 Task: In the  document letter Insert page numer 'on top of the page' change page color to  'Voilet'Apply Page border, setting:  Box Style: two thin lines; Color: 'Black;' Width: 1/2  pt
Action: Mouse moved to (437, 276)
Screenshot: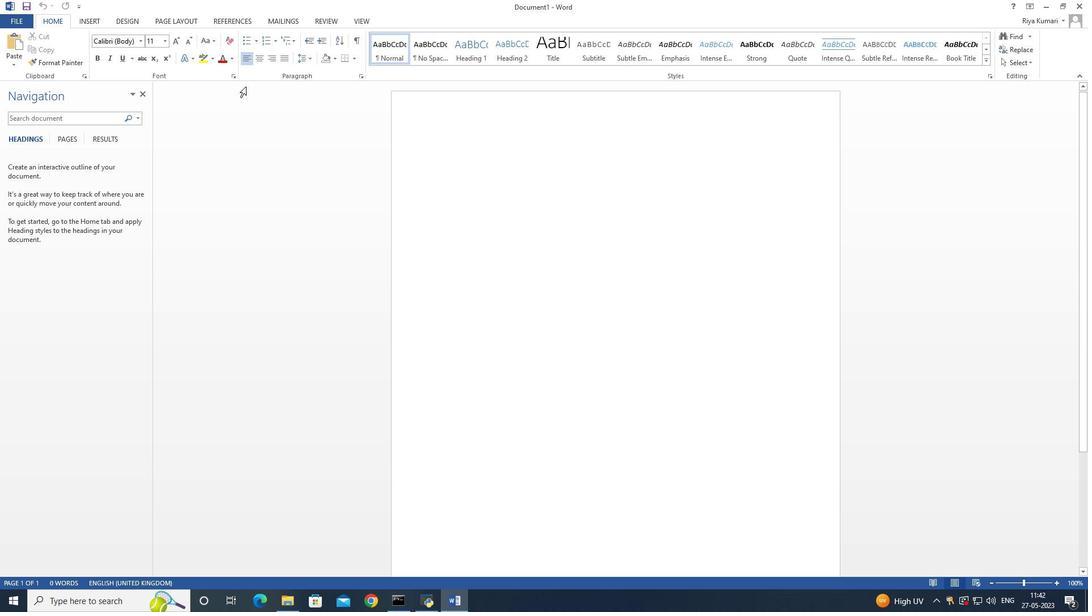 
Action: Mouse scrolled (437, 275) with delta (0, 0)
Screenshot: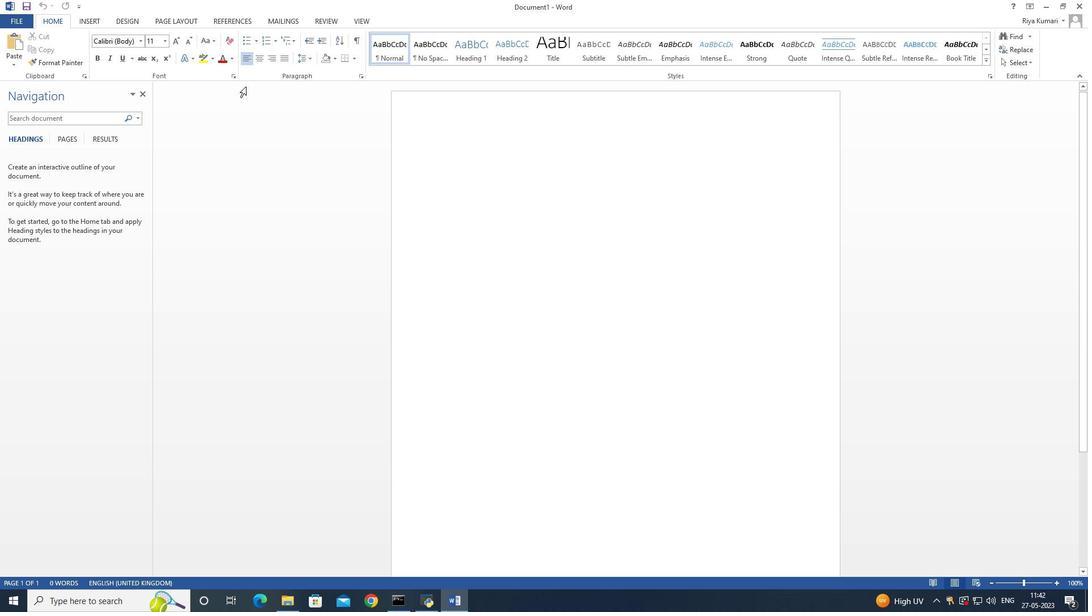 
Action: Mouse moved to (435, 283)
Screenshot: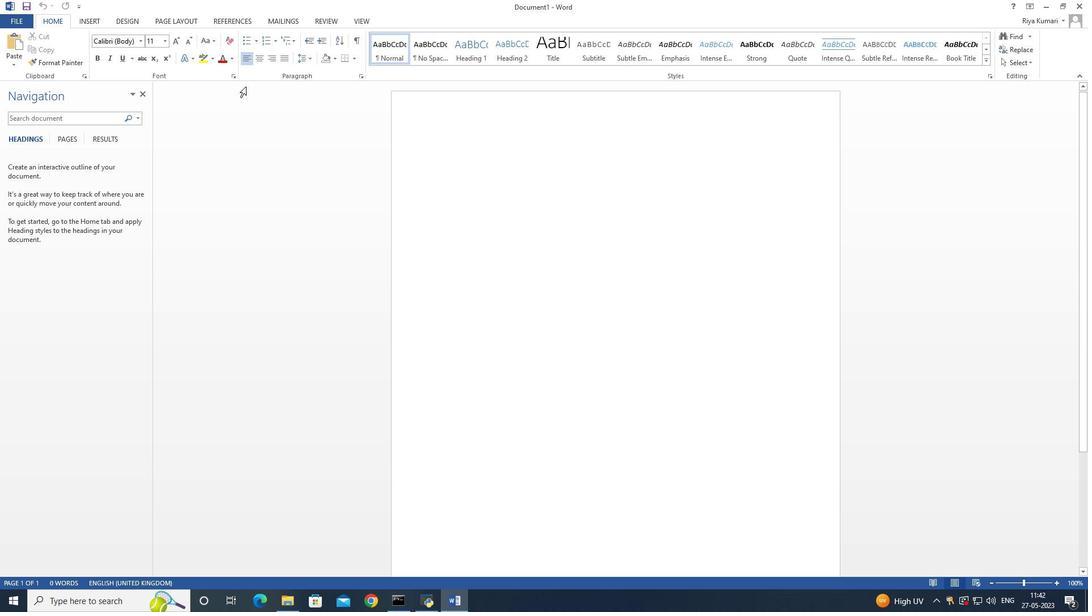 
Action: Mouse scrolled (435, 282) with delta (0, 0)
Screenshot: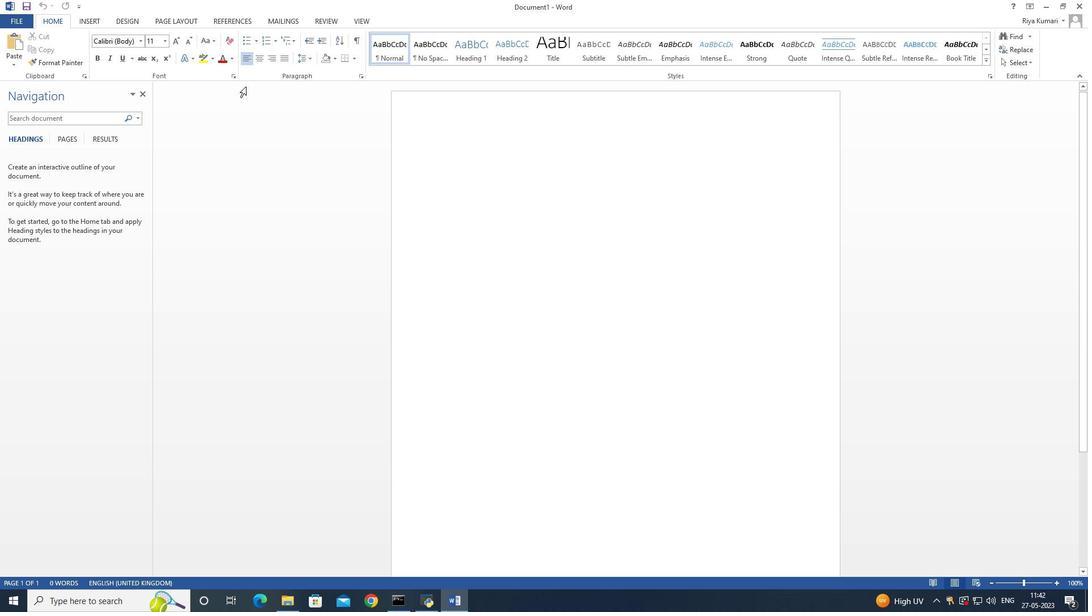 
Action: Mouse scrolled (435, 284) with delta (0, 0)
Screenshot: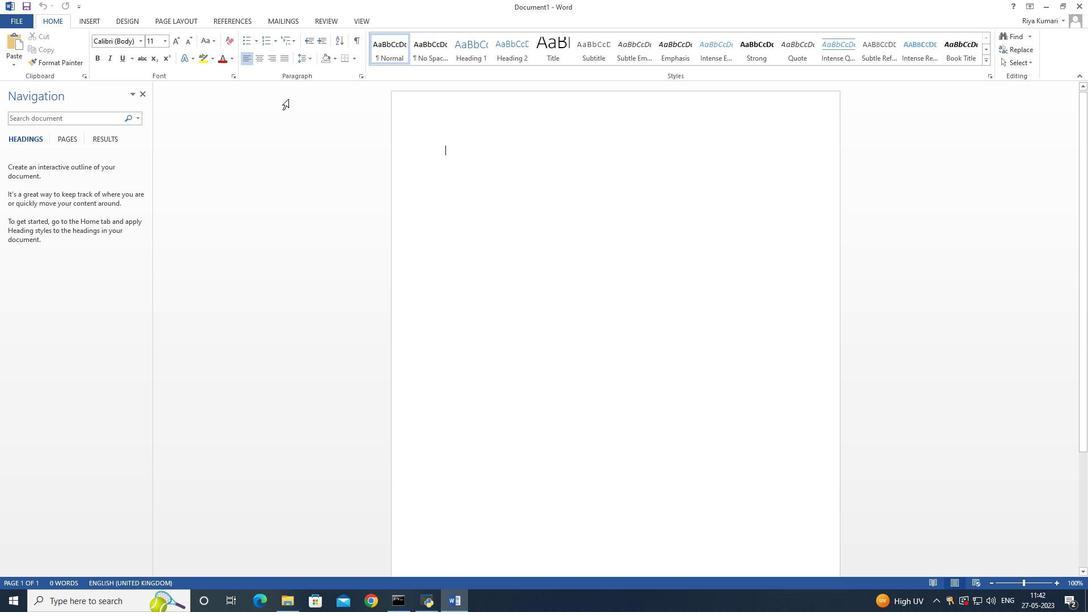 
Action: Mouse scrolled (435, 284) with delta (0, 0)
Screenshot: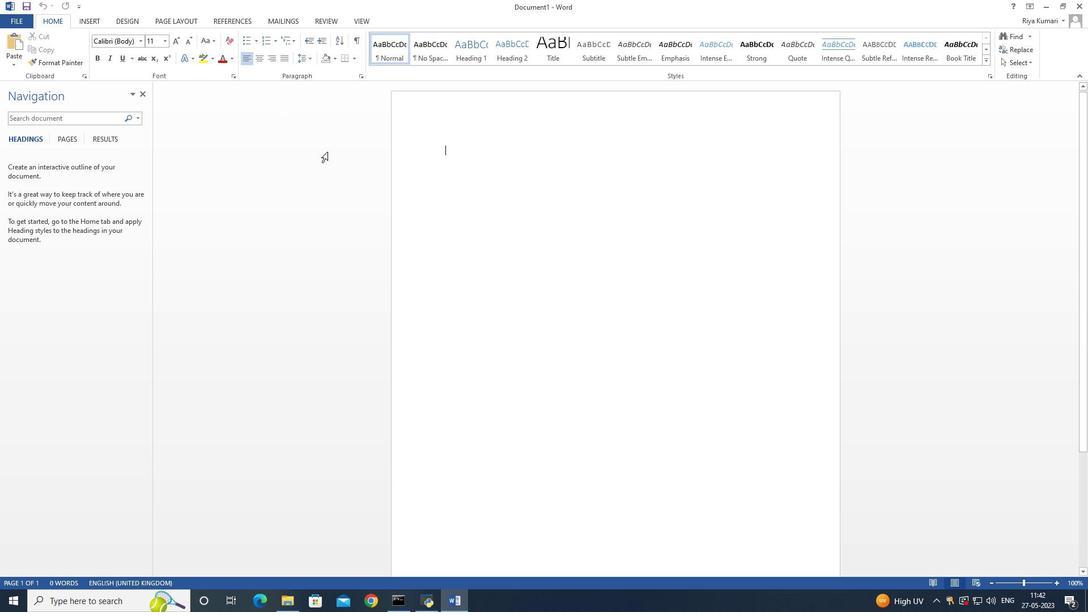 
Action: Mouse moved to (445, 426)
Screenshot: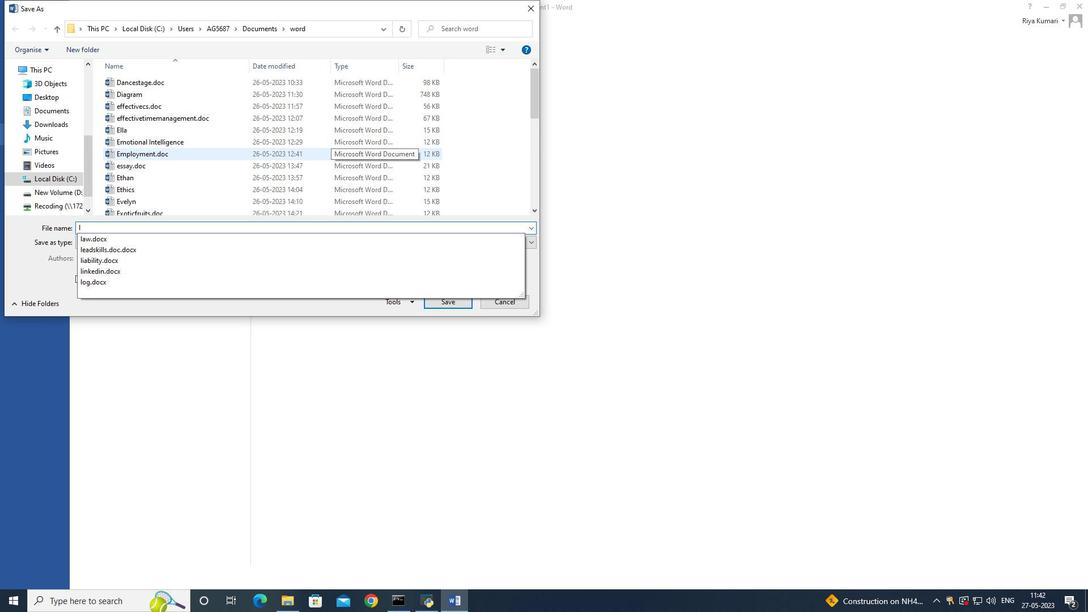 
Action: Mouse scrolled (445, 426) with delta (0, 0)
Screenshot: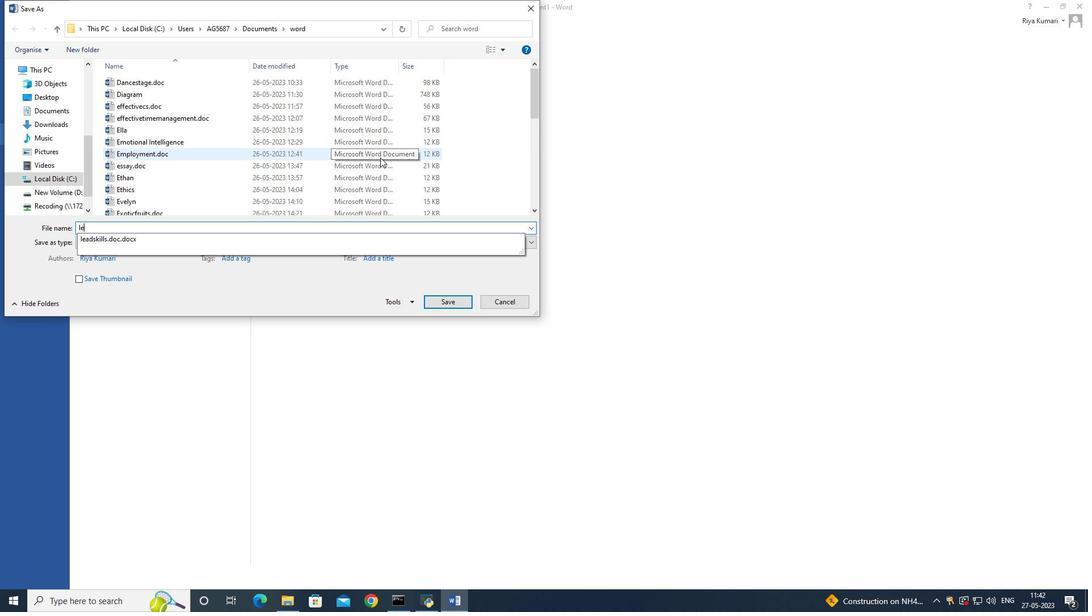 
Action: Mouse scrolled (445, 426) with delta (0, 0)
Screenshot: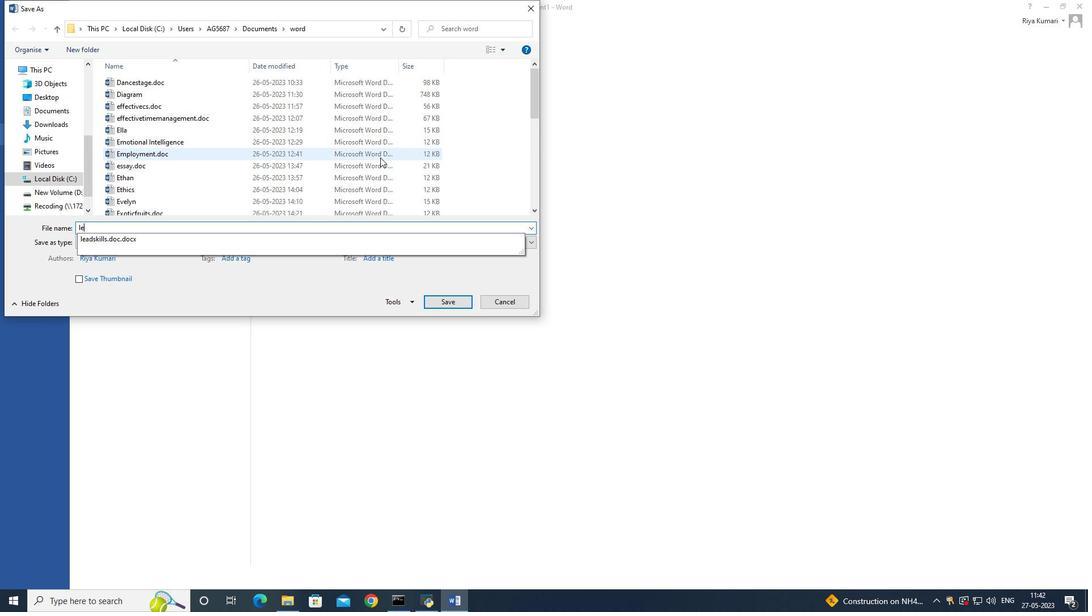 
Action: Mouse moved to (451, 519)
Screenshot: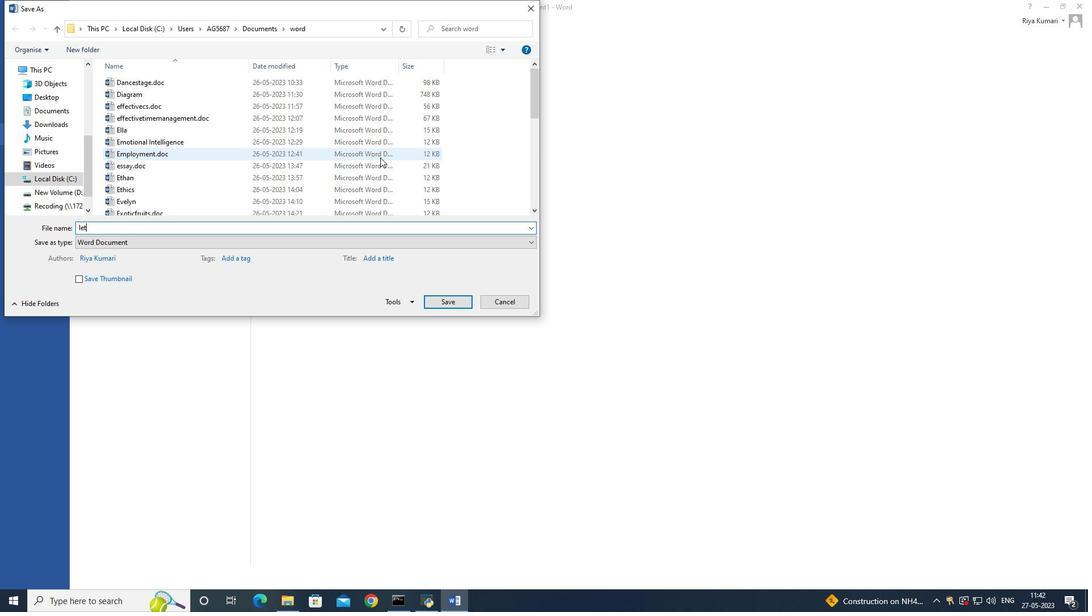 
Action: Mouse scrolled (451, 518) with delta (0, 0)
Screenshot: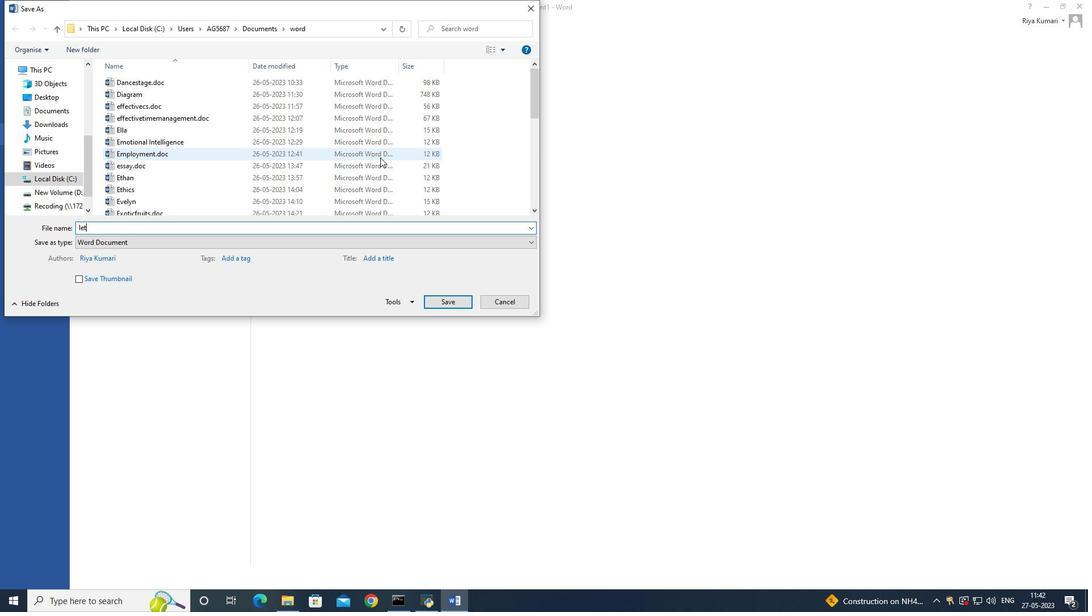 
Action: Mouse scrolled (451, 518) with delta (0, 0)
Screenshot: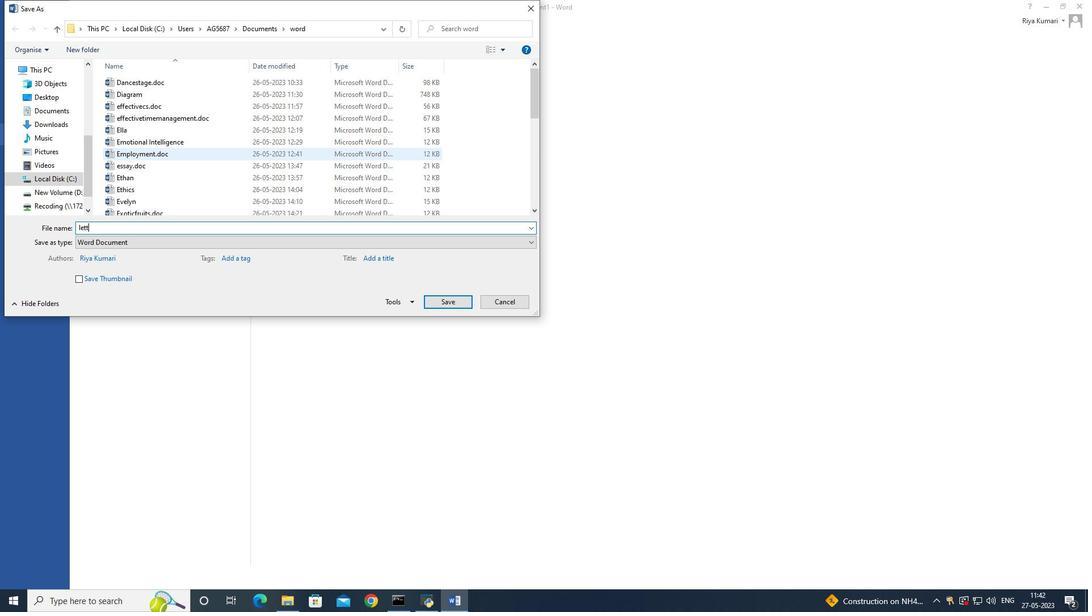 
Action: Mouse scrolled (451, 518) with delta (0, 0)
Screenshot: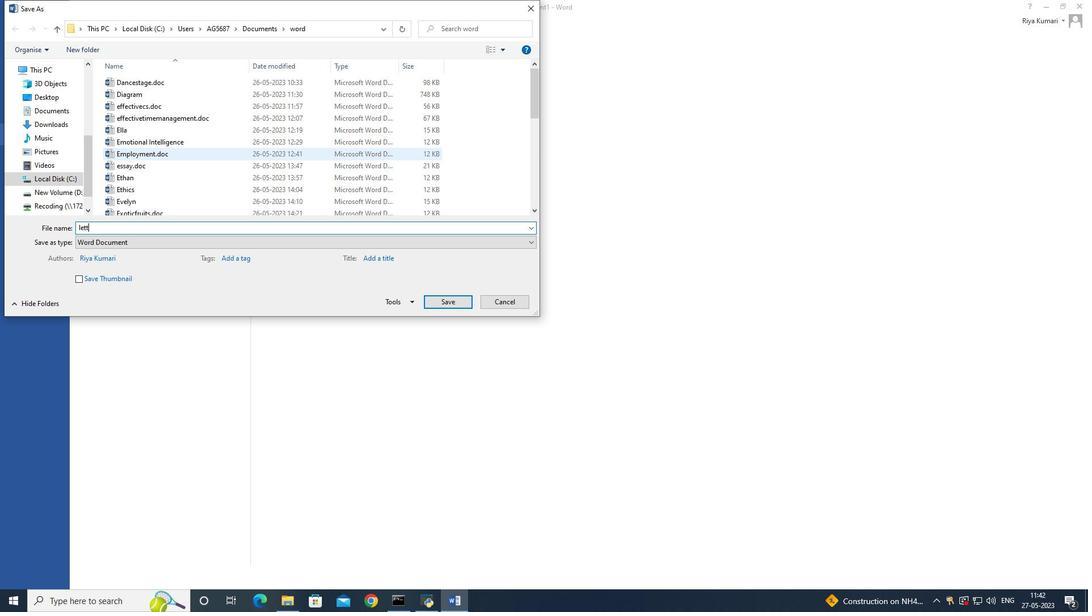 
Action: Mouse scrolled (451, 518) with delta (0, 0)
Screenshot: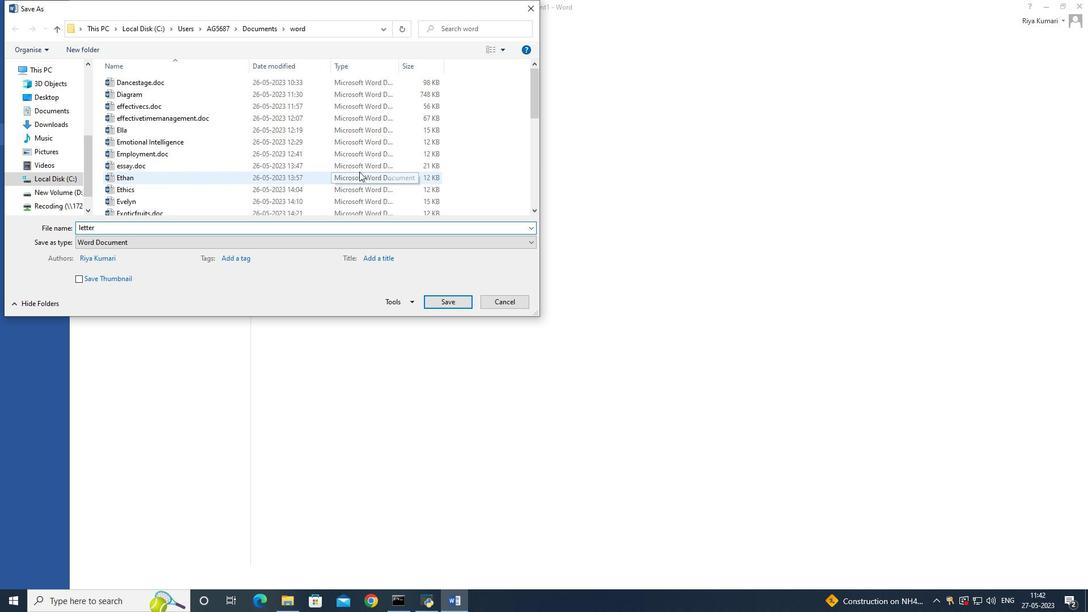 
Action: Mouse moved to (452, 519)
Screenshot: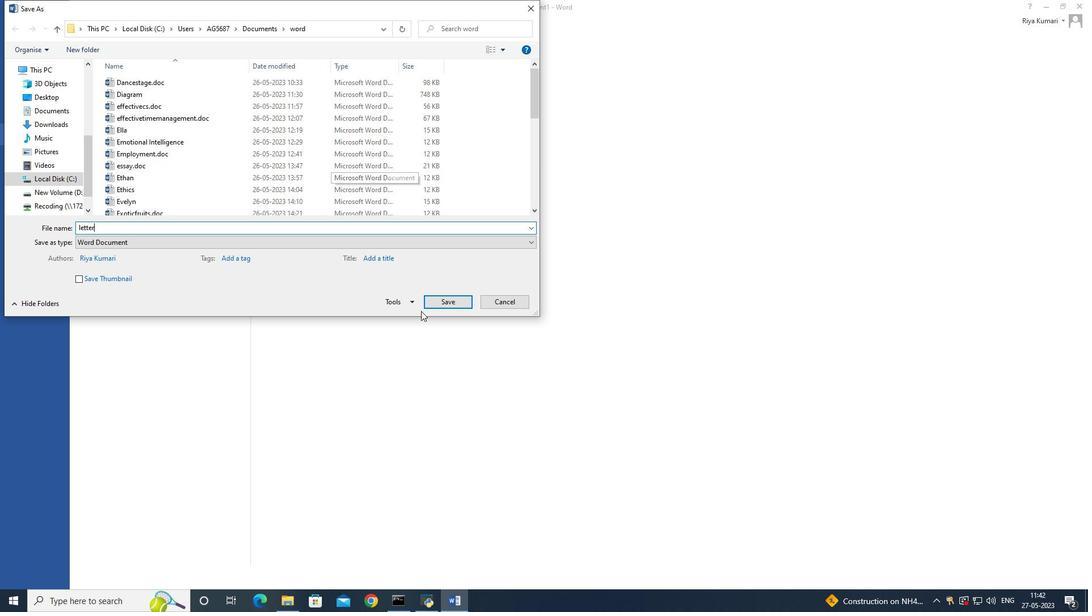 
Action: Mouse scrolled (452, 518) with delta (0, 0)
Screenshot: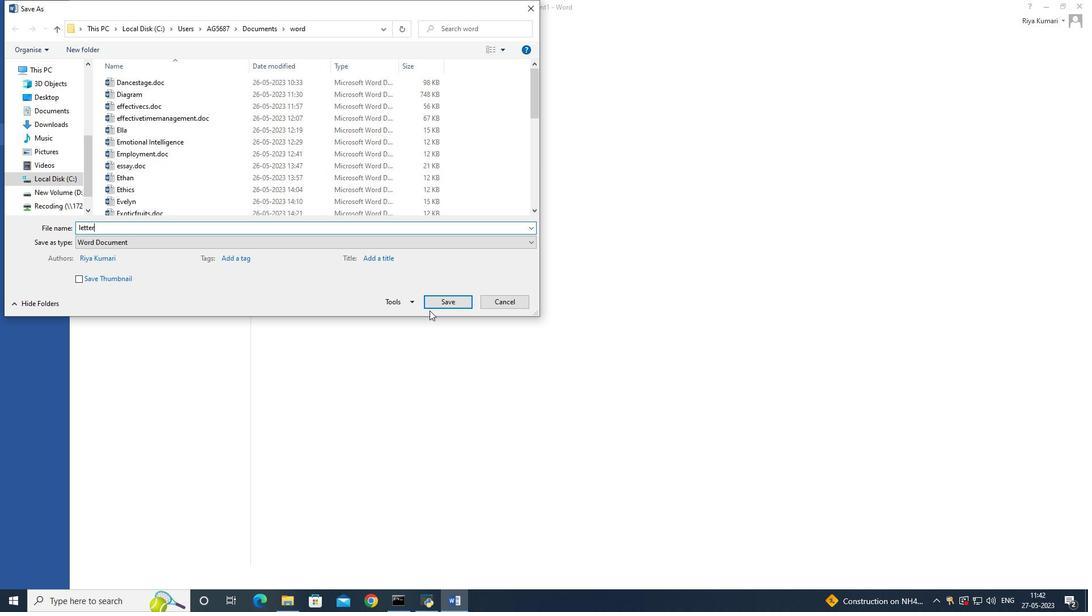 
Action: Mouse scrolled (452, 518) with delta (0, 0)
Screenshot: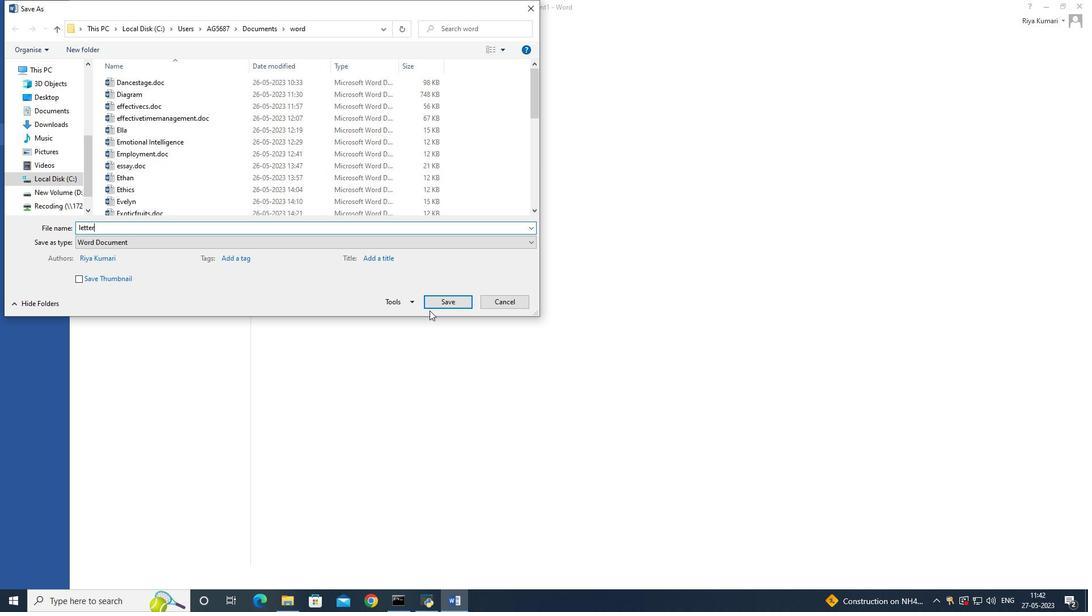 
Action: Mouse scrolled (452, 518) with delta (0, 0)
Screenshot: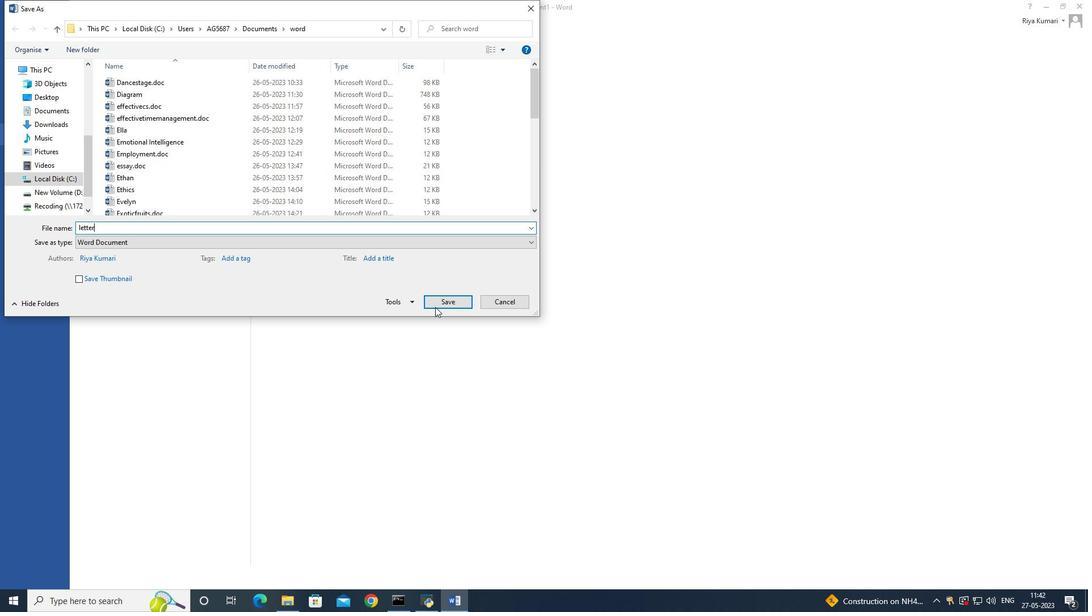 
Action: Mouse moved to (452, 518)
Screenshot: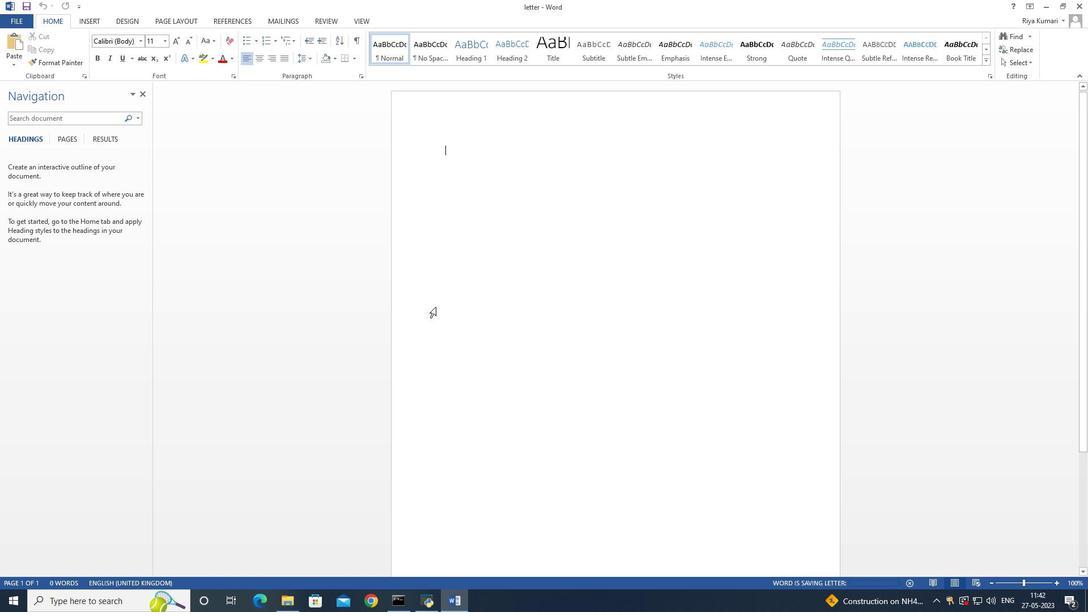 
Action: Mouse scrolled (452, 518) with delta (0, 0)
Screenshot: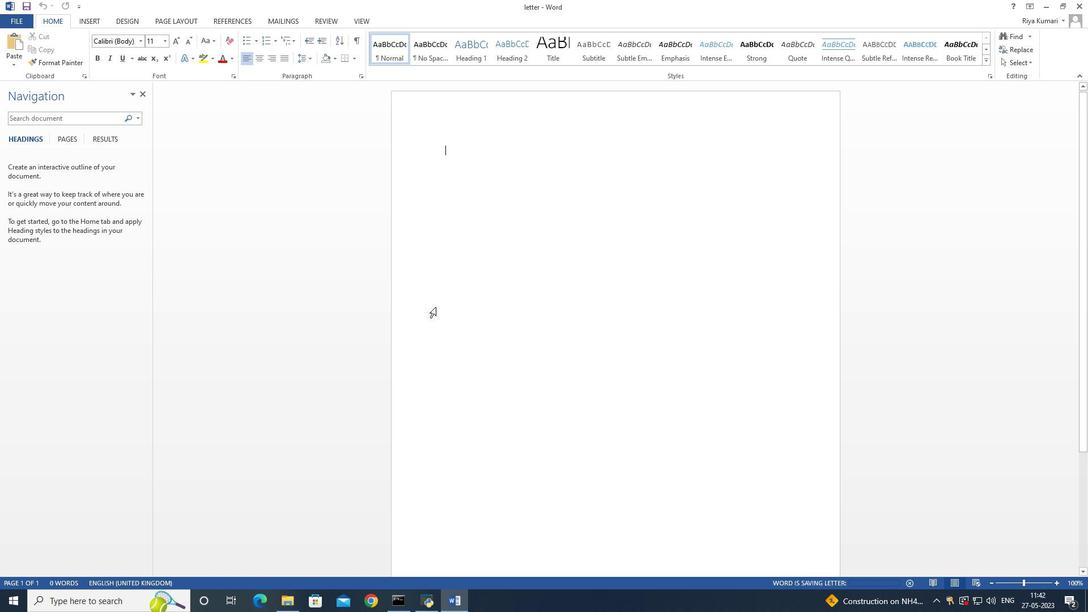 
Action: Mouse scrolled (452, 518) with delta (0, 0)
Screenshot: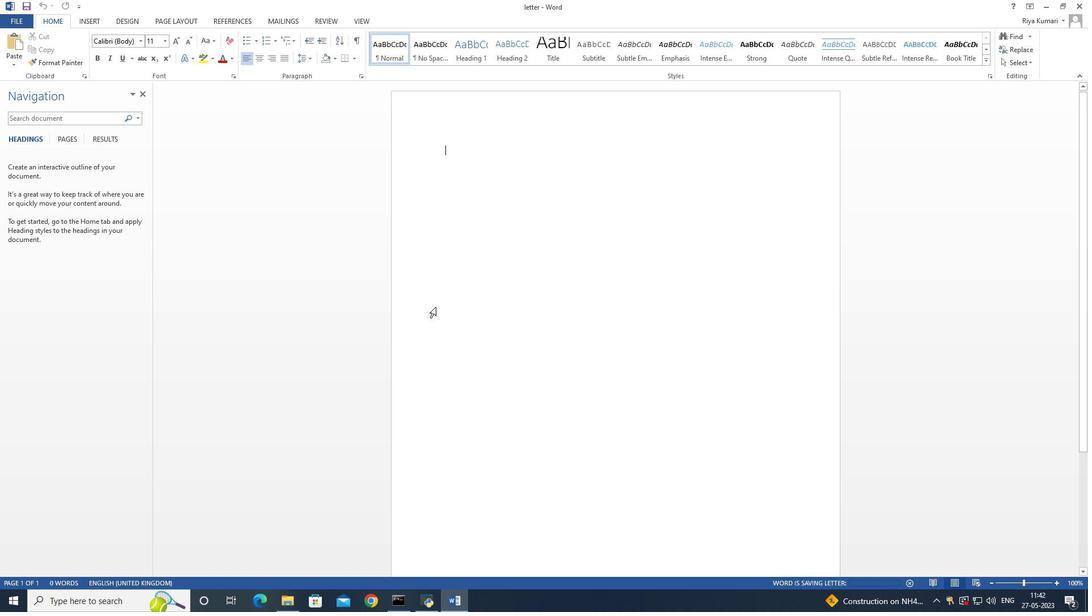 
Action: Mouse moved to (452, 517)
Screenshot: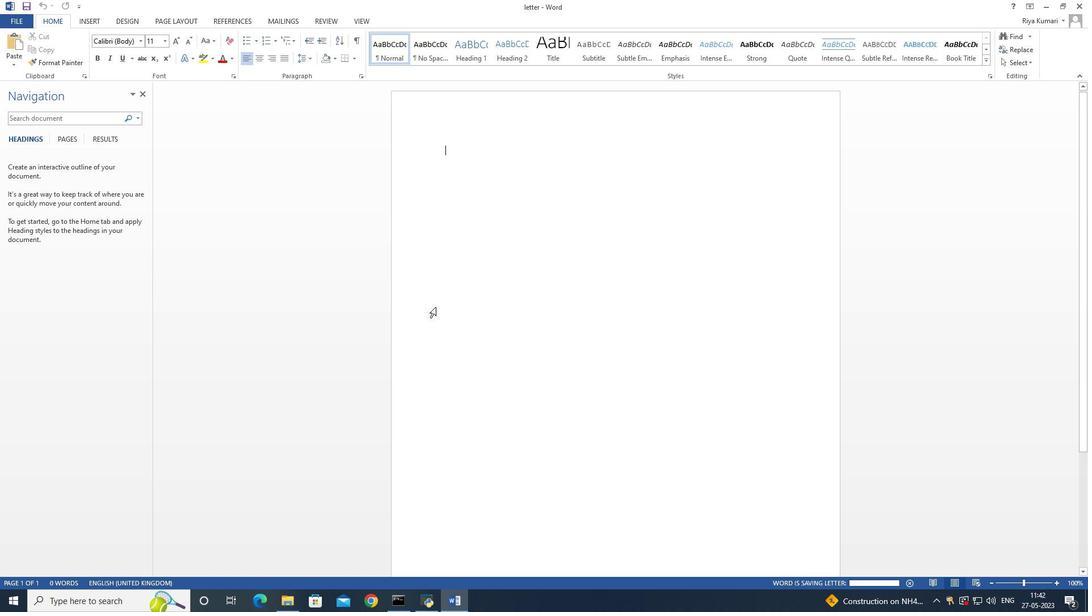 
Action: Mouse scrolled (452, 518) with delta (0, 0)
Screenshot: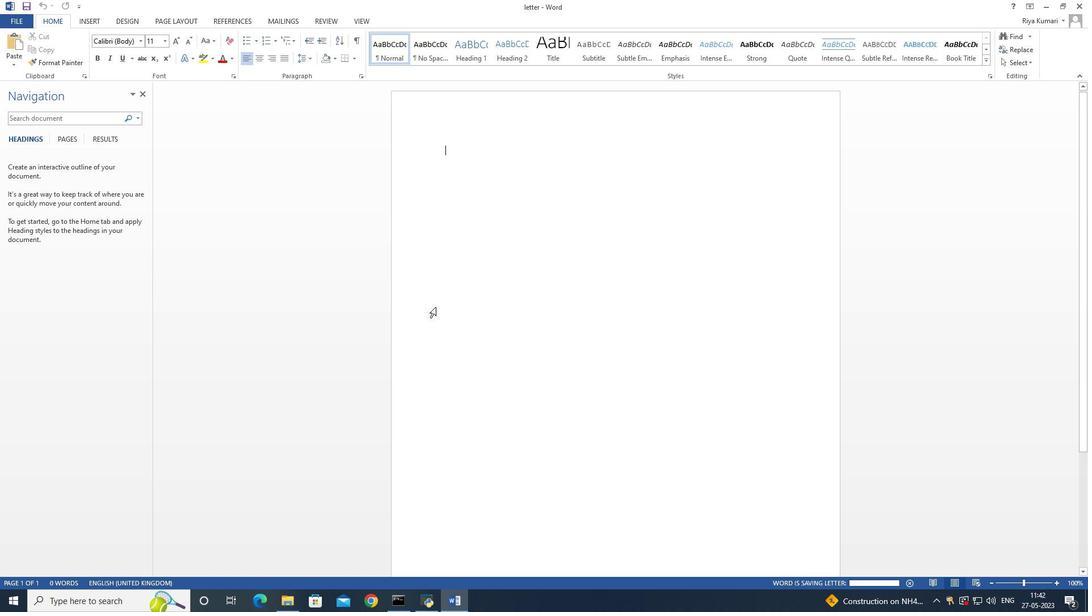 
Action: Mouse moved to (452, 517)
Screenshot: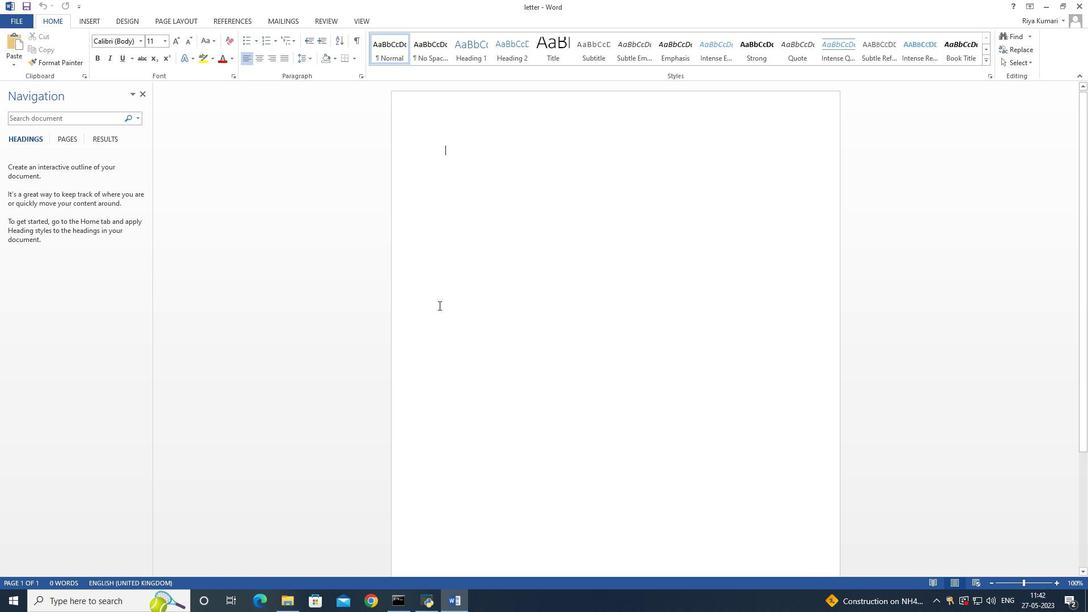 
Action: Mouse scrolled (452, 517) with delta (0, 0)
Screenshot: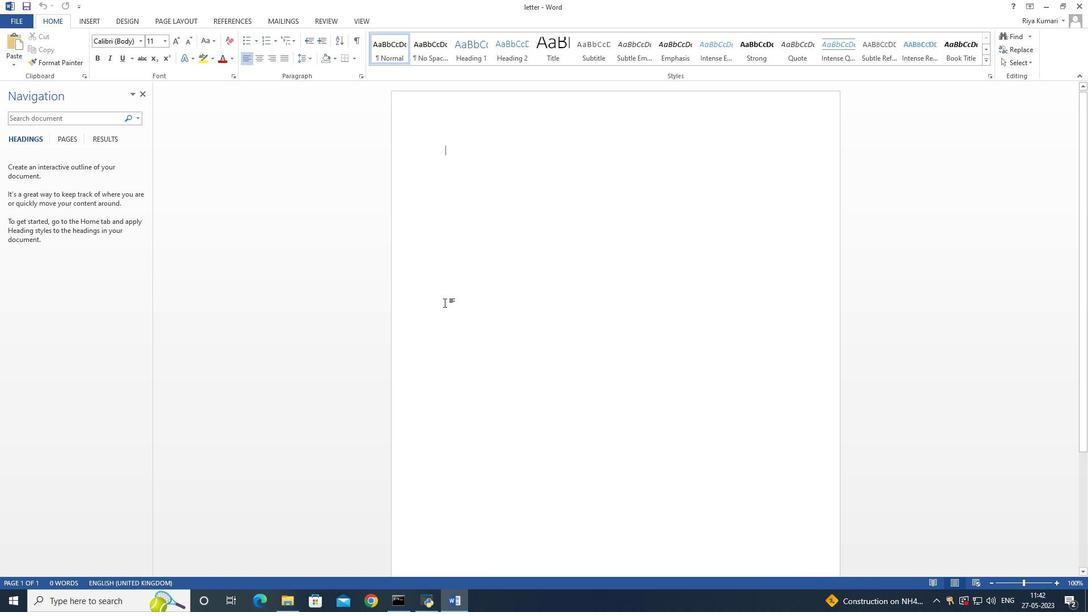 
Action: Mouse scrolled (452, 517) with delta (0, 0)
Screenshot: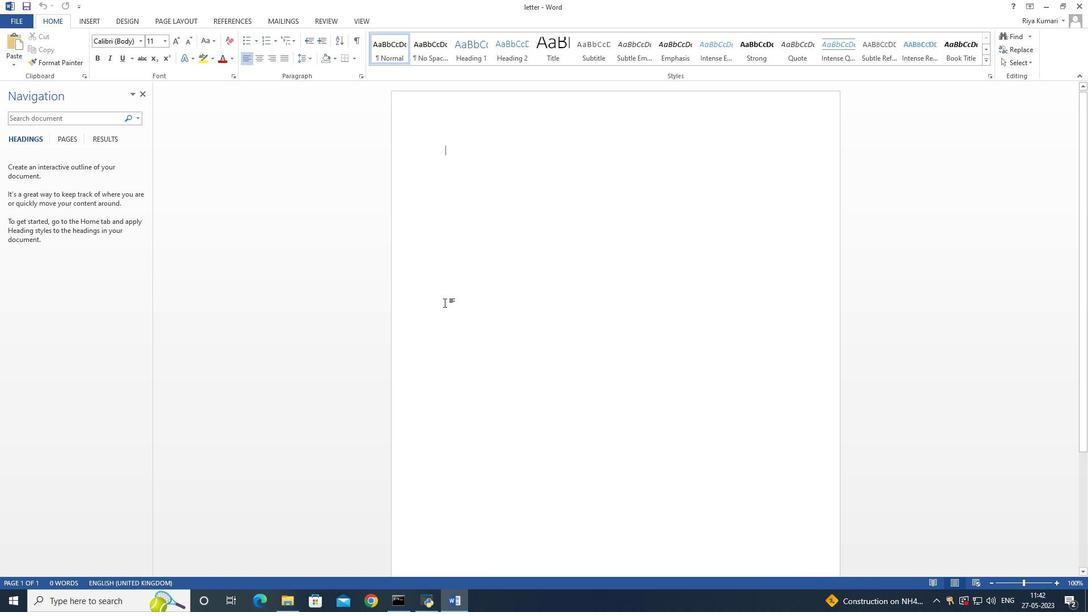 
Action: Mouse scrolled (452, 517) with delta (0, 0)
Screenshot: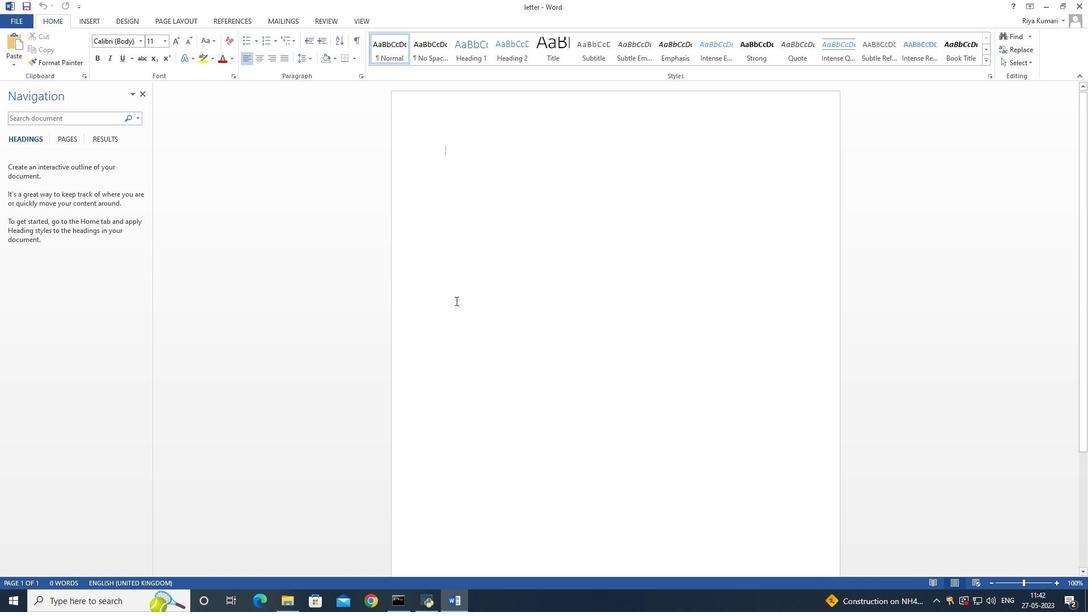 
Action: Mouse scrolled (452, 517) with delta (0, 0)
Screenshot: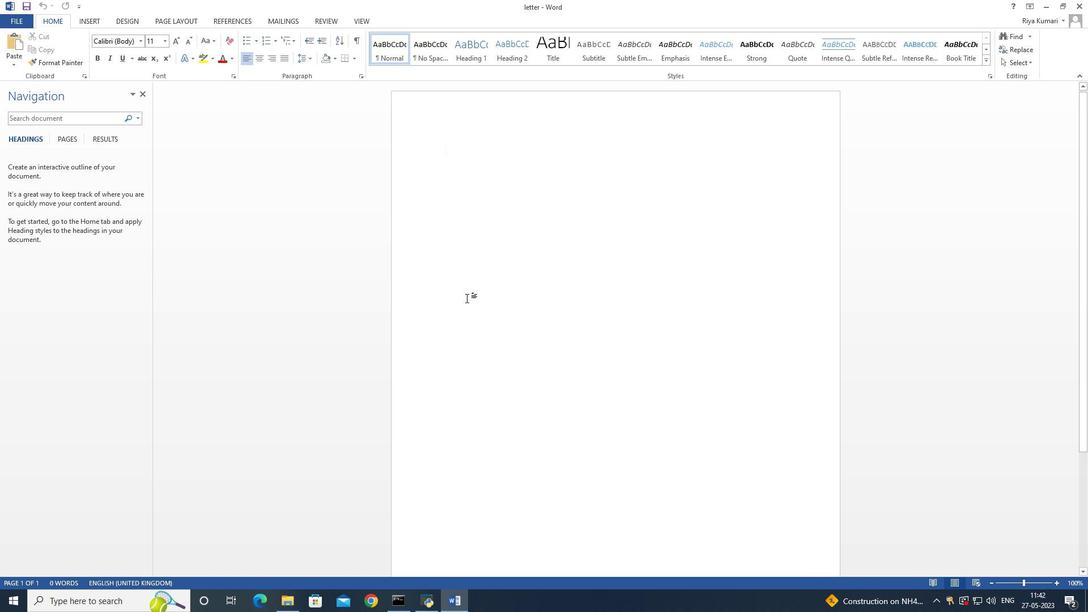 
Action: Mouse moved to (454, 511)
Screenshot: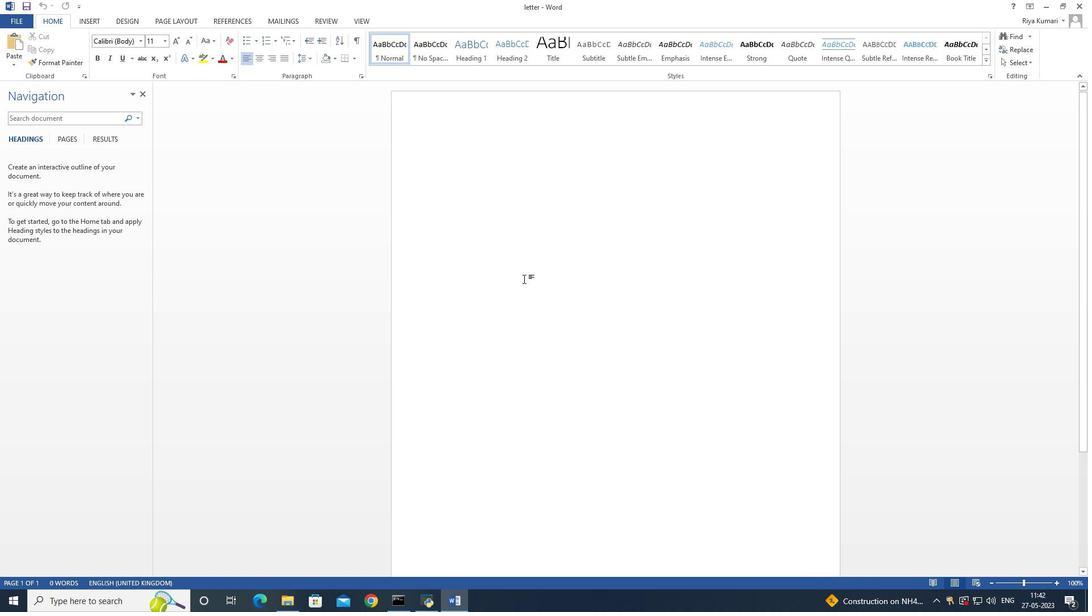 
Action: Mouse scrolled (454, 512) with delta (0, 0)
Screenshot: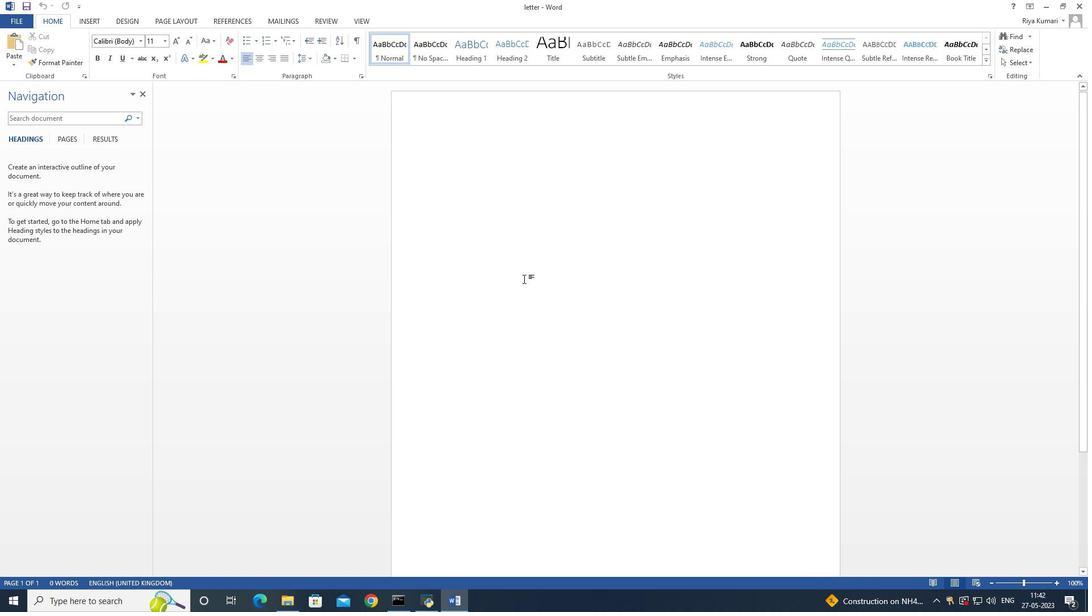 
Action: Mouse scrolled (454, 512) with delta (0, 0)
Screenshot: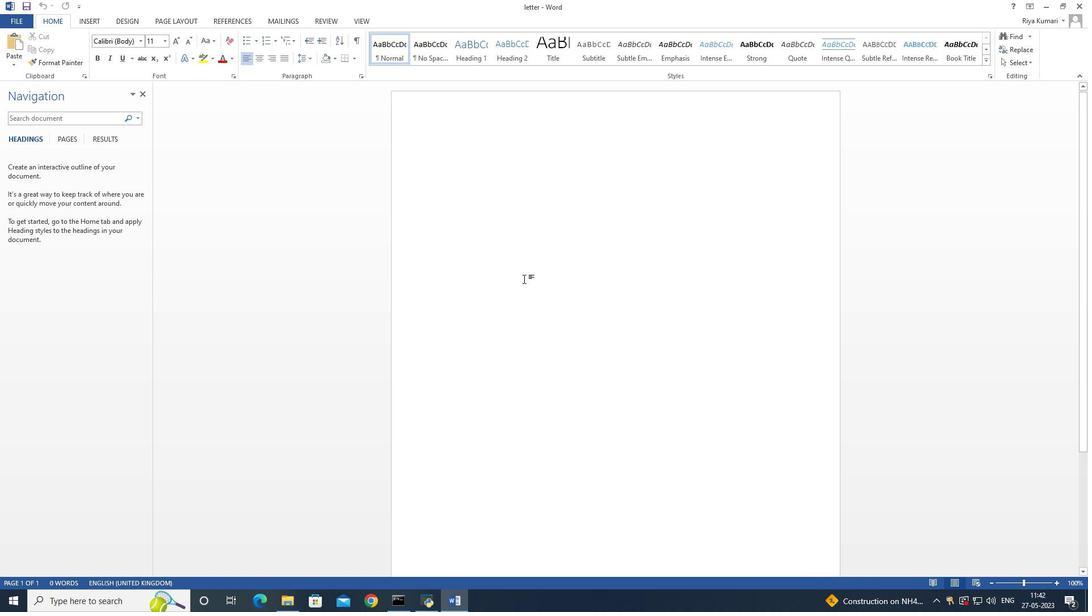 
Action: Mouse scrolled (454, 512) with delta (0, 0)
Screenshot: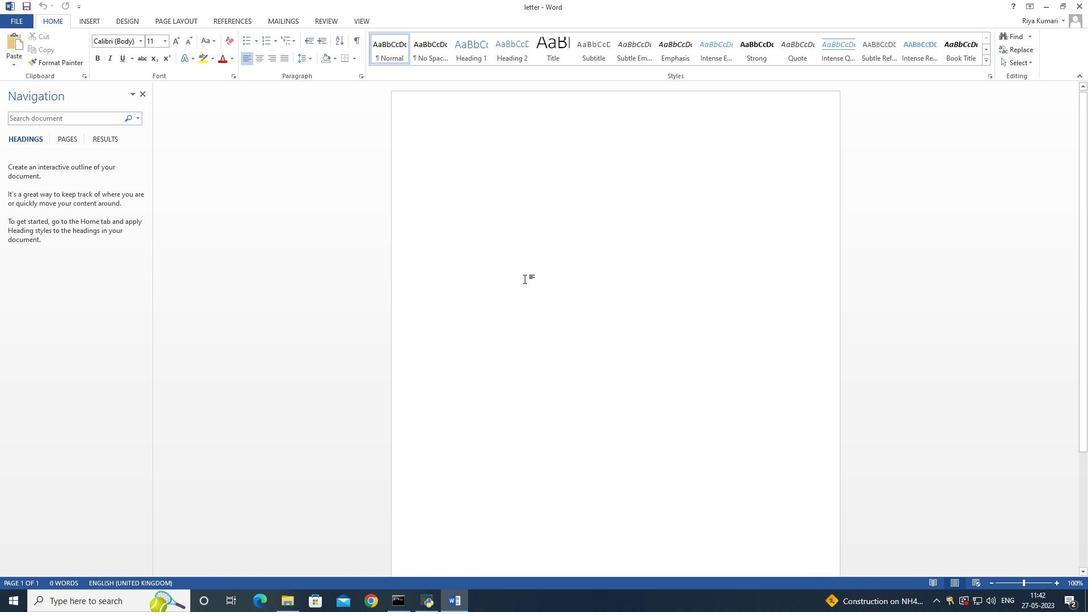 
Action: Mouse scrolled (454, 512) with delta (0, 0)
Screenshot: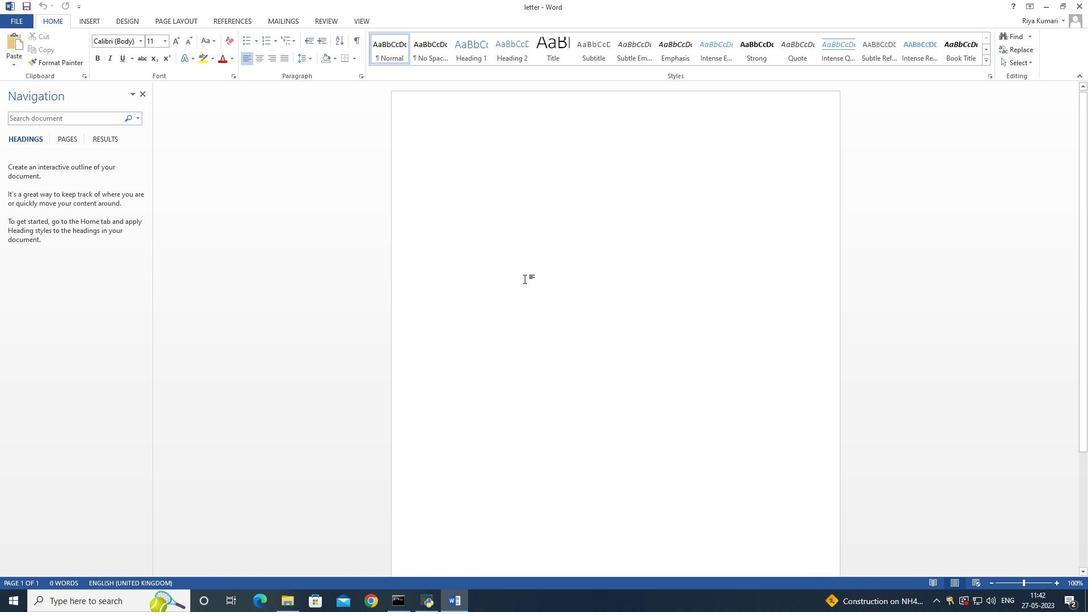 
Action: Mouse moved to (454, 510)
Screenshot: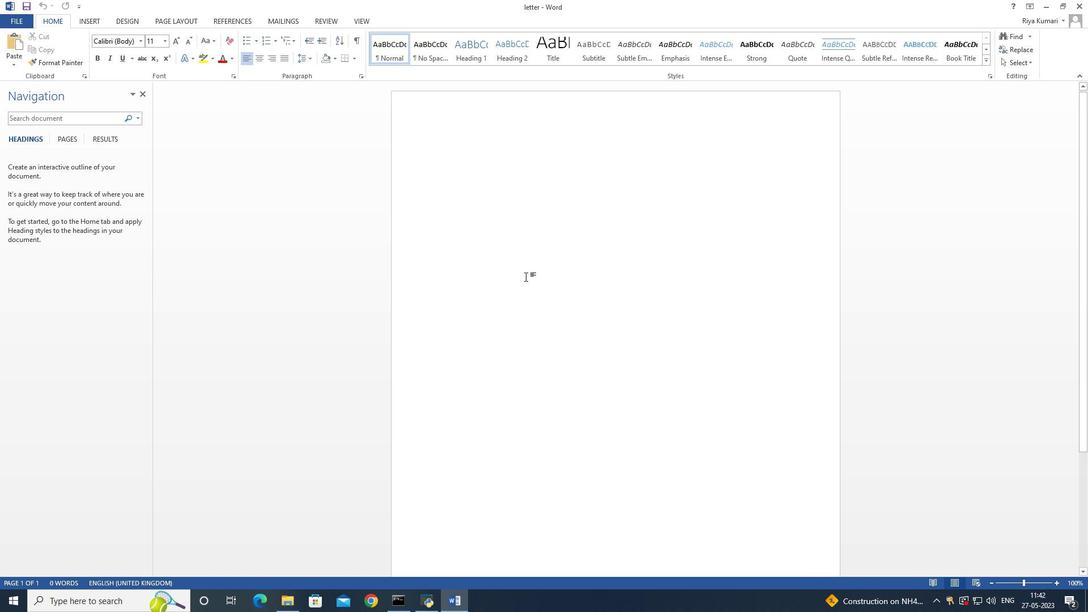 
Action: Mouse scrolled (454, 511) with delta (0, 0)
Screenshot: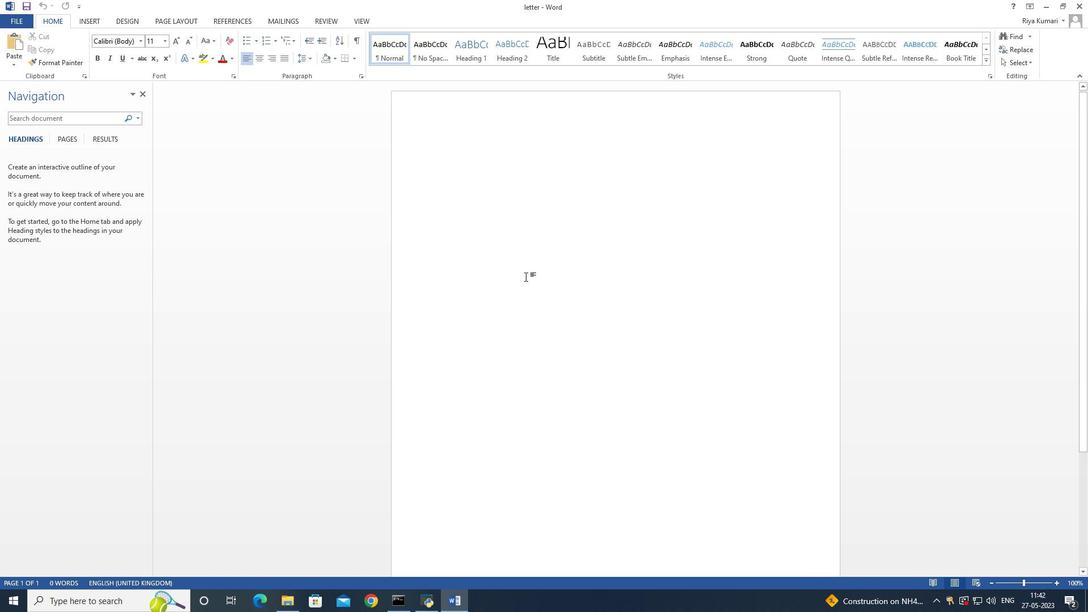 
Action: Mouse moved to (455, 507)
Screenshot: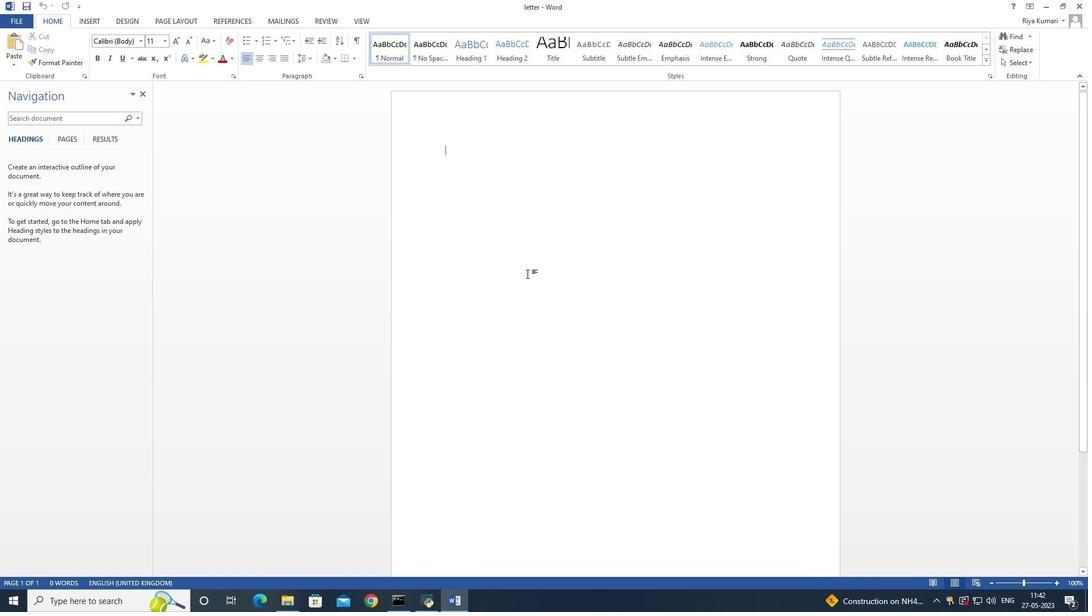 
Action: Mouse scrolled (455, 508) with delta (0, 0)
Screenshot: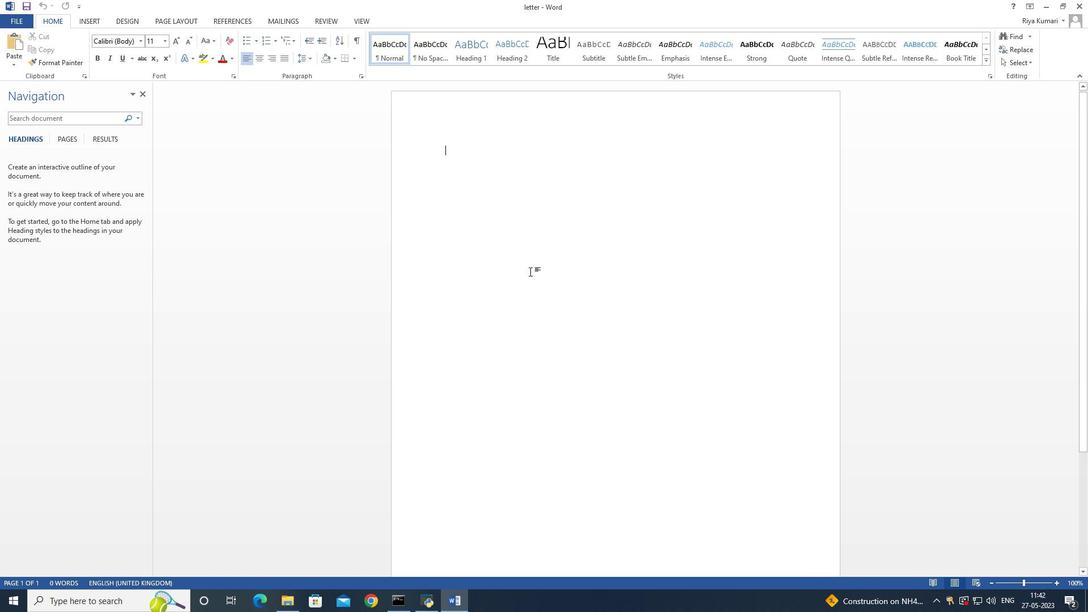 
Action: Mouse scrolled (455, 508) with delta (0, 0)
Screenshot: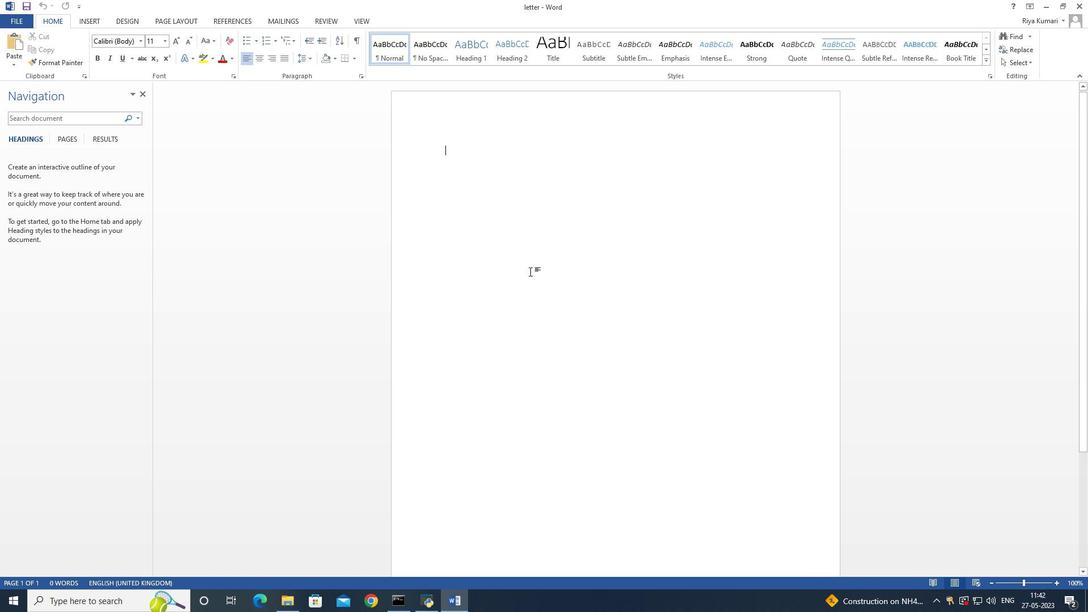 
Action: Mouse scrolled (455, 508) with delta (0, 0)
Screenshot: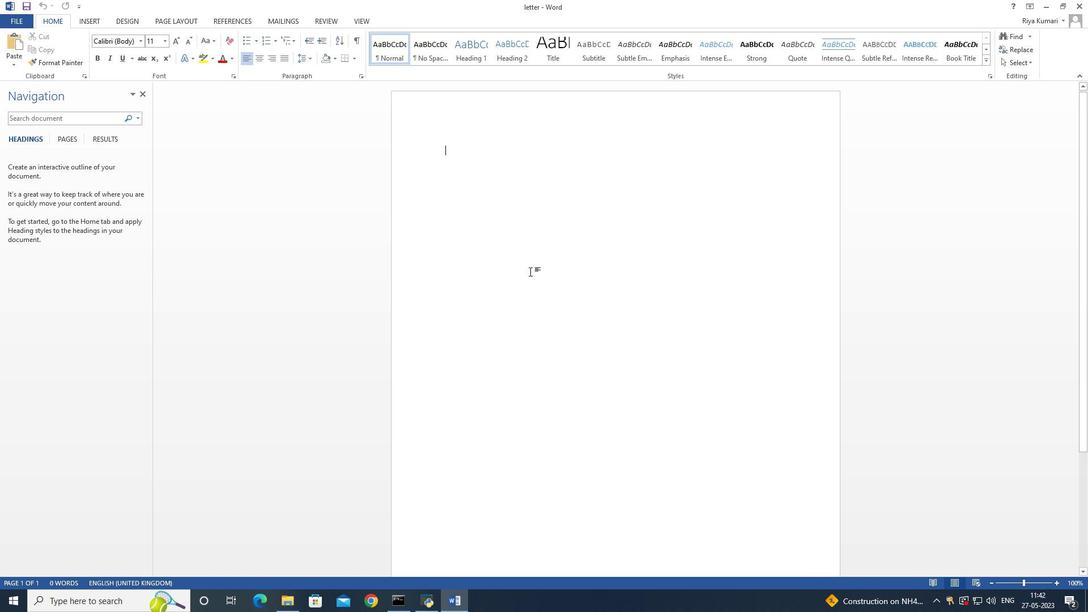 
Action: Mouse moved to (456, 507)
Screenshot: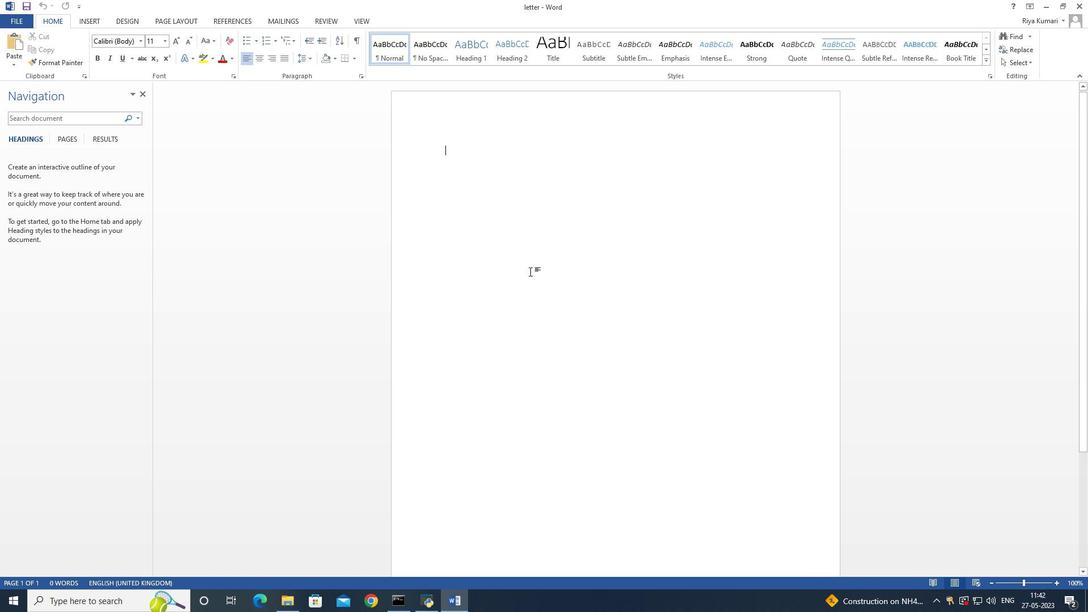 
Action: Mouse scrolled (456, 507) with delta (0, 0)
Screenshot: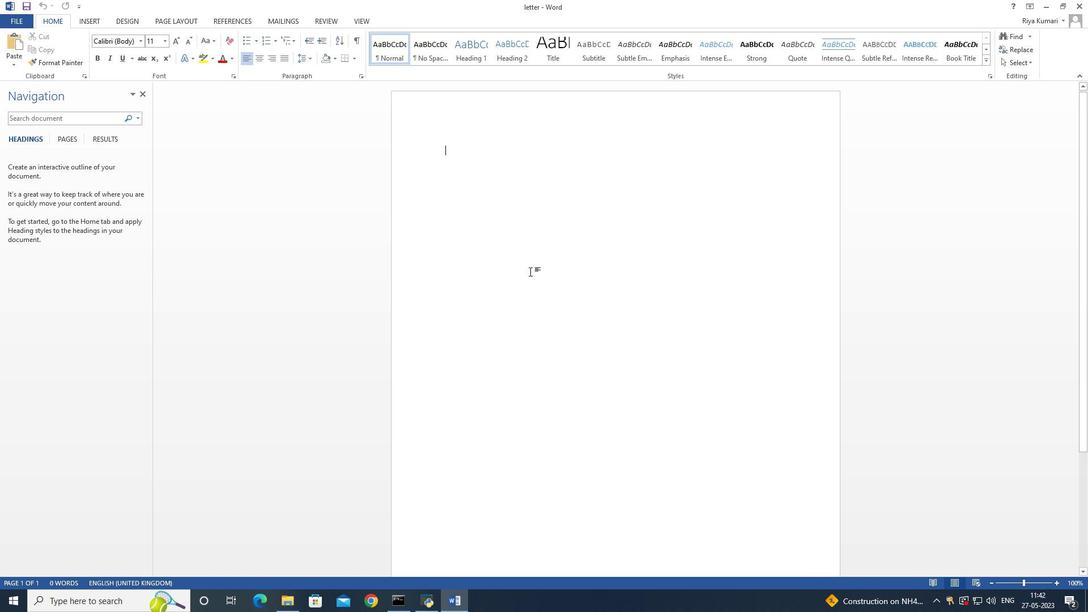 
Action: Mouse moved to (457, 503)
Screenshot: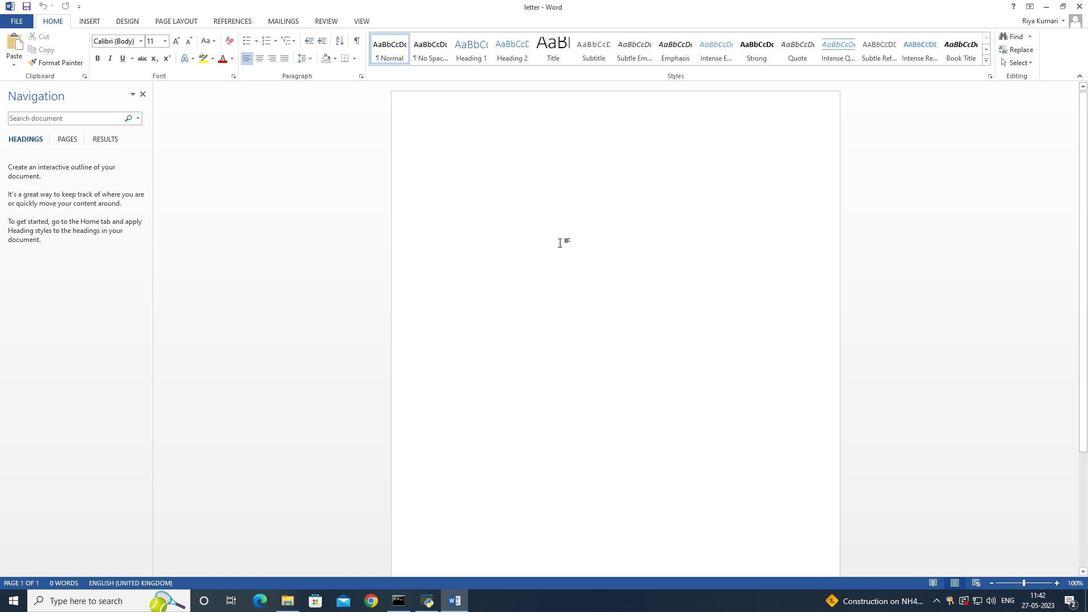 
Action: Mouse scrolled (457, 504) with delta (0, 0)
Screenshot: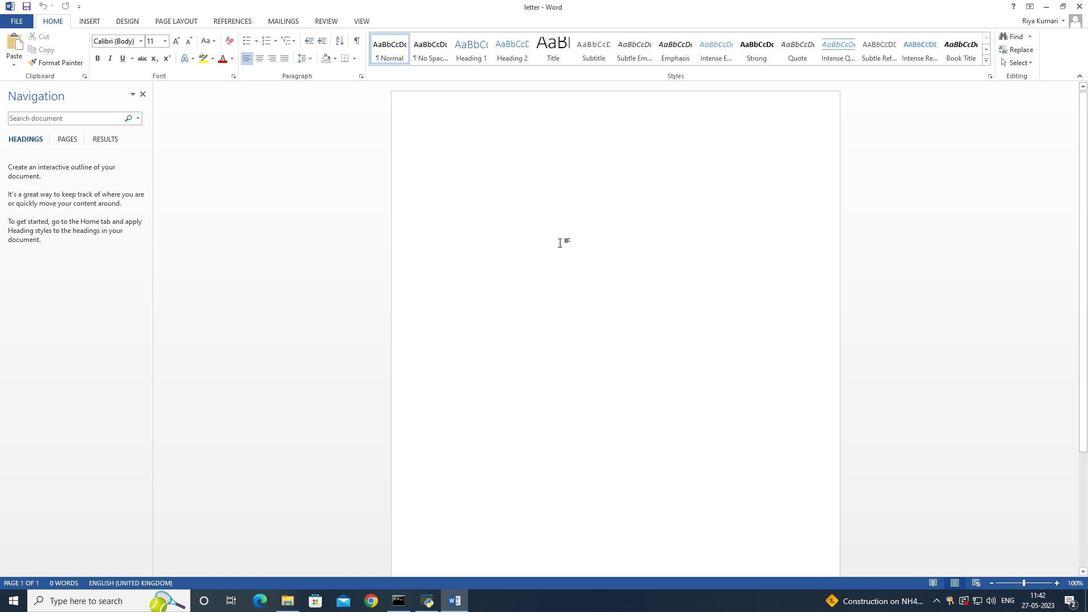 
Action: Mouse scrolled (457, 504) with delta (0, 0)
Screenshot: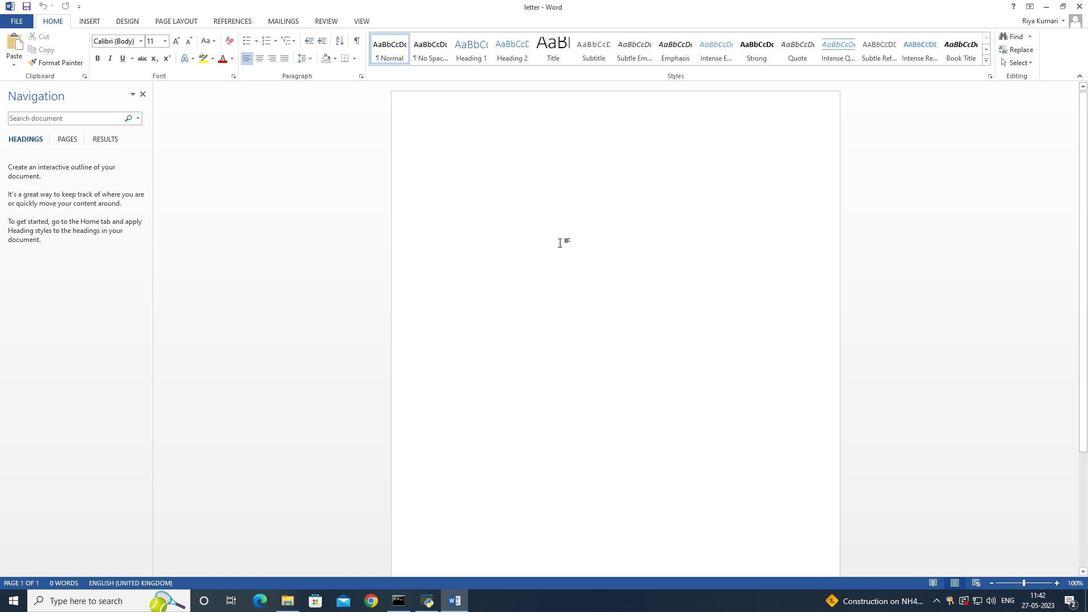 
Action: Mouse moved to (457, 503)
Screenshot: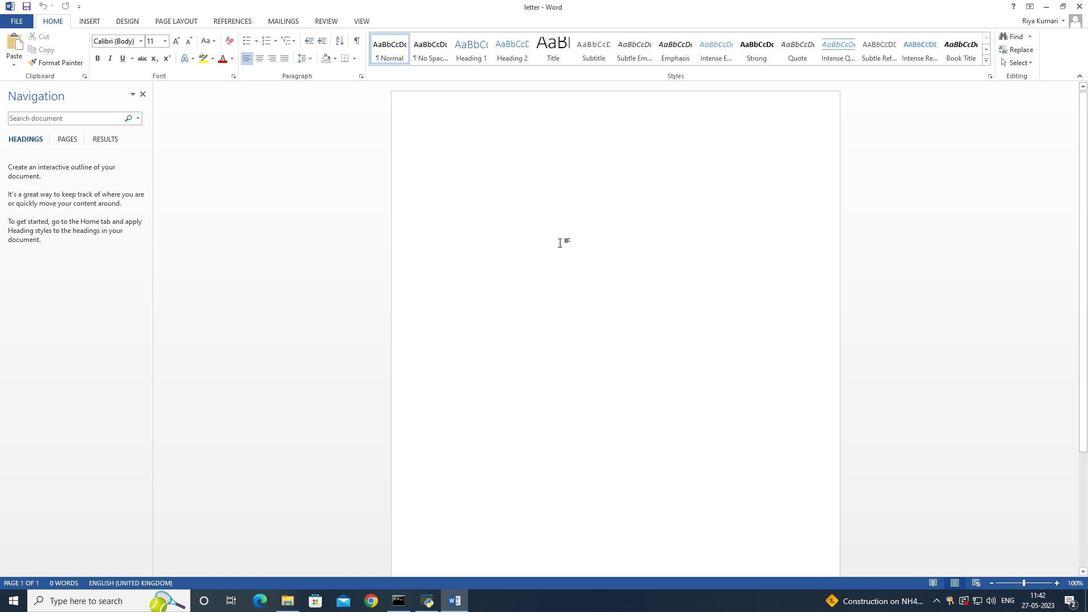 
Action: Mouse scrolled (457, 504) with delta (0, 0)
Screenshot: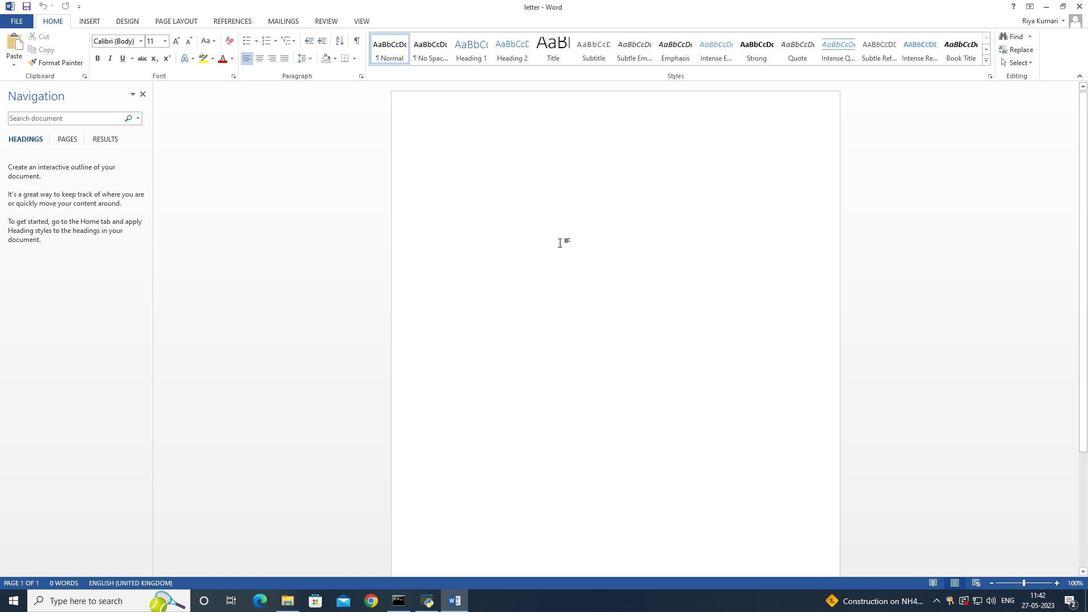 
Action: Mouse moved to (457, 500)
Screenshot: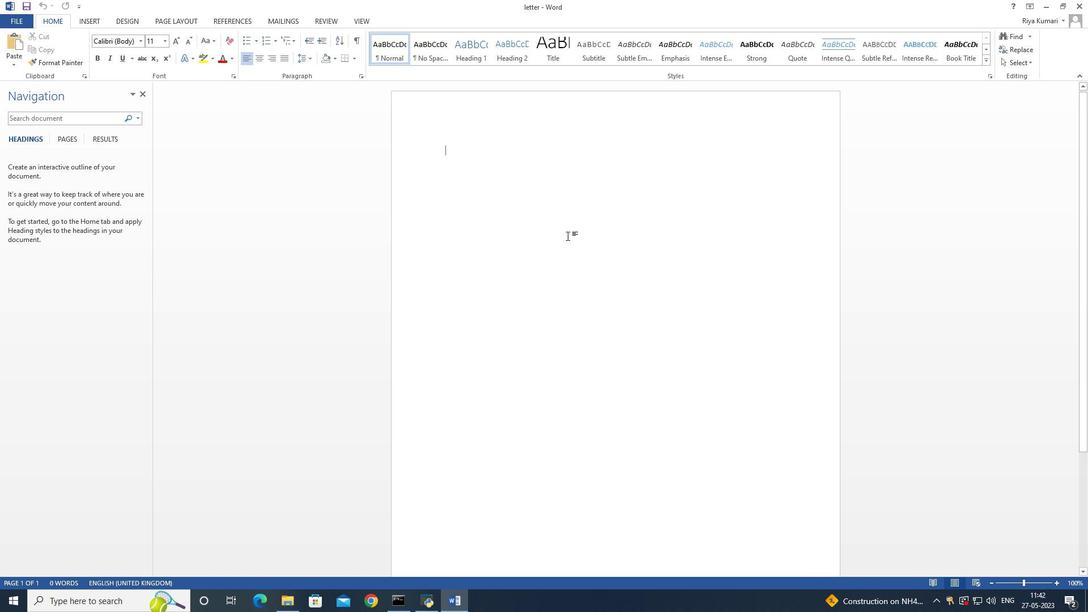 
Action: Mouse scrolled (457, 501) with delta (0, 0)
Screenshot: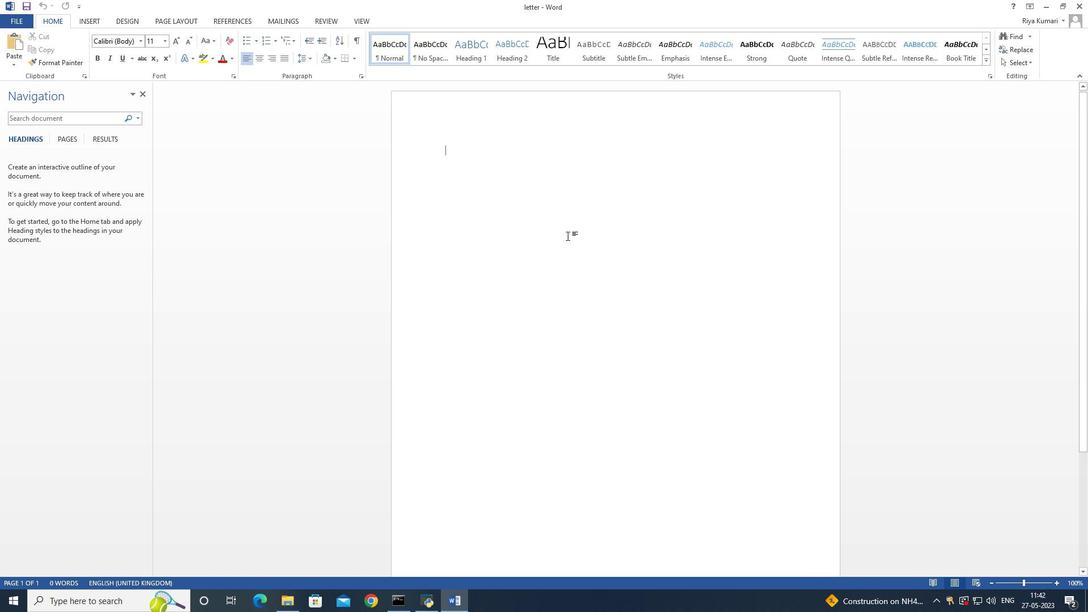 
Action: Mouse moved to (457, 498)
Screenshot: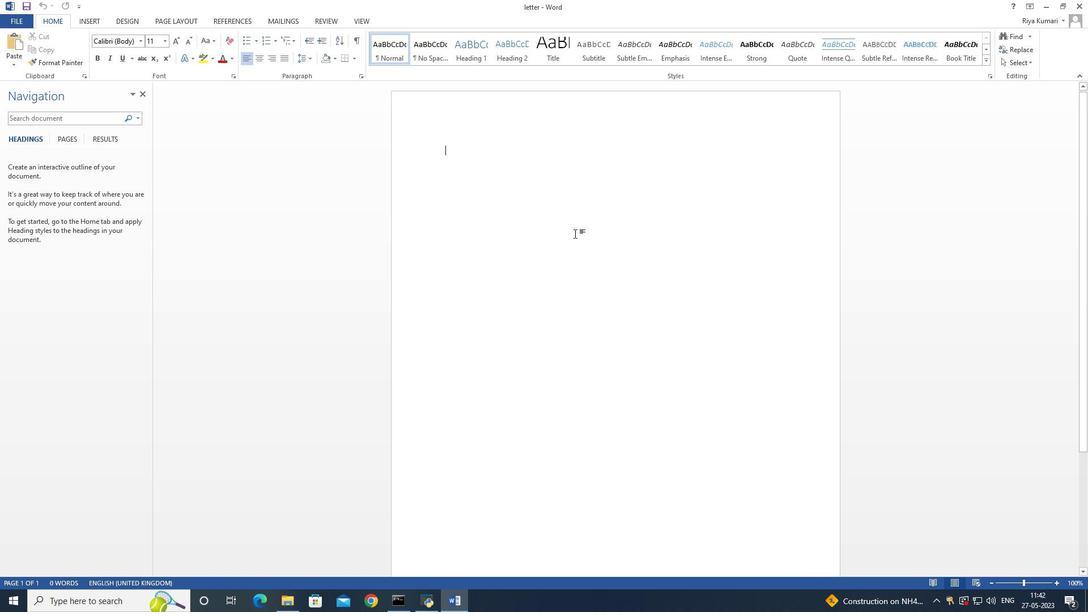 
Action: Mouse scrolled (457, 499) with delta (0, 0)
Screenshot: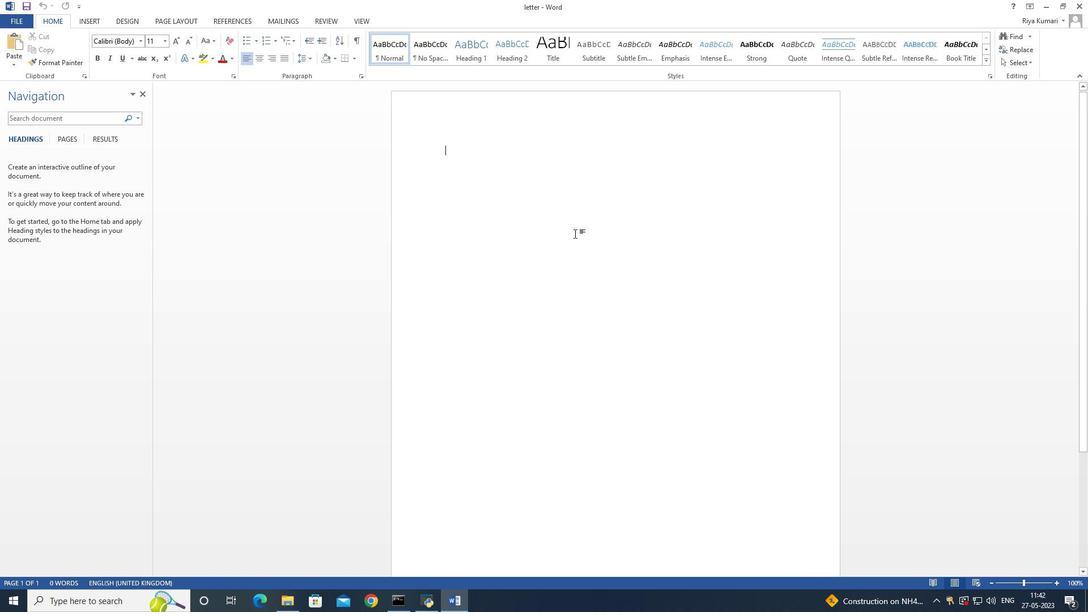
Action: Mouse moved to (366, 443)
Screenshot: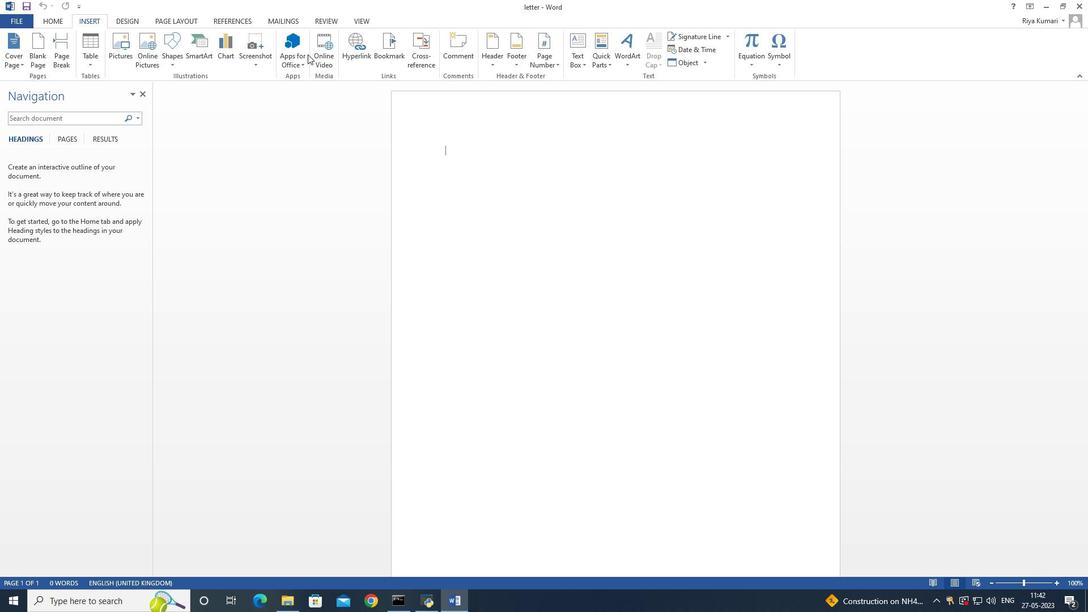 
Action: Mouse scrolled (366, 443) with delta (0, 0)
Screenshot: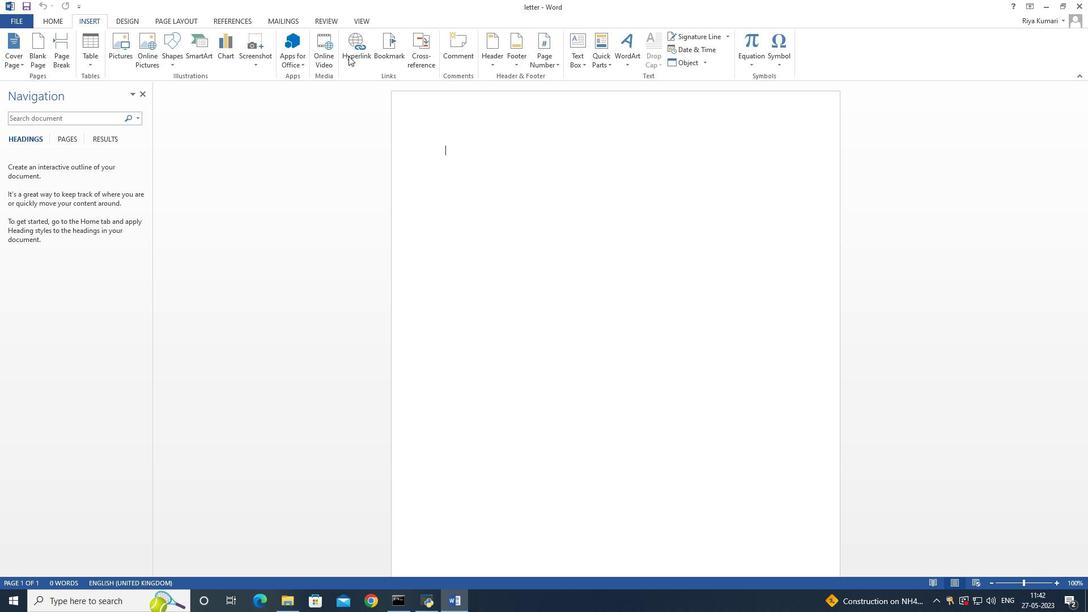 
Action: Mouse scrolled (366, 443) with delta (0, 0)
Screenshot: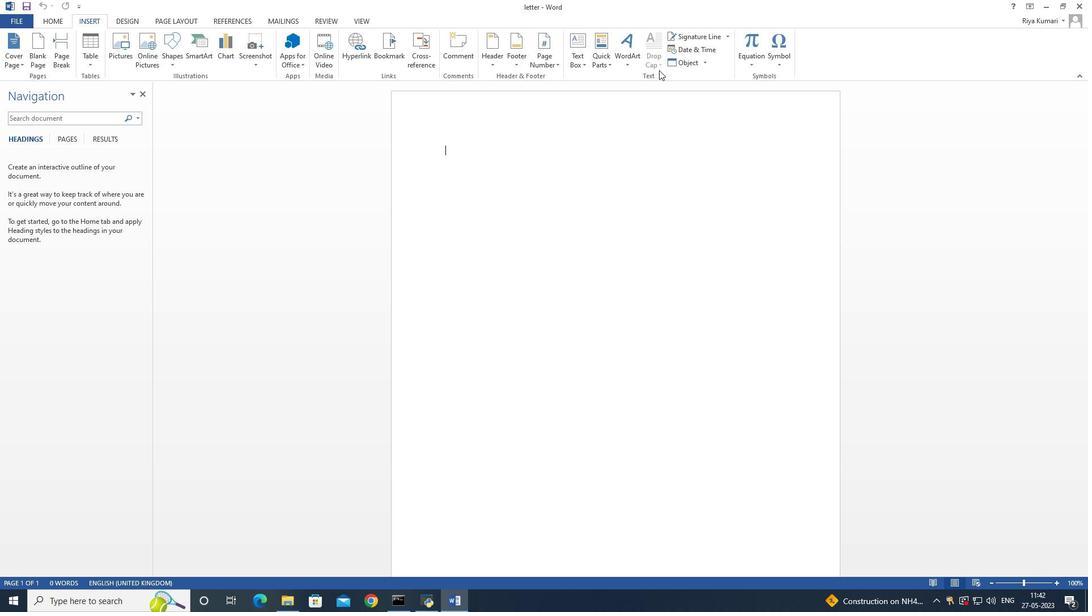 
Action: Mouse scrolled (366, 443) with delta (0, 0)
Screenshot: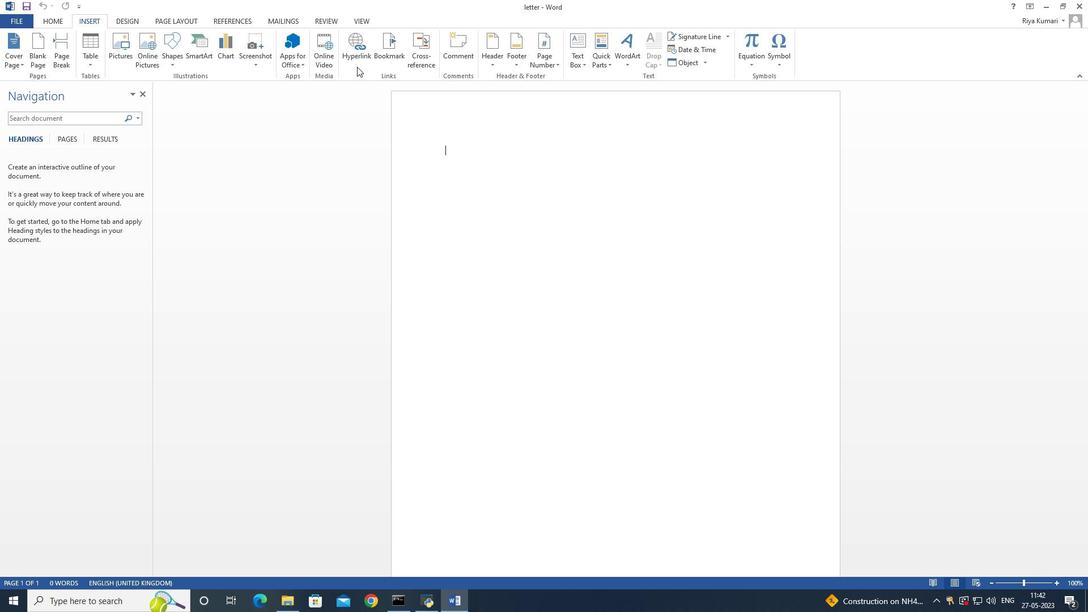 
Action: Mouse moved to (366, 445)
Screenshot: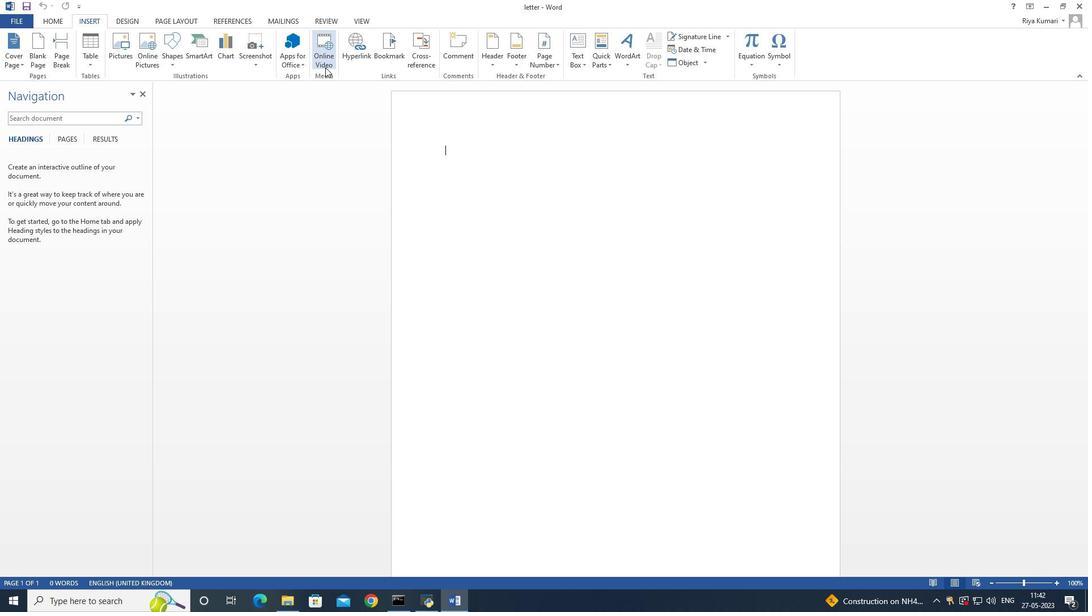 
Action: Mouse scrolled (366, 444) with delta (0, 0)
Screenshot: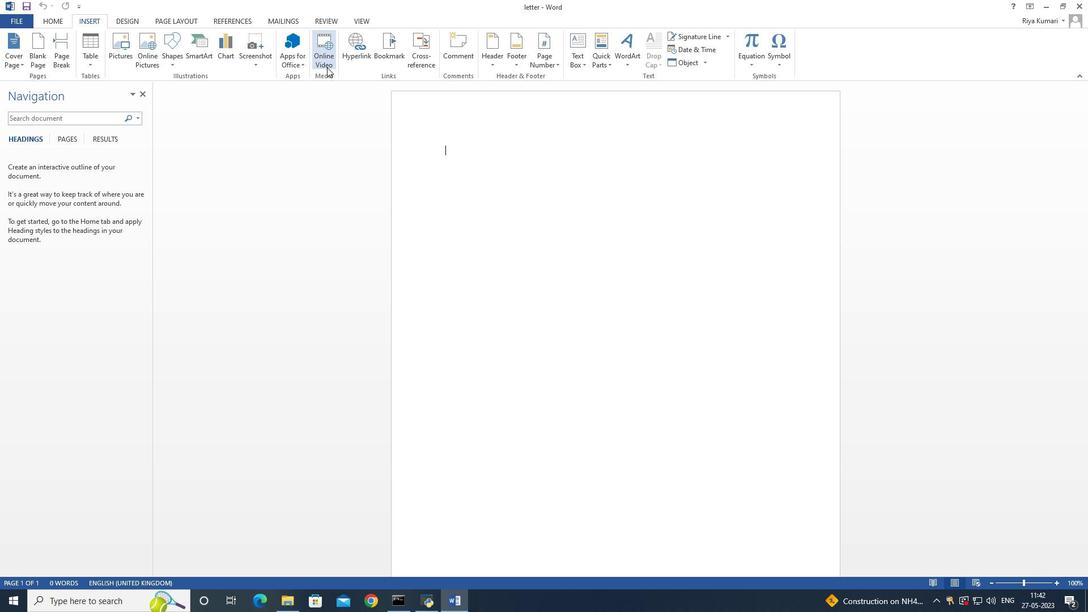 
Action: Mouse scrolled (366, 444) with delta (0, 0)
Screenshot: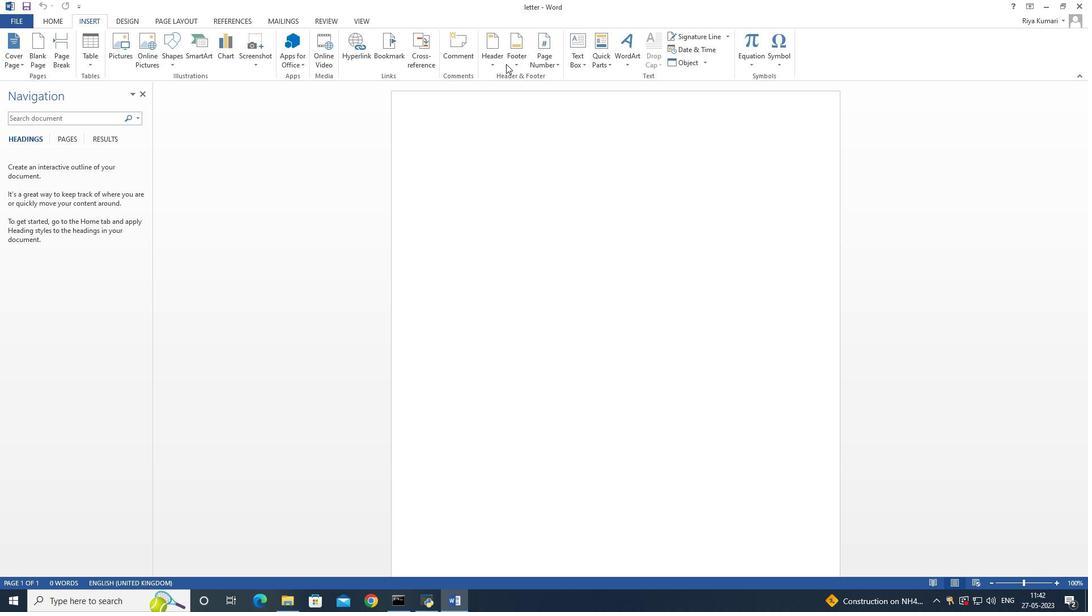 
Action: Mouse moved to (369, 472)
Screenshot: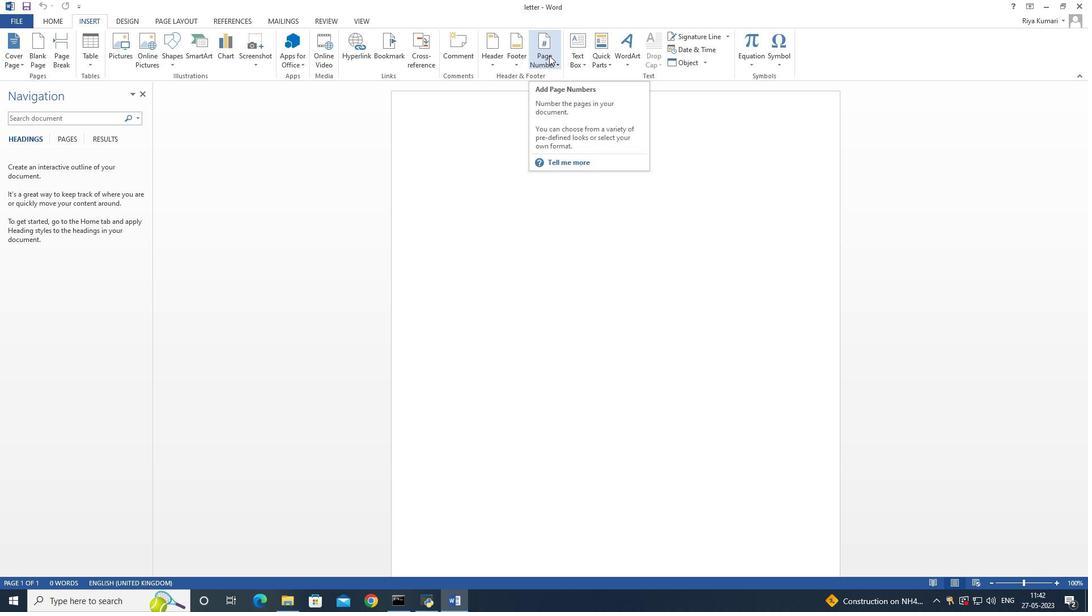 
Action: Mouse scrolled (369, 471) with delta (0, 0)
Screenshot: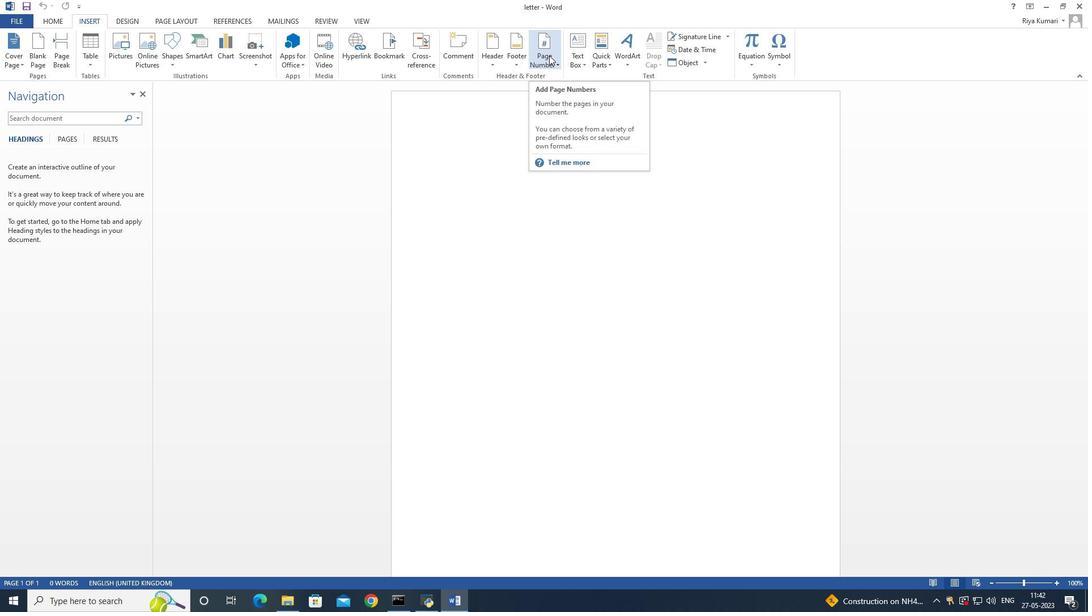 
Action: Mouse moved to (369, 472)
Screenshot: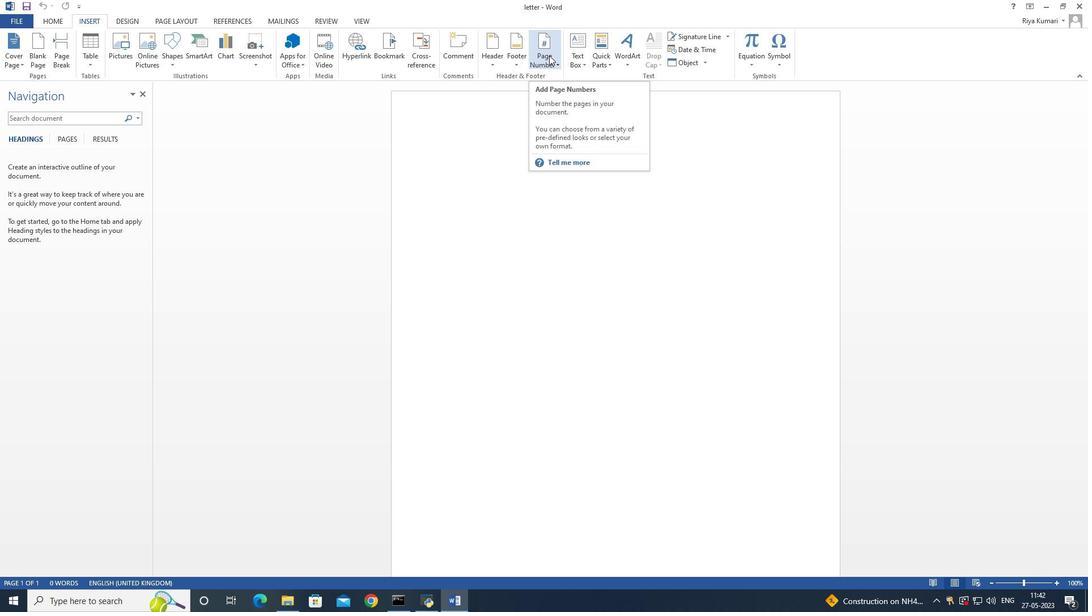 
Action: Mouse scrolled (369, 471) with delta (0, 0)
Screenshot: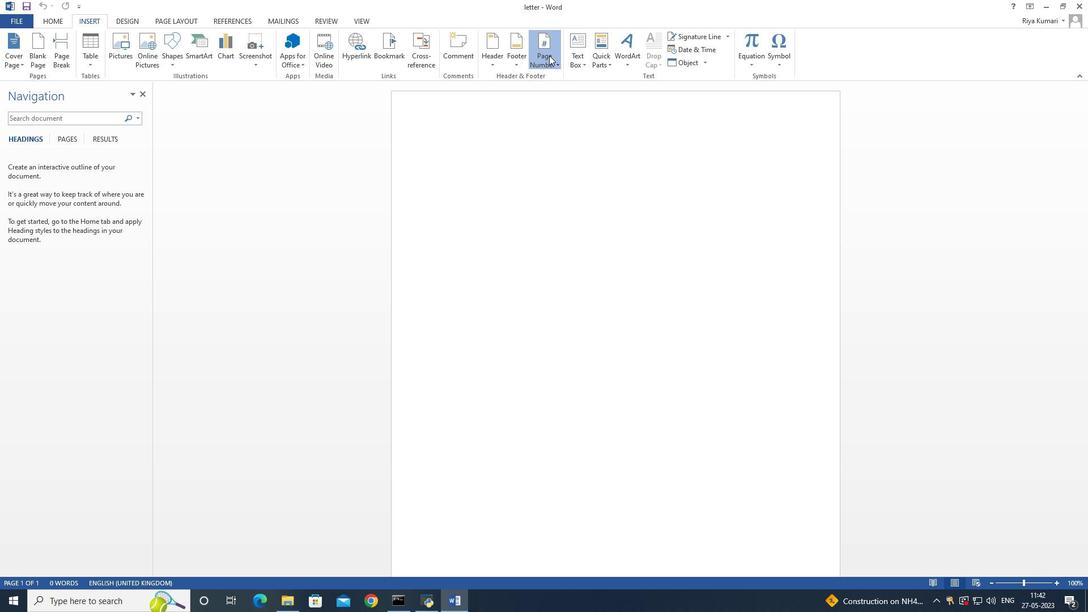 
Action: Mouse scrolled (369, 471) with delta (0, 0)
Screenshot: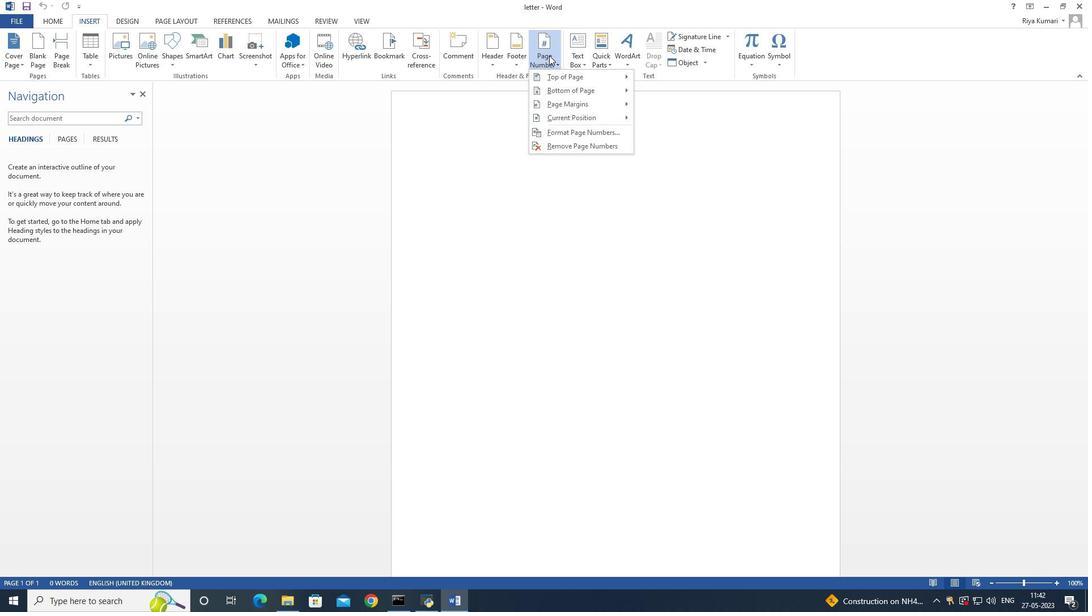 
Action: Mouse moved to (370, 470)
Screenshot: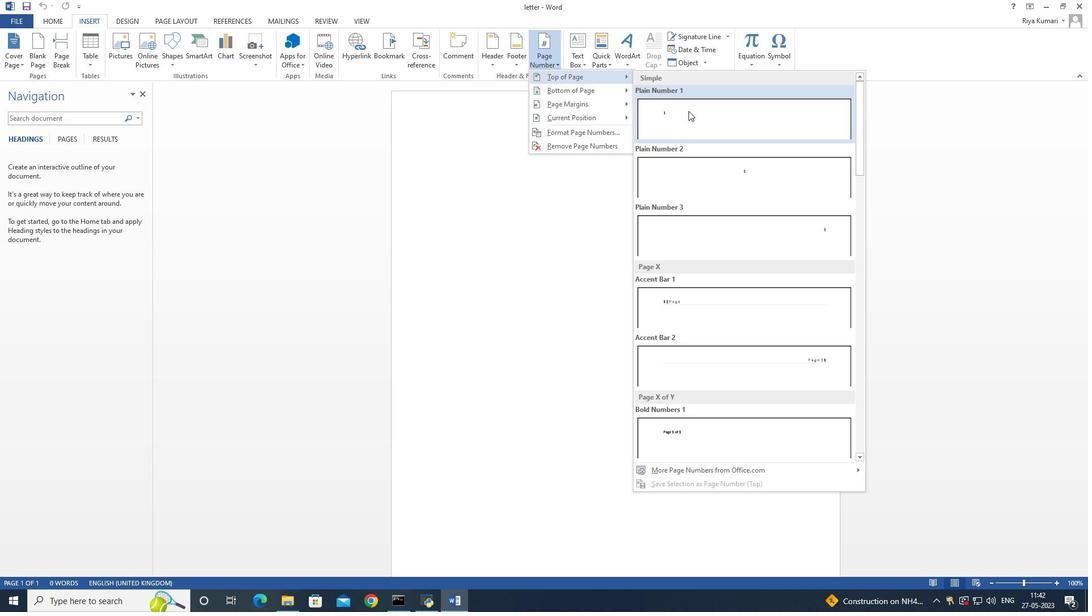 
Action: Mouse scrolled (370, 471) with delta (0, 0)
Screenshot: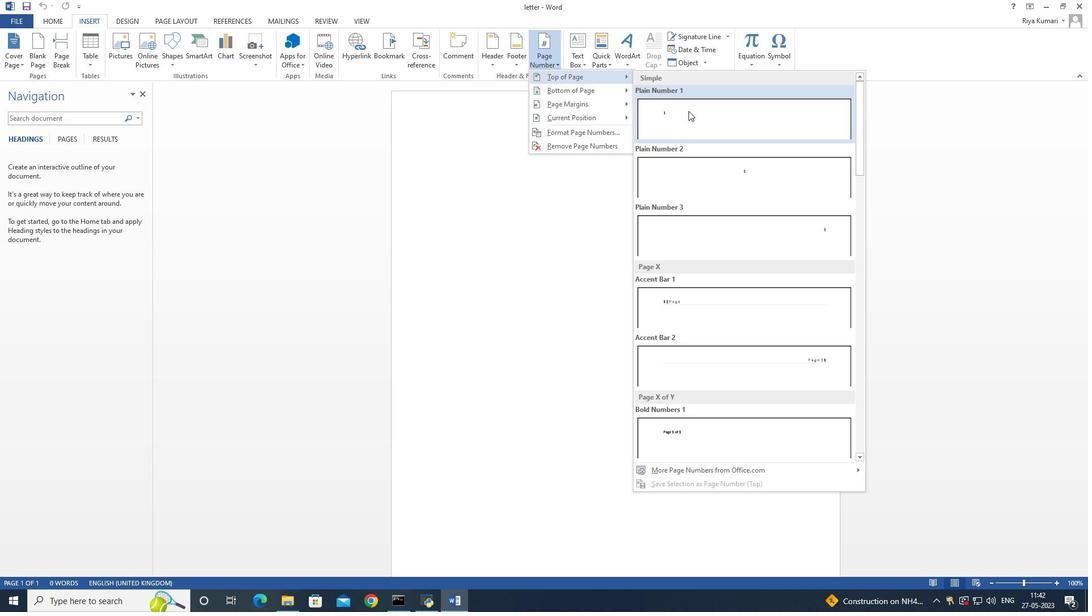 
Action: Mouse moved to (370, 469)
Screenshot: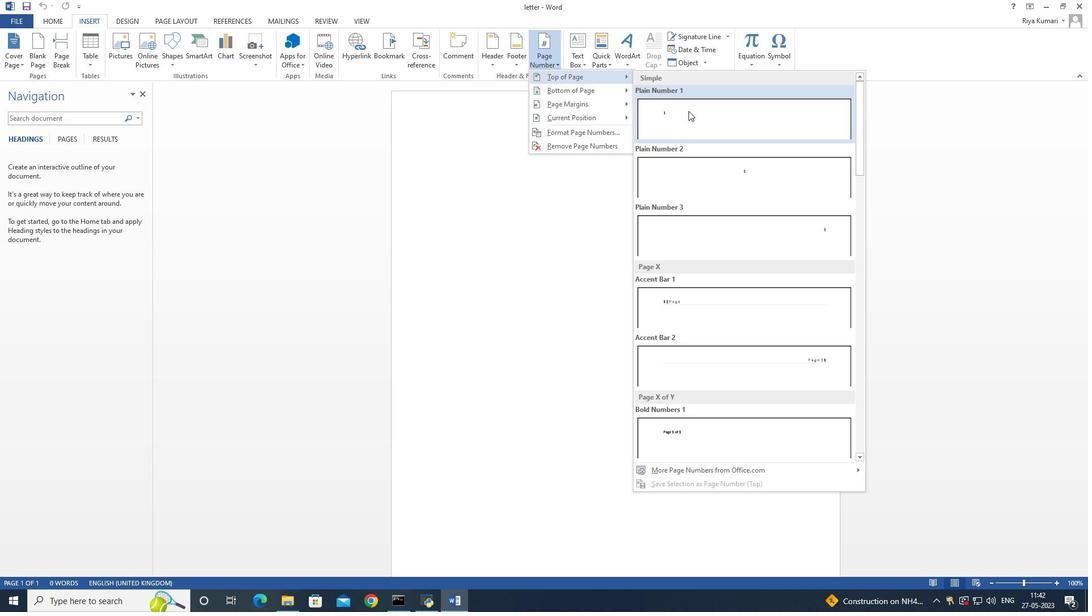 
Action: Mouse scrolled (370, 469) with delta (0, 0)
Screenshot: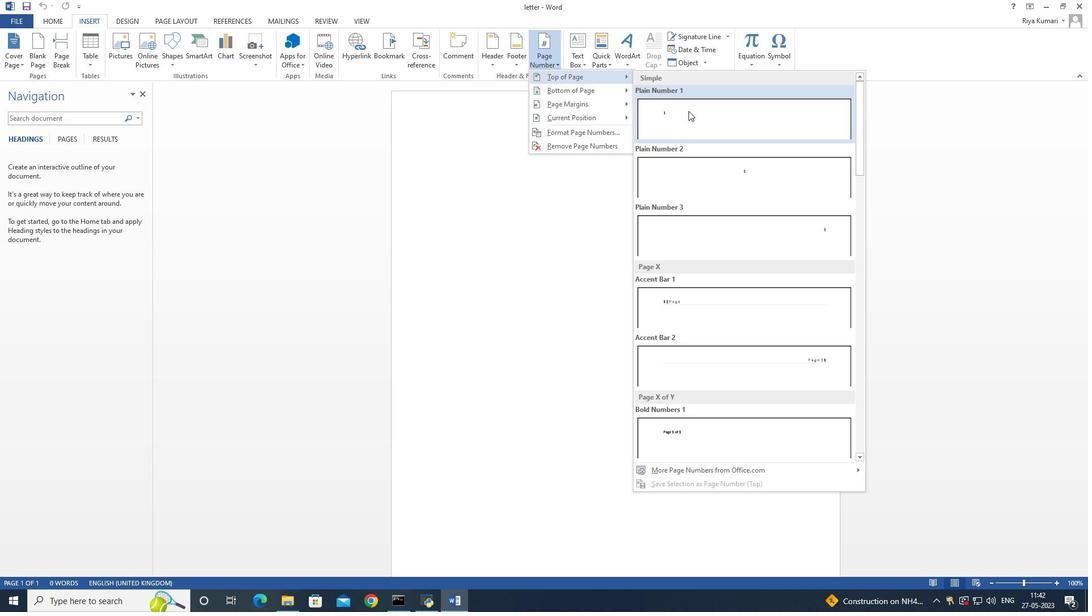 
Action: Mouse scrolled (370, 469) with delta (0, 0)
Screenshot: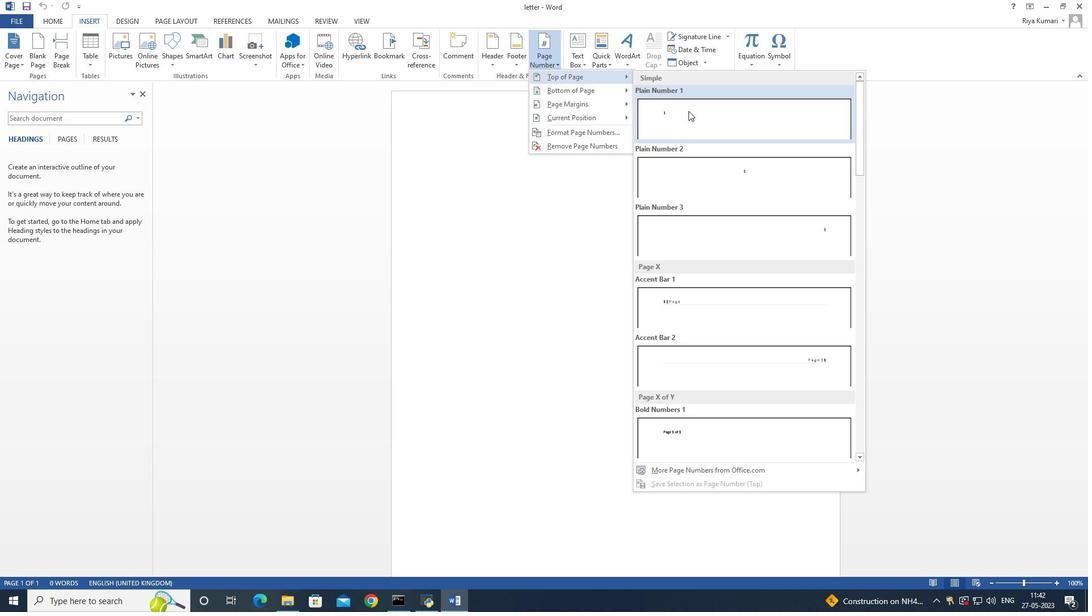 
Action: Mouse moved to (370, 463)
Screenshot: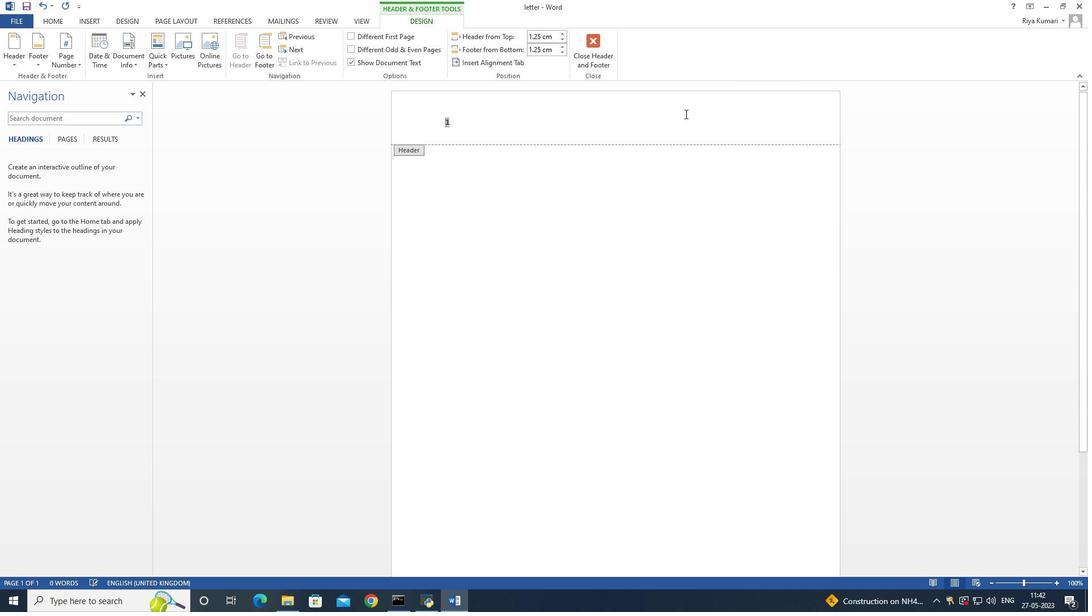 
Action: Mouse scrolled (370, 464) with delta (0, 0)
Screenshot: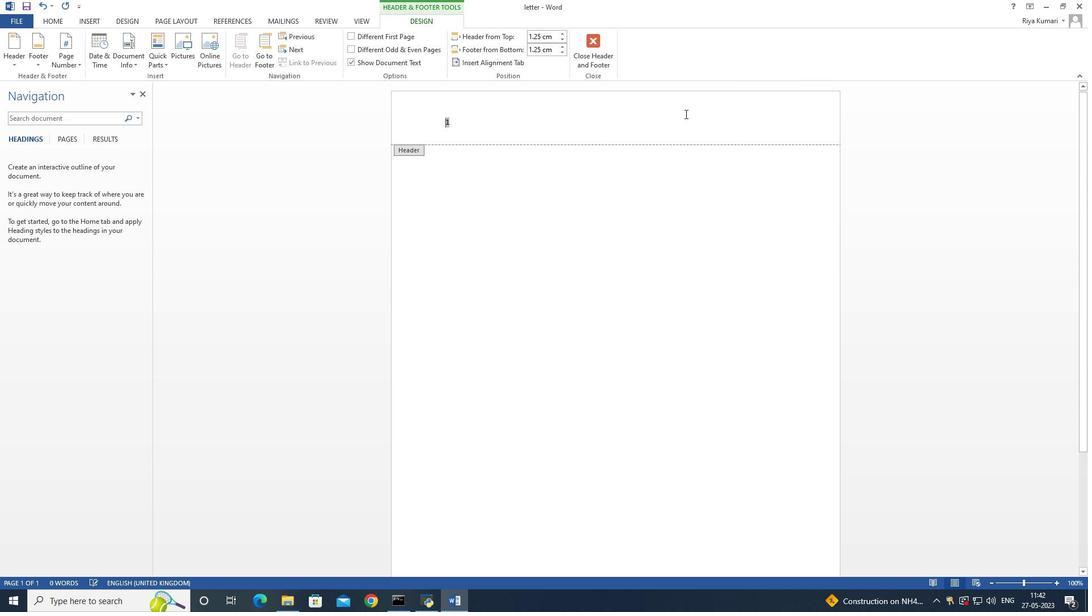 
Action: Mouse scrolled (370, 464) with delta (0, 0)
Screenshot: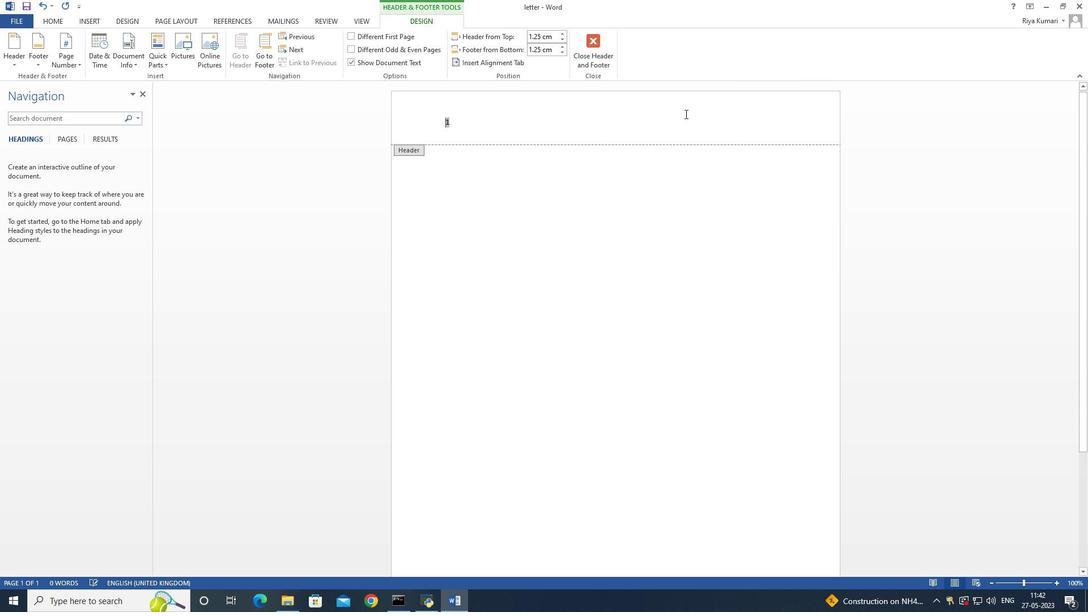 
Action: Mouse scrolled (370, 464) with delta (0, 0)
Screenshot: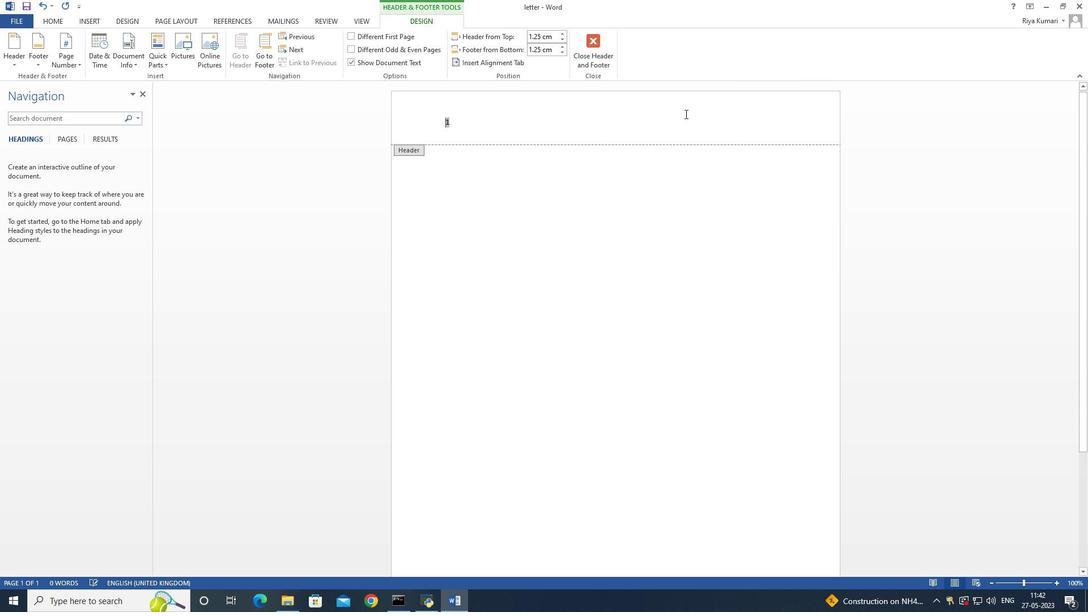 
Action: Mouse scrolled (370, 464) with delta (0, 0)
Screenshot: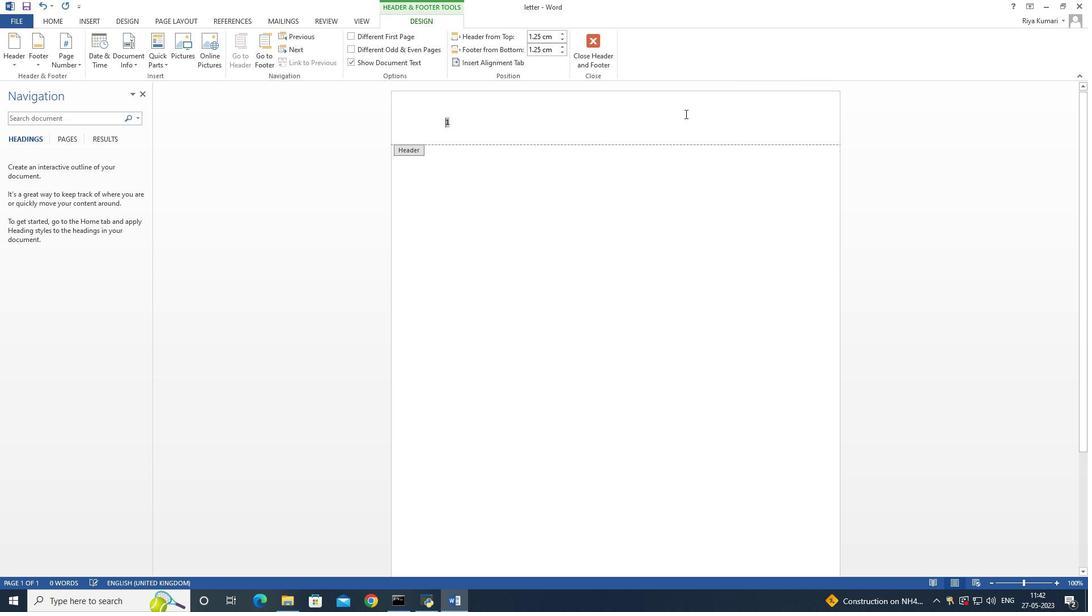 
Action: Mouse moved to (371, 462)
Screenshot: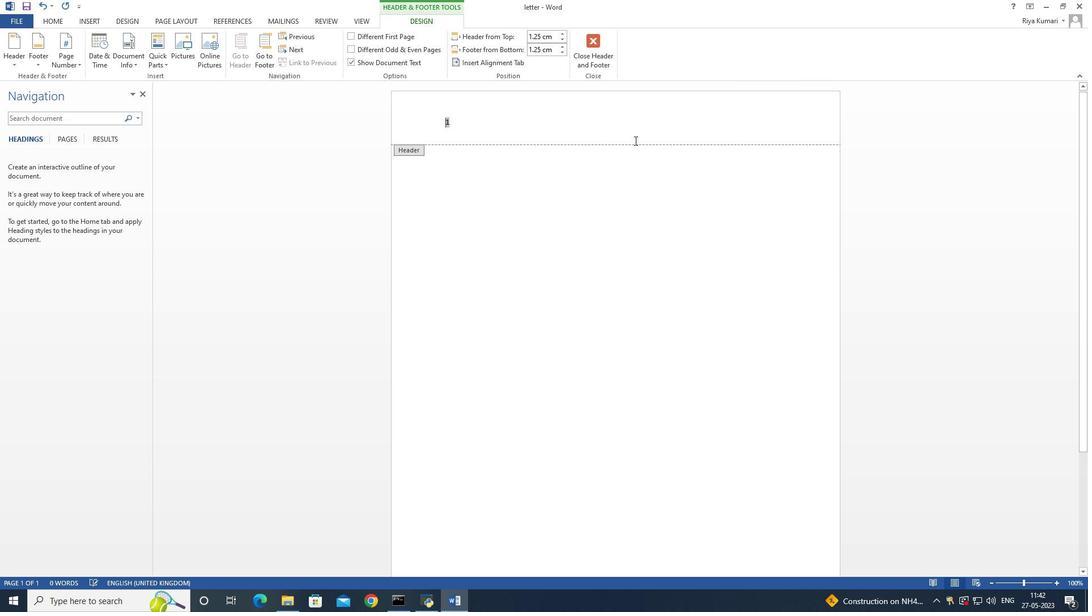 
Action: Mouse scrolled (371, 463) with delta (0, 0)
Screenshot: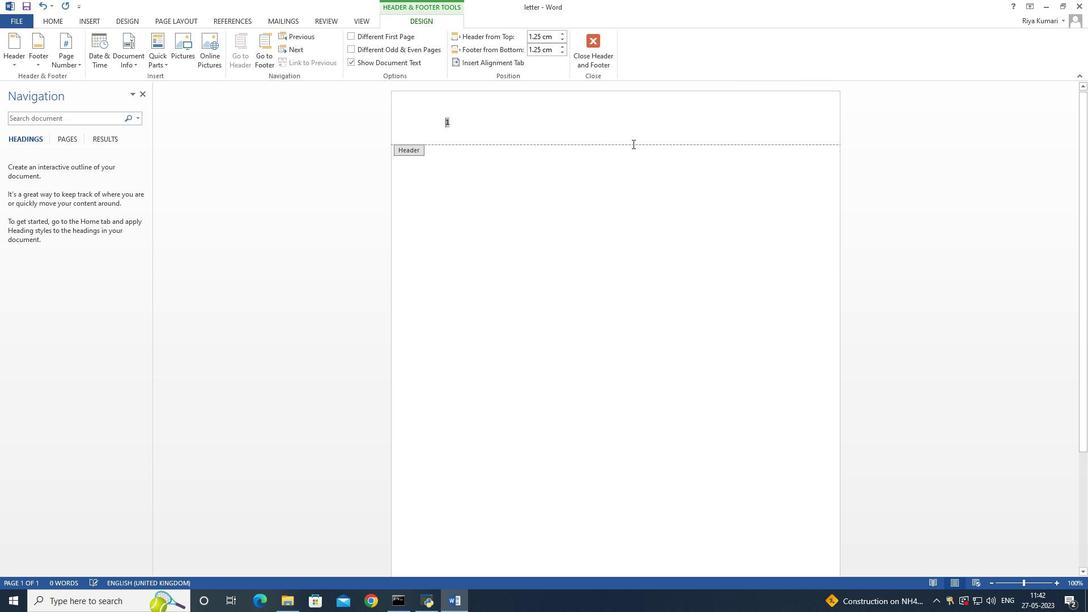 
Action: Mouse scrolled (371, 463) with delta (0, 0)
Screenshot: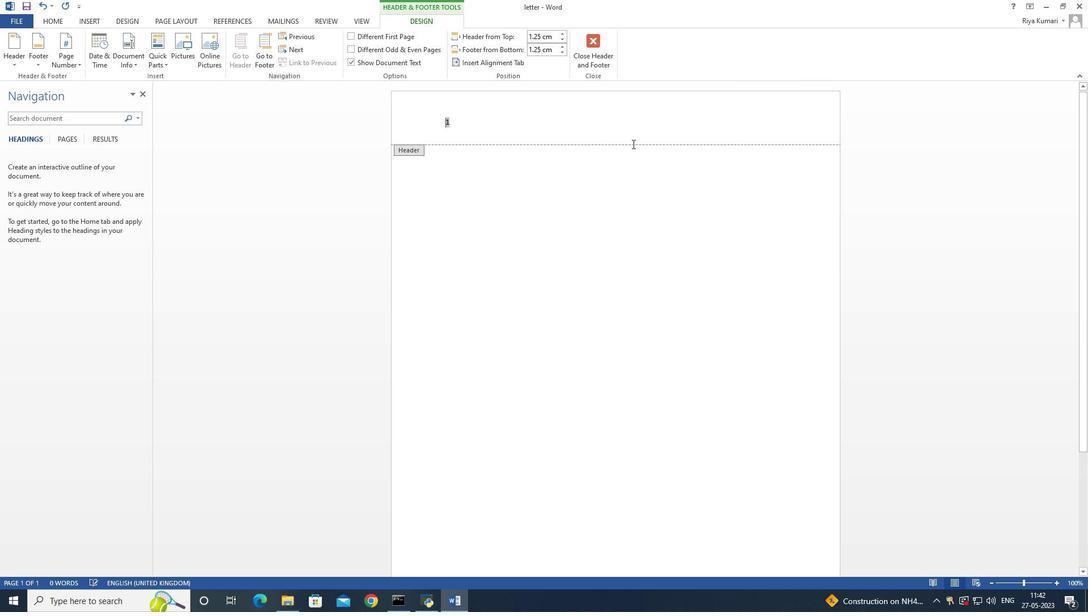 
Action: Mouse scrolled (371, 463) with delta (0, 0)
Screenshot: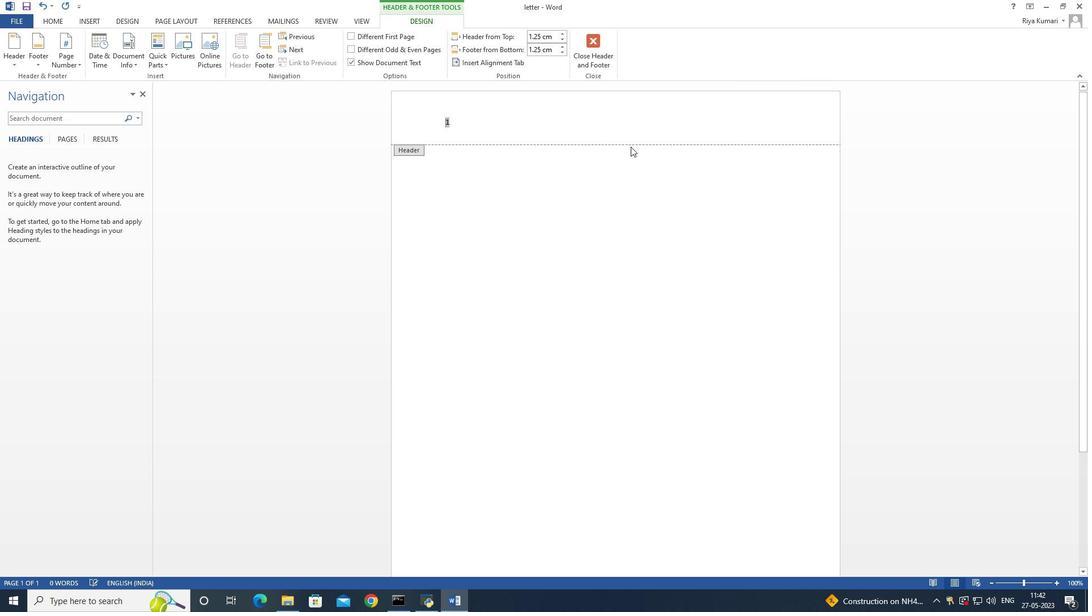 
Action: Mouse moved to (371, 460)
Screenshot: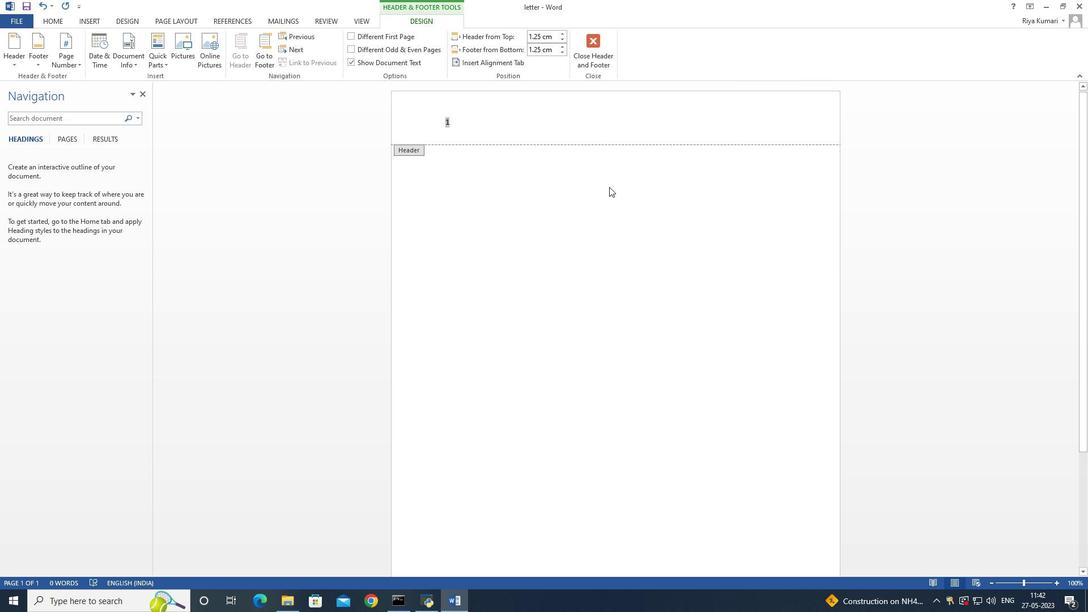 
Action: Mouse scrolled (371, 461) with delta (0, 0)
Screenshot: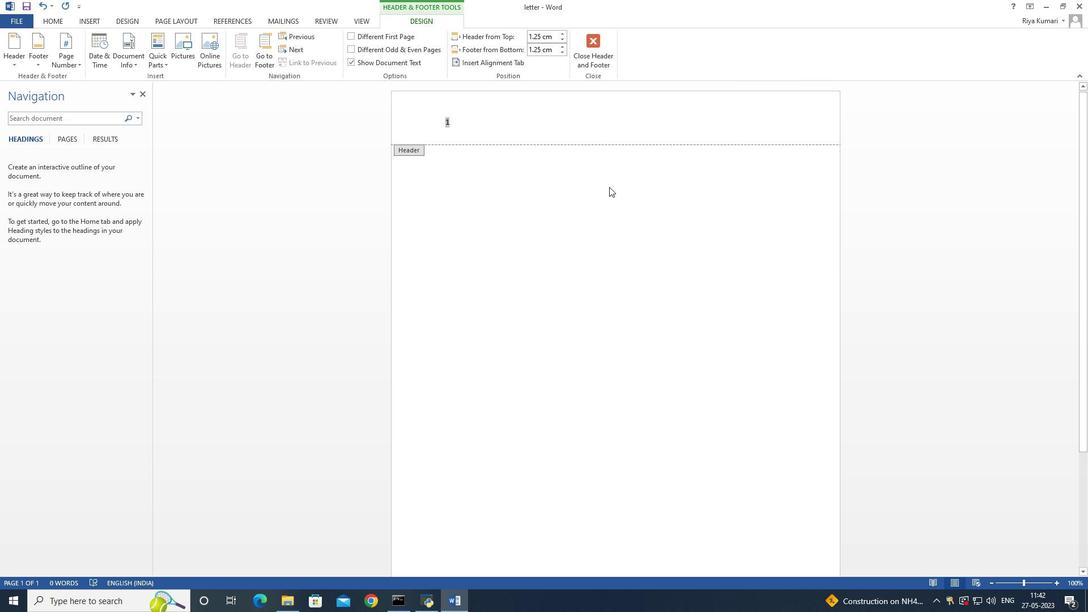 
Action: Mouse scrolled (371, 461) with delta (0, 0)
Screenshot: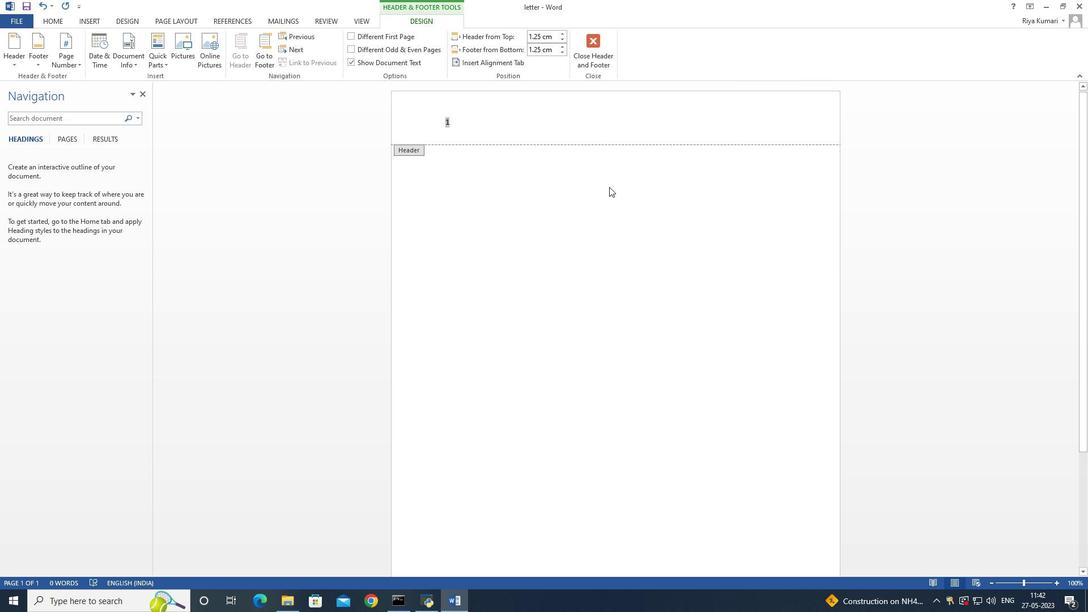 
Action: Mouse moved to (373, 458)
Screenshot: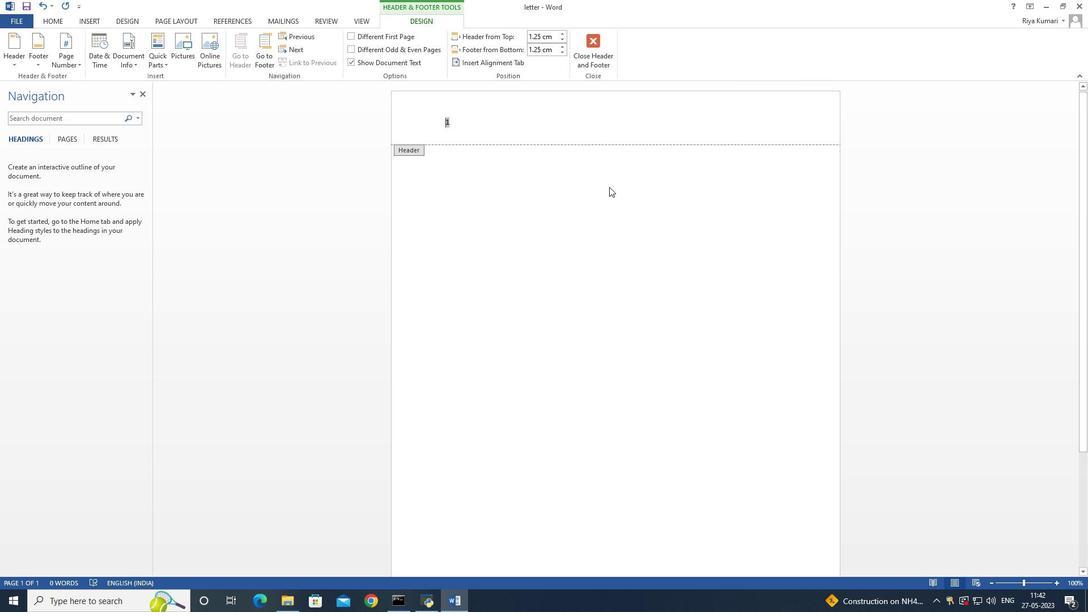 
Action: Mouse scrolled (373, 458) with delta (0, 0)
Screenshot: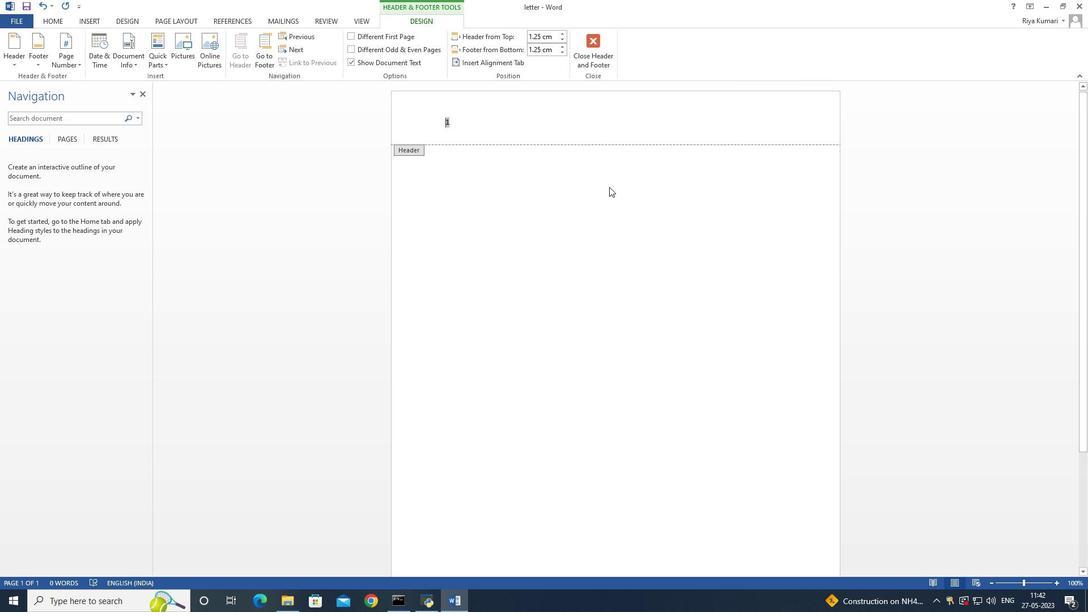 
Action: Mouse scrolled (373, 458) with delta (0, 0)
Screenshot: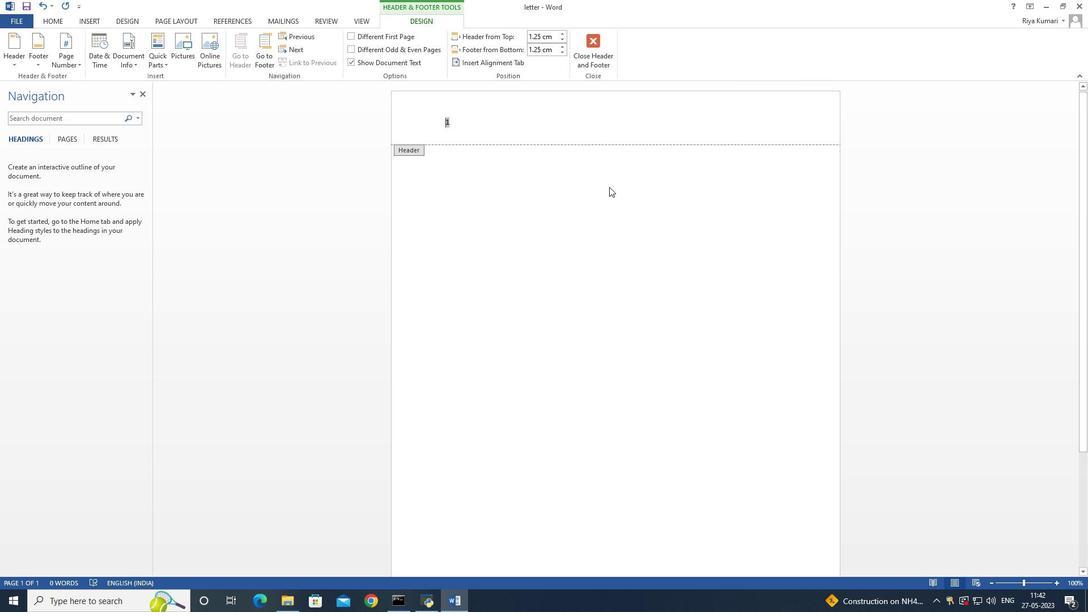 
Action: Mouse scrolled (373, 458) with delta (0, 0)
Screenshot: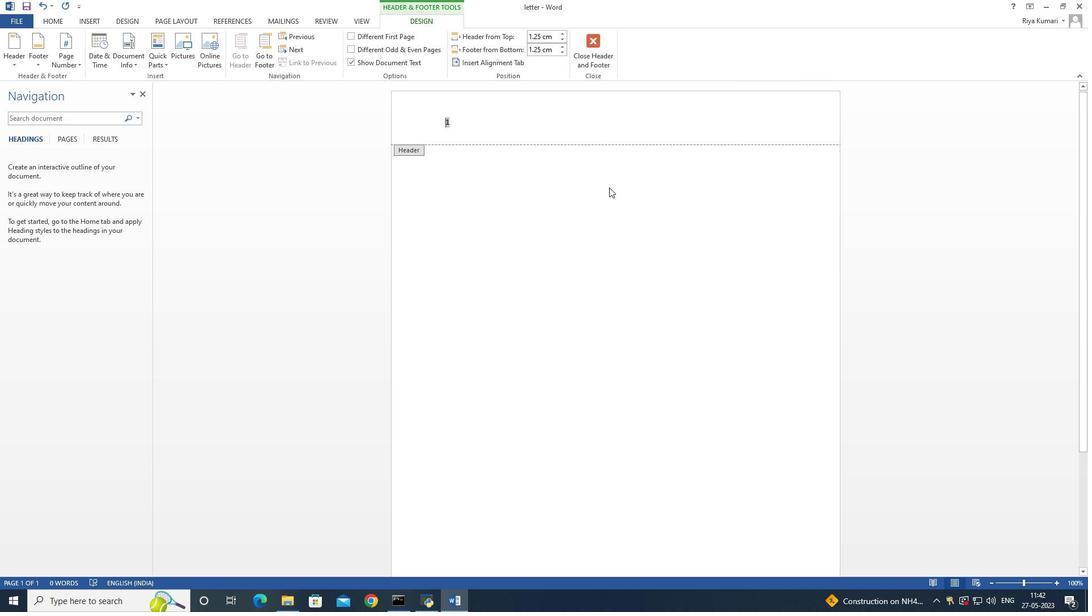 
Action: Mouse scrolled (373, 458) with delta (0, 0)
Screenshot: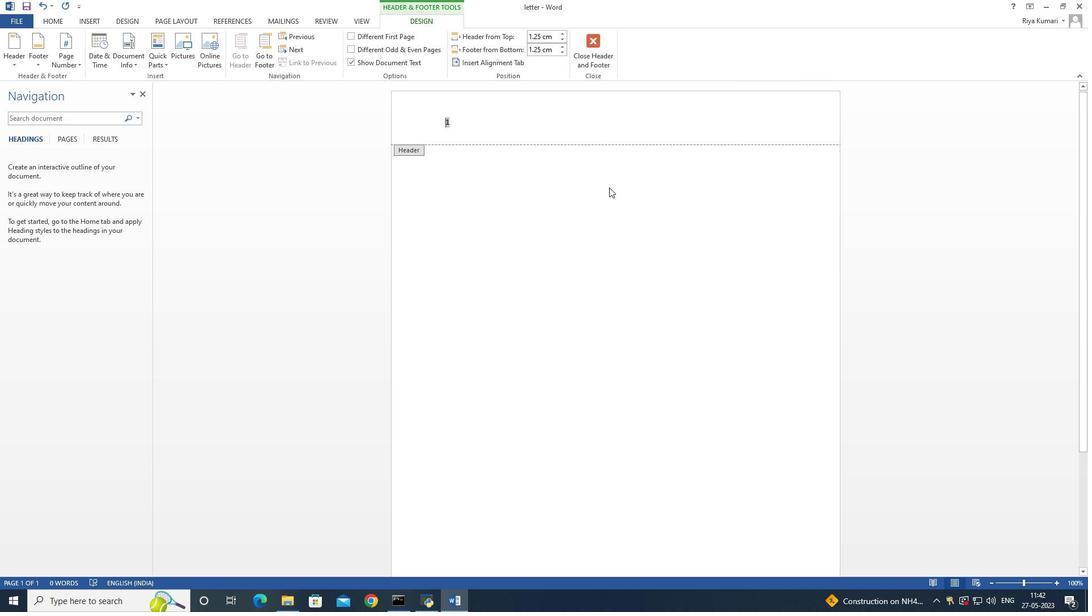 
Action: Mouse scrolled (373, 458) with delta (0, 0)
Screenshot: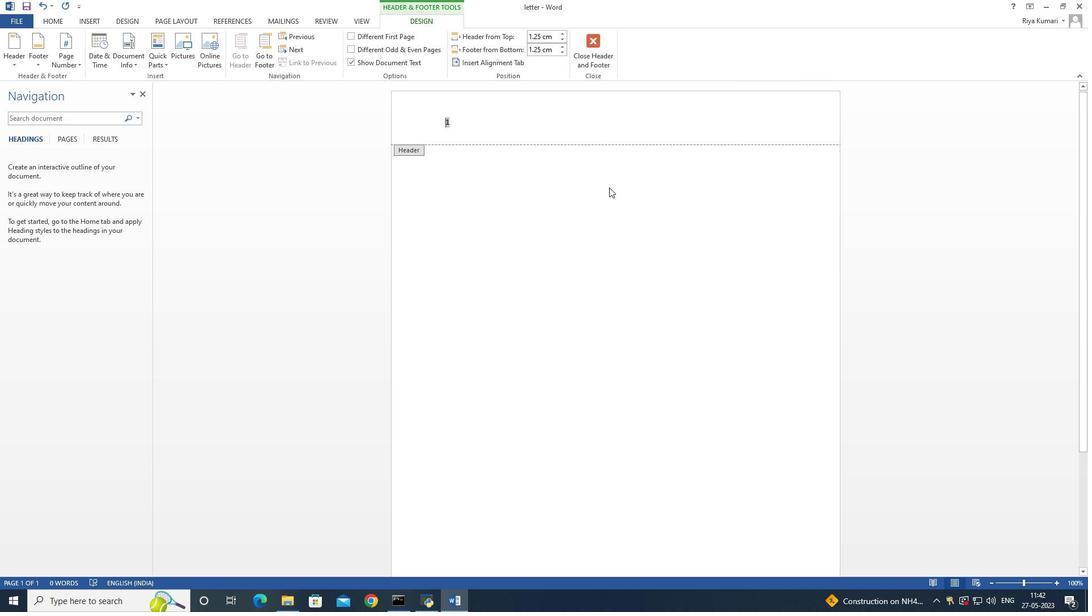 
Action: Mouse moved to (373, 456)
Screenshot: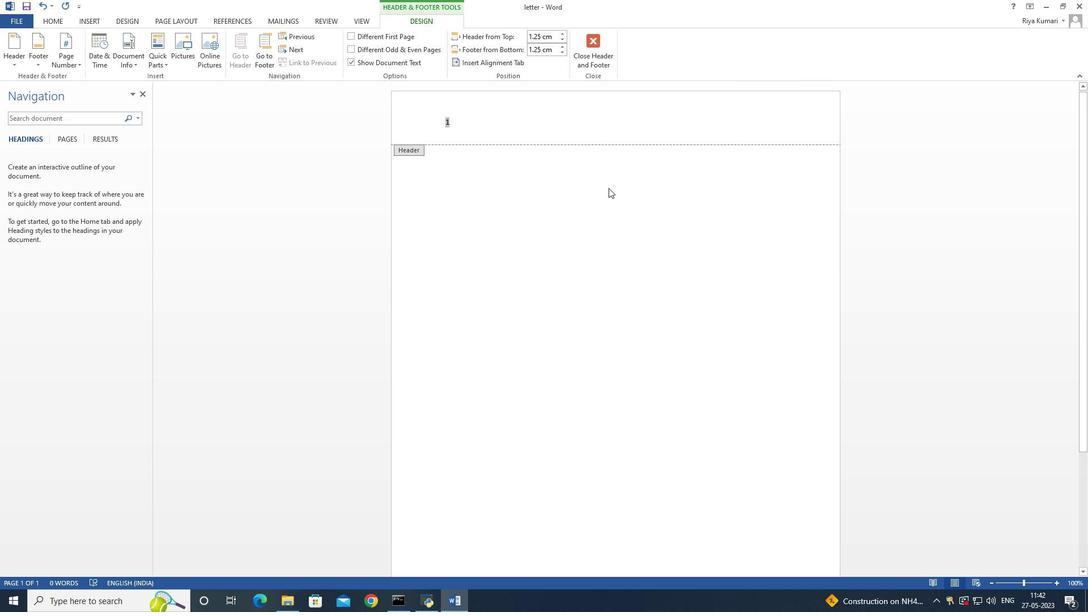 
Action: Mouse scrolled (373, 456) with delta (0, 0)
Screenshot: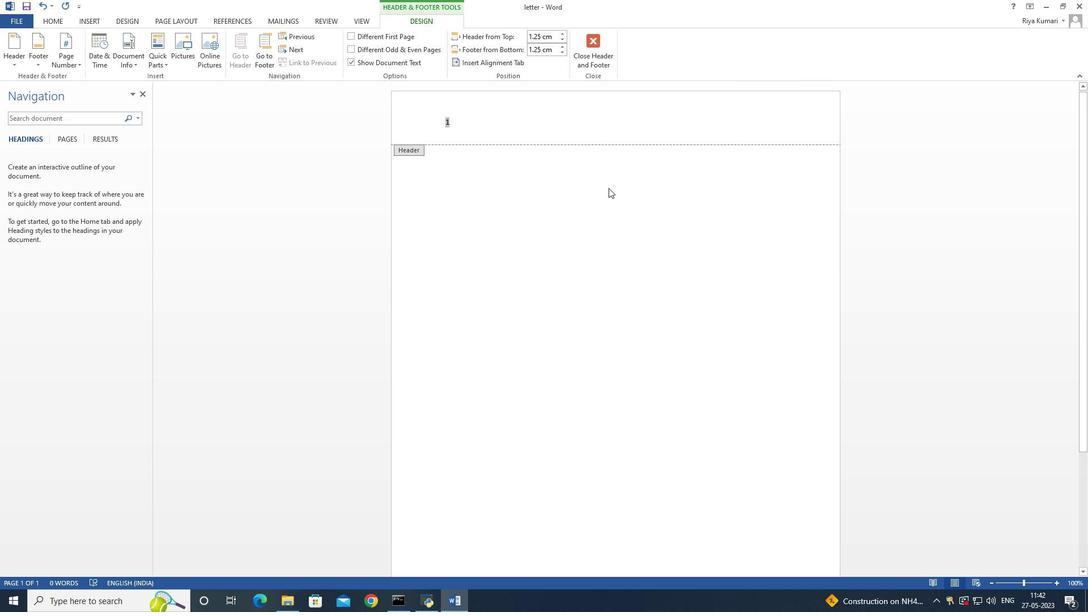 
Action: Mouse scrolled (373, 456) with delta (0, 0)
Screenshot: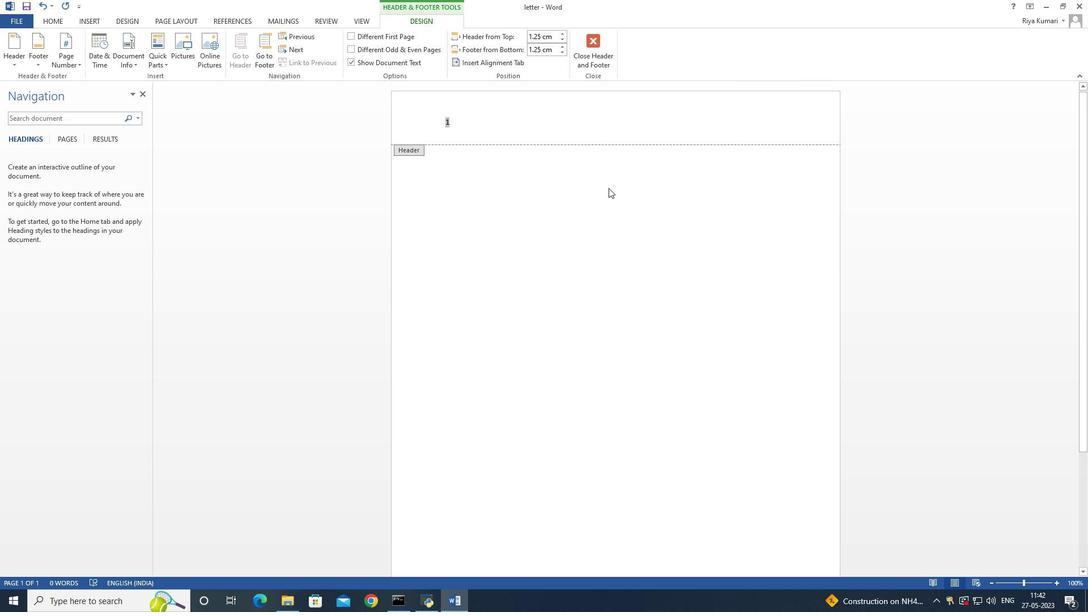 
Action: Mouse moved to (373, 455)
Screenshot: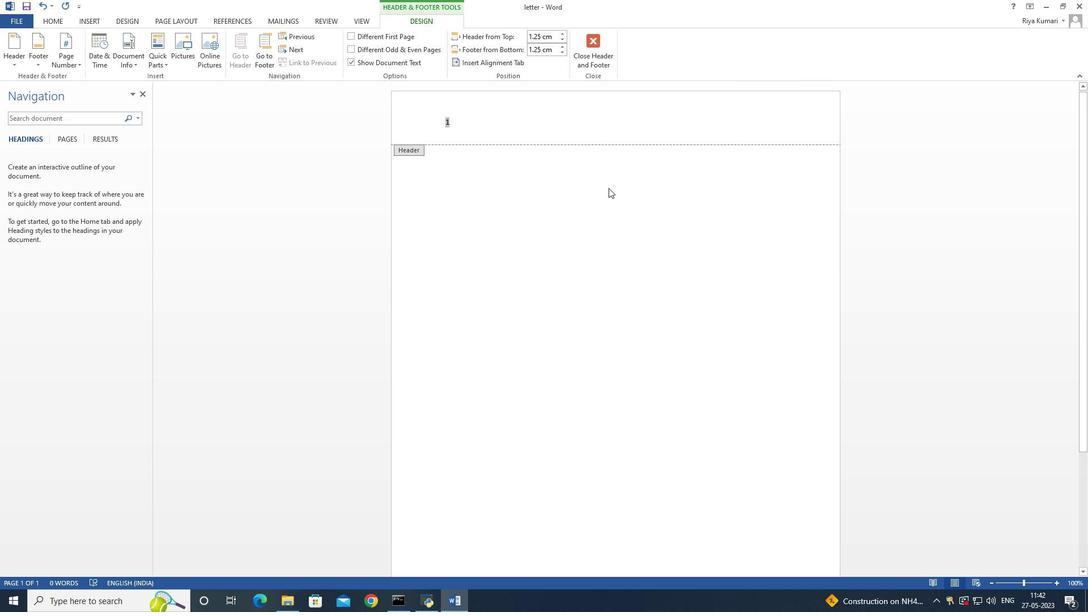 
Action: Mouse scrolled (373, 456) with delta (0, 0)
Screenshot: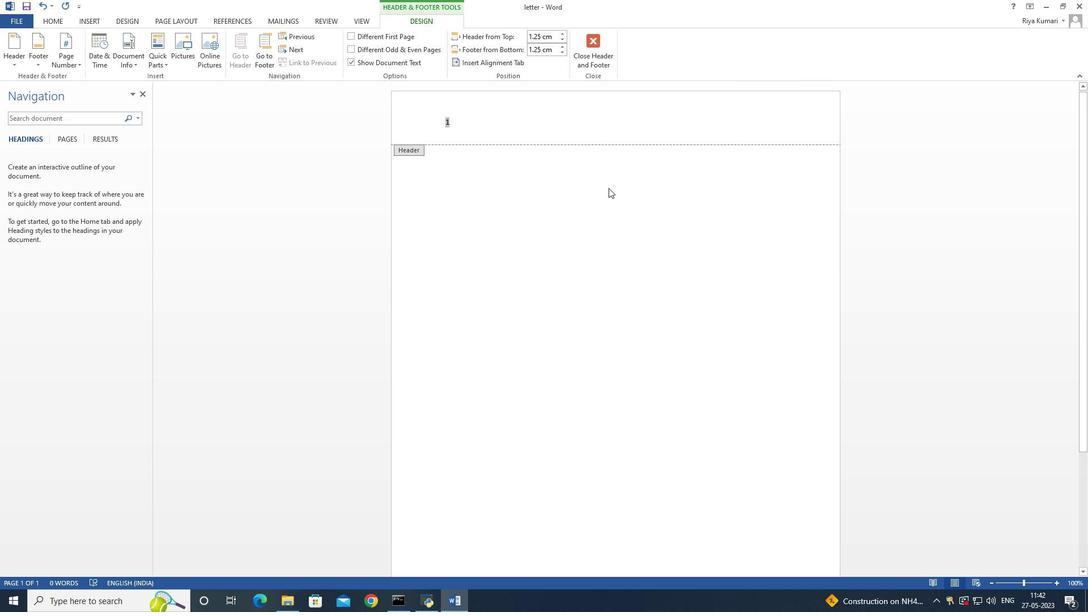 
Action: Mouse moved to (374, 455)
Screenshot: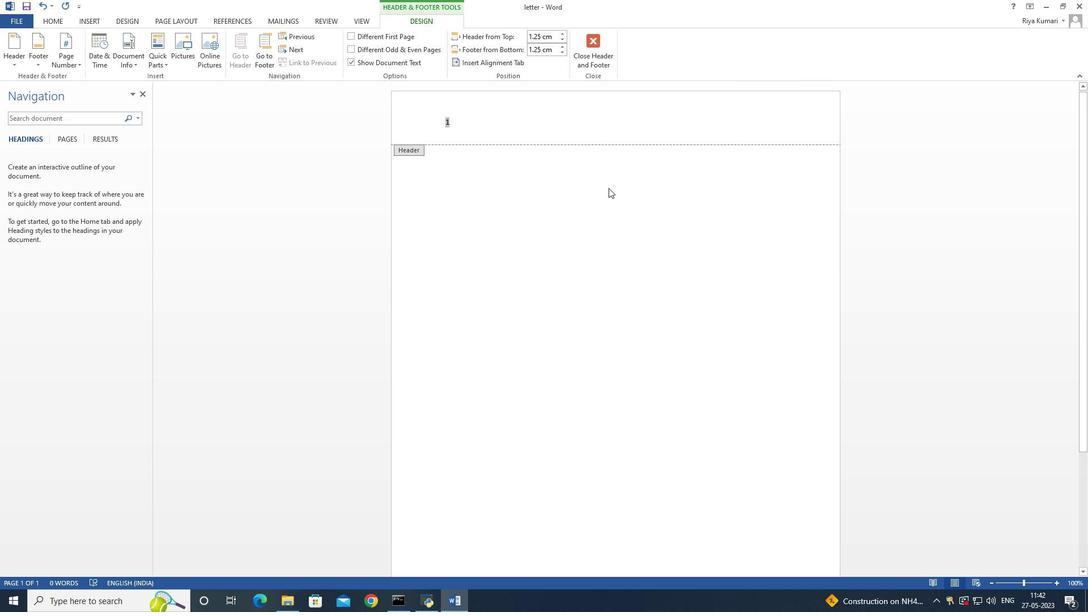 
Action: Mouse scrolled (374, 455) with delta (0, 0)
Screenshot: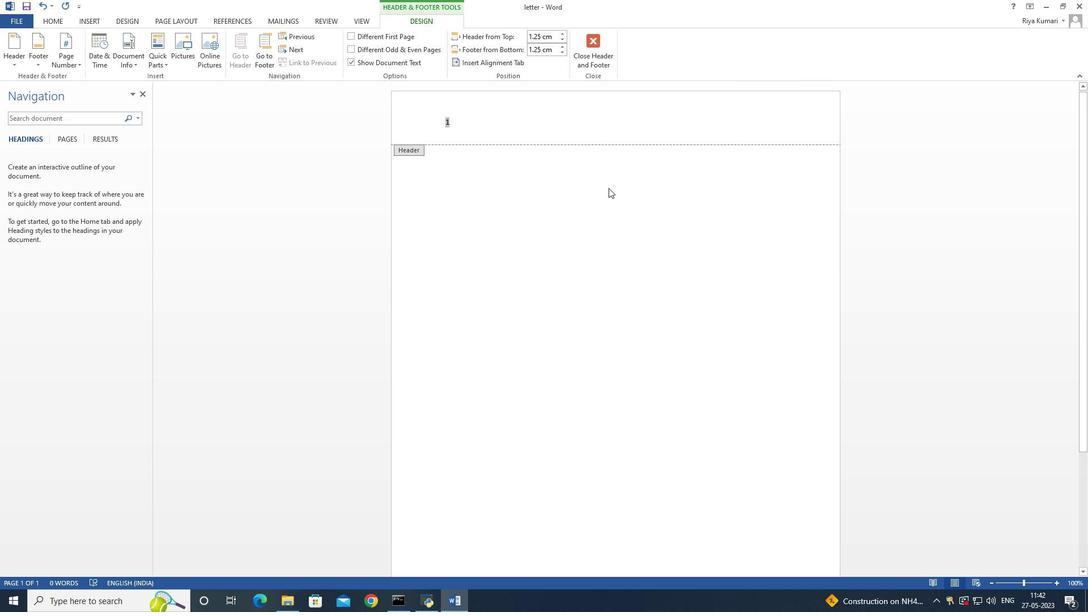 
Action: Mouse moved to (390, 378)
Screenshot: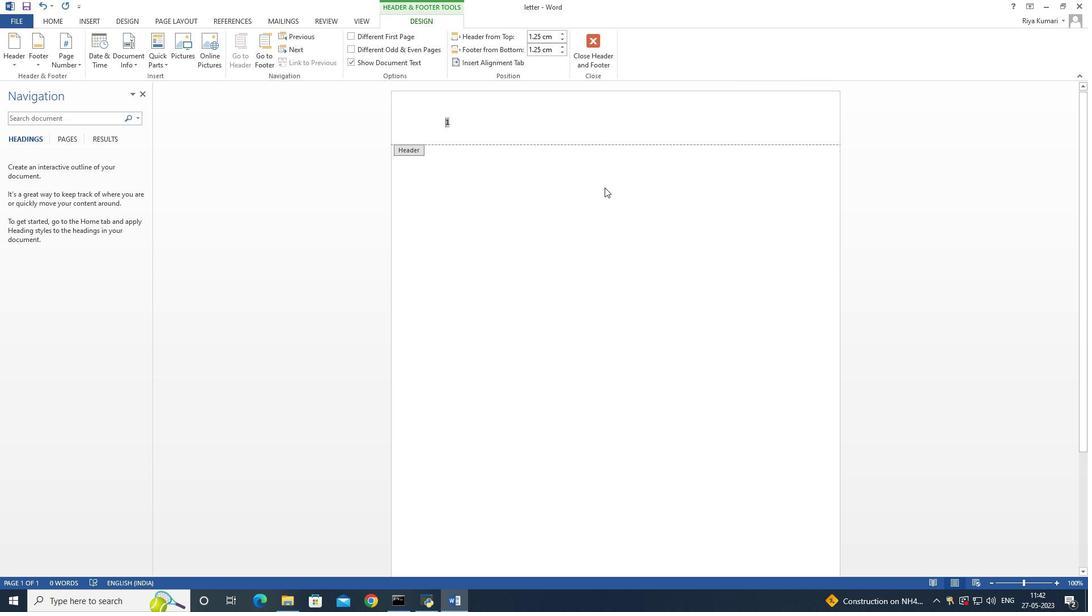 
Action: Mouse scrolled (390, 379) with delta (0, 0)
Screenshot: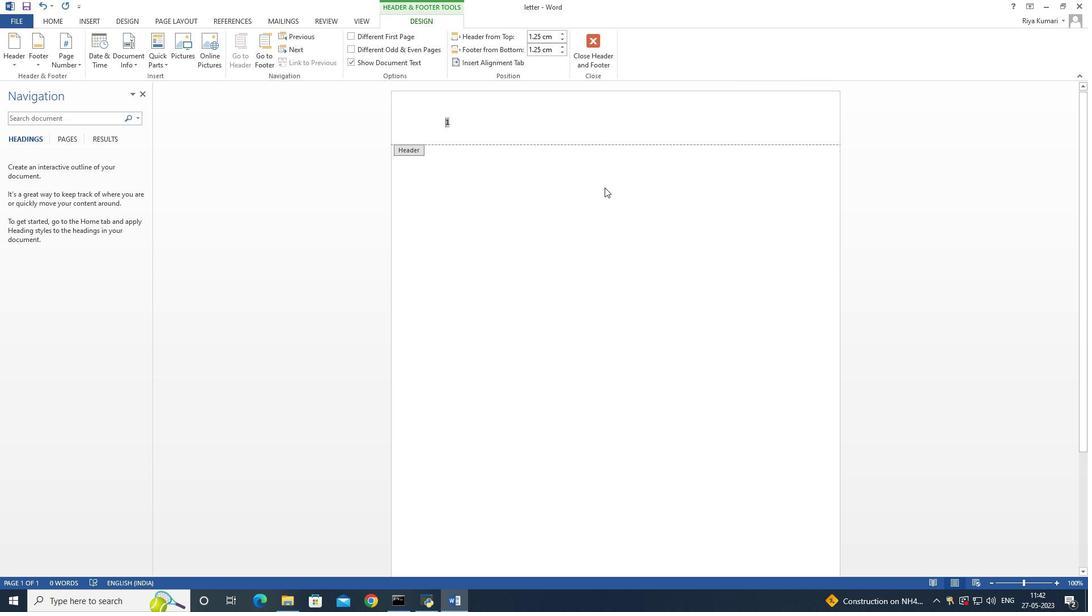 
Action: Mouse scrolled (390, 379) with delta (0, 0)
Screenshot: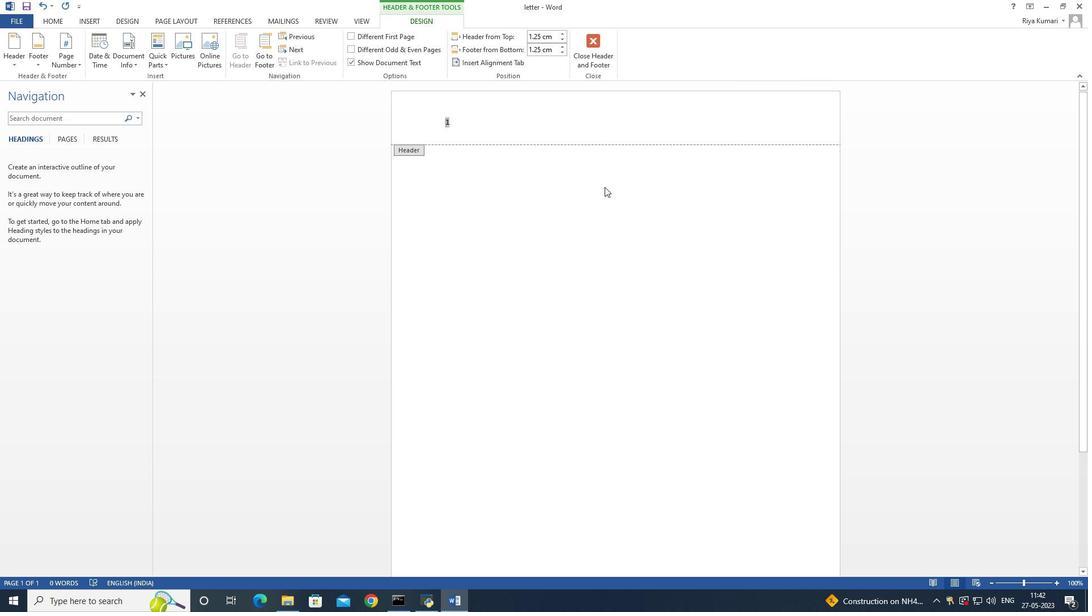 
Action: Mouse moved to (390, 378)
Screenshot: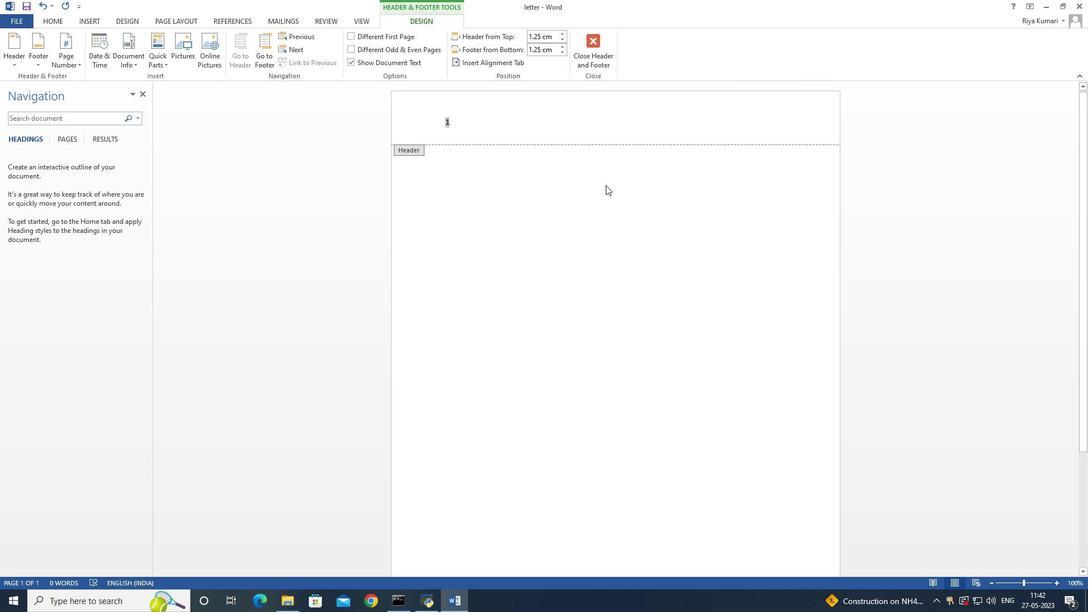 
Action: Mouse scrolled (390, 378) with delta (0, 0)
Screenshot: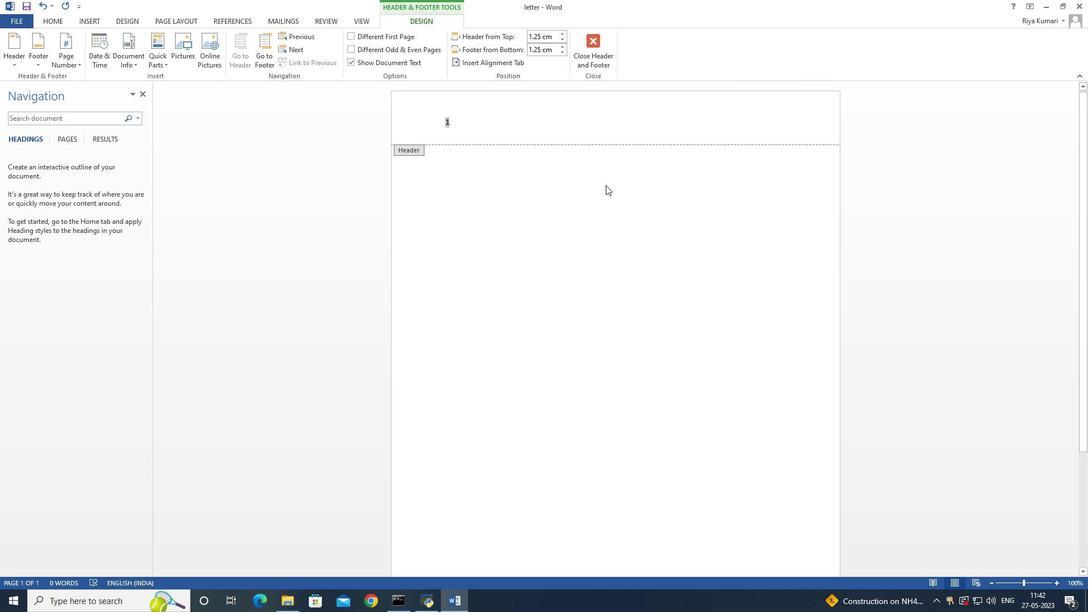 
Action: Mouse moved to (375, 452)
Screenshot: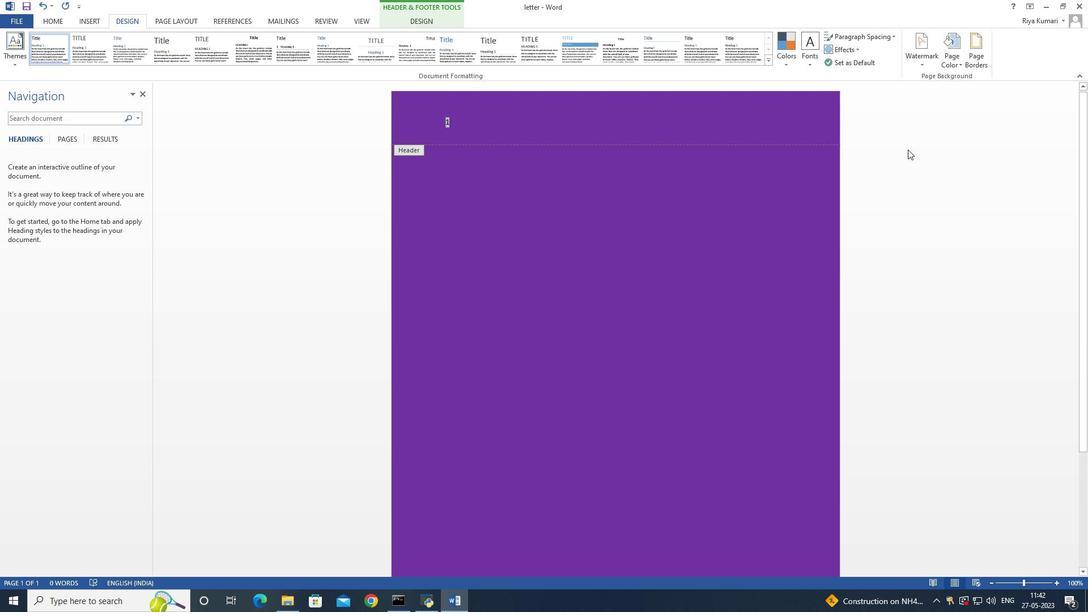 
Action: Mouse scrolled (375, 451) with delta (0, 0)
Screenshot: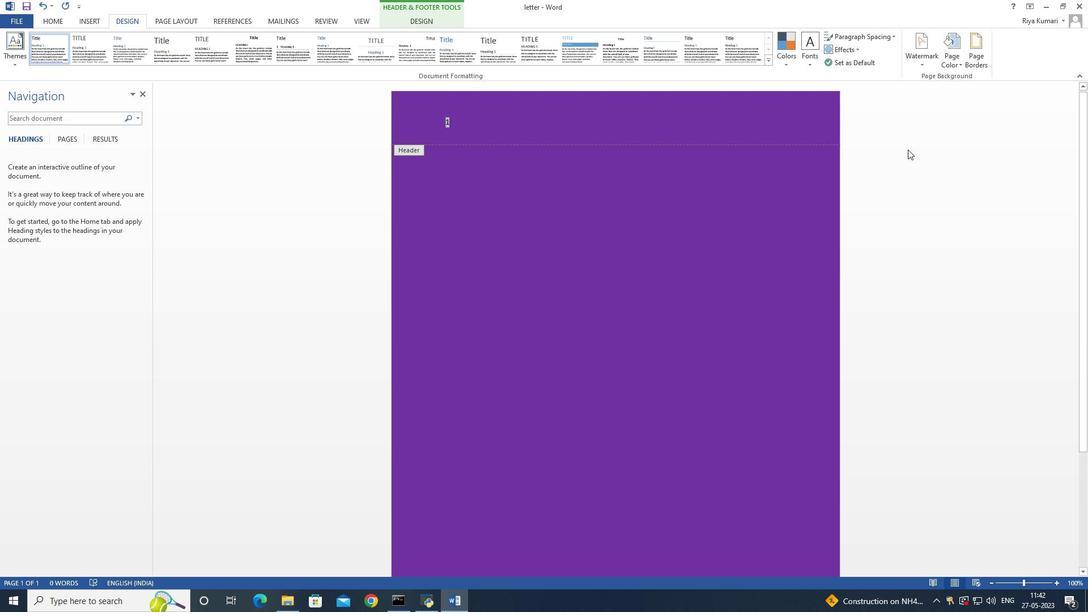 
Action: Mouse scrolled (375, 451) with delta (0, 0)
Screenshot: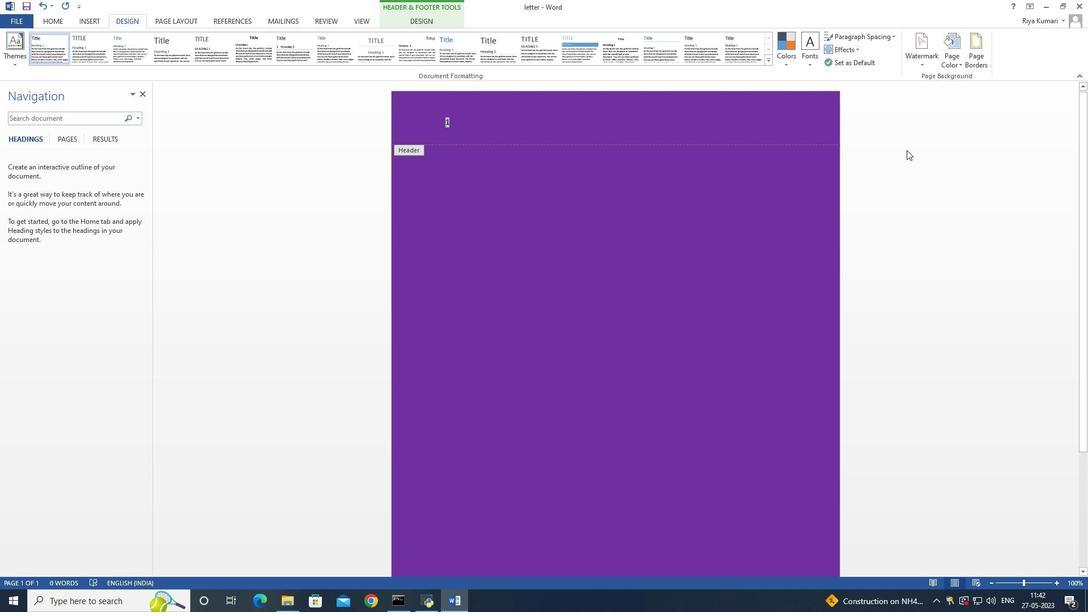 
Action: Mouse scrolled (375, 451) with delta (0, 0)
Screenshot: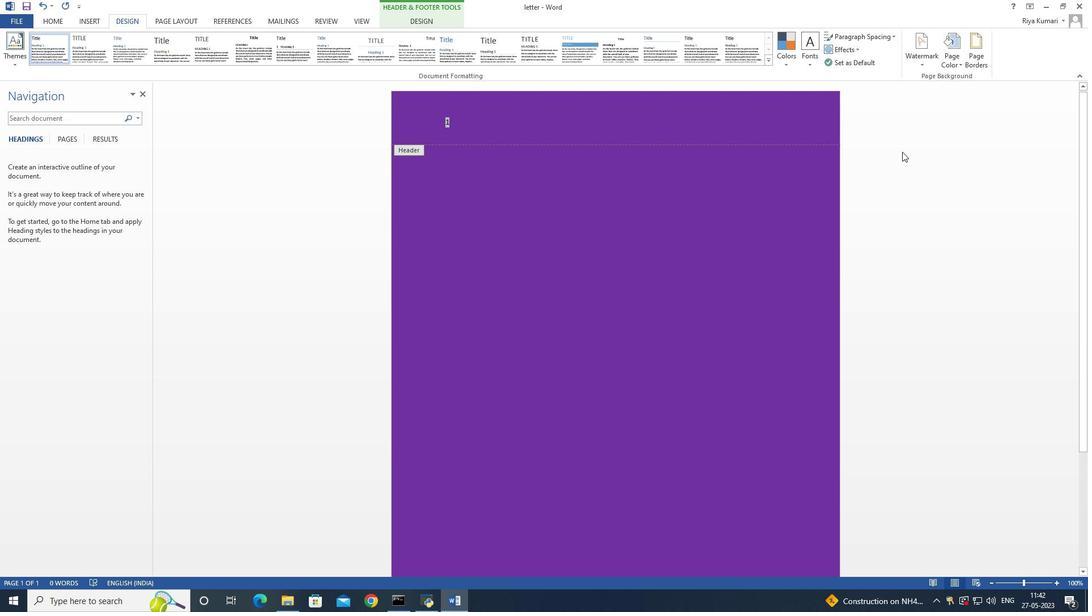 
Action: Mouse scrolled (375, 451) with delta (0, 0)
Screenshot: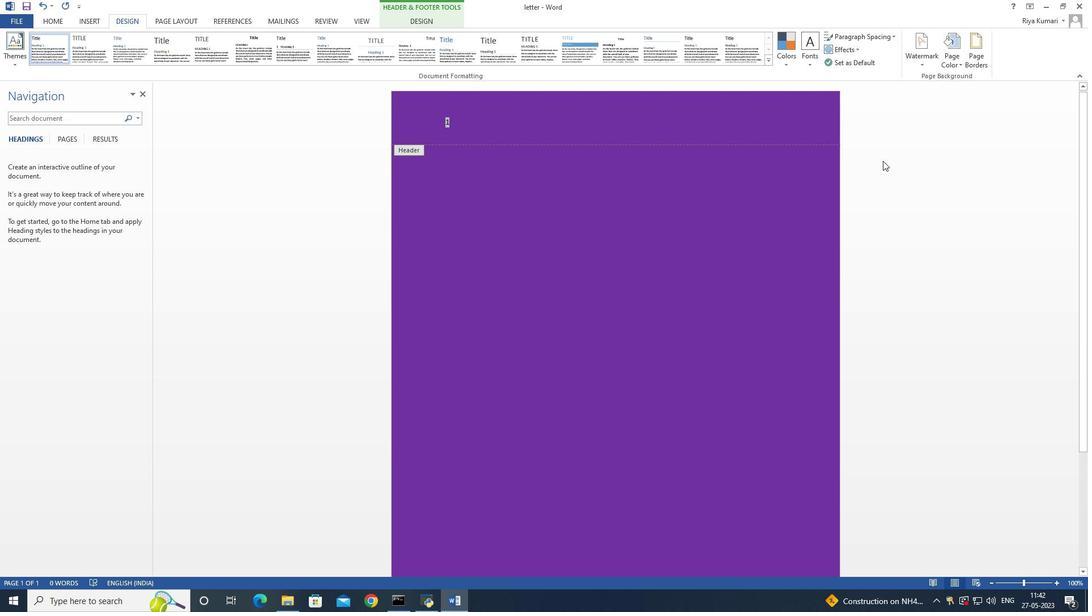 
Action: Mouse scrolled (375, 451) with delta (0, 0)
Screenshot: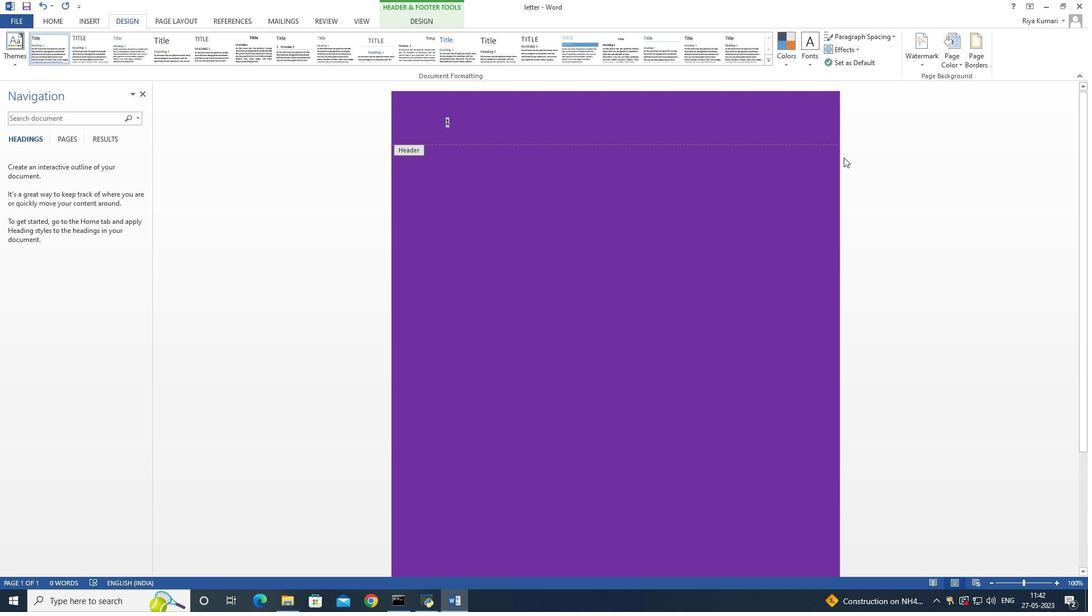 
Action: Mouse scrolled (375, 451) with delta (0, 0)
Screenshot: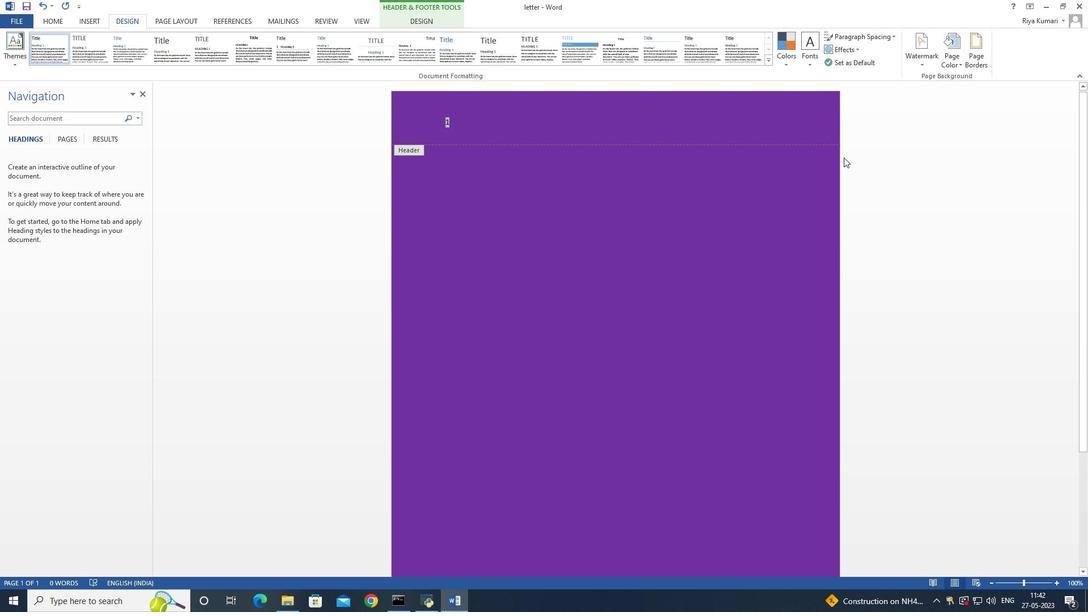 
Action: Mouse scrolled (375, 451) with delta (0, 0)
Screenshot: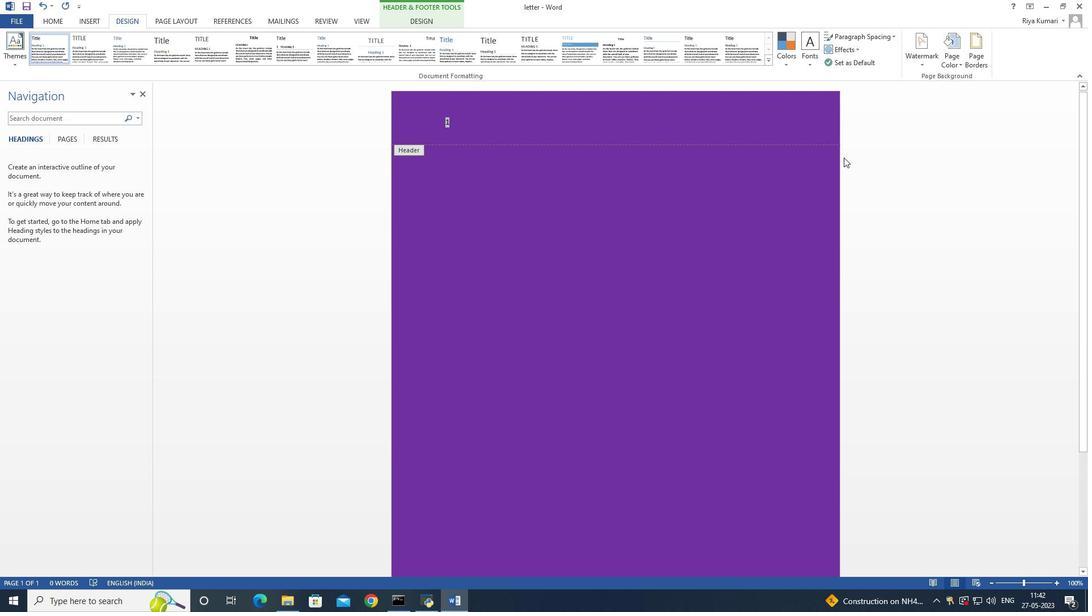 
Action: Mouse moved to (375, 452)
Screenshot: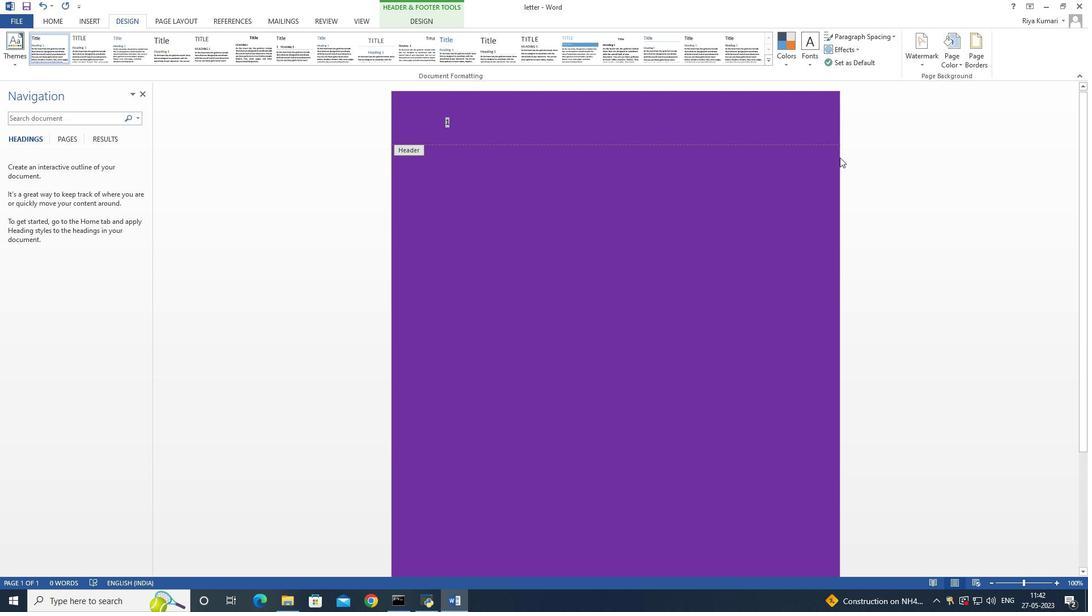
Action: Mouse scrolled (375, 452) with delta (0, 0)
Screenshot: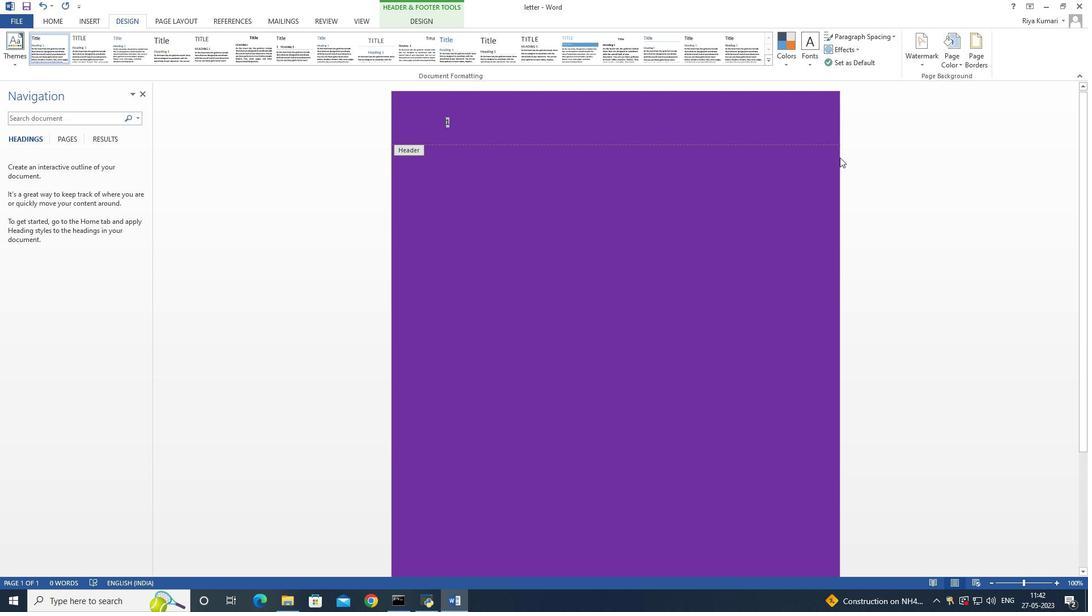 
Action: Mouse moved to (391, 538)
Screenshot: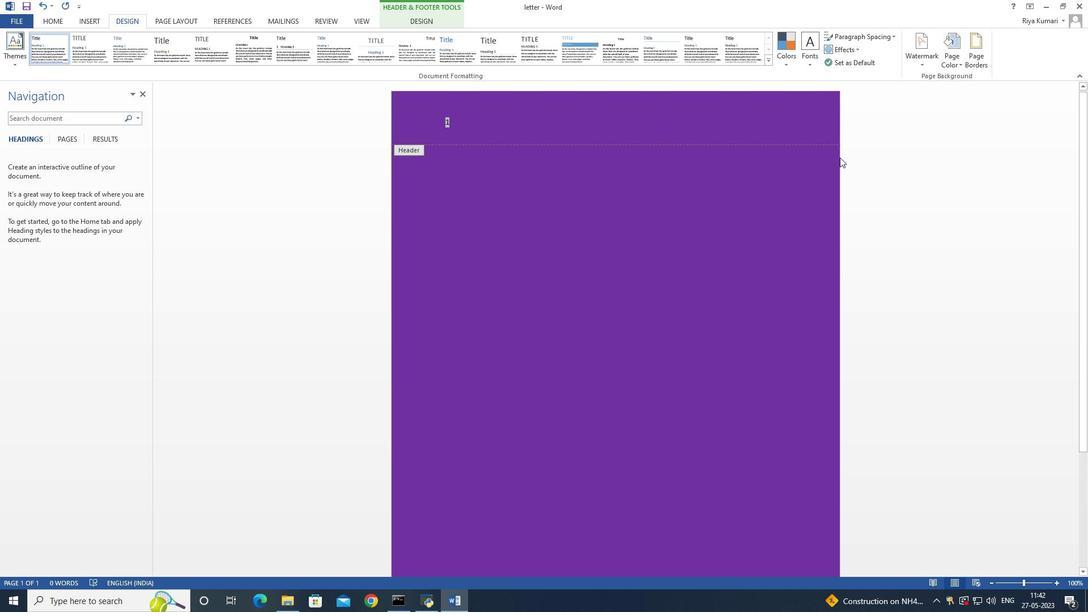 
Action: Mouse pressed left at (391, 538)
Screenshot: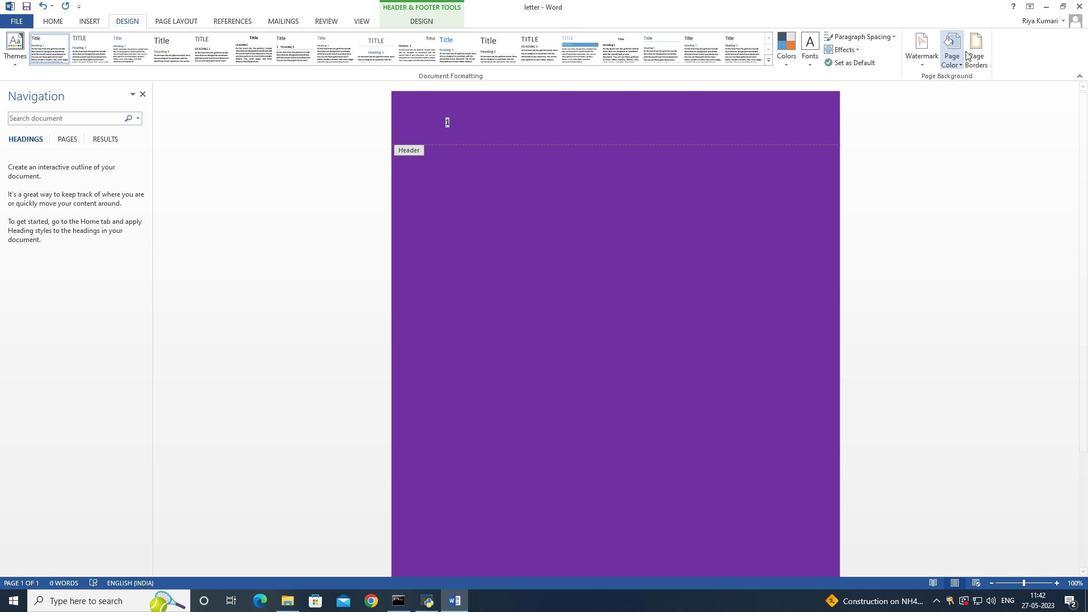 
Action: Mouse moved to (250, 247)
Screenshot: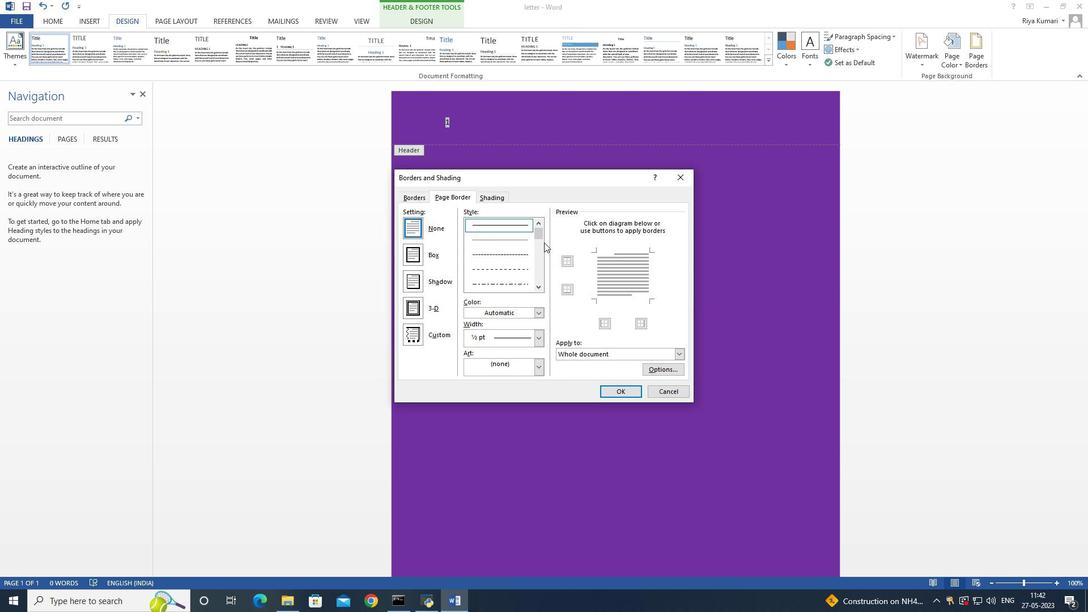 
Action: Mouse scrolled (250, 247) with delta (0, 0)
Screenshot: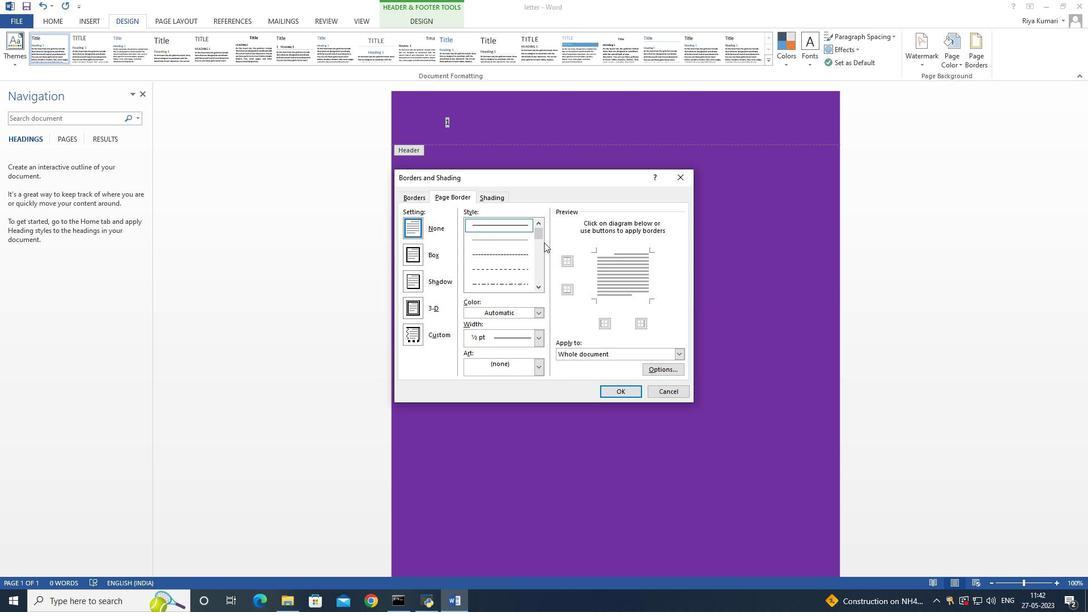
Action: Mouse scrolled (250, 247) with delta (0, 0)
Screenshot: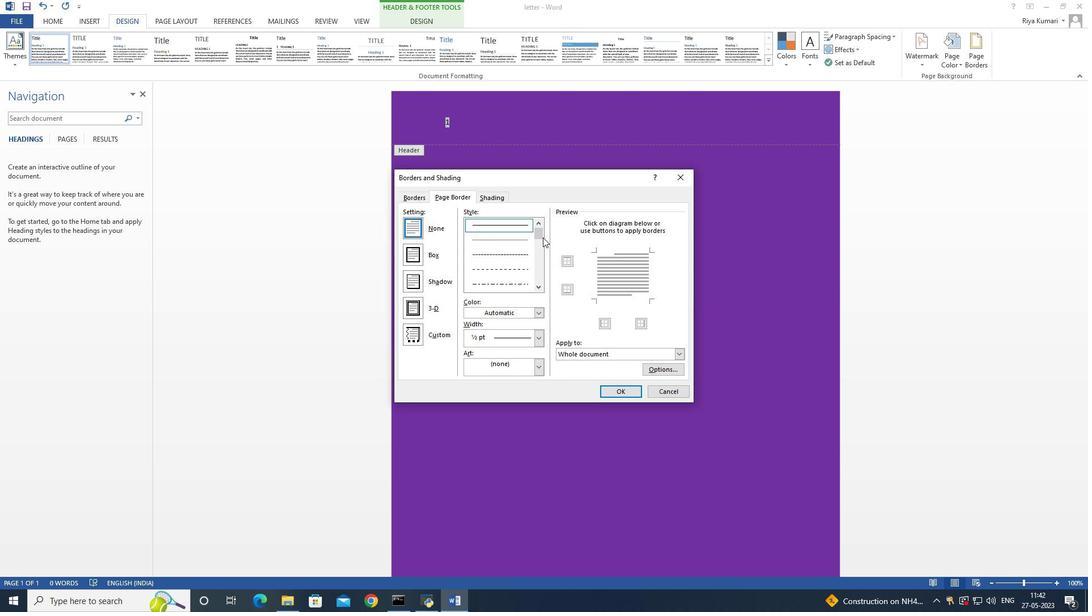 
Action: Mouse scrolled (250, 247) with delta (0, 0)
Screenshot: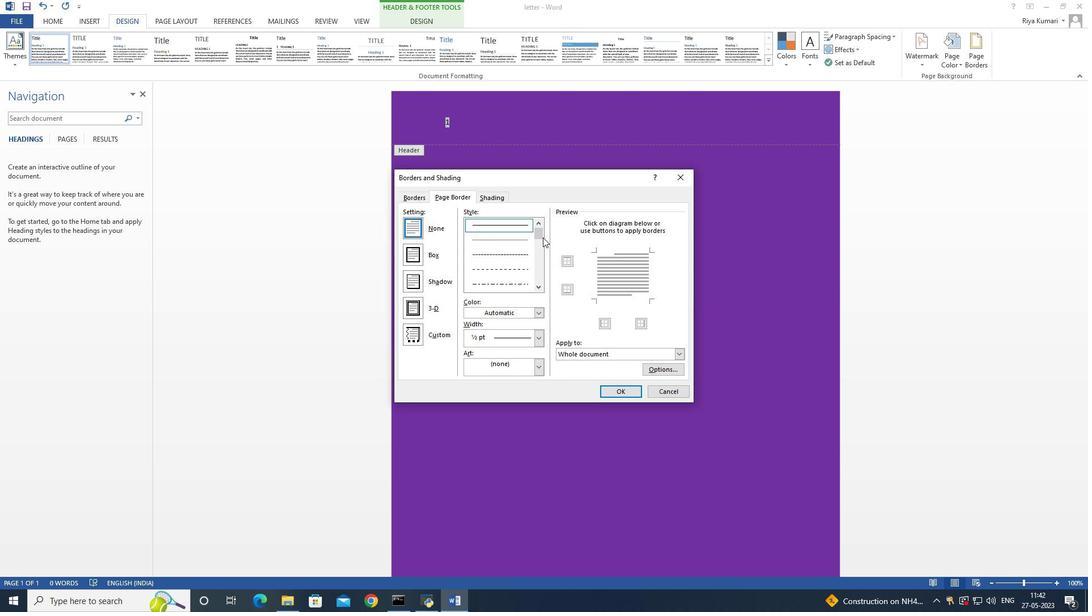 
Action: Mouse scrolled (250, 247) with delta (0, 0)
Screenshot: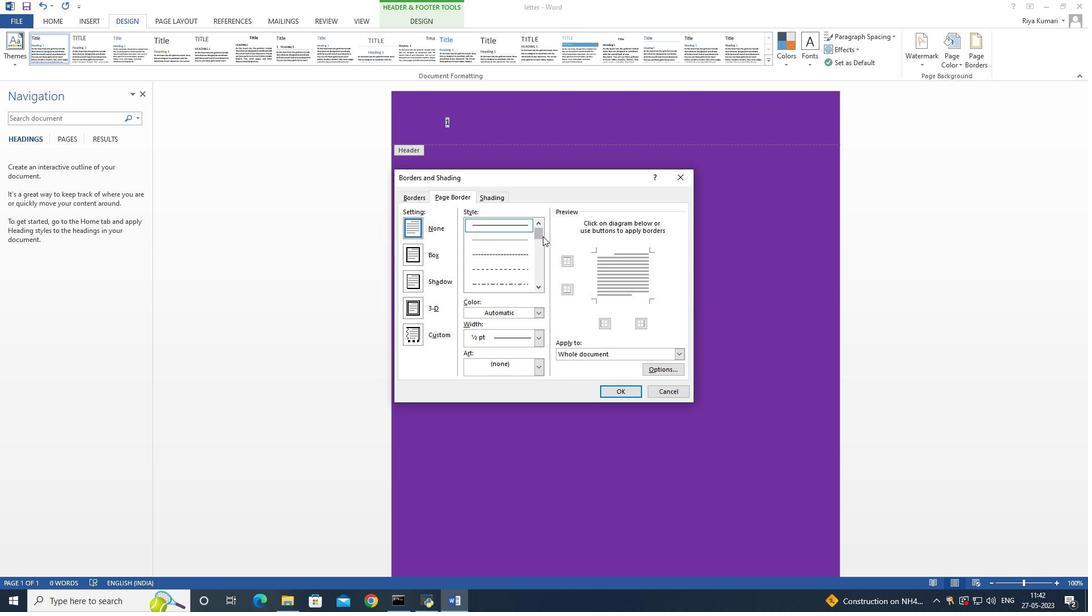 
Action: Mouse moved to (251, 250)
Screenshot: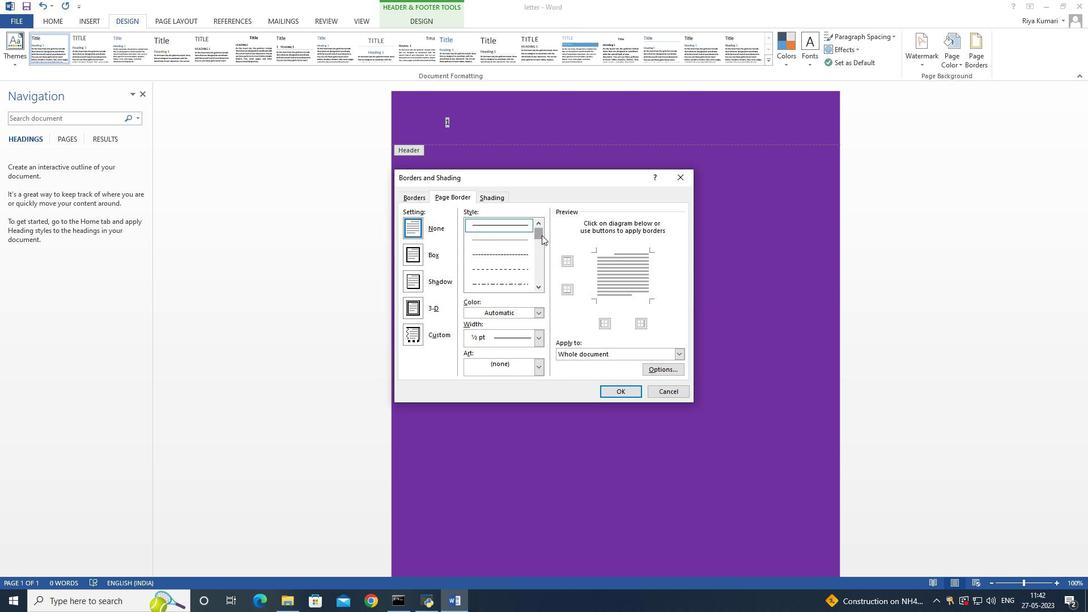 
Action: Mouse scrolled (251, 250) with delta (0, 0)
Screenshot: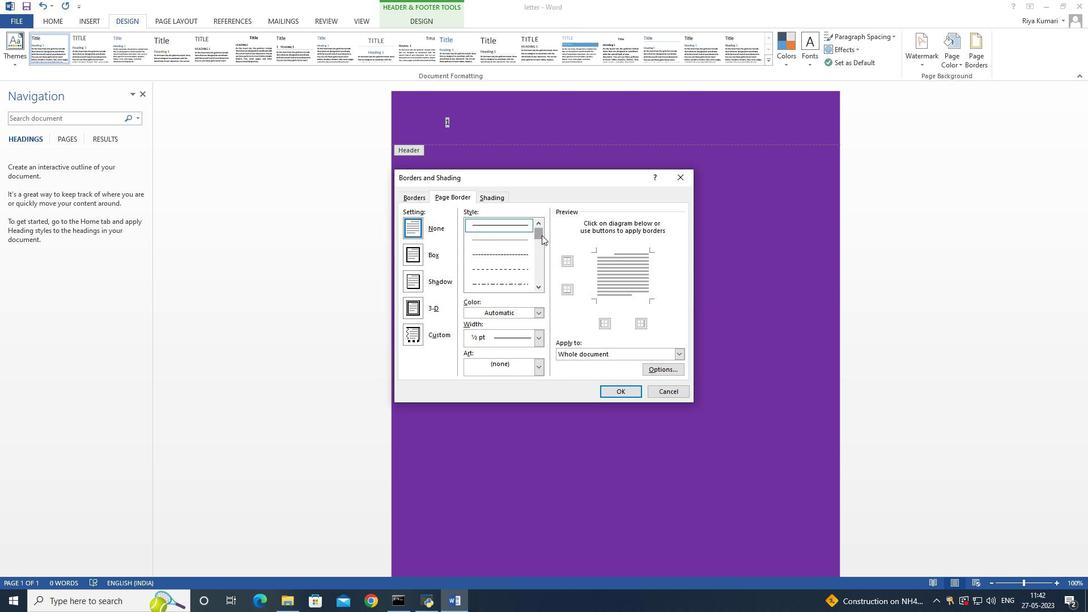 
Action: Mouse scrolled (251, 250) with delta (0, 0)
Screenshot: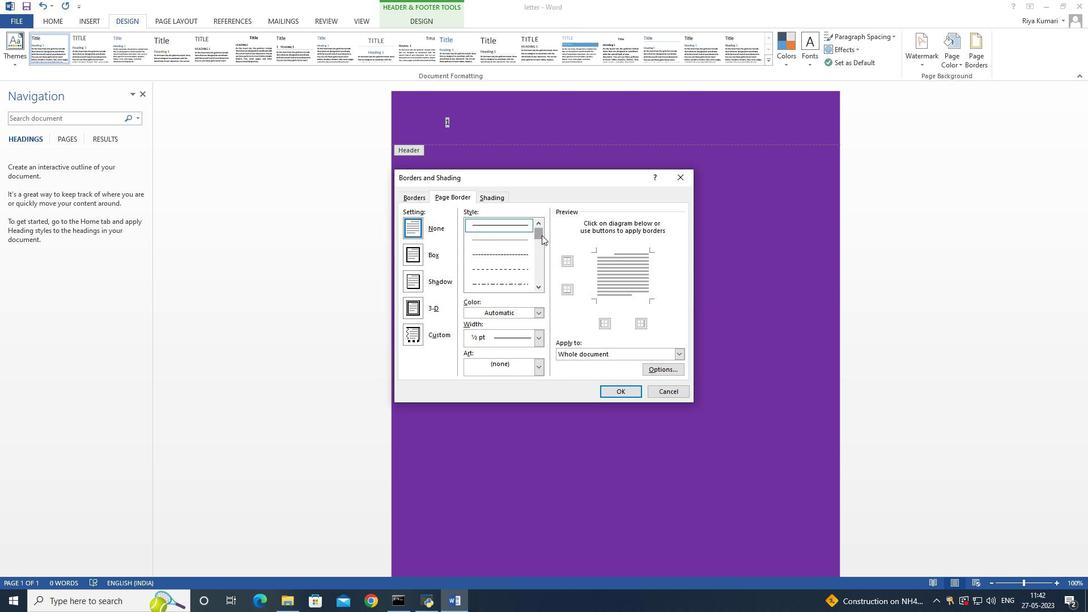 
Action: Mouse scrolled (251, 250) with delta (0, 0)
Screenshot: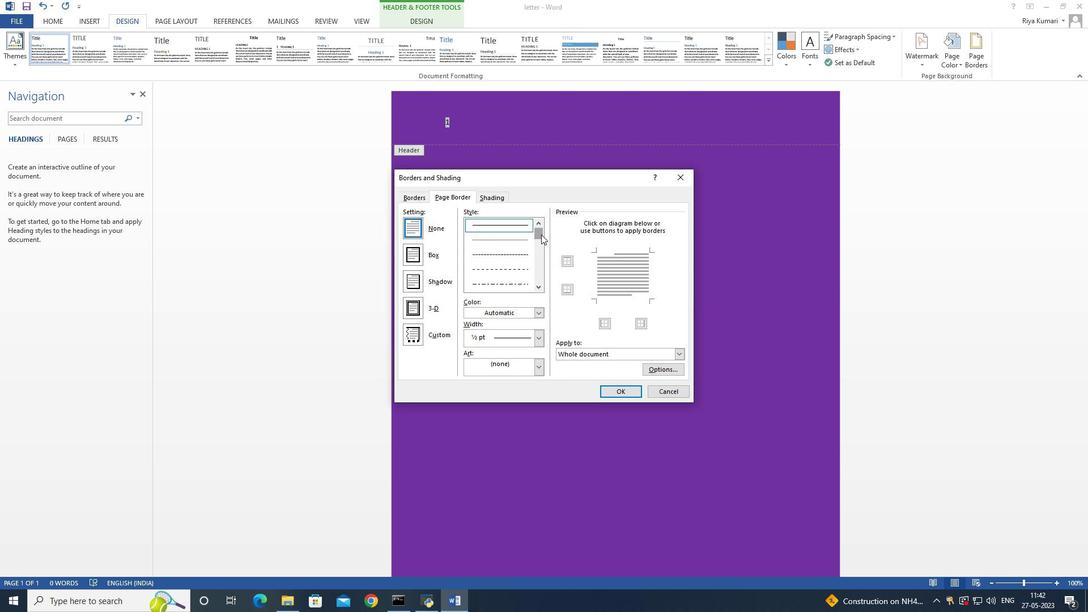 
Action: Mouse scrolled (251, 250) with delta (0, 0)
Screenshot: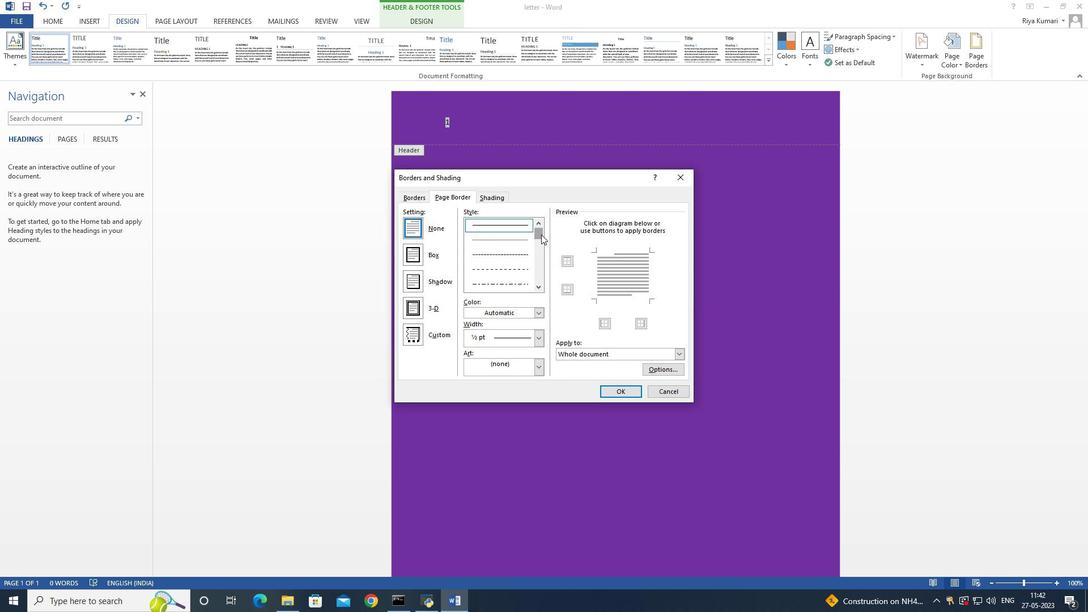 
Action: Mouse moved to (272, 268)
Screenshot: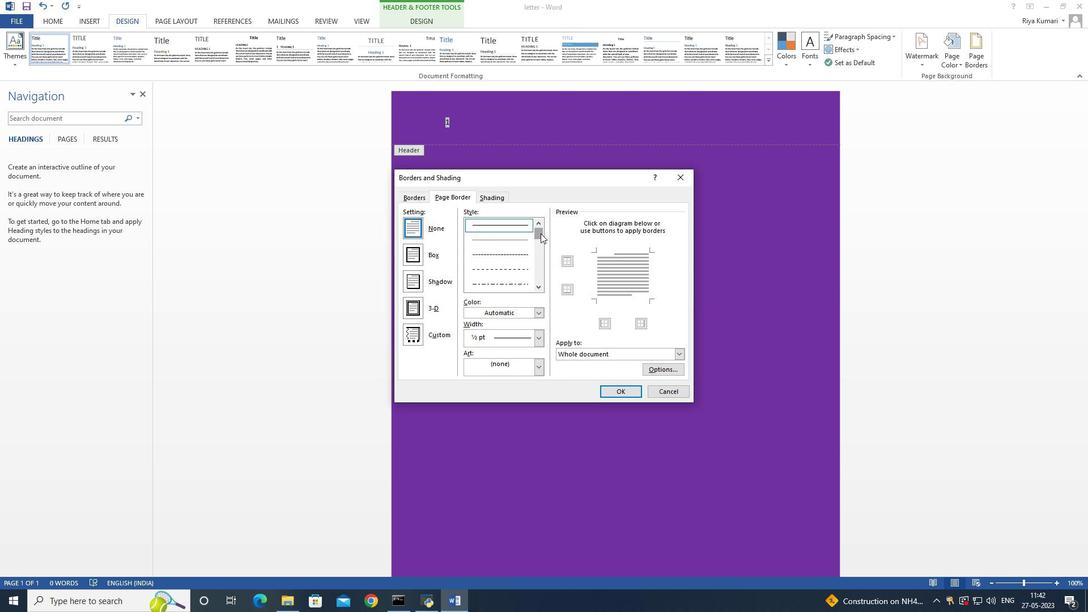 
Action: Mouse pressed left at (272, 268)
Screenshot: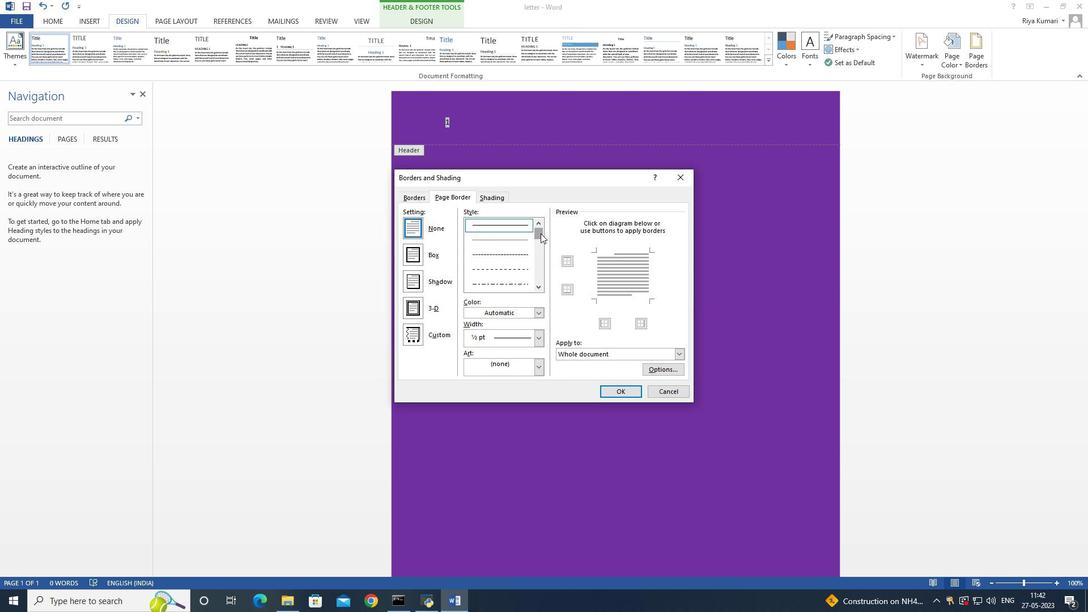 
Action: Mouse moved to (539, 377)
Screenshot: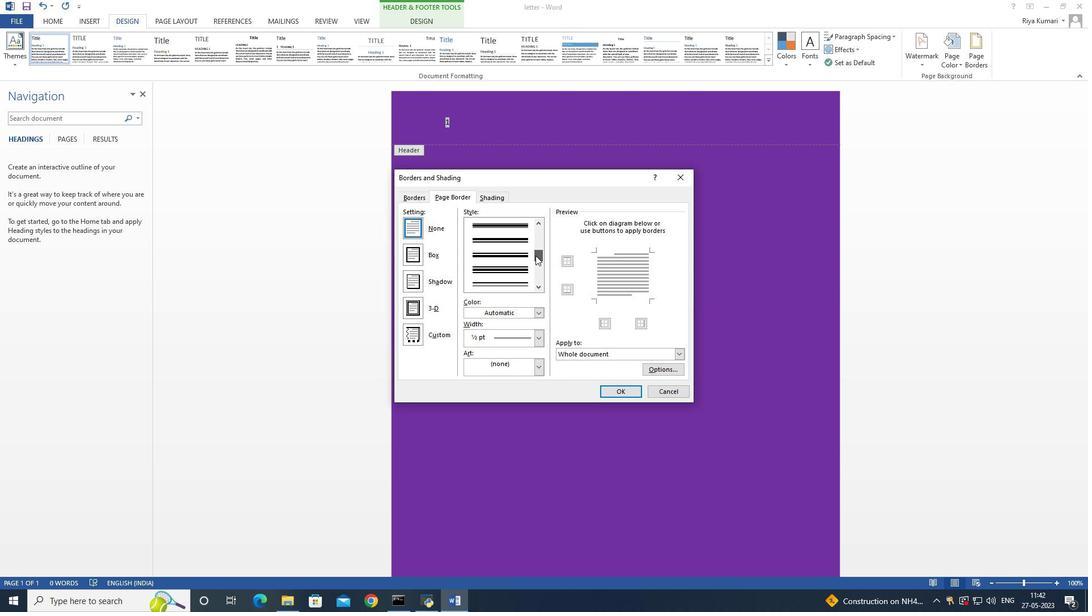 
Action: Mouse pressed left at (539, 377)
Screenshot: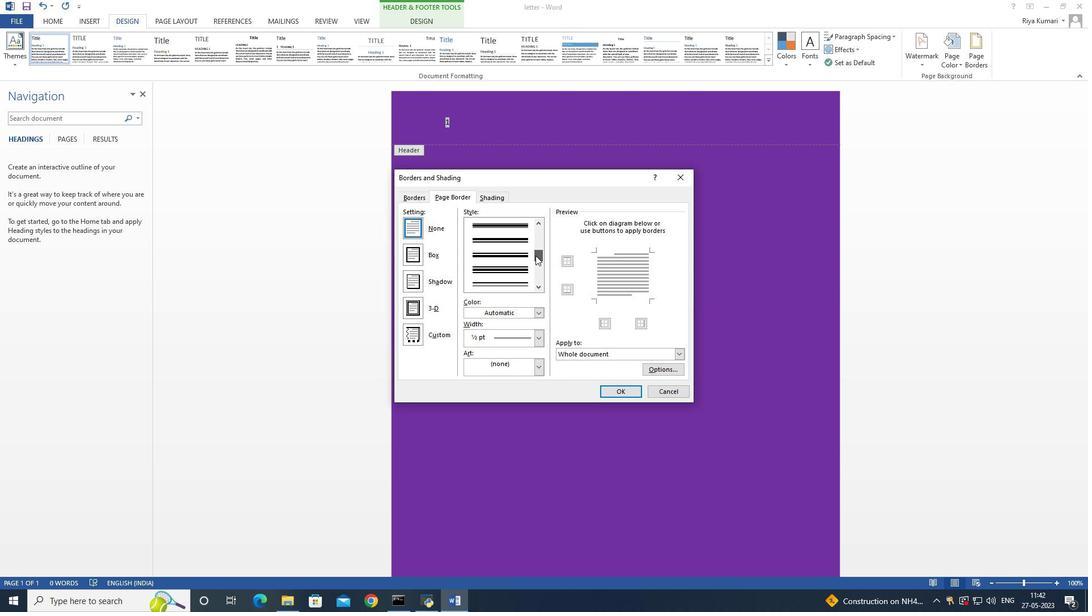 
Action: Mouse moved to (980, 586)
Screenshot: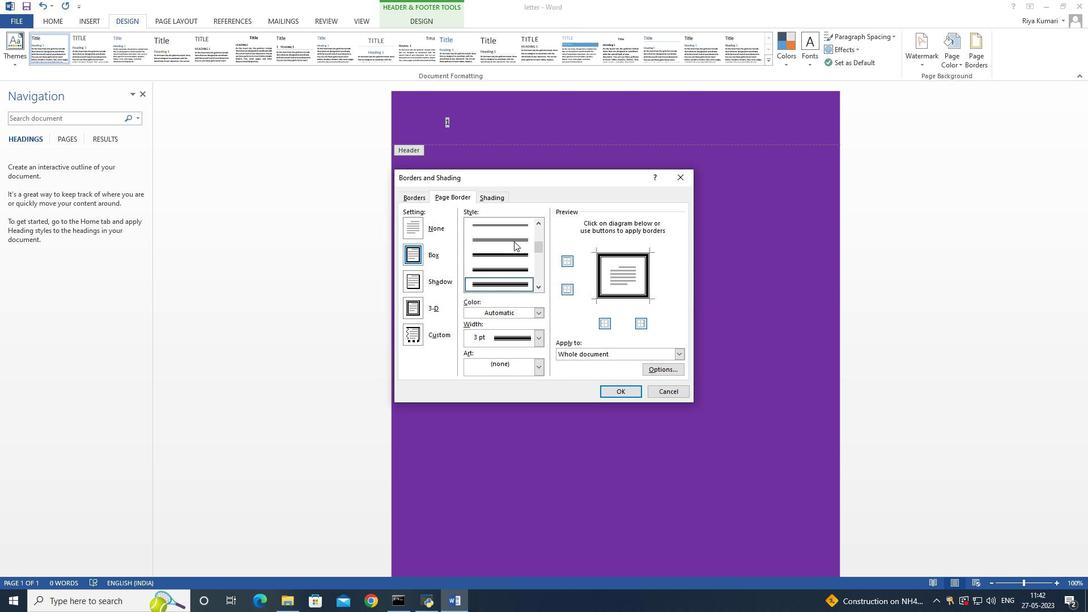 
Action: Mouse pressed left at (980, 586)
Screenshot: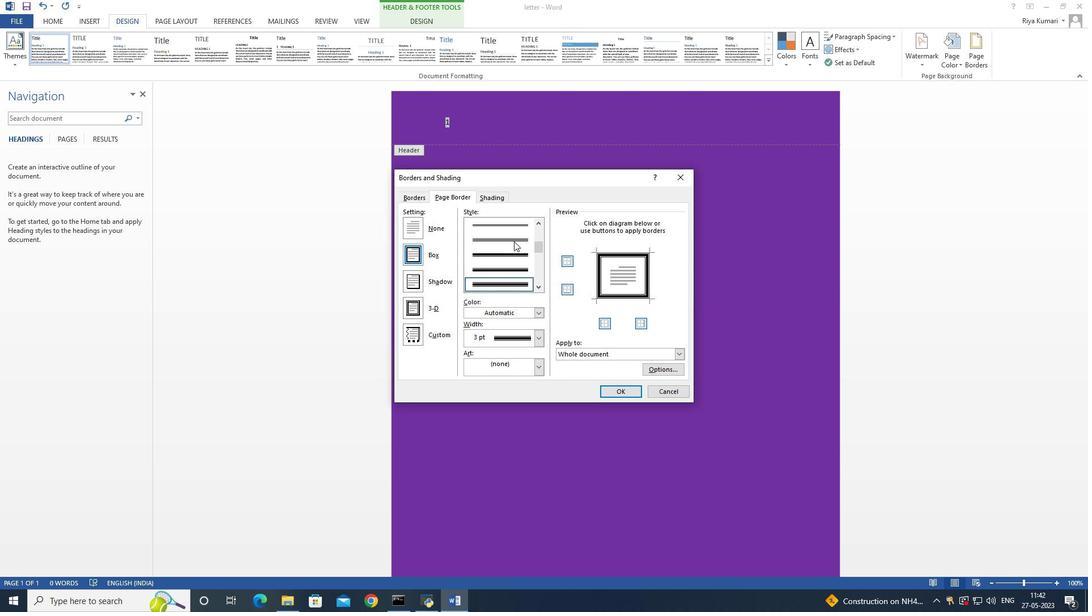 
Action: Mouse moved to (963, 591)
Screenshot: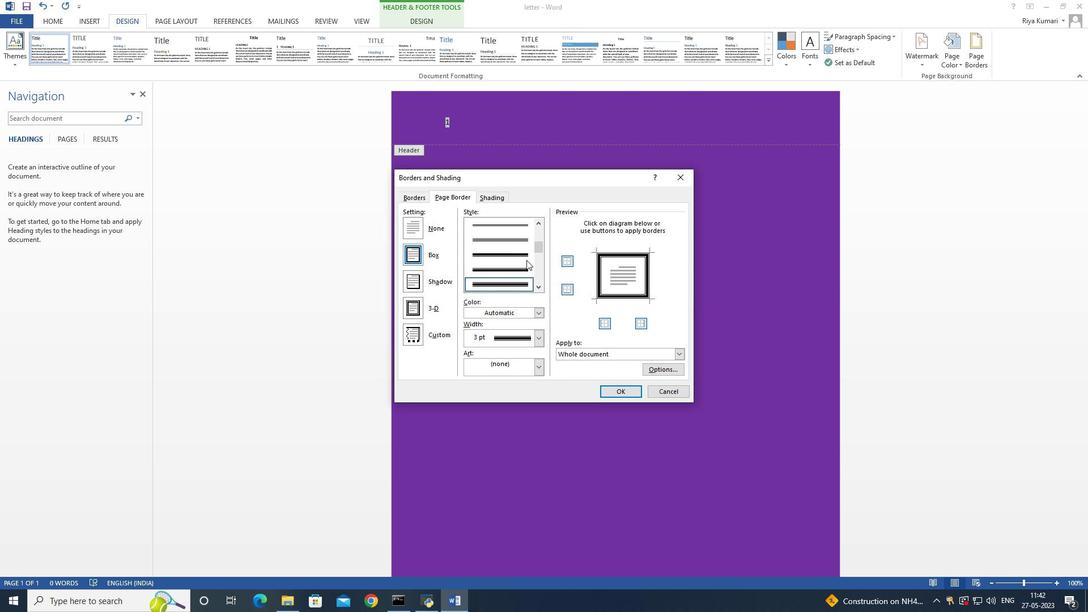 
Action: Mouse pressed left at (963, 591)
Screenshot: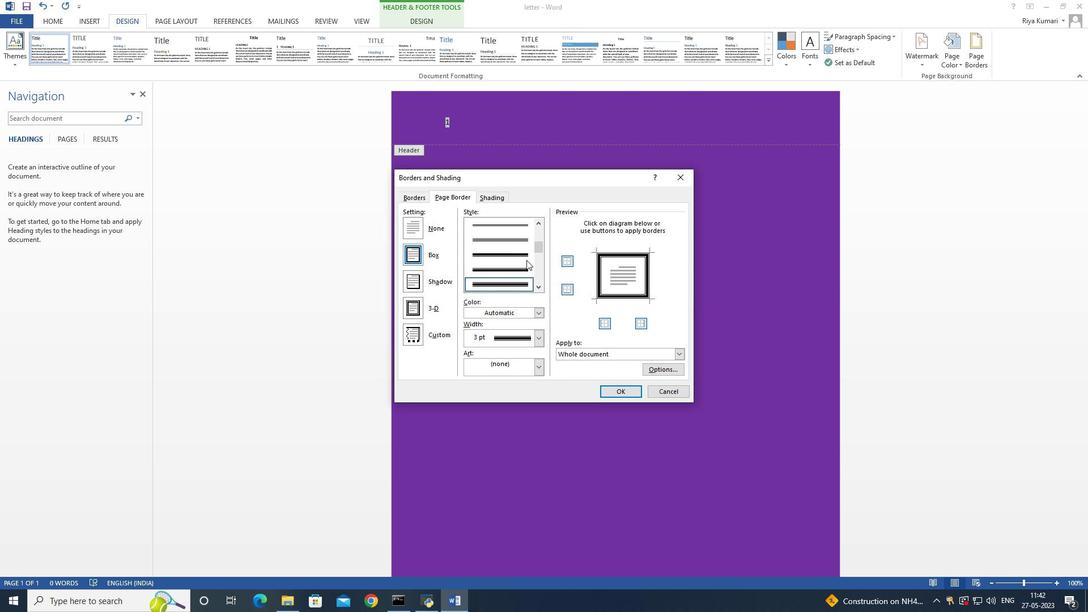 
Action: Mouse moved to (457, 400)
Screenshot: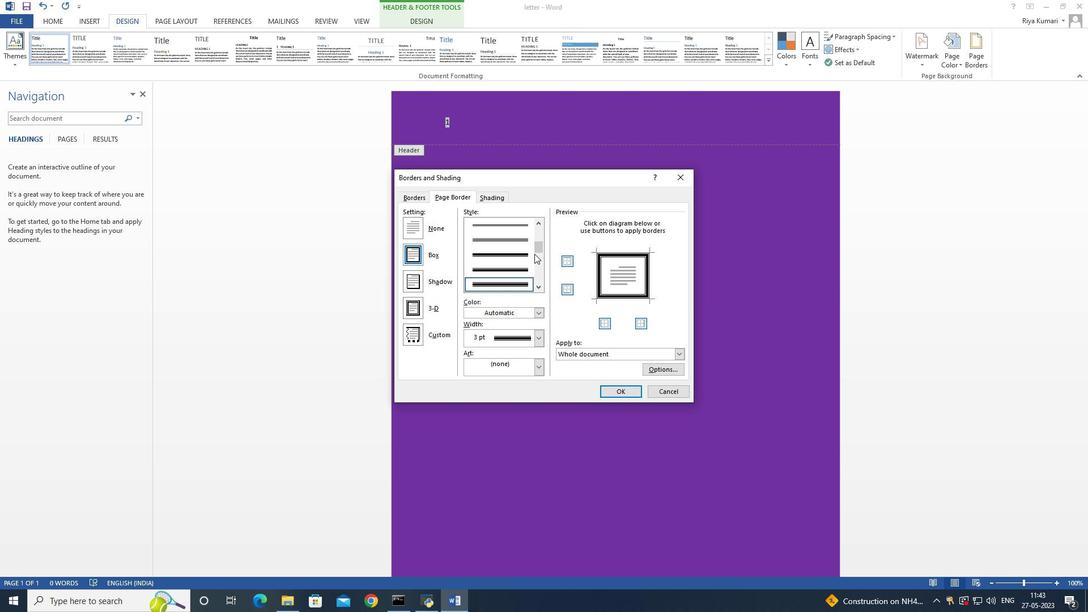 
Action: Mouse scrolled (457, 400) with delta (0, 0)
Screenshot: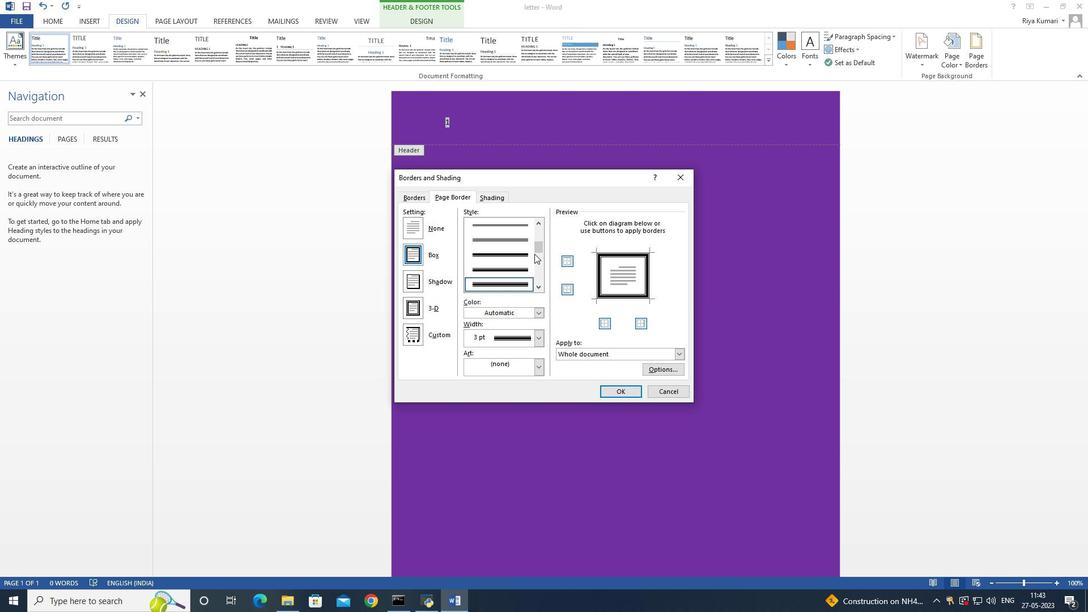 
Action: Mouse moved to (456, 400)
Screenshot: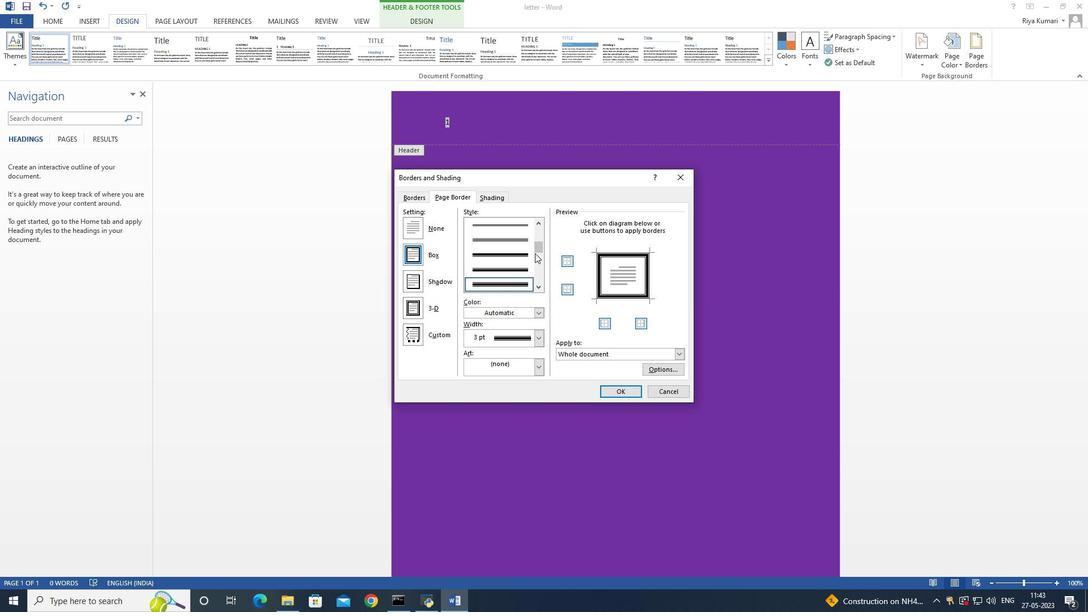 
Action: Mouse scrolled (456, 400) with delta (0, 0)
Screenshot: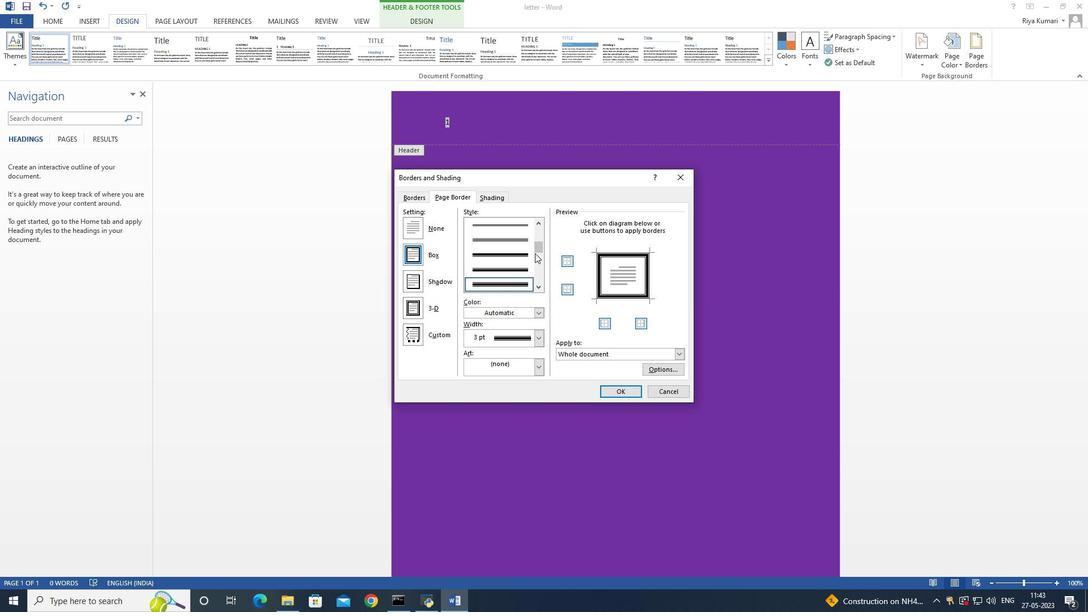 
Action: Mouse scrolled (456, 400) with delta (0, 0)
Screenshot: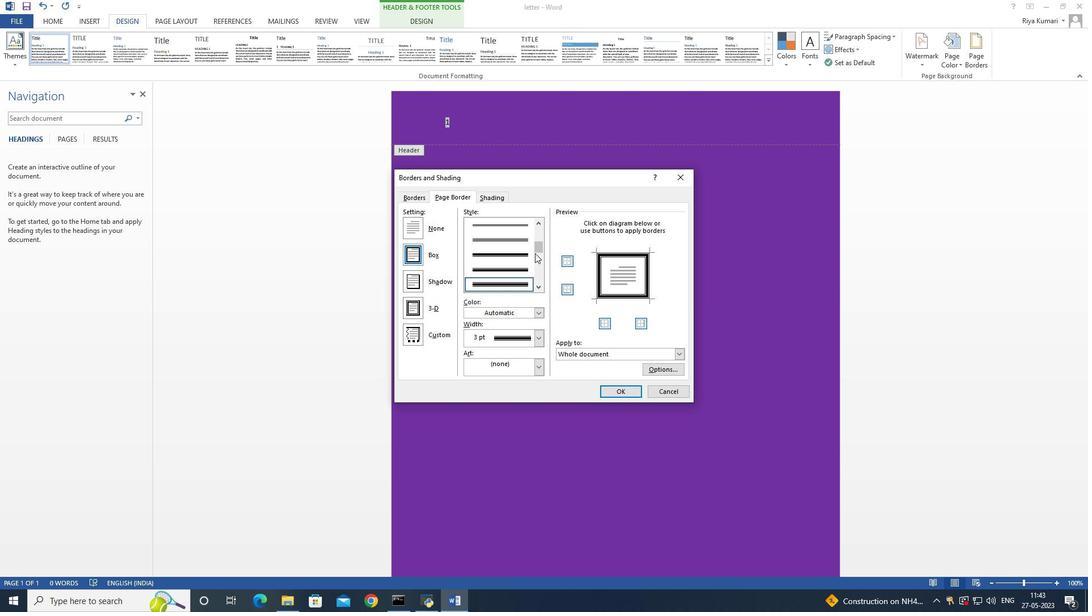 
Action: Mouse moved to (91, 22)
Screenshot: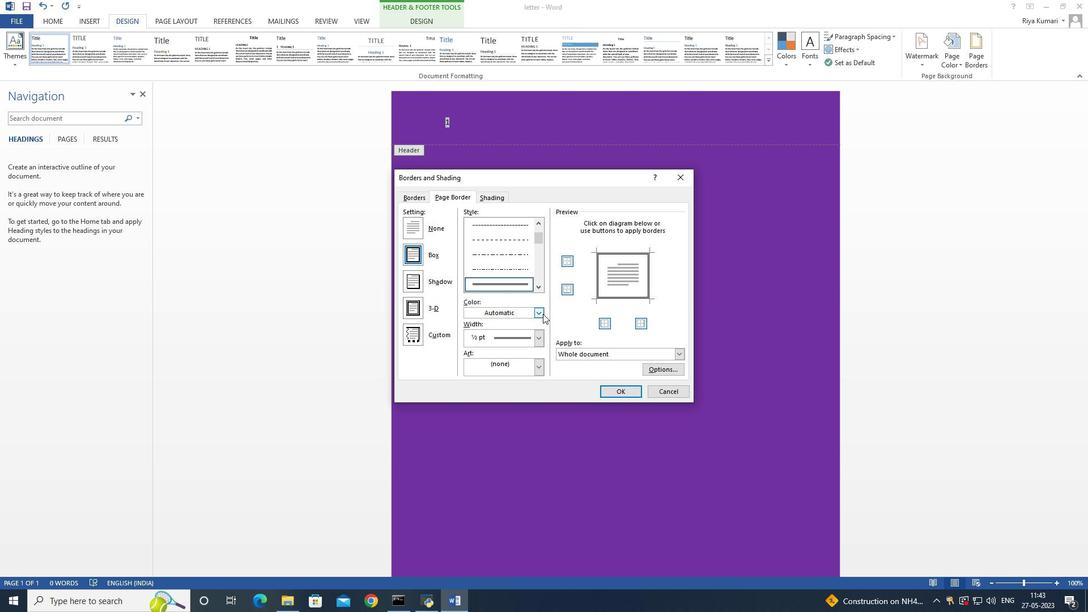 
Action: Mouse pressed left at (91, 22)
Screenshot: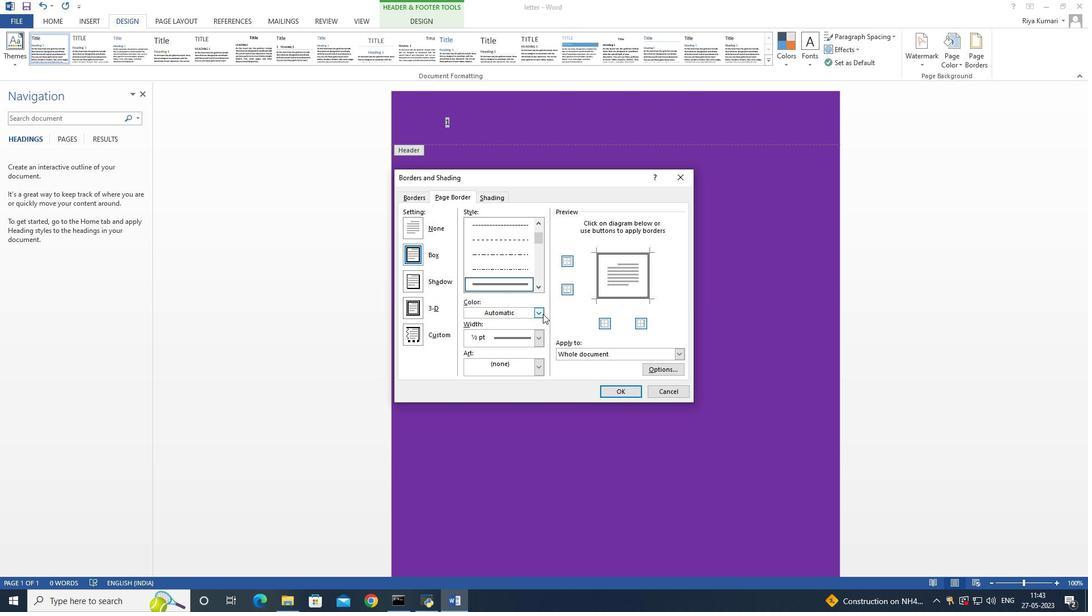
Action: Mouse moved to (557, 73)
Screenshot: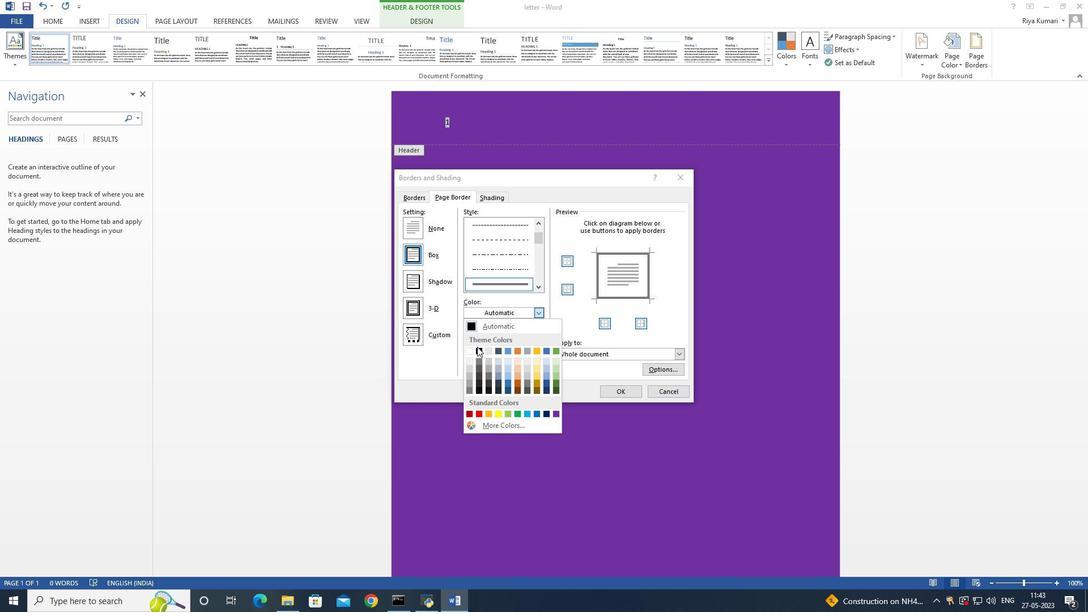 
Action: Mouse pressed left at (557, 73)
Screenshot: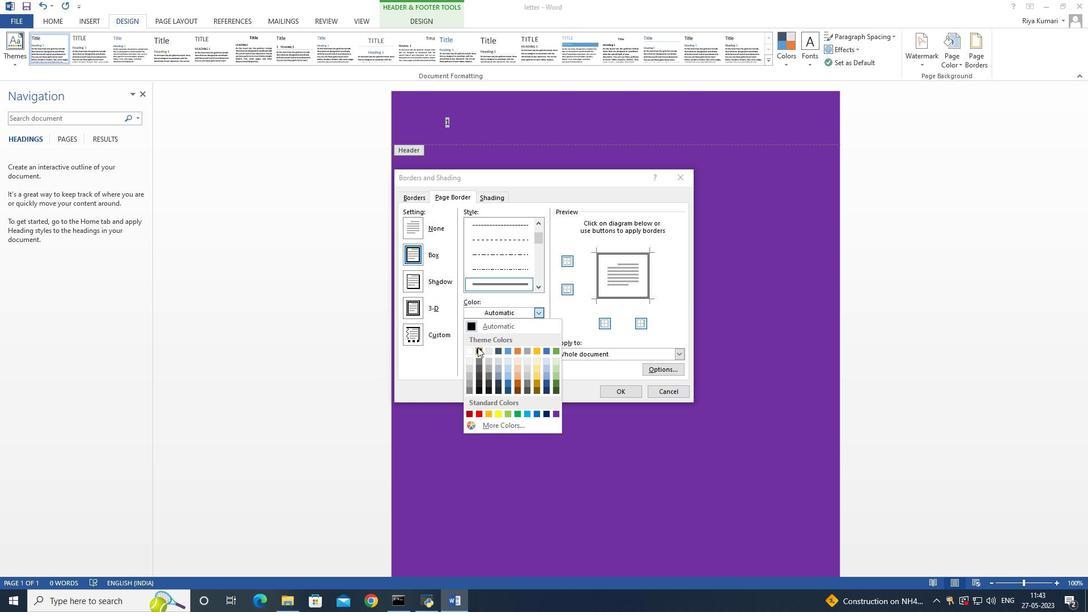 
Action: Mouse moved to (583, 87)
Screenshot: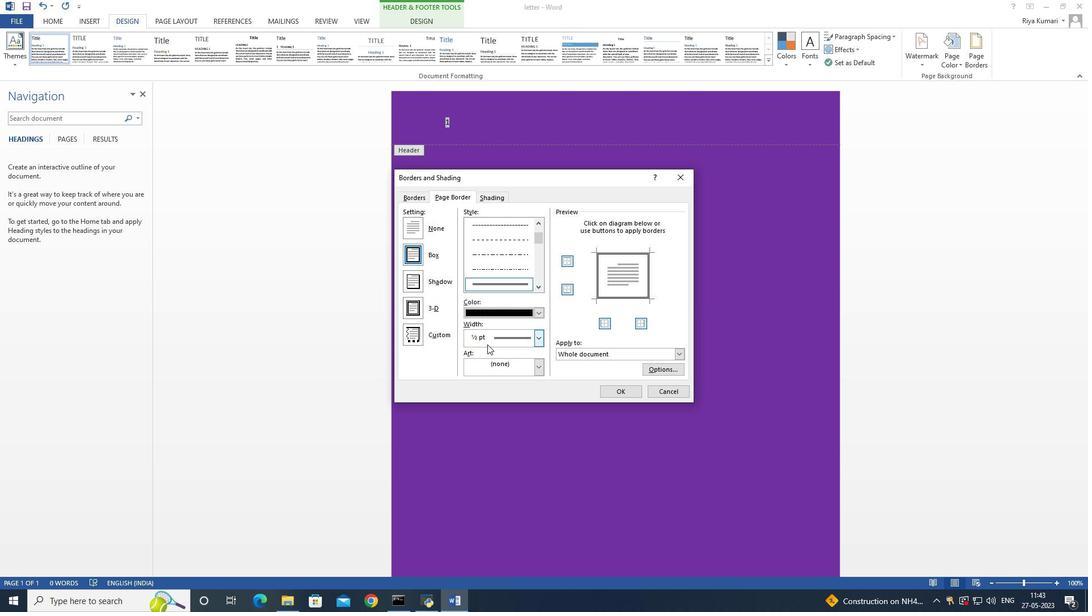 
Action: Mouse pressed left at (583, 87)
Screenshot: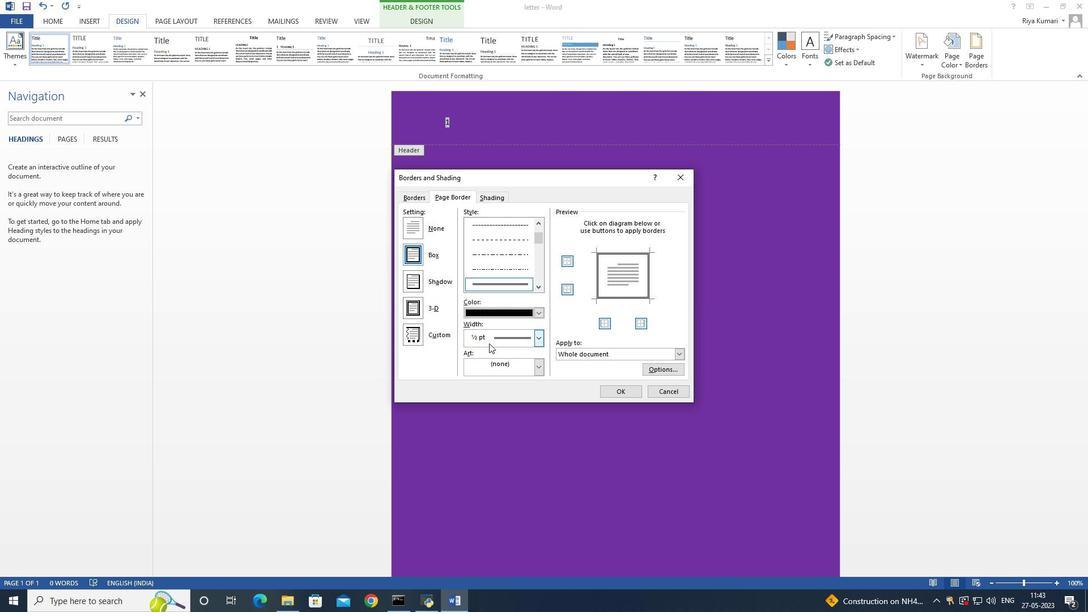 
Action: Mouse moved to (678, 116)
Screenshot: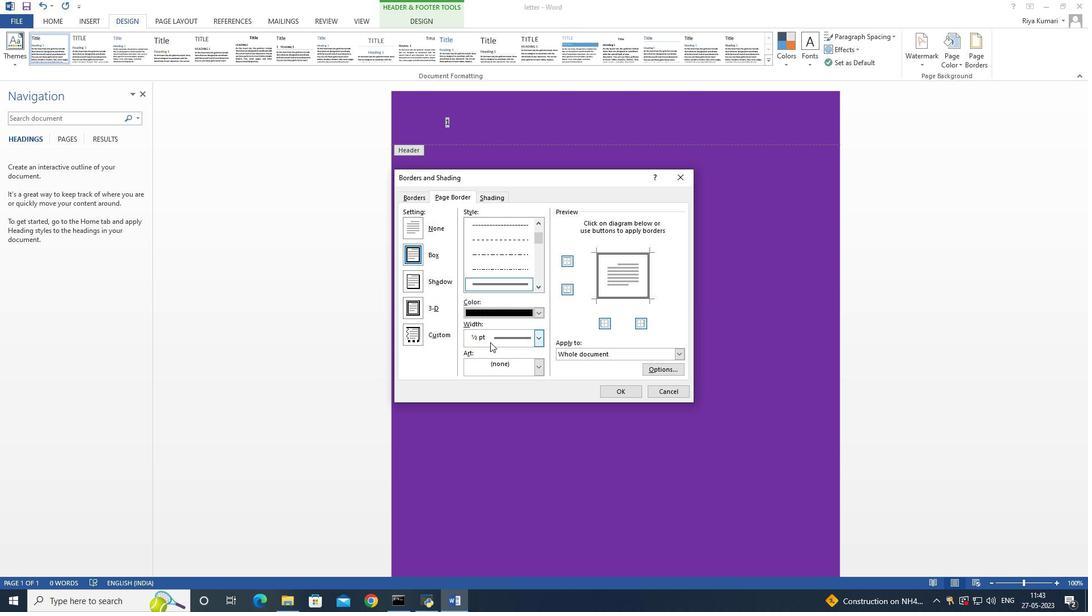 
Action: Mouse pressed left at (678, 116)
Screenshot: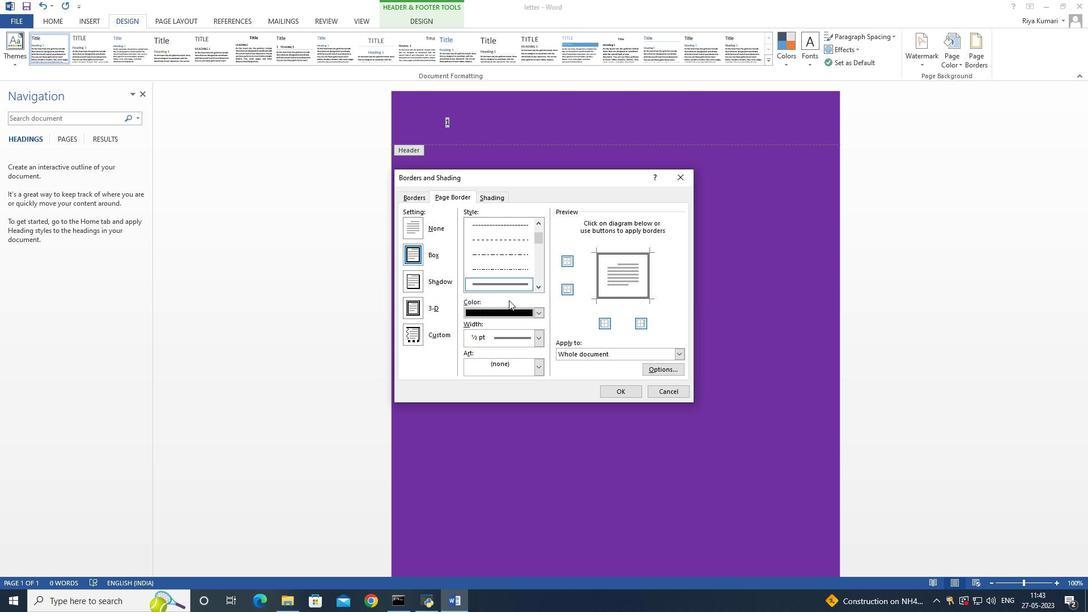 
Action: Mouse moved to (134, 25)
Screenshot: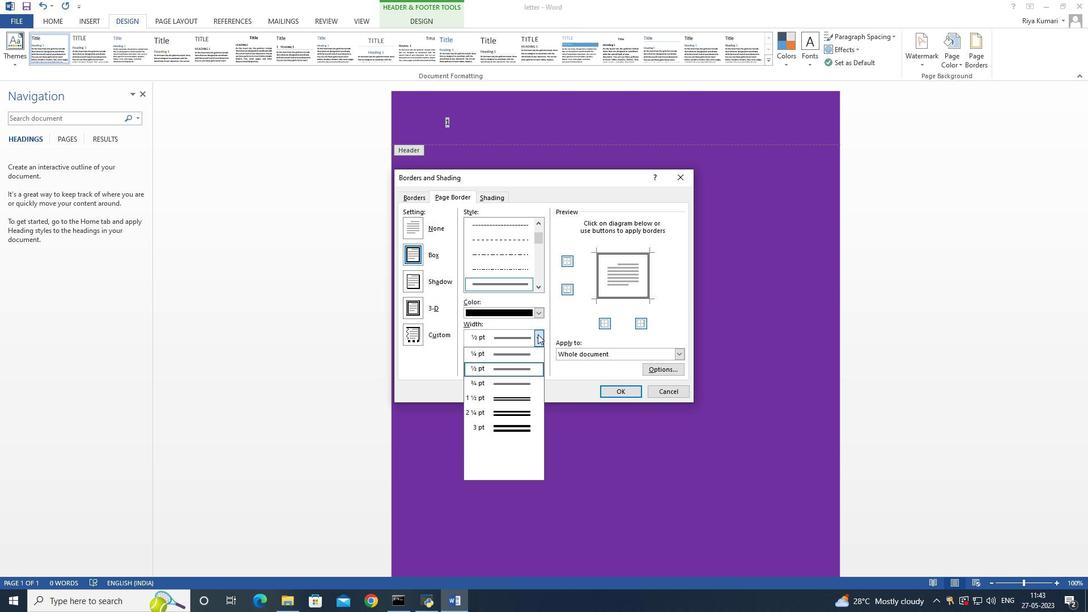
Action: Mouse pressed left at (134, 25)
Screenshot: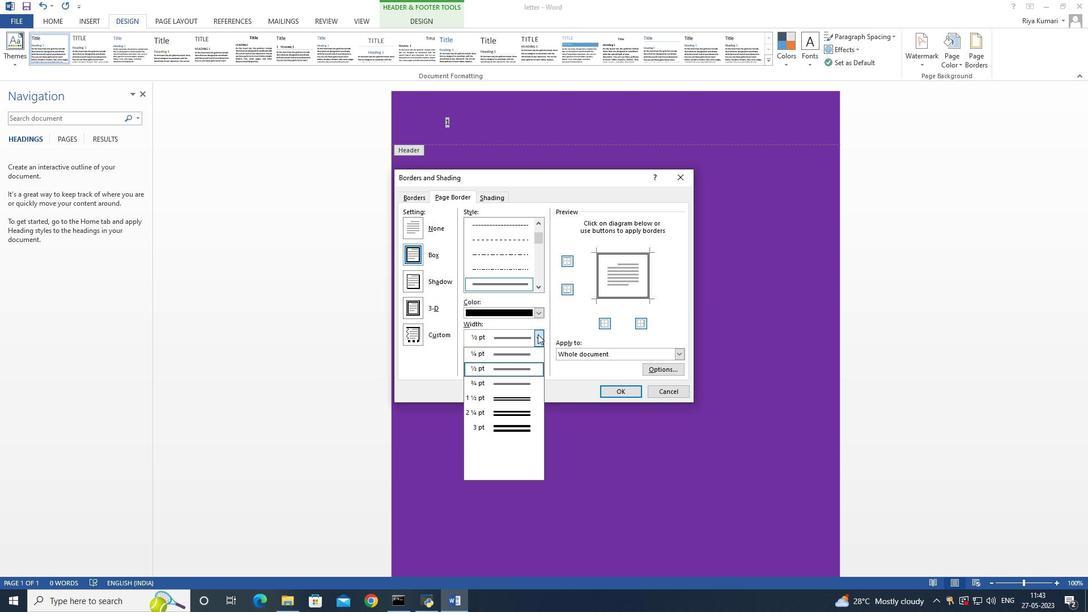 
Action: Mouse moved to (956, 72)
Screenshot: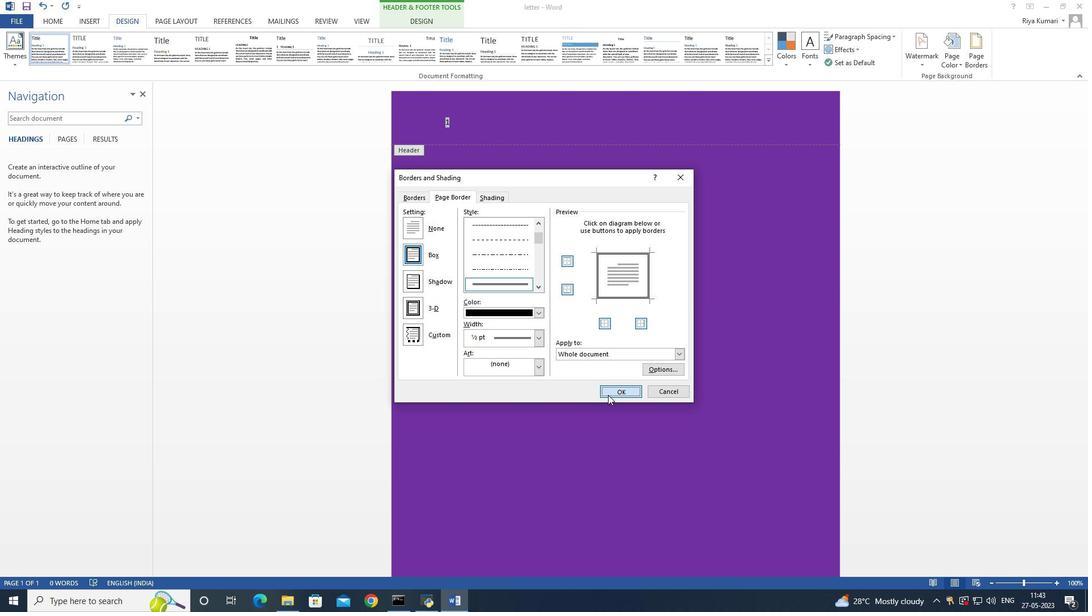 
Action: Mouse pressed left at (956, 72)
Screenshot: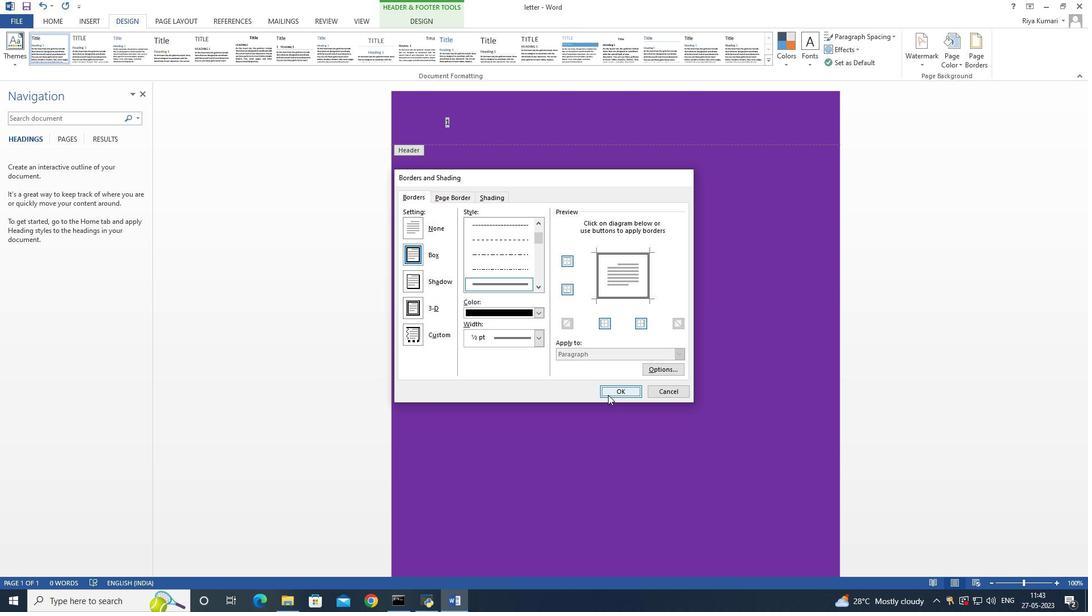 
Action: Mouse moved to (997, 188)
Screenshot: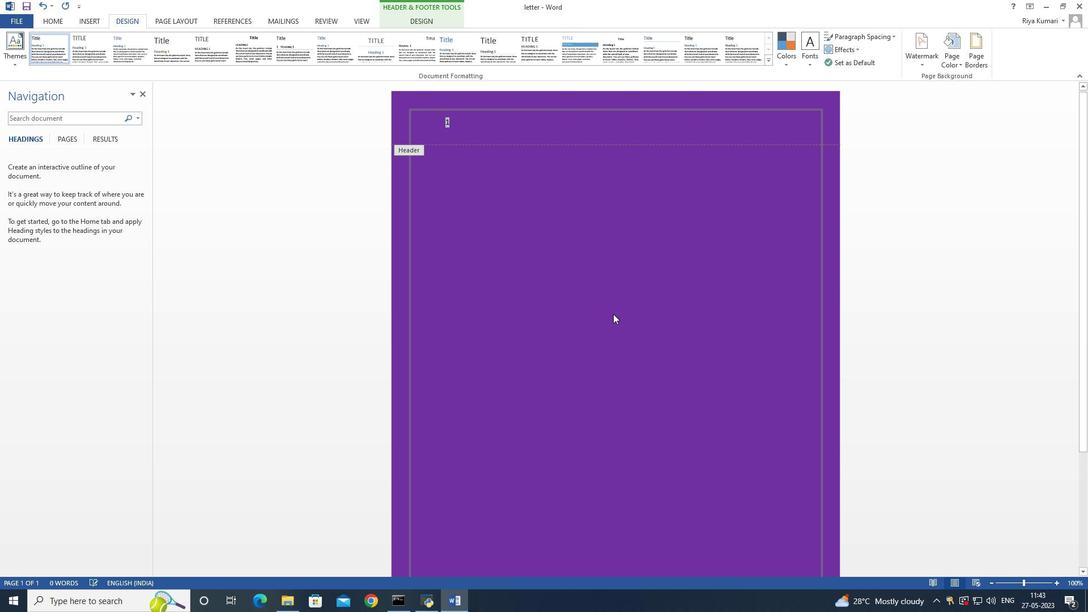 
Action: Mouse pressed left at (997, 188)
Screenshot: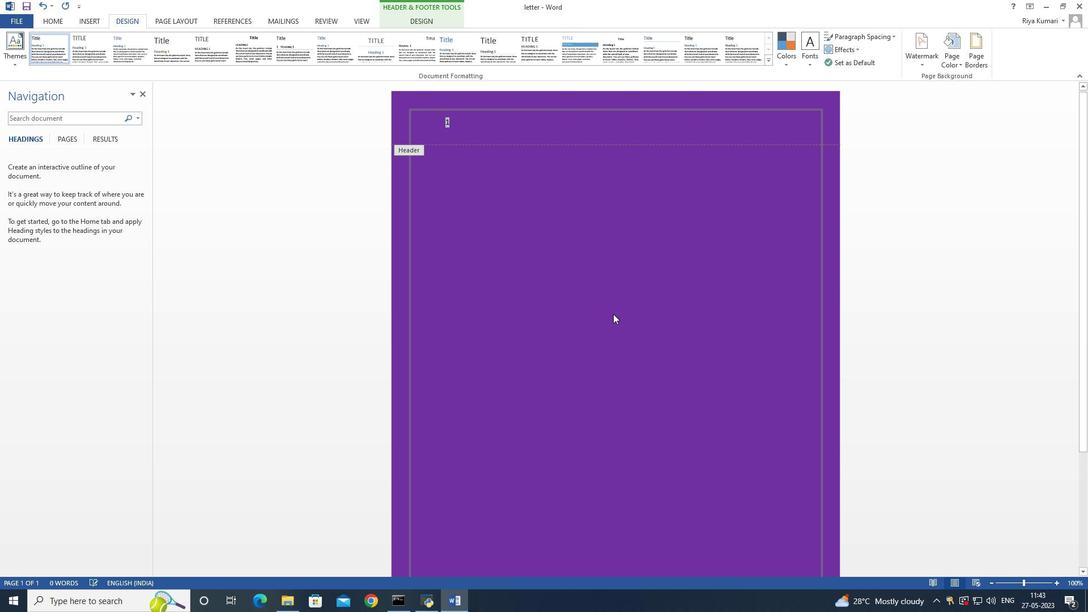 
Action: Mouse moved to (559, 278)
Screenshot: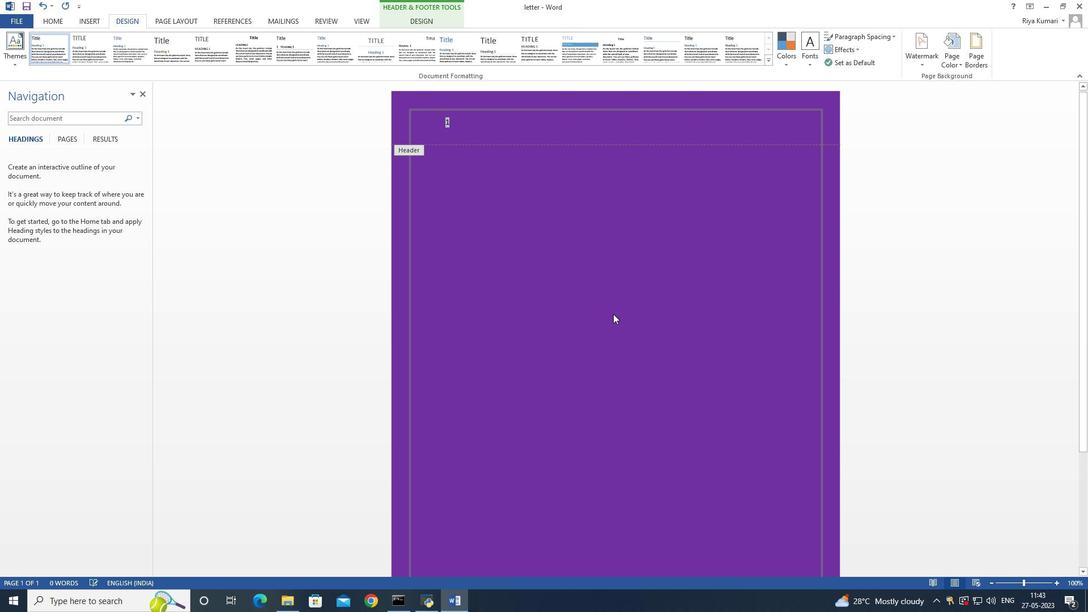 
Action: Mouse pressed left at (559, 278)
Screenshot: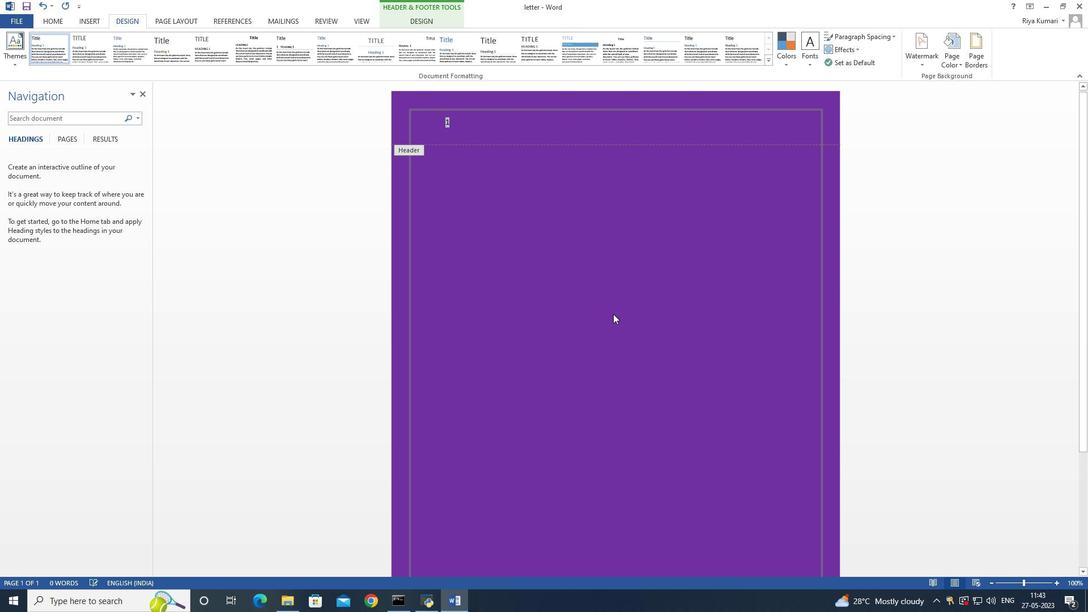 
Action: Mouse moved to (619, 219)
Screenshot: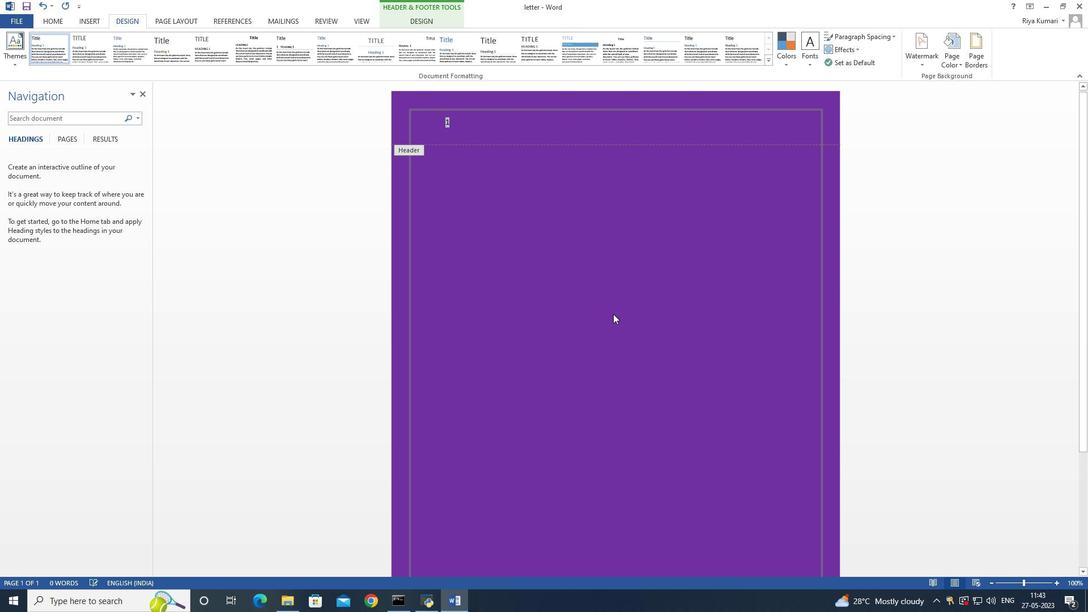 
Action: Mouse pressed left at (619, 219)
Screenshot: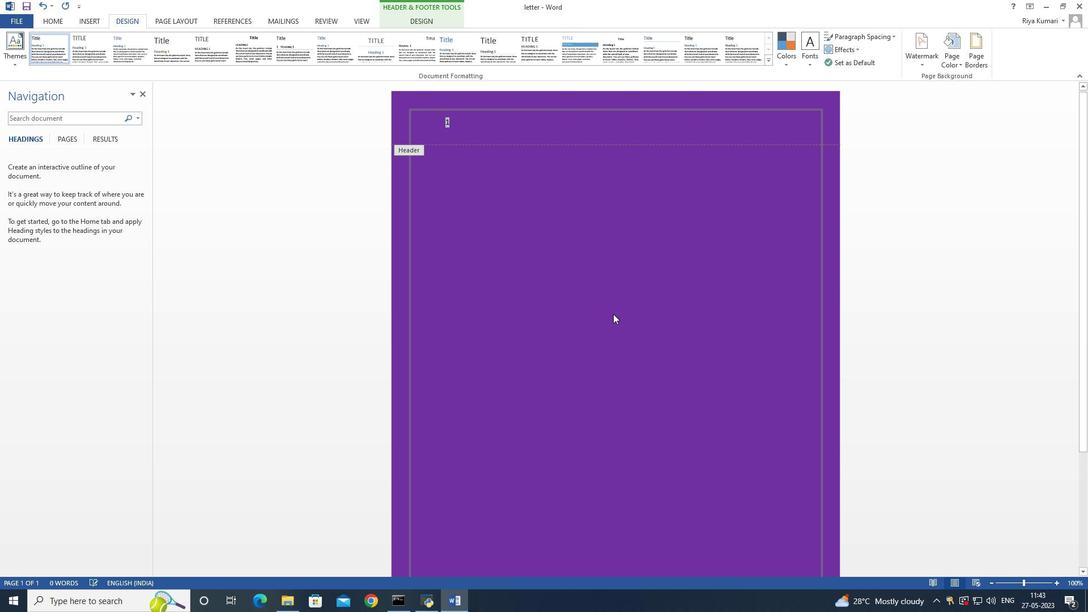 
Action: Mouse moved to (93, 23)
Screenshot: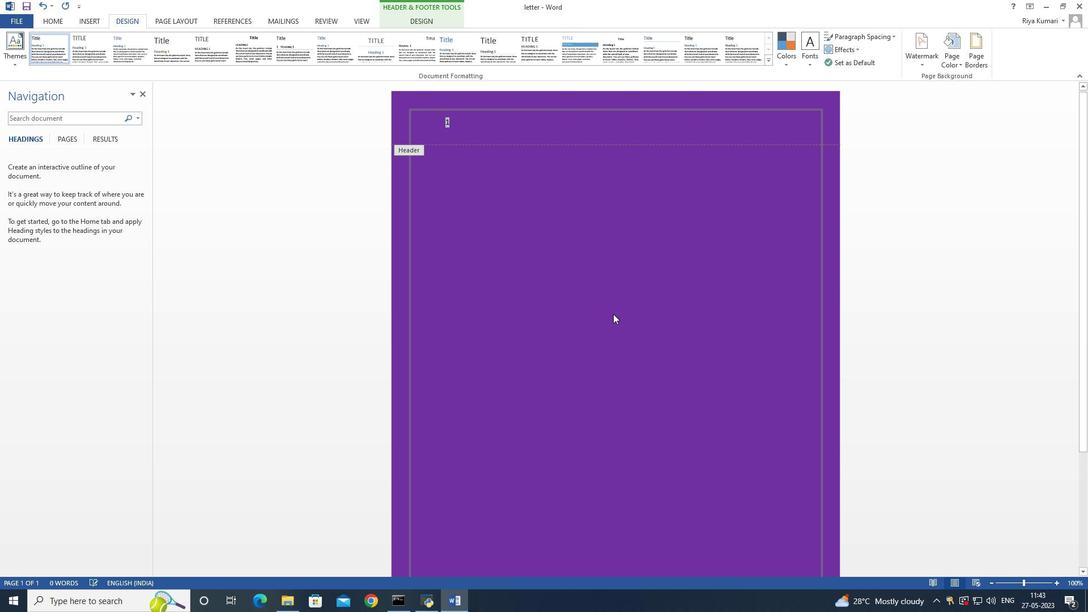 
Action: Mouse pressed left at (93, 23)
Screenshot: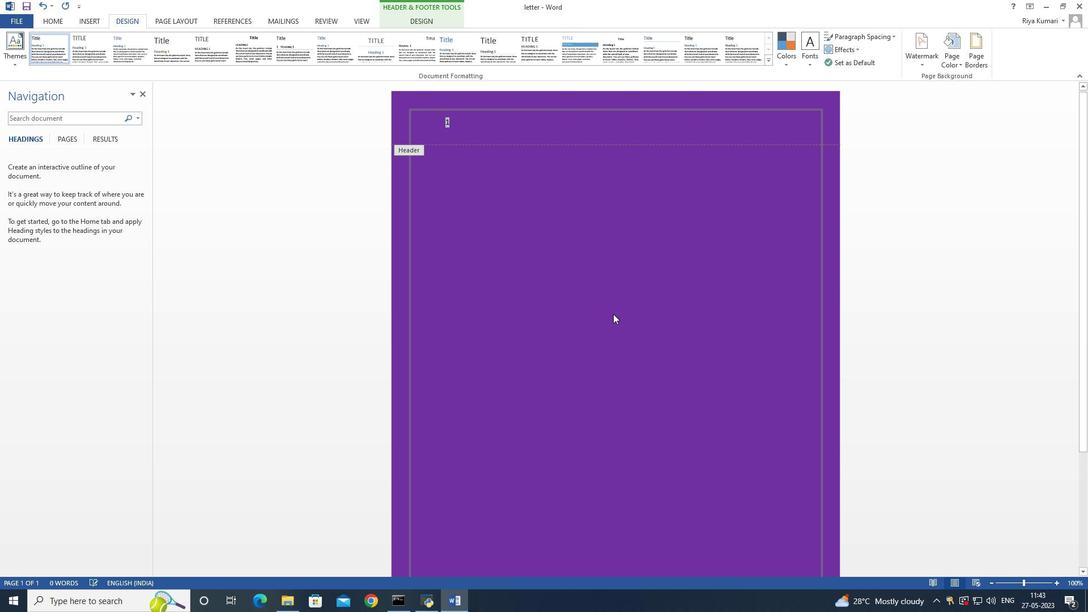 
Action: Mouse moved to (64, 24)
Screenshot: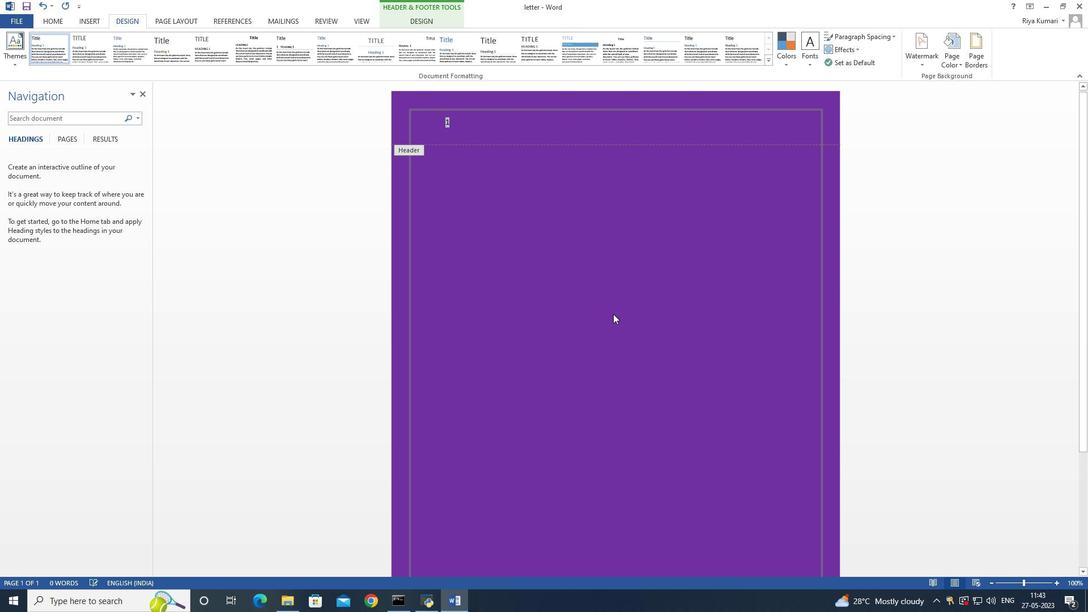 
Action: Mouse pressed left at (64, 24)
Screenshot: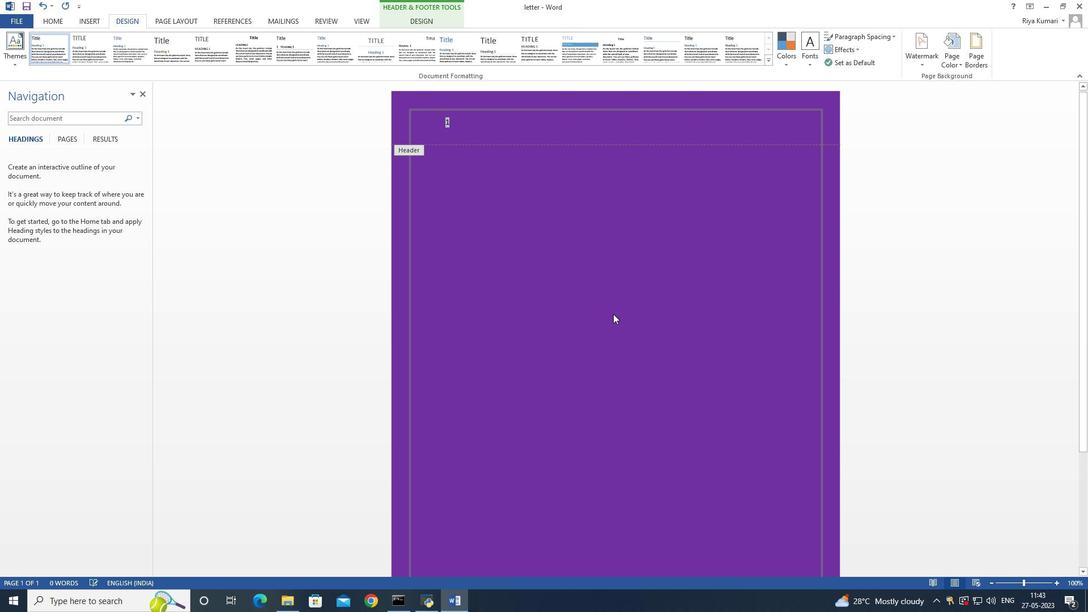 
Action: Mouse moved to (360, 67)
Screenshot: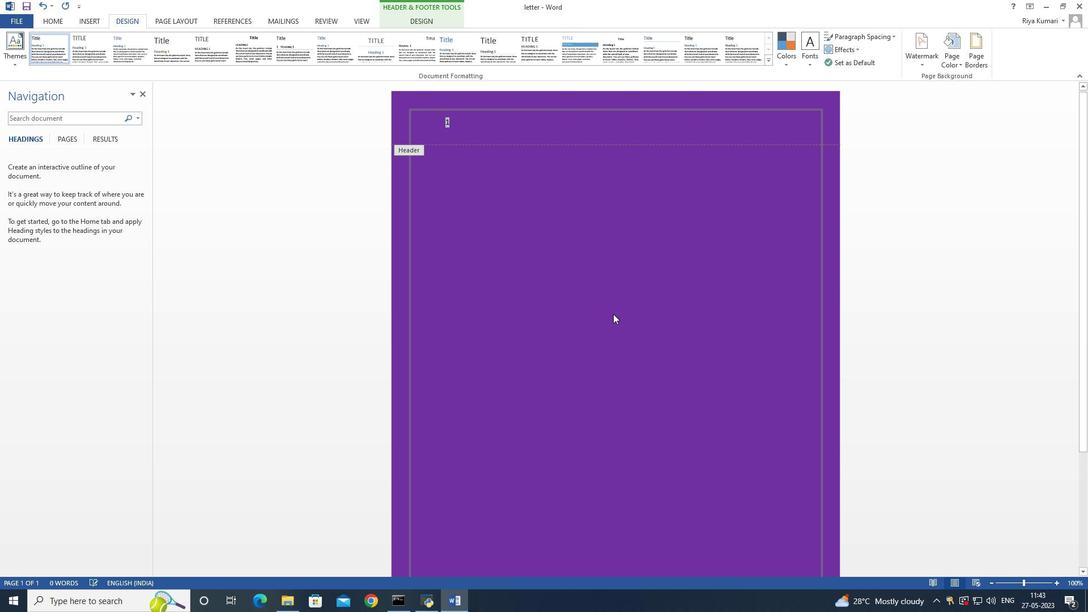 
Action: Mouse pressed left at (360, 67)
Screenshot: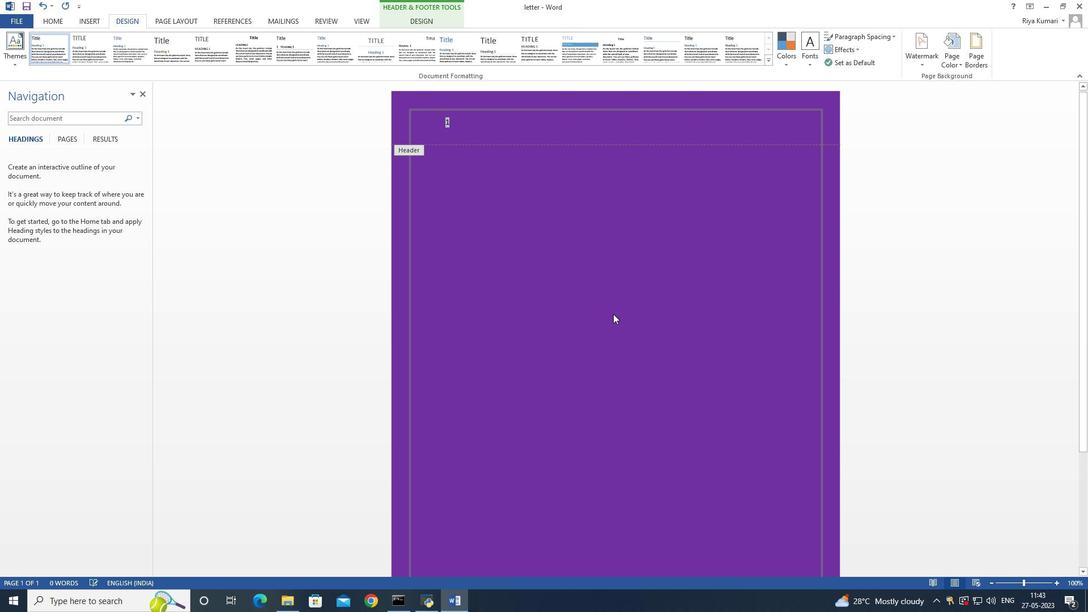 
Action: Mouse moved to (357, 287)
Screenshot: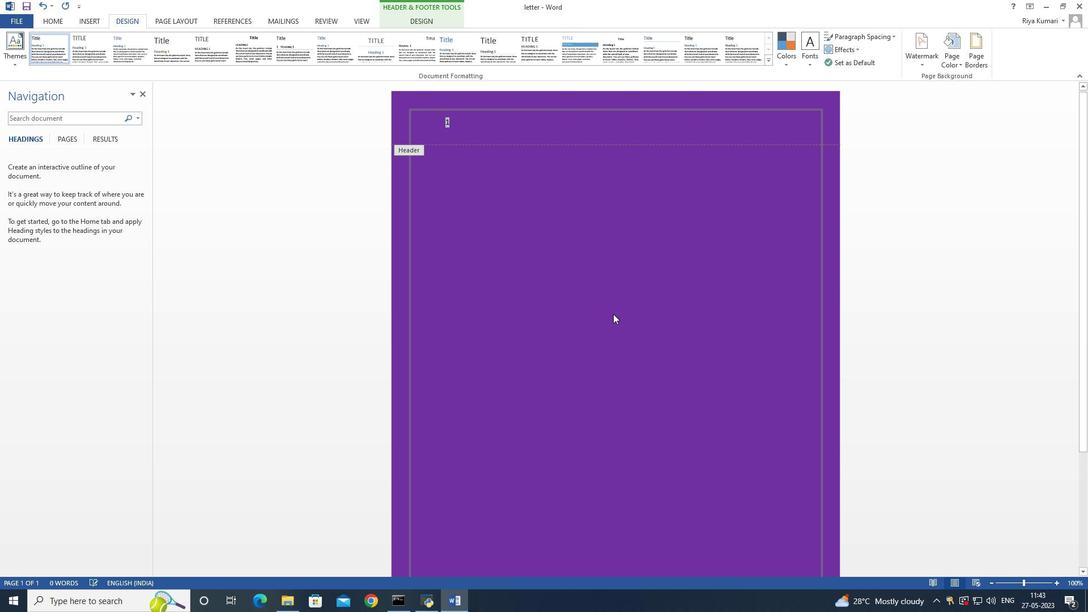 
Action: Mouse pressed left at (357, 287)
Screenshot: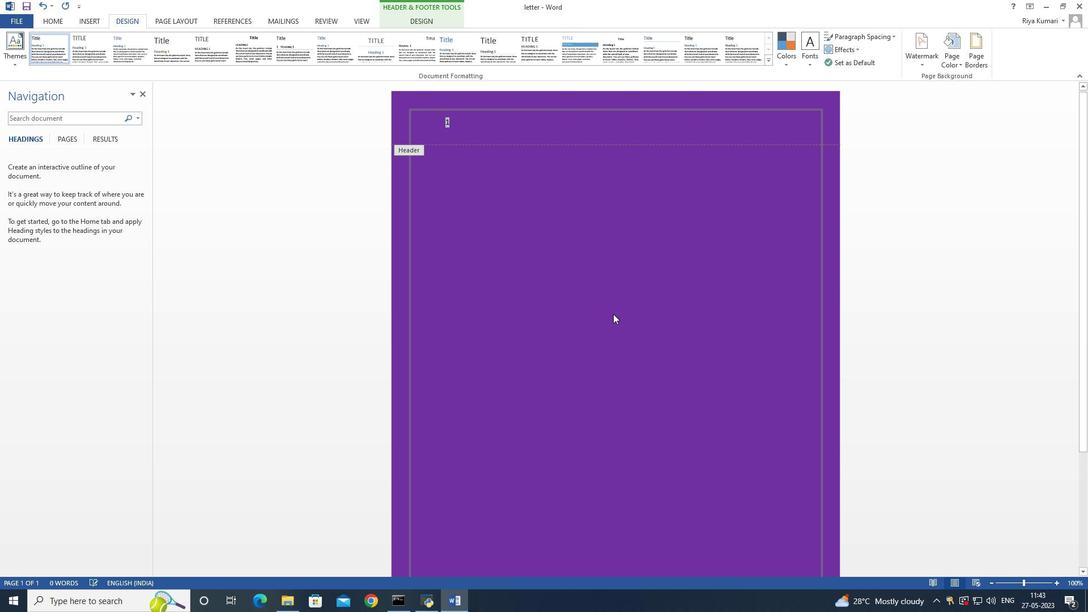
Action: Mouse moved to (545, 293)
Screenshot: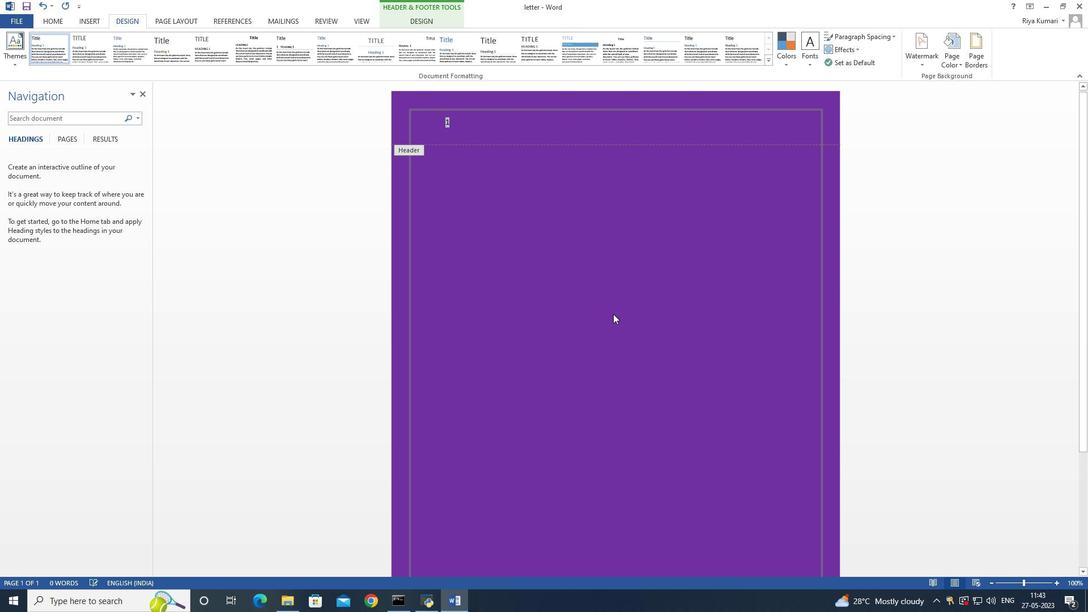 
Action: Mouse pressed left at (545, 293)
Screenshot: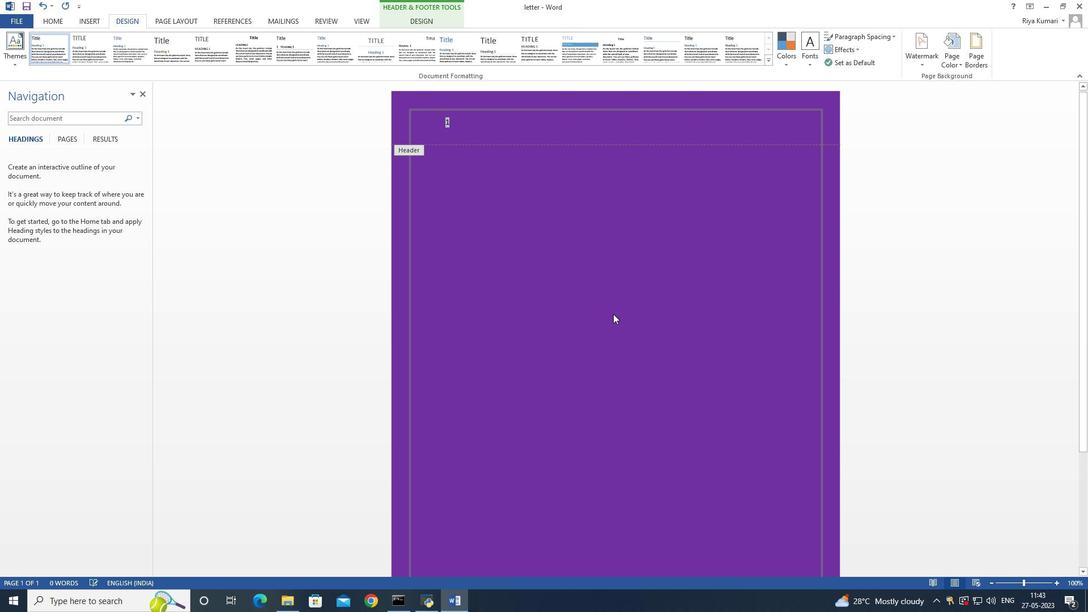
Action: Mouse pressed left at (545, 293)
Screenshot: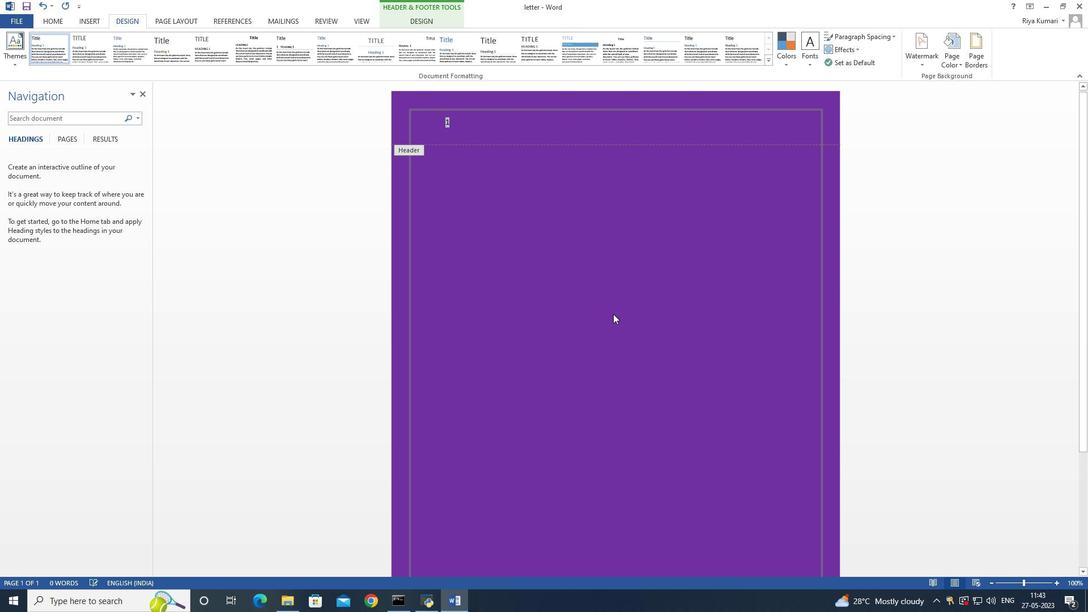 
Action: Mouse pressed left at (545, 293)
Screenshot: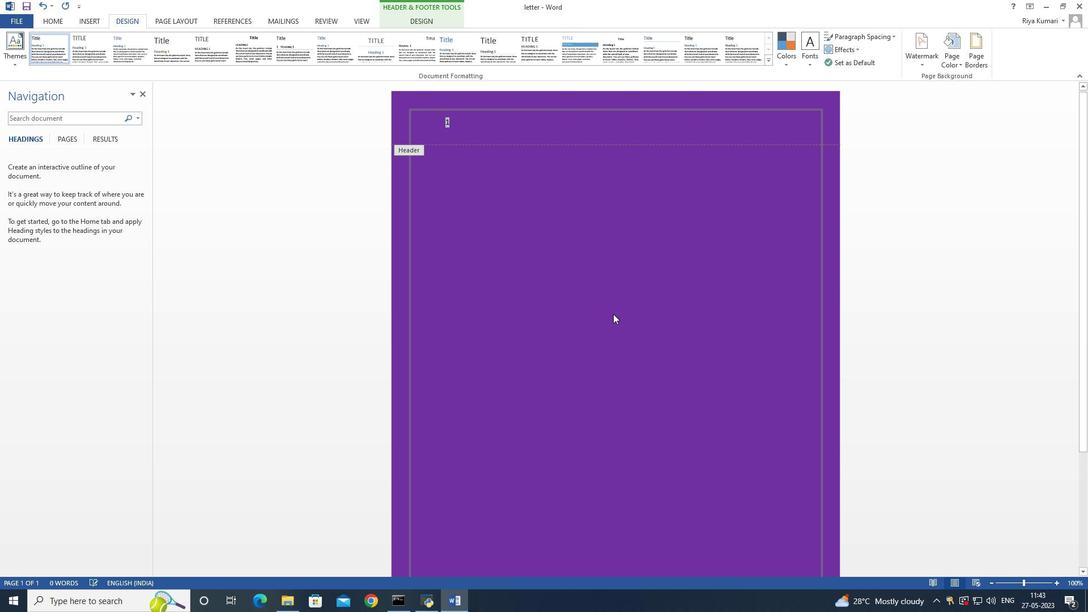 
Action: Mouse moved to (527, 274)
Screenshot: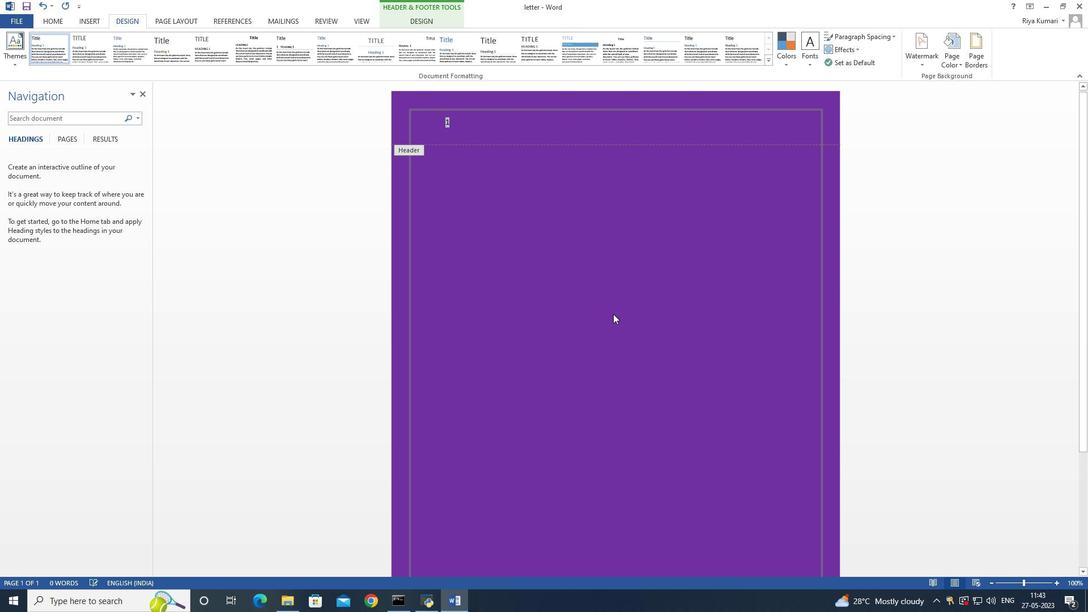 
Action: Mouse pressed left at (527, 274)
Screenshot: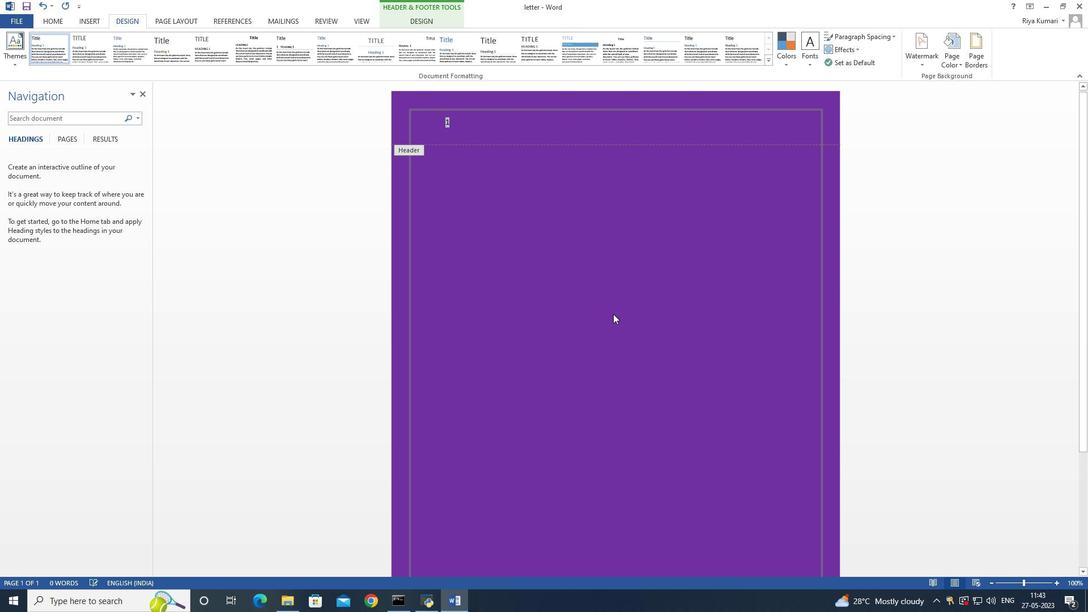 
Action: Mouse moved to (544, 320)
Screenshot: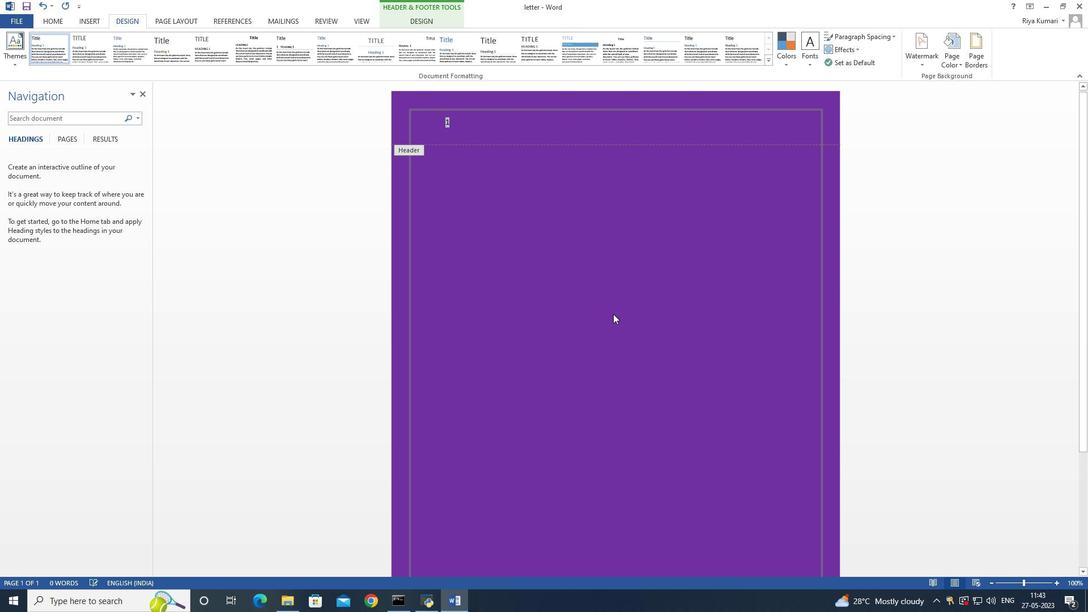 
Action: Mouse pressed left at (544, 320)
Screenshot: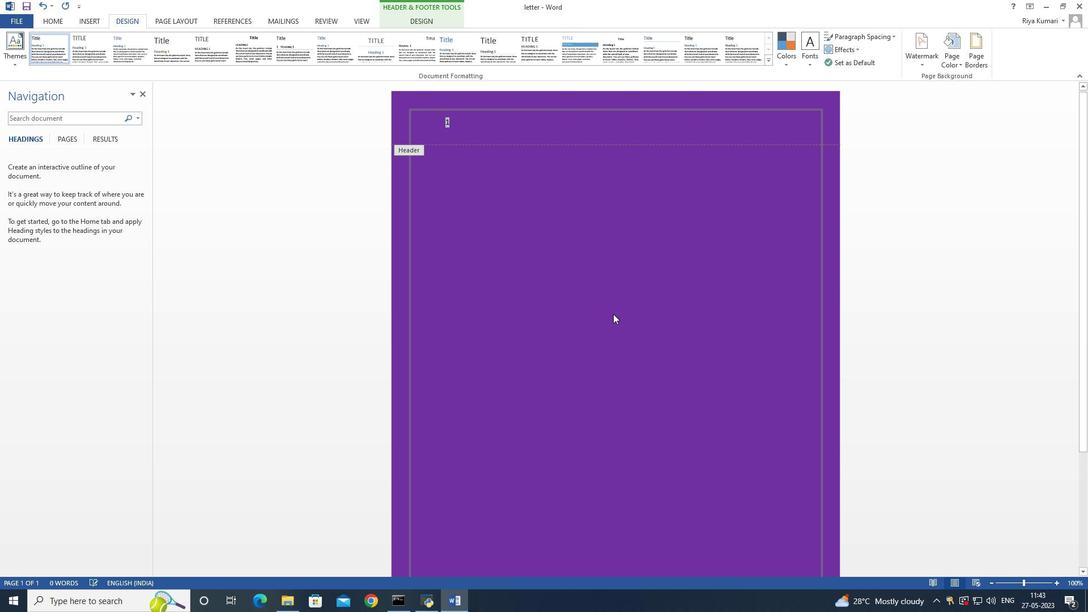 
Action: Mouse moved to (488, 356)
Screenshot: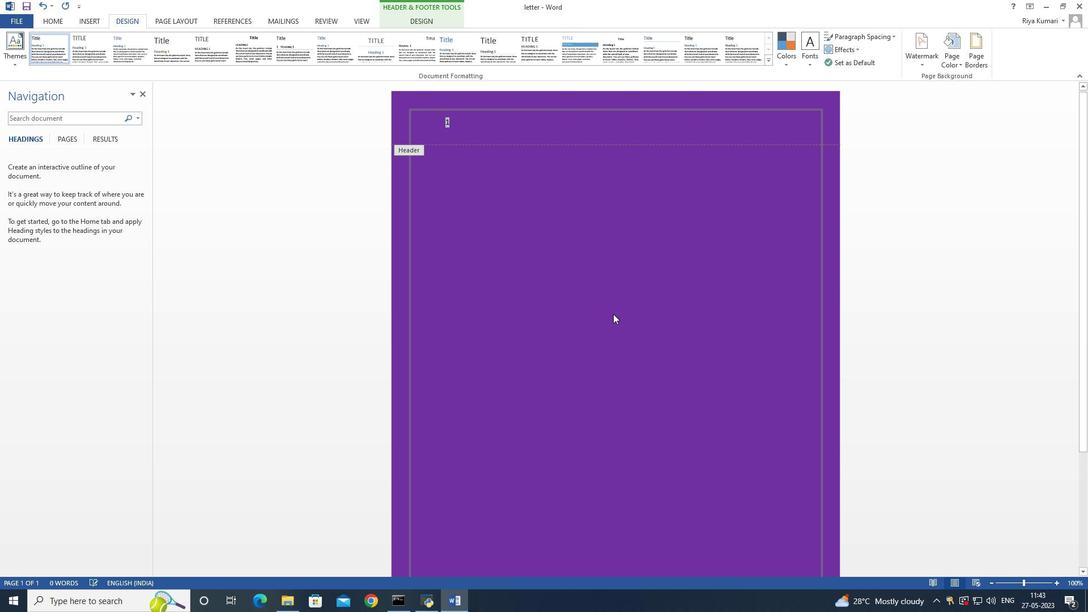 
Action: Mouse pressed left at (488, 356)
Screenshot: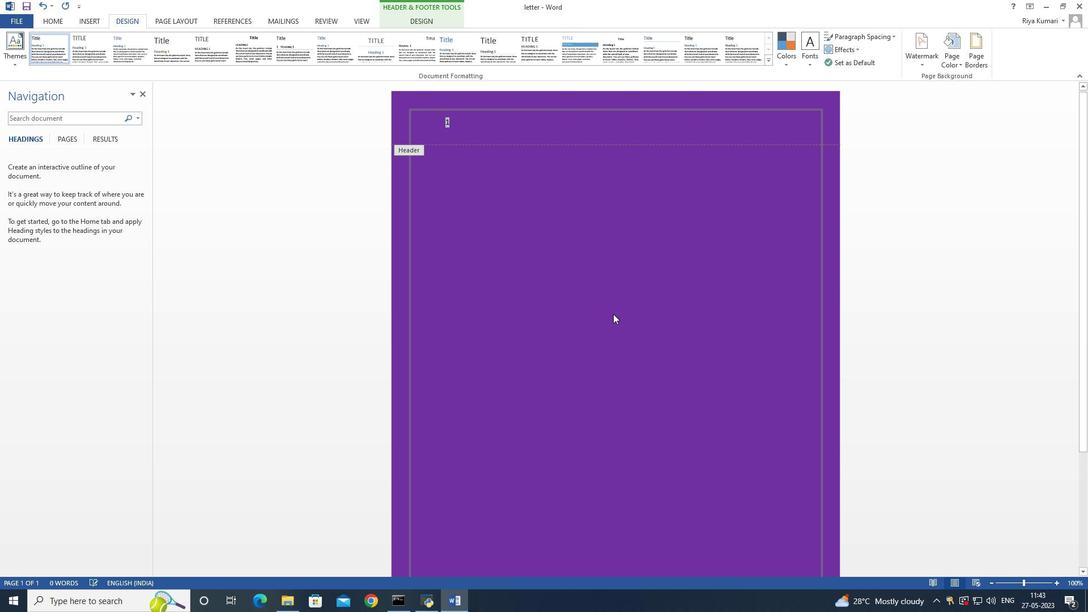 
Action: Mouse moved to (550, 348)
Screenshot: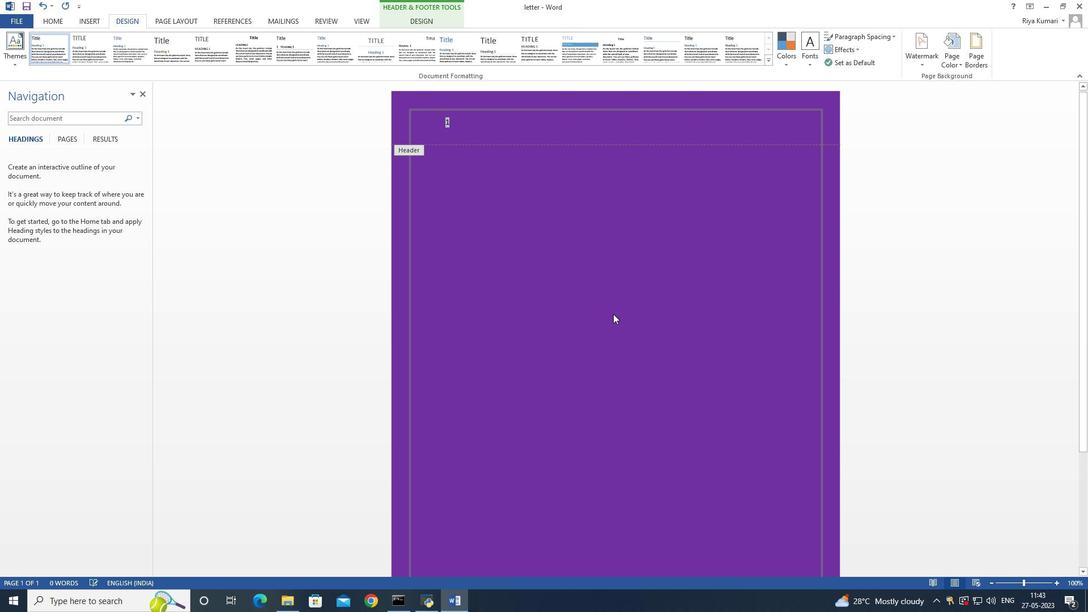 
Action: Mouse pressed left at (550, 348)
Screenshot: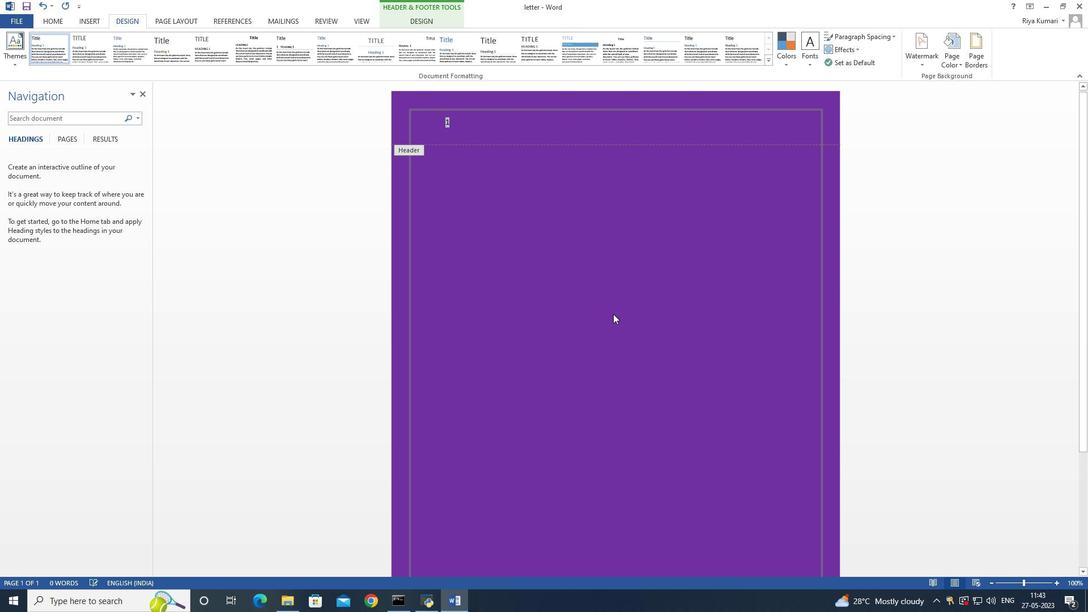 
Action: Mouse moved to (519, 344)
Screenshot: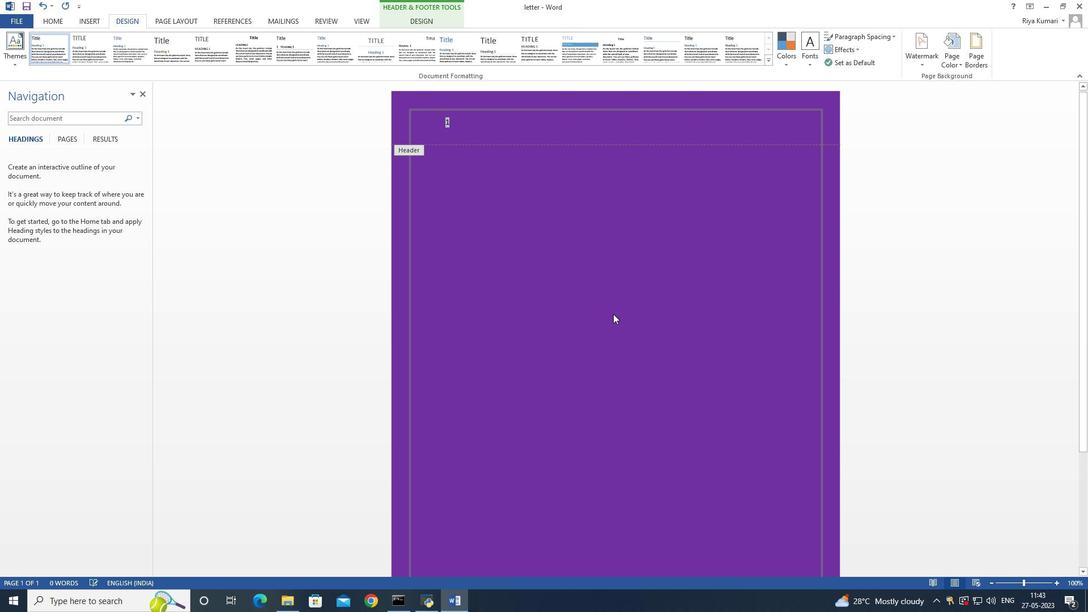 
Action: Mouse pressed left at (519, 344)
Screenshot: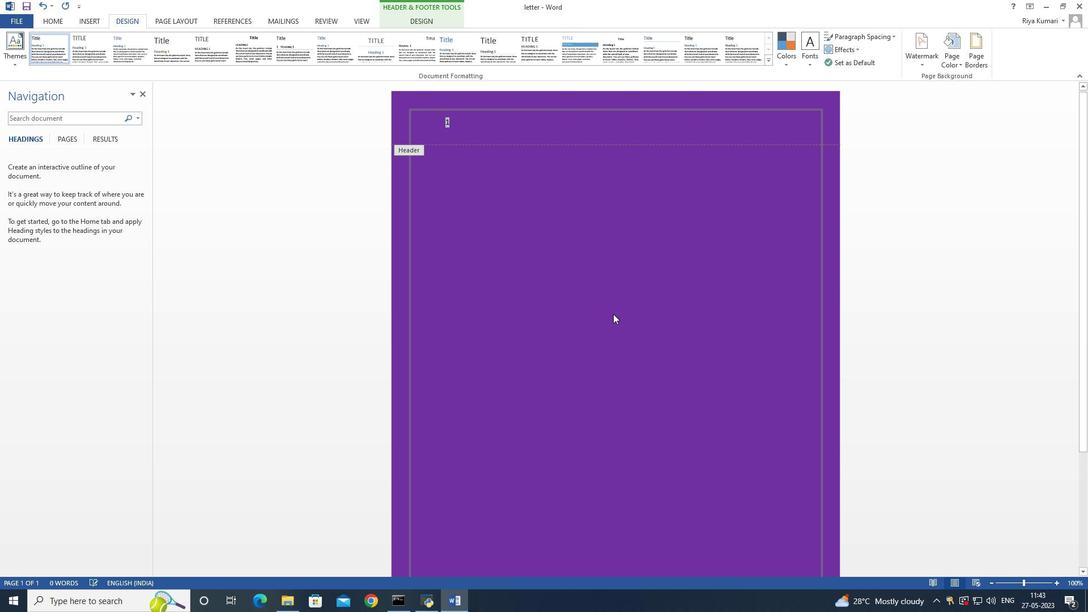 
Action: Mouse moved to (618, 394)
Screenshot: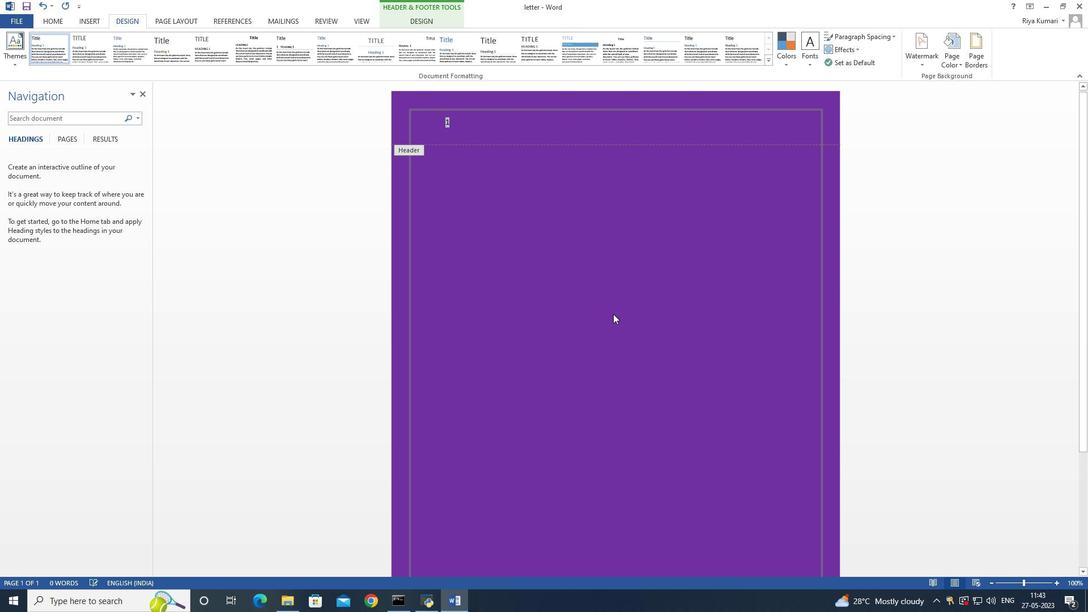 
Action: Mouse pressed left at (618, 394)
Screenshot: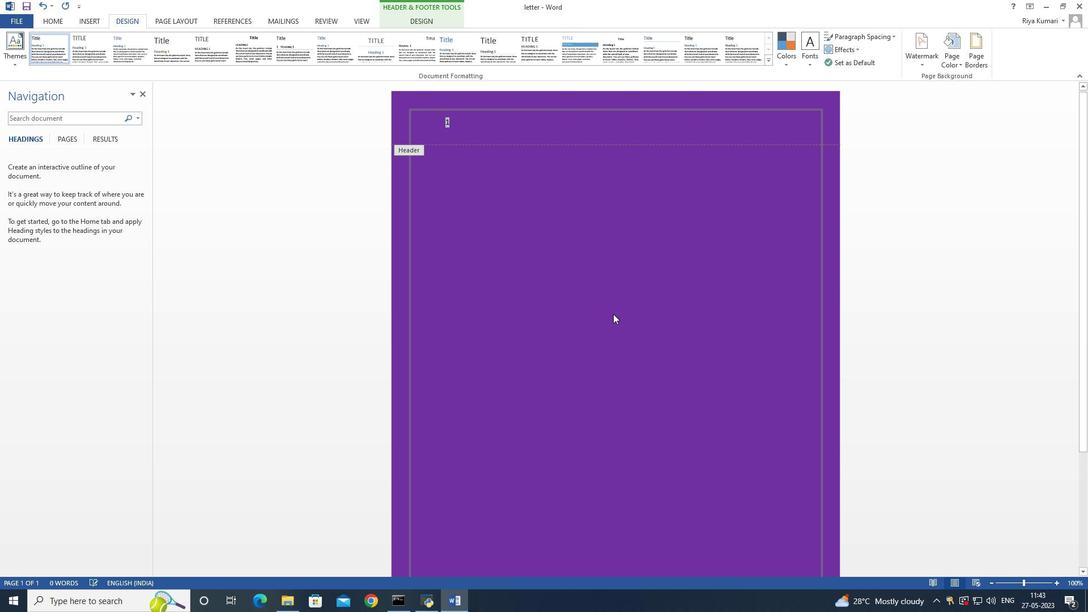 
Action: Mouse moved to (143, 377)
Screenshot: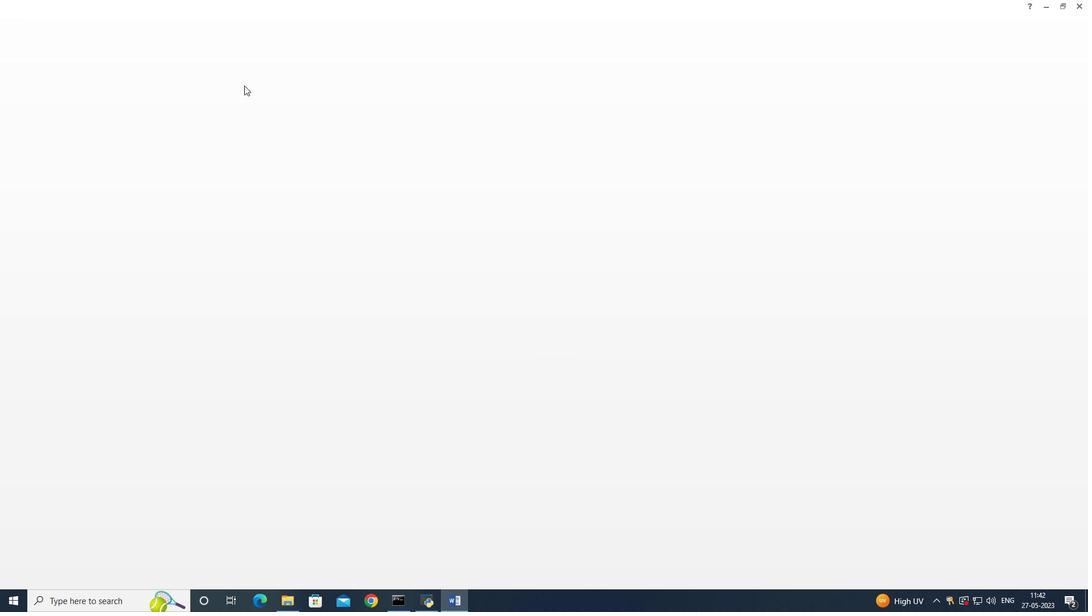 
Action: Mouse pressed left at (143, 377)
Screenshot: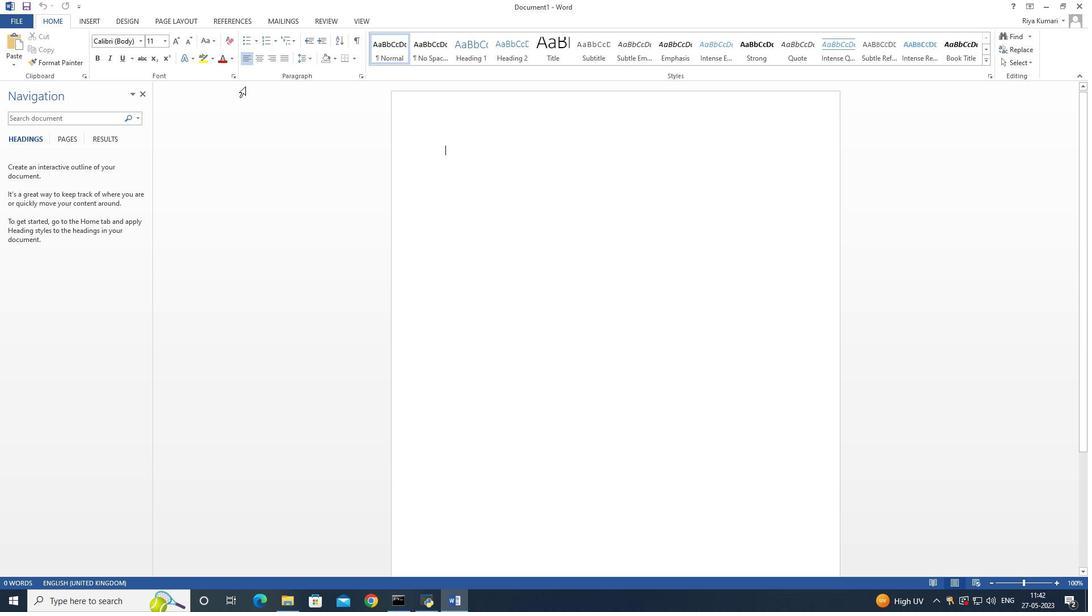 
Action: Mouse moved to (323, 34)
Screenshot: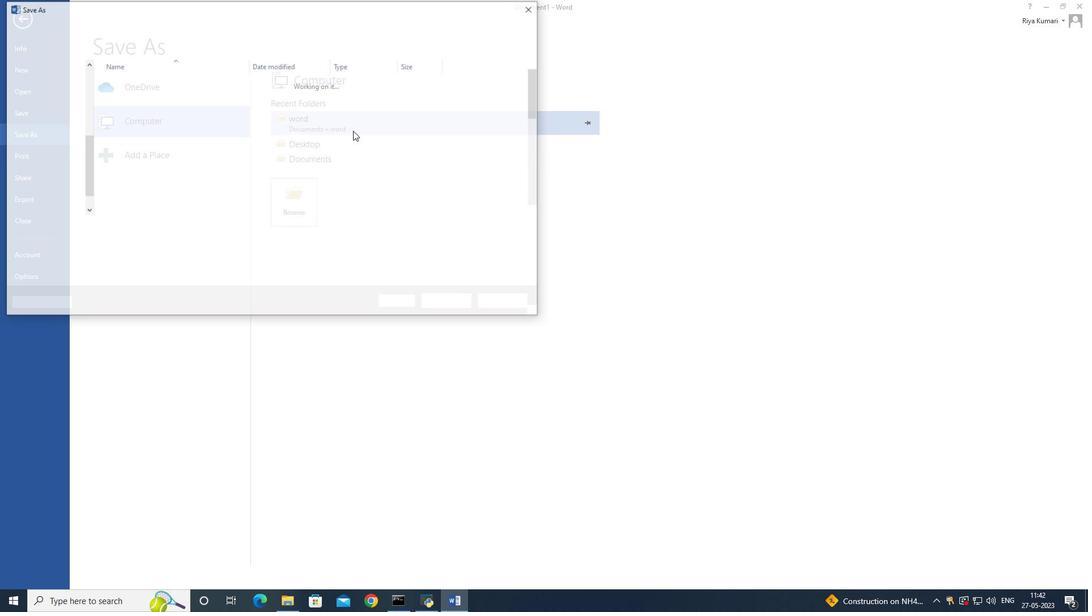 
Action: Mouse pressed left at (323, 34)
Screenshot: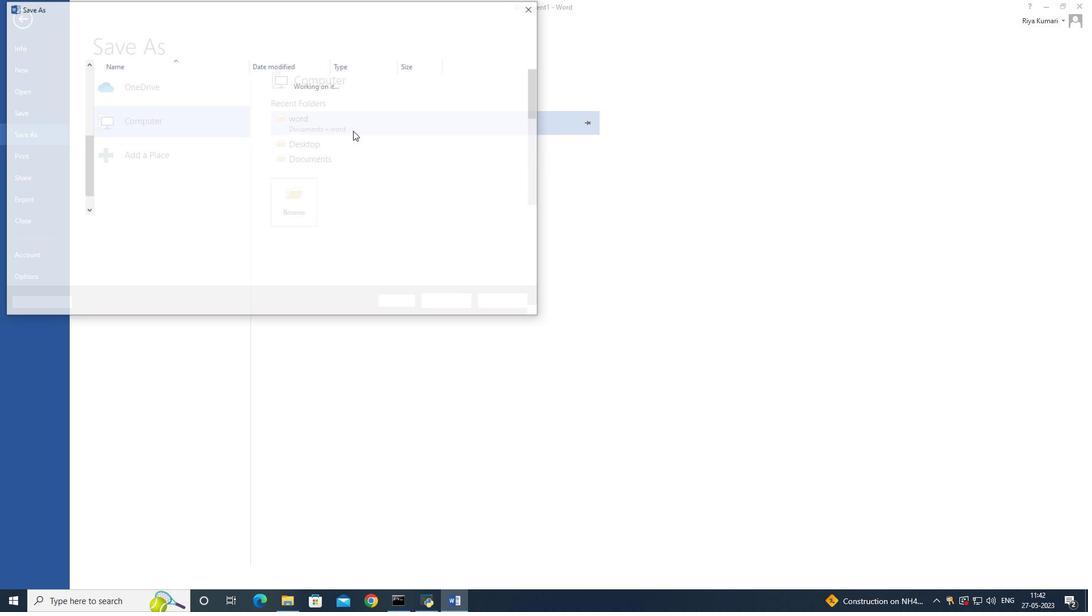 
Action: Mouse moved to (323, 35)
Screenshot: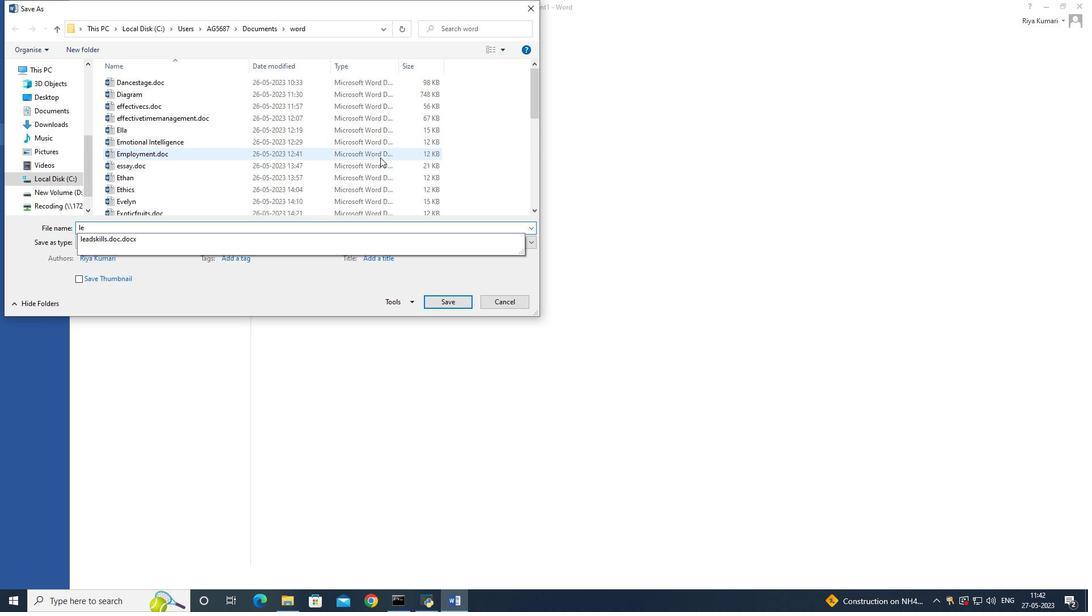 
Action: Key pressed lett
Screenshot: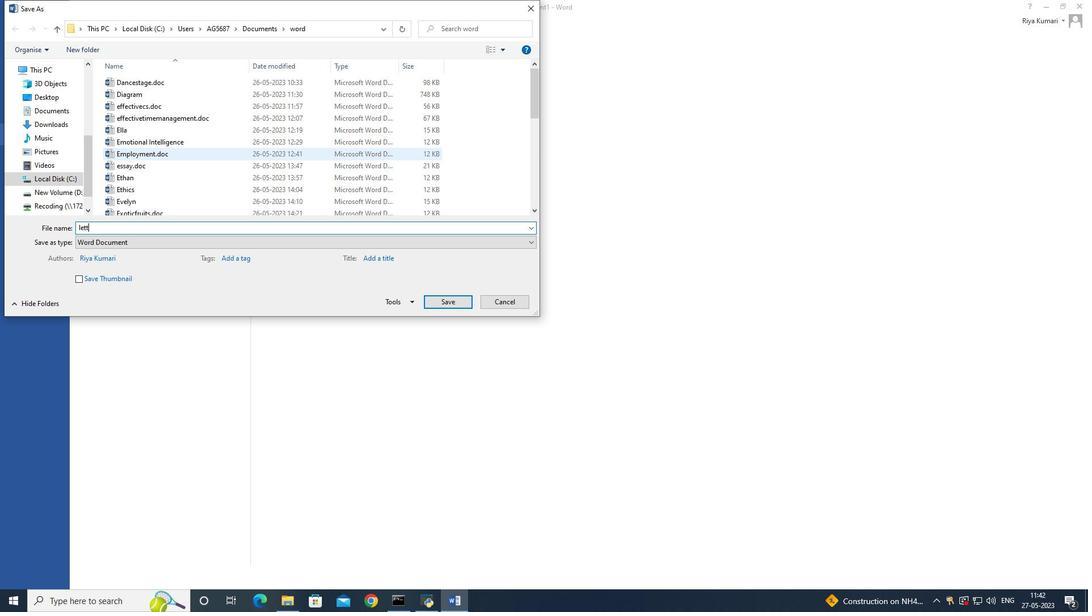 
Action: Mouse moved to (322, 36)
Screenshot: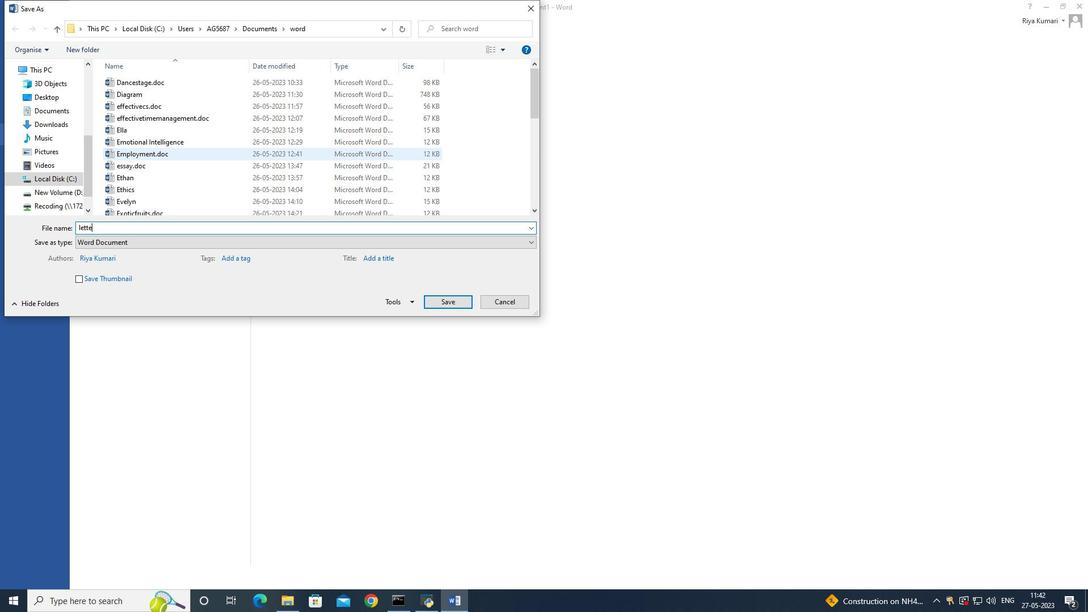 
Action: Key pressed er
Screenshot: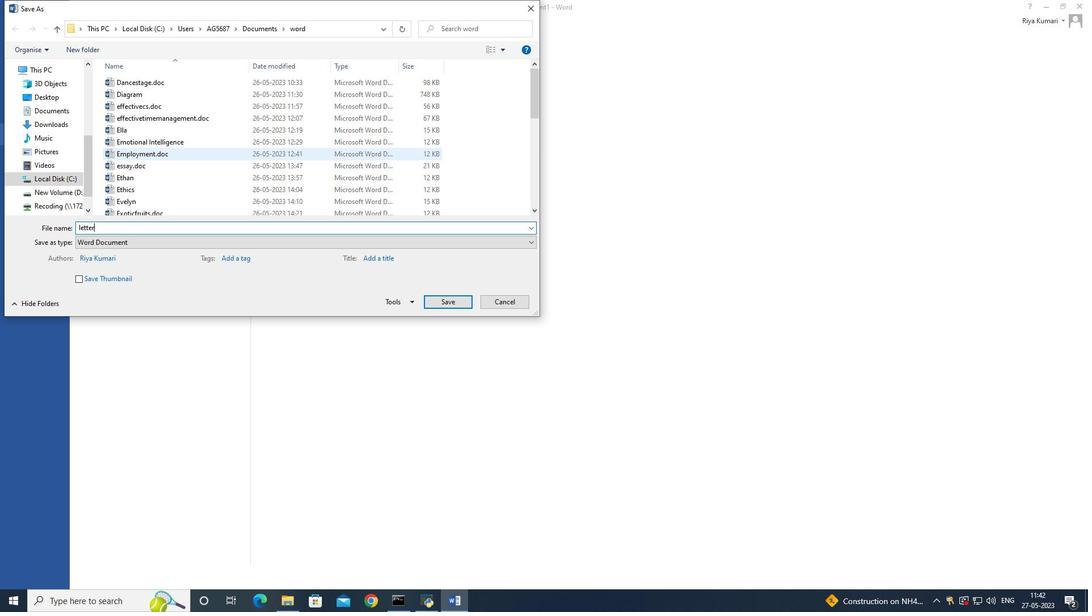 
Action: Mouse moved to (394, 53)
Screenshot: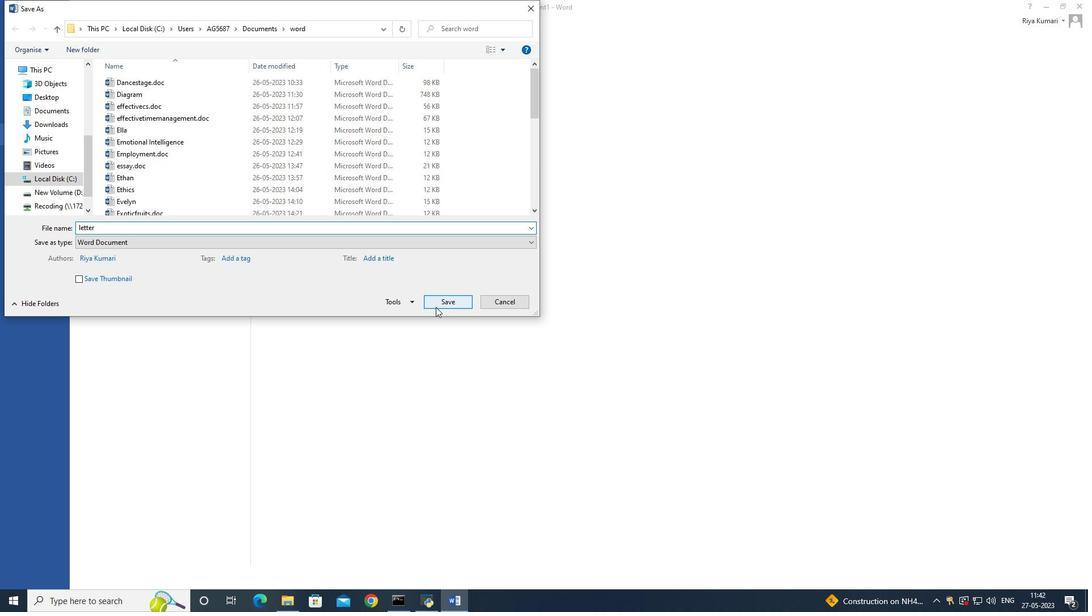 
Action: Mouse pressed left at (394, 53)
Screenshot: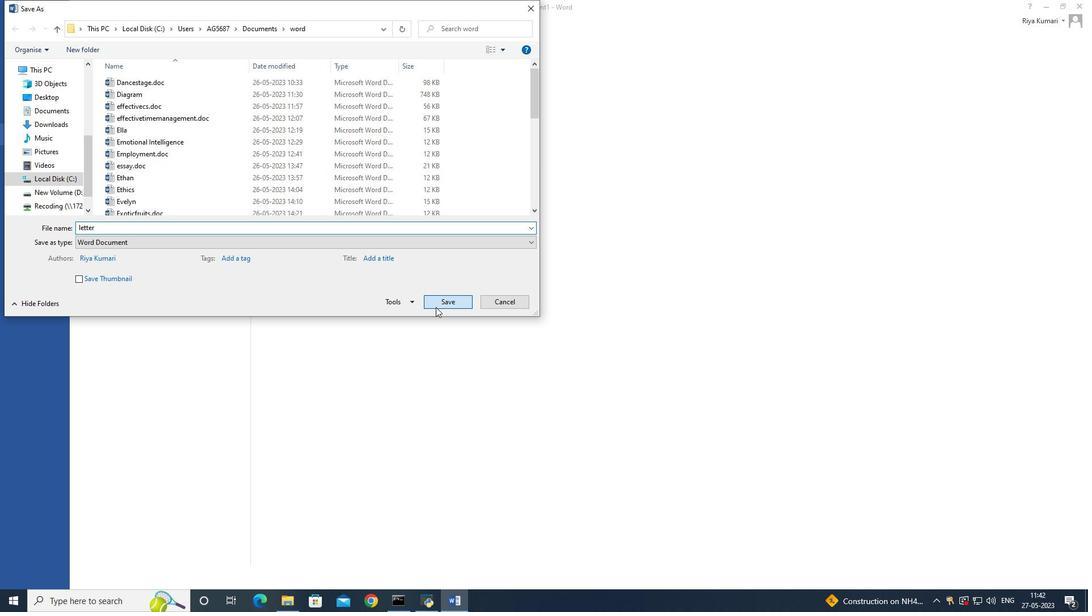 
Action: Mouse moved to (781, 288)
Screenshot: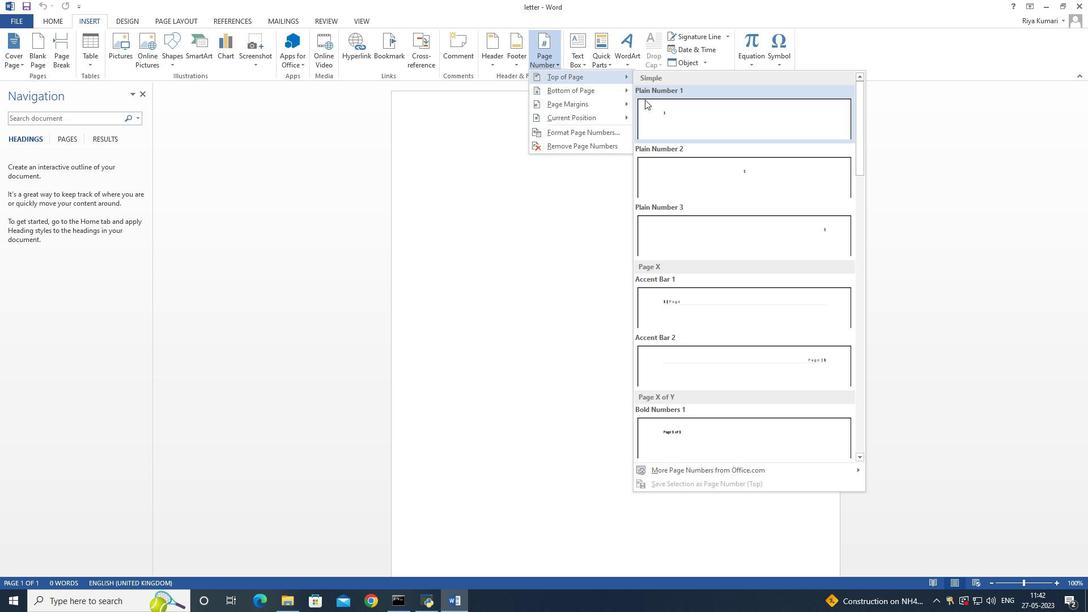 
Action: Mouse pressed left at (781, 288)
Screenshot: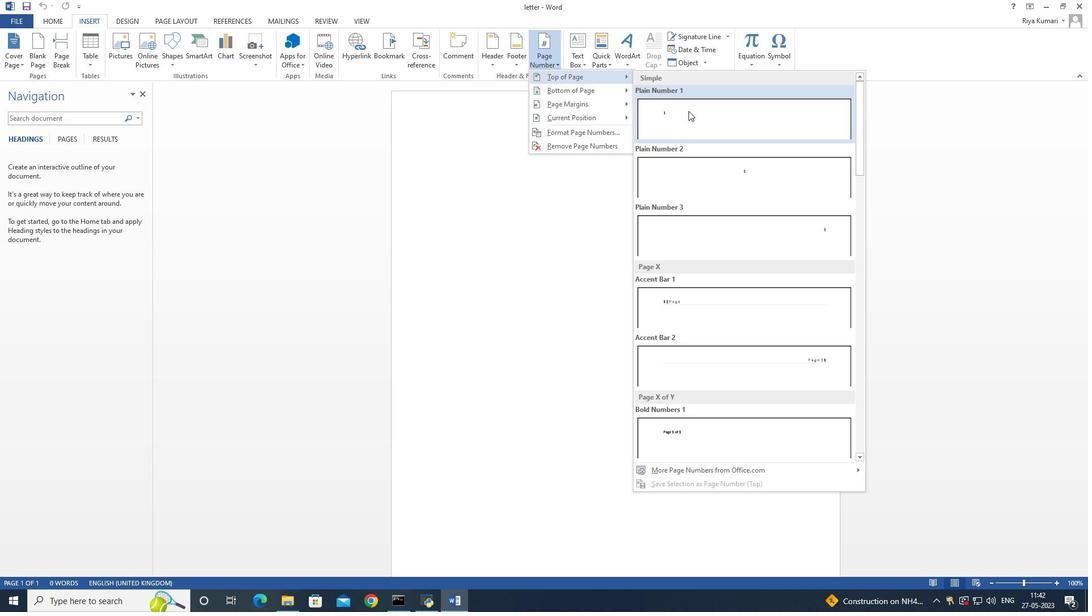 
Action: Mouse moved to (654, 289)
Screenshot: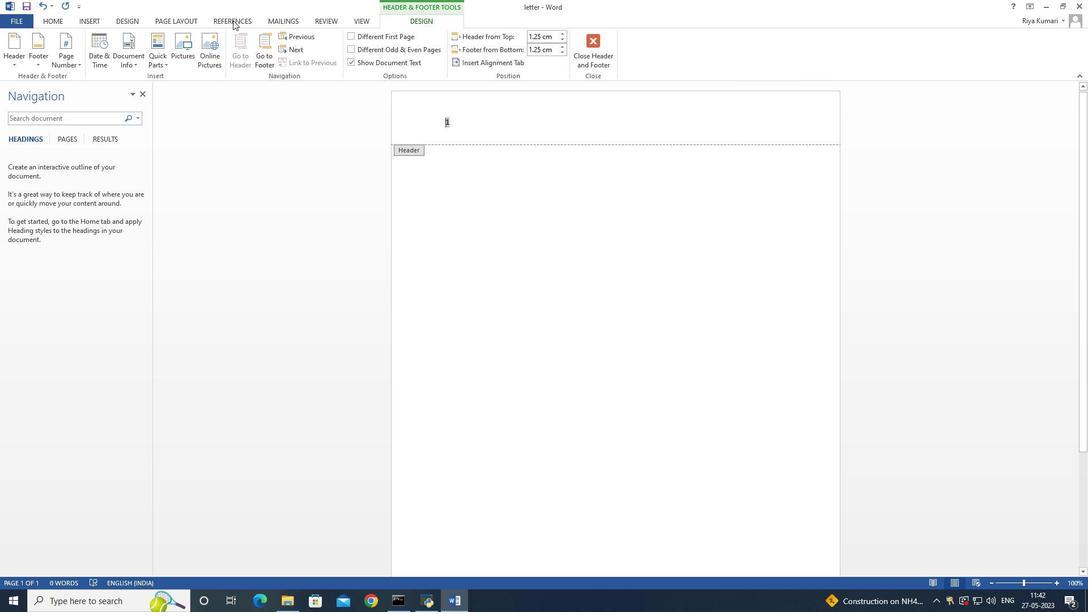 
Action: Mouse pressed left at (654, 289)
Screenshot: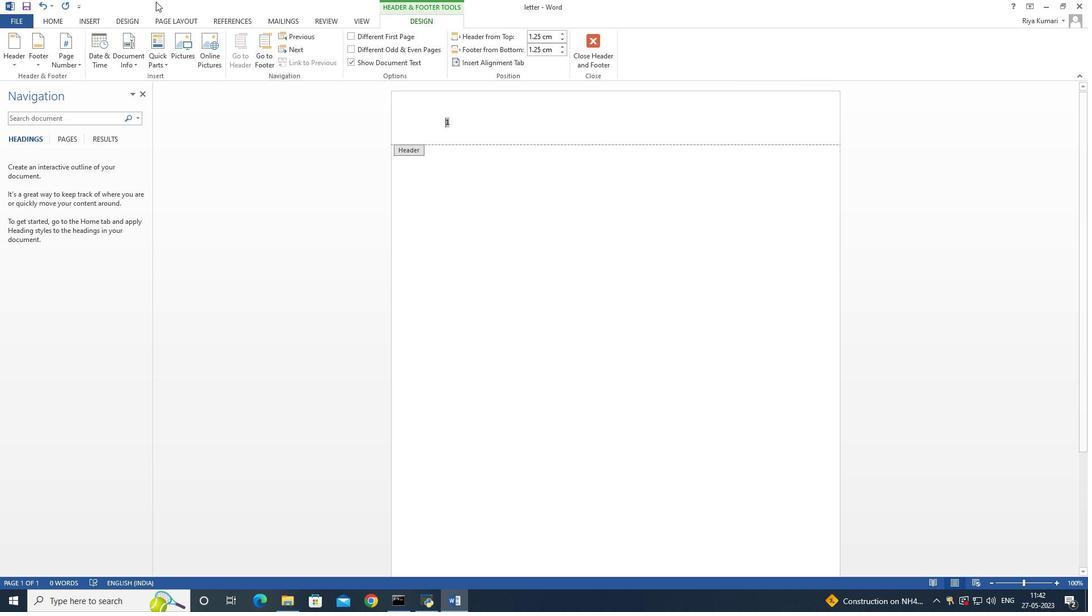 
Action: Mouse moved to (333, 169)
Screenshot: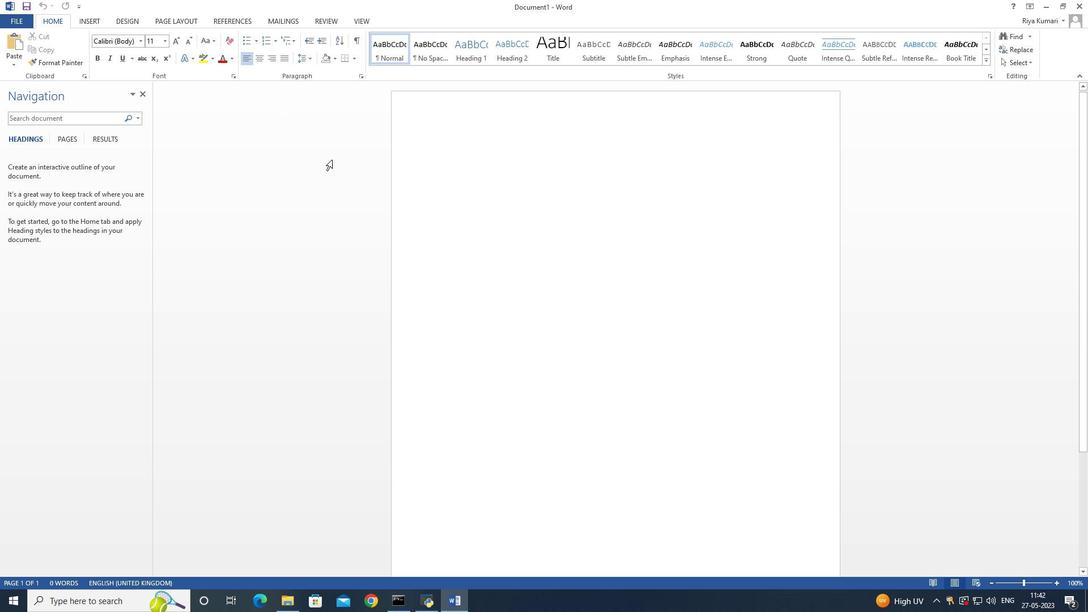 
Action: Key pressed ctrl+S
Screenshot: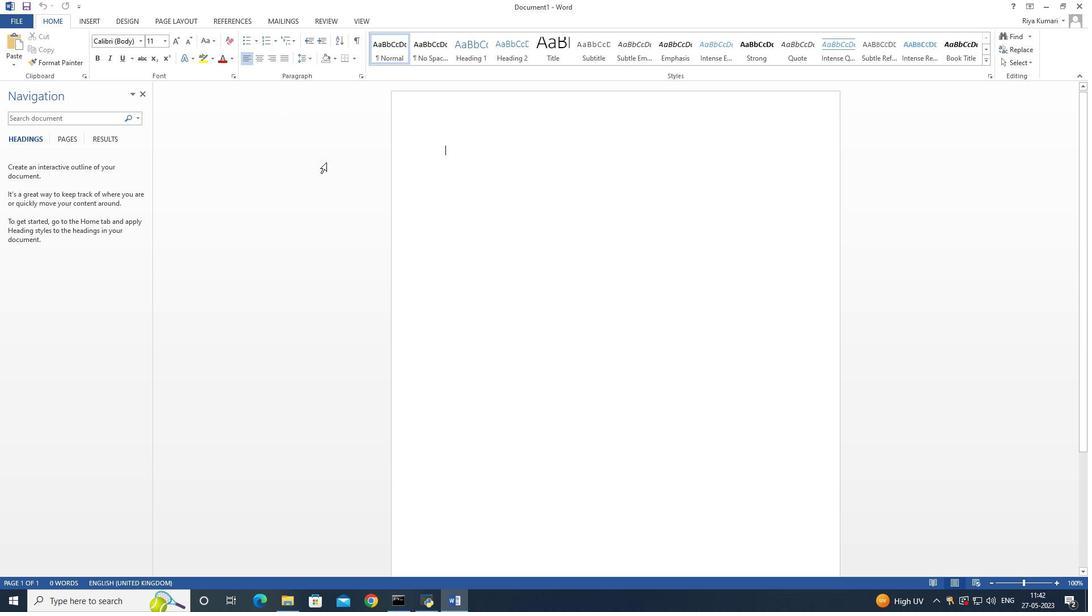 
Action: Mouse moved to (331, 132)
Screenshot: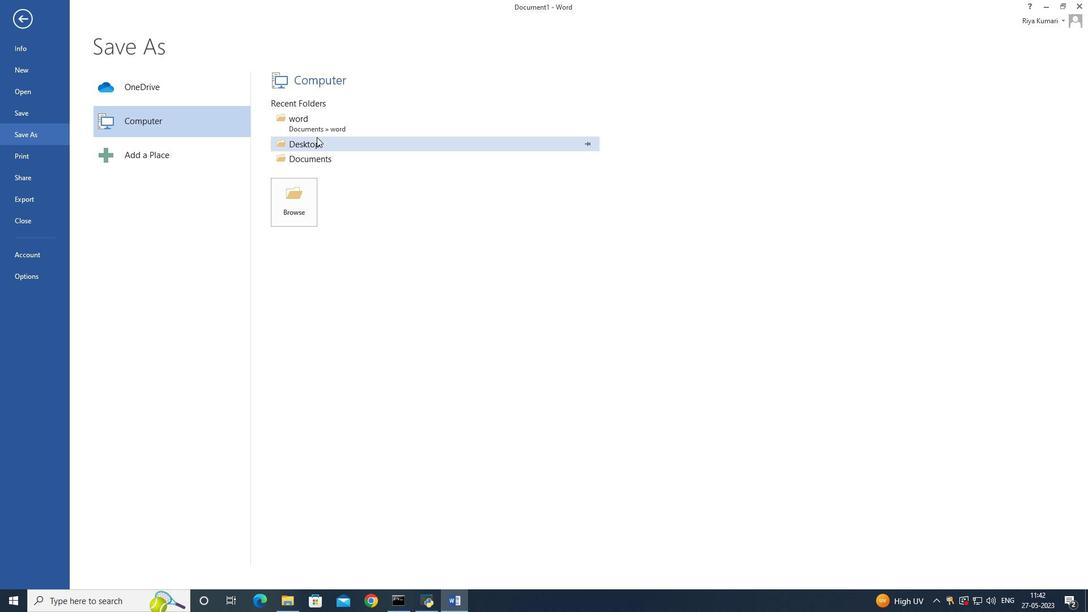 
Action: Mouse pressed left at (331, 132)
Screenshot: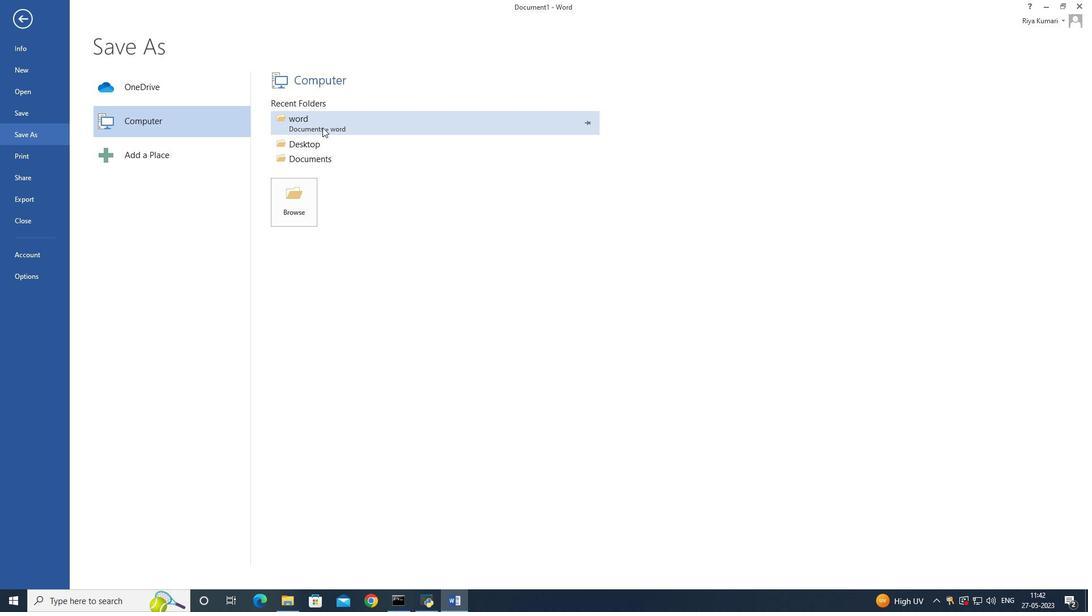 
Action: Mouse moved to (386, 164)
Screenshot: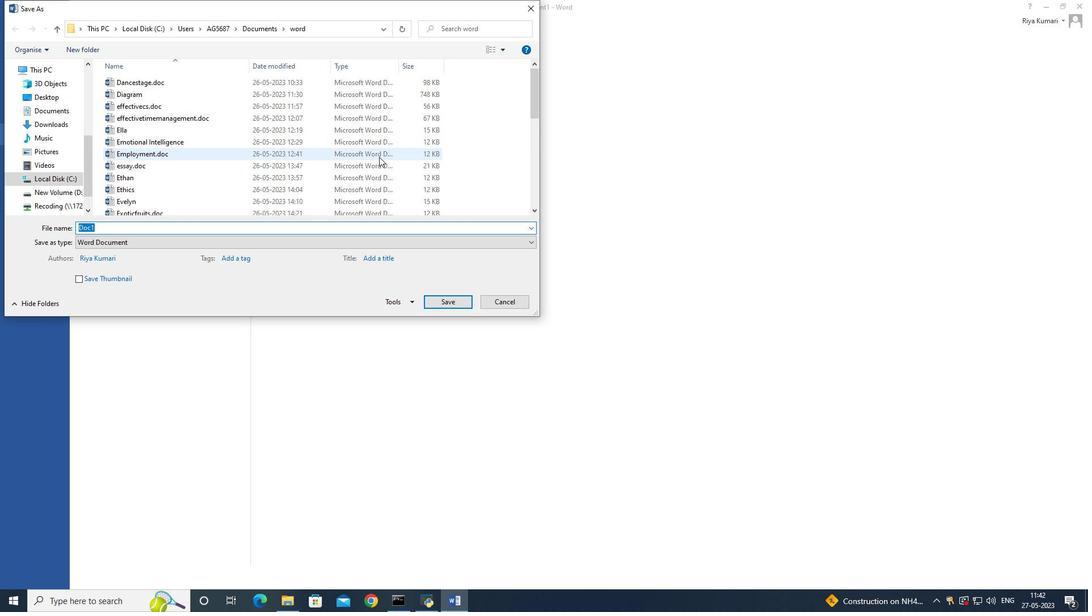 
Action: Key pressed l
Screenshot: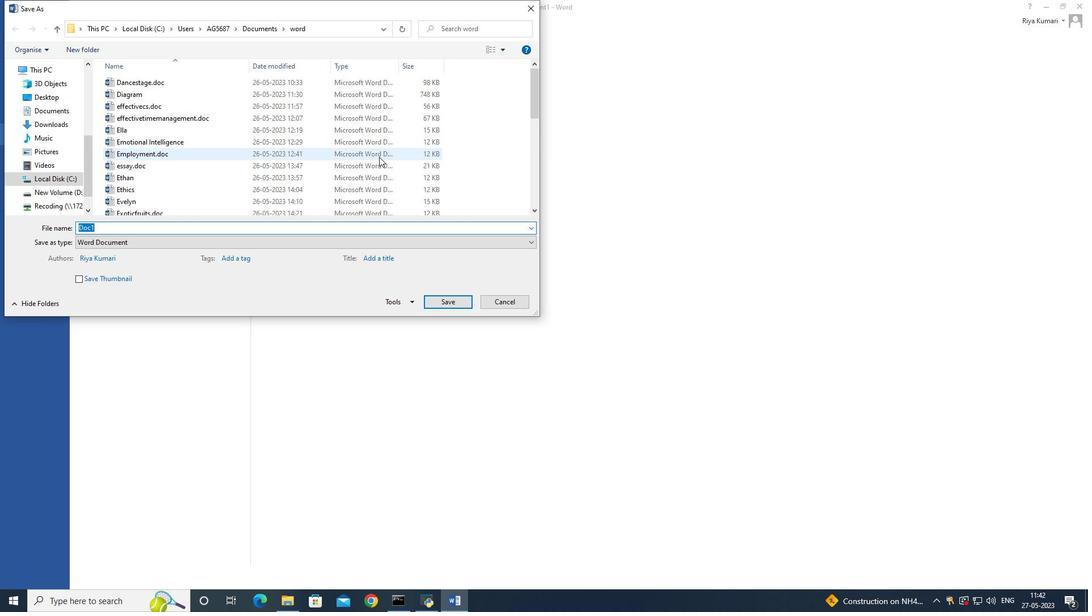 
Action: Mouse moved to (387, 164)
Screenshot: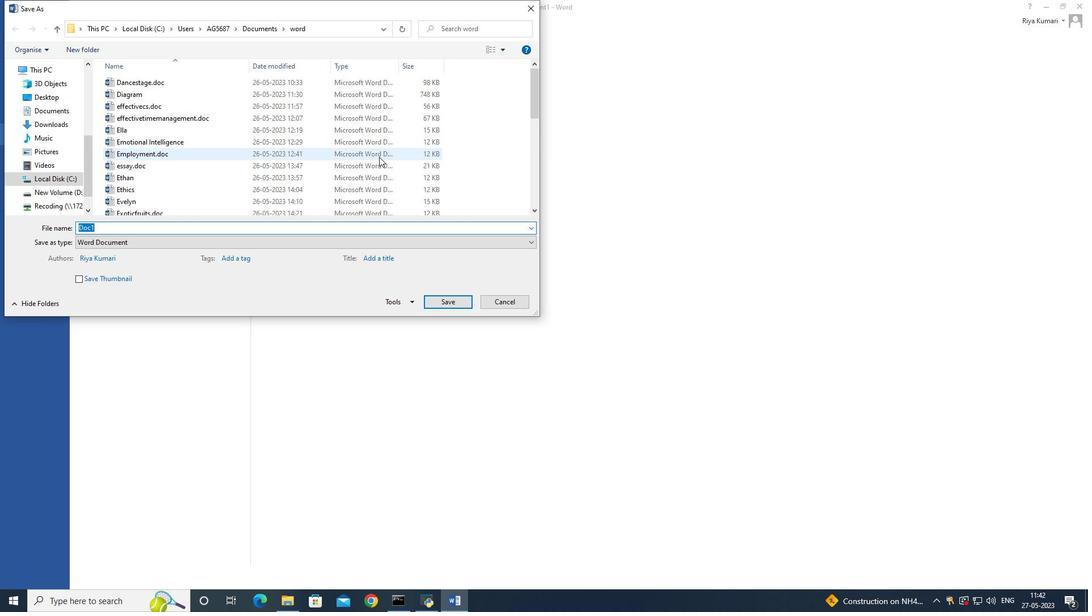 
Action: Key pressed etter
Screenshot: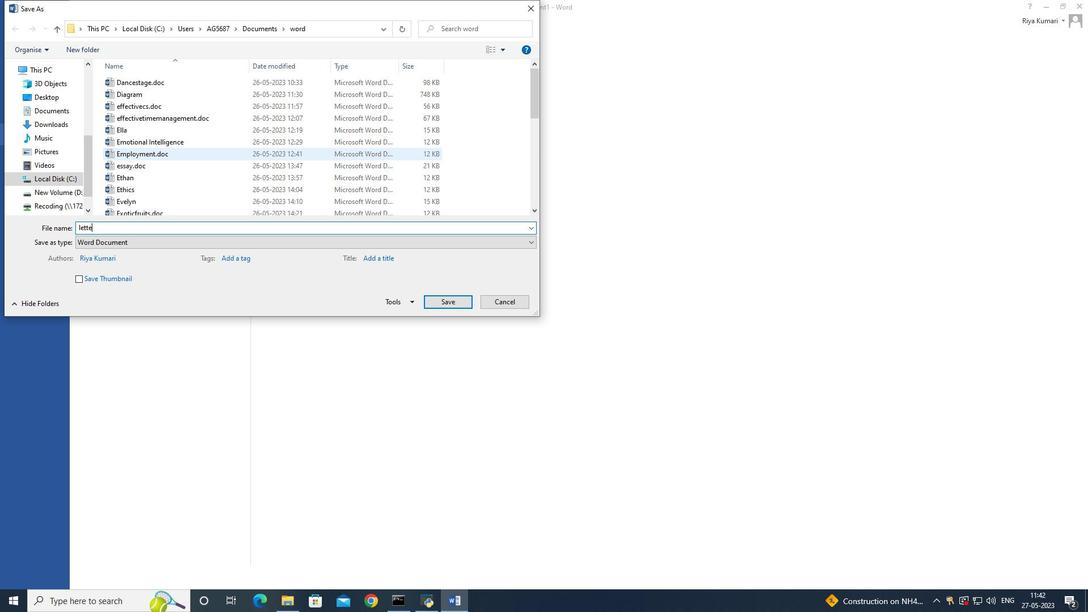 
Action: Mouse moved to (442, 314)
Screenshot: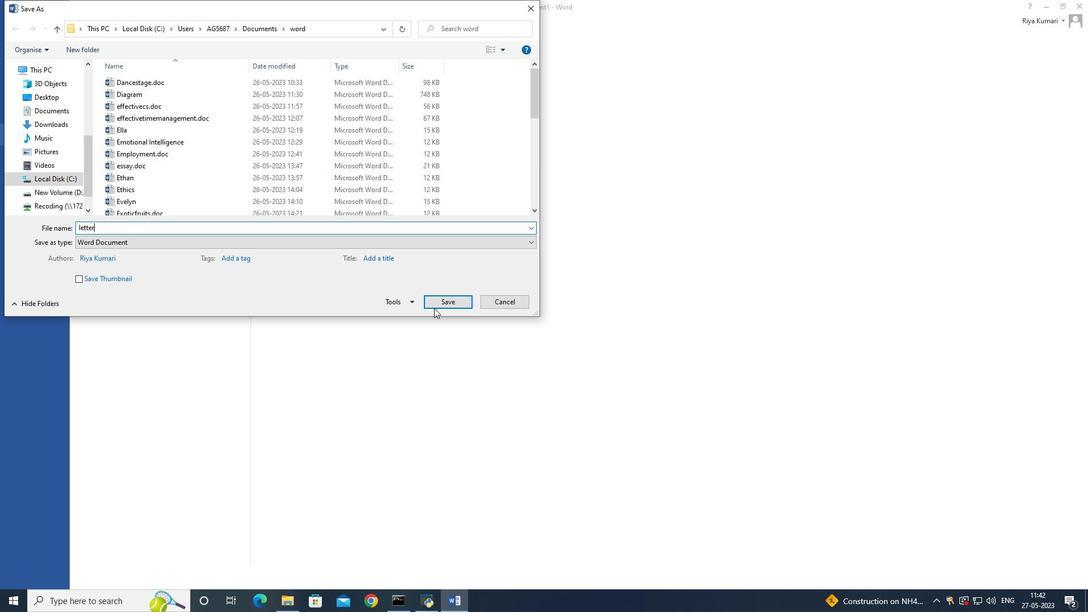 
Action: Mouse pressed left at (442, 314)
Screenshot: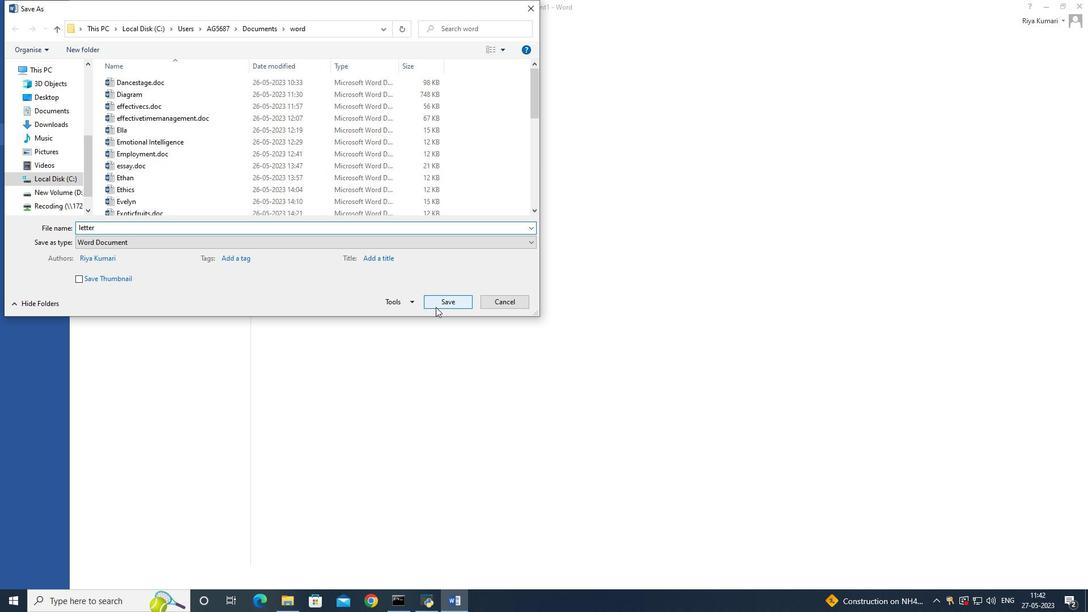 
Action: Mouse moved to (99, 27)
Screenshot: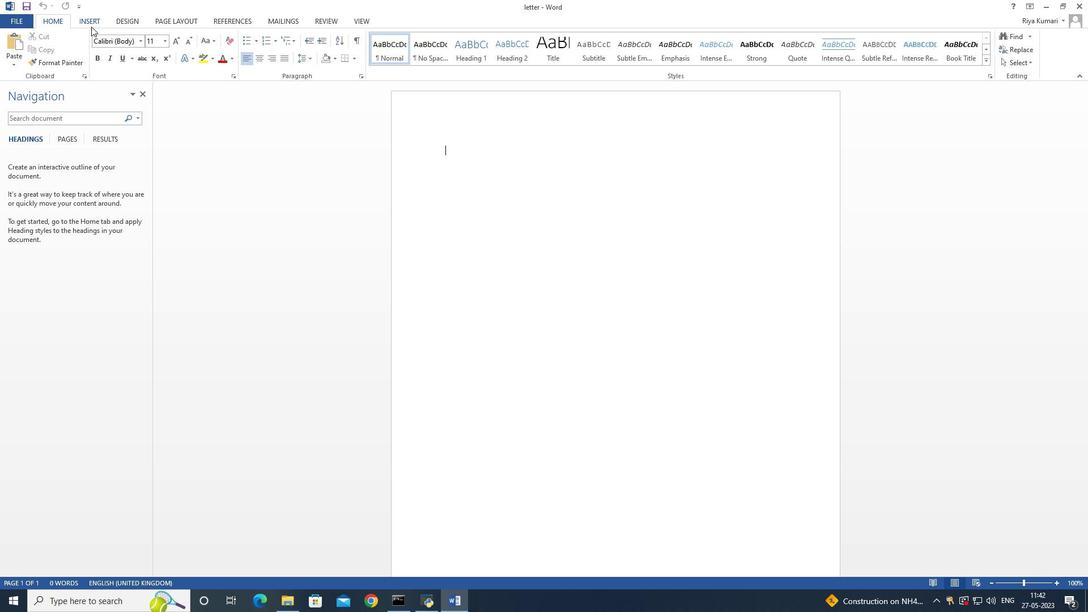 
Action: Mouse pressed left at (99, 27)
Screenshot: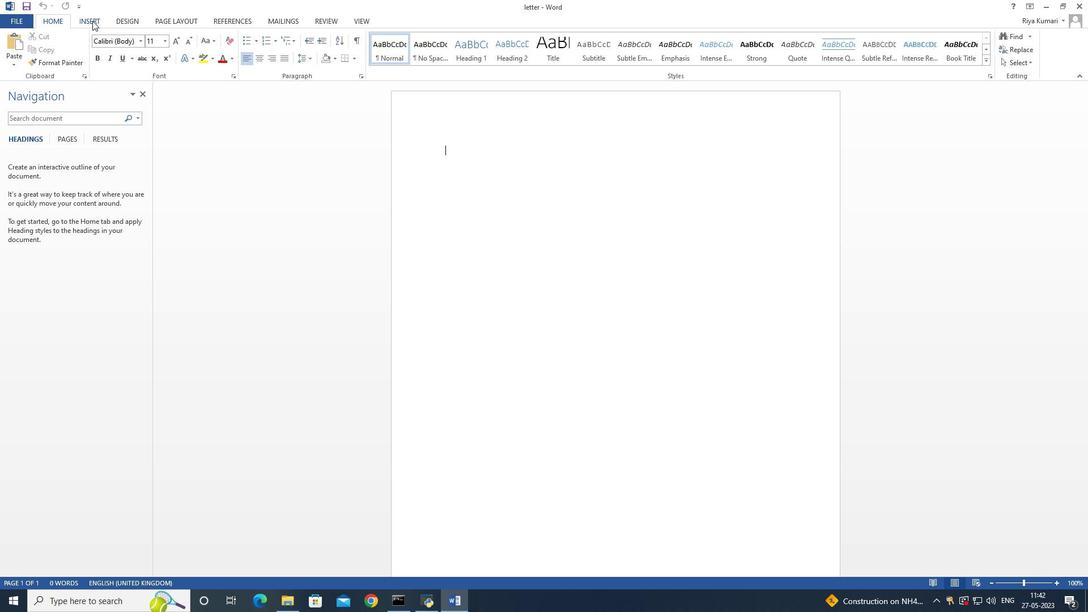 
Action: Mouse moved to (556, 62)
Screenshot: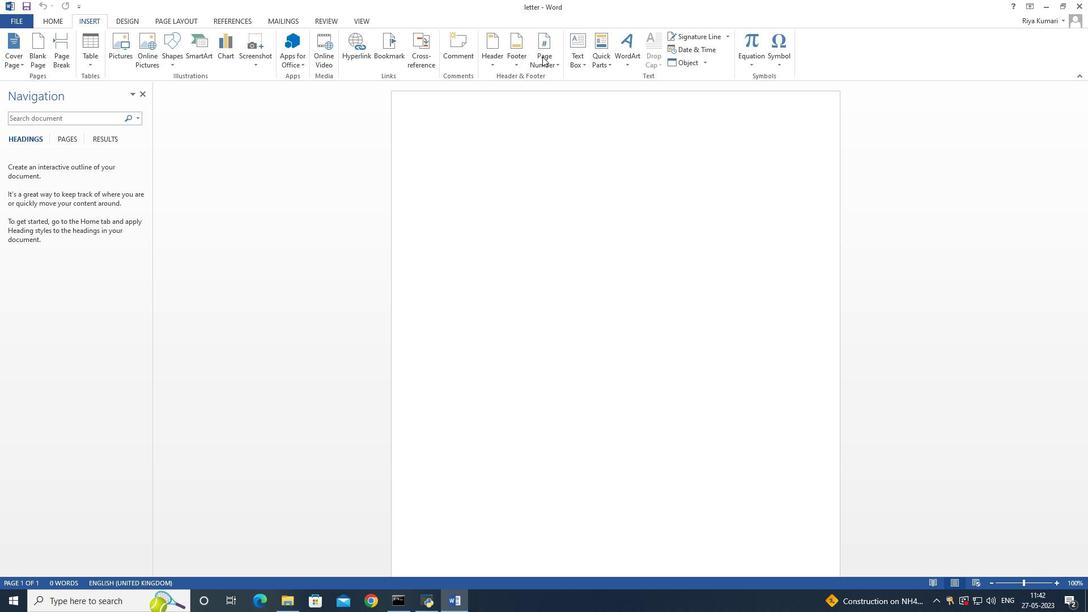 
Action: Mouse pressed left at (556, 62)
Screenshot: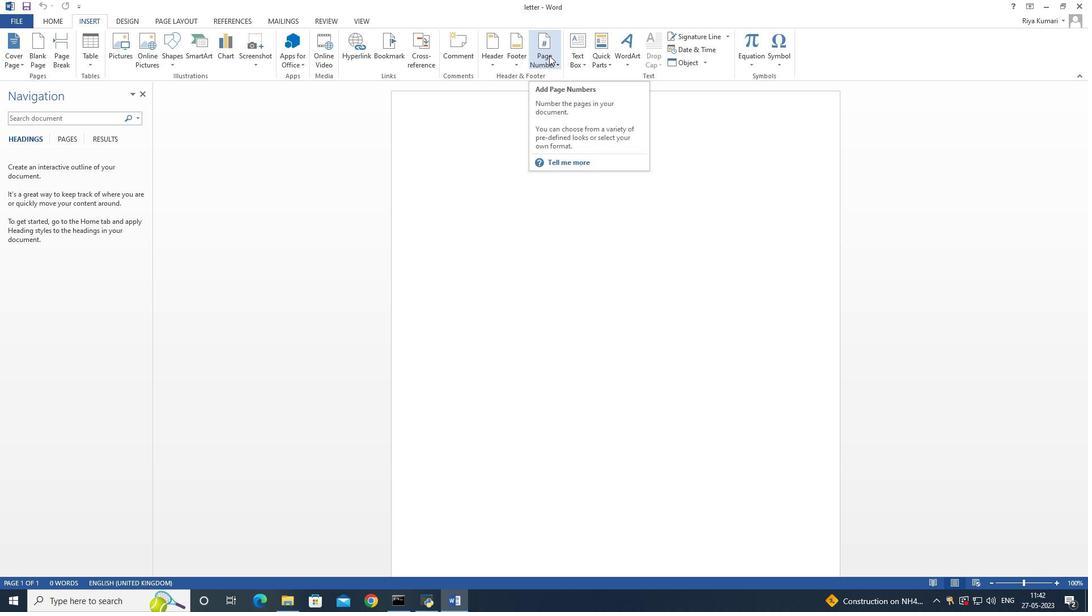 
Action: Mouse moved to (567, 79)
Screenshot: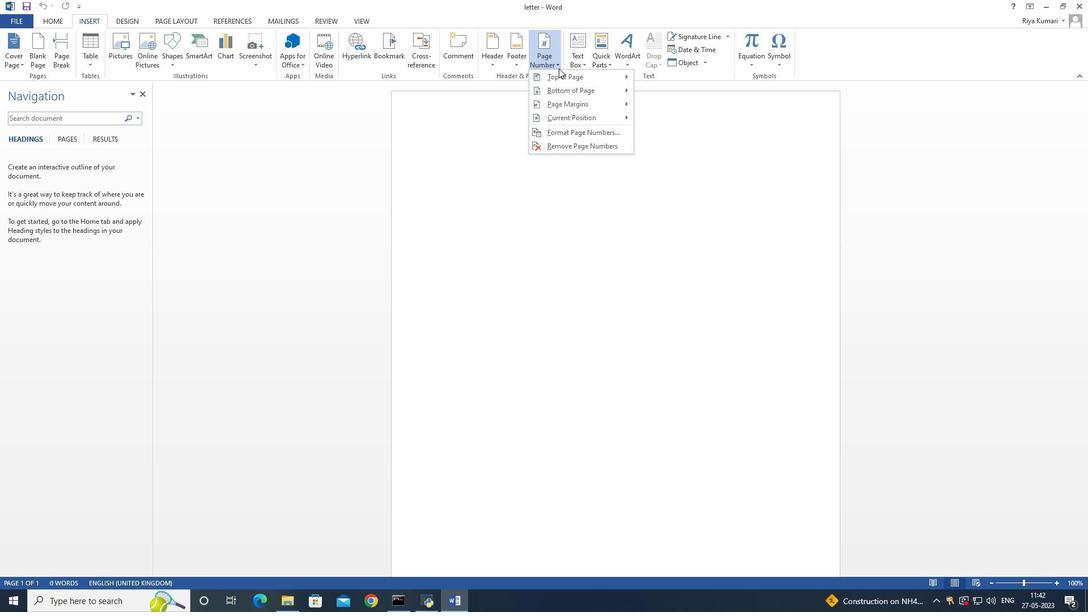 
Action: Mouse pressed left at (567, 79)
Screenshot: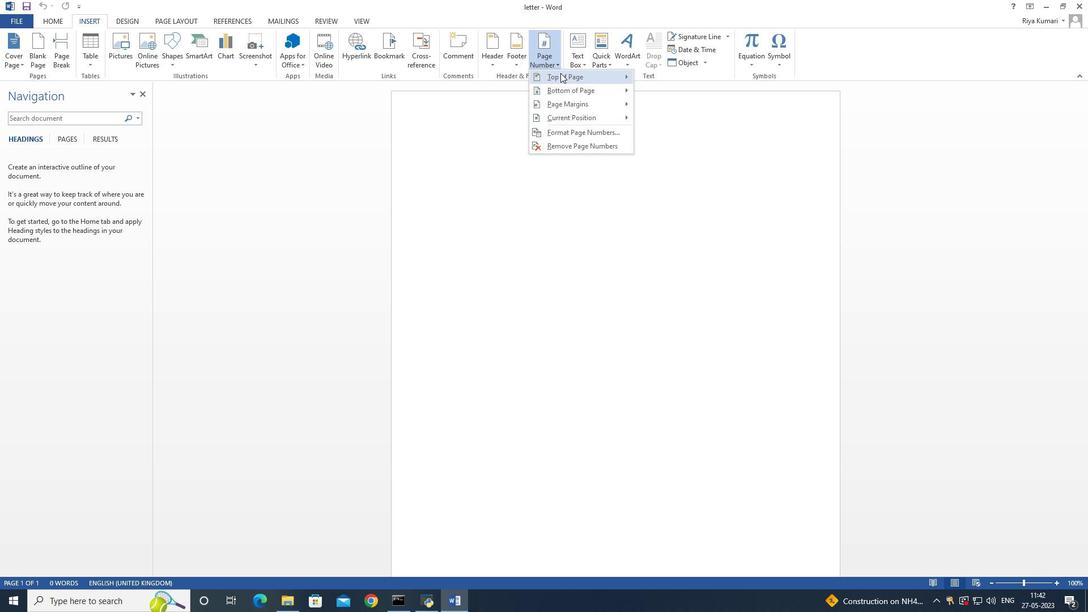 
Action: Mouse moved to (695, 117)
Screenshot: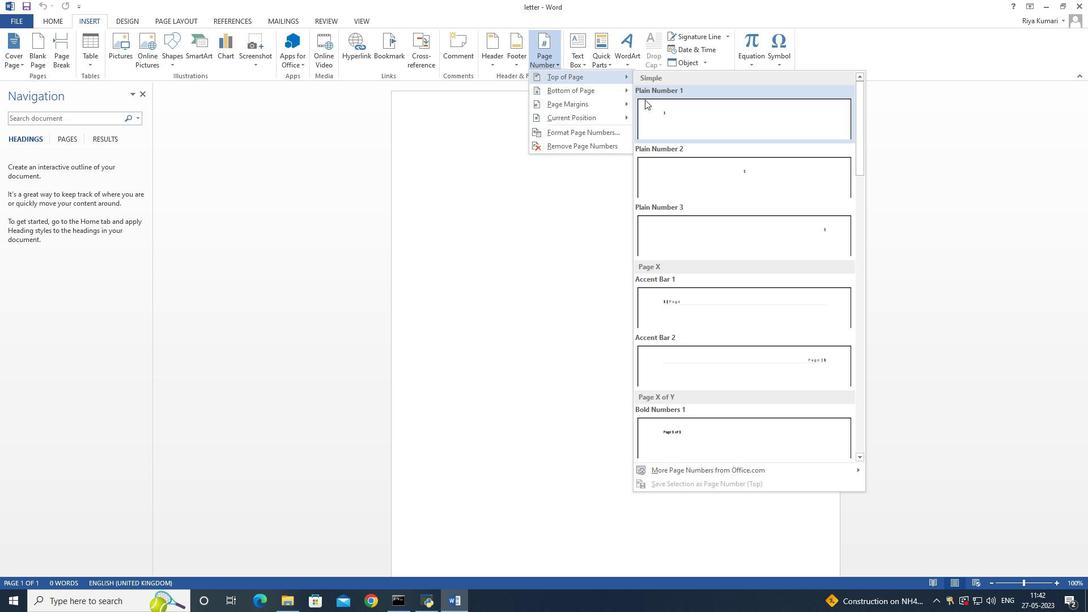 
Action: Mouse pressed left at (695, 117)
Screenshot: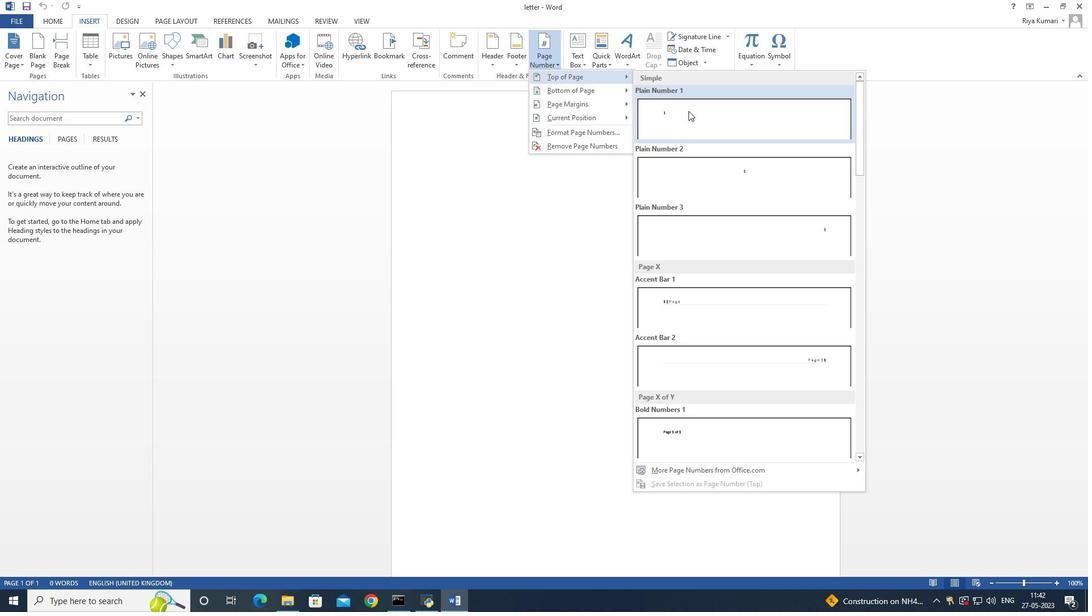 
Action: Mouse moved to (134, 27)
Screenshot: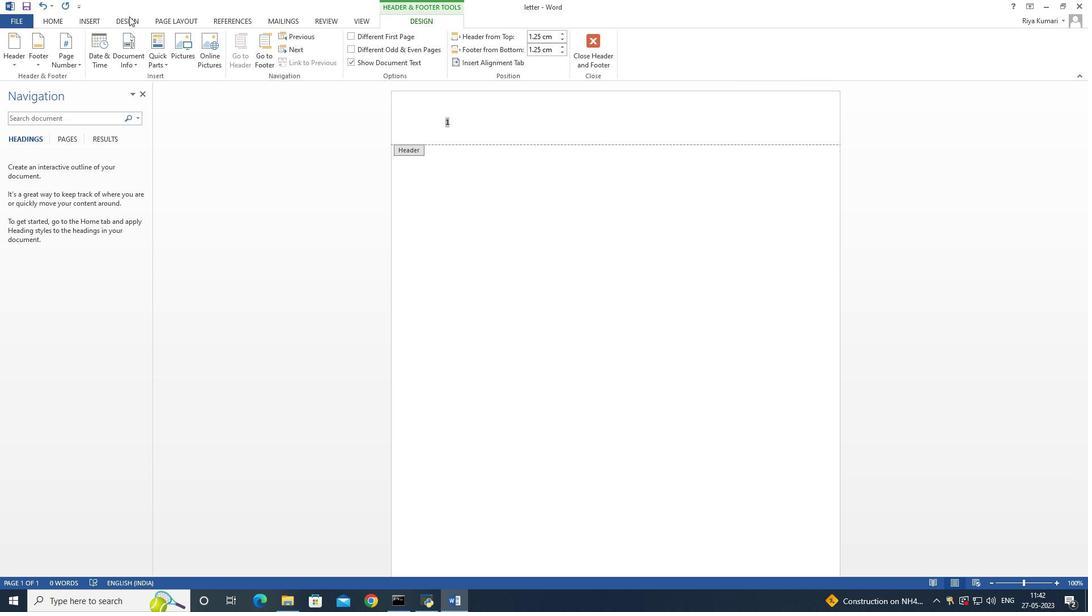 
Action: Mouse pressed left at (134, 27)
Screenshot: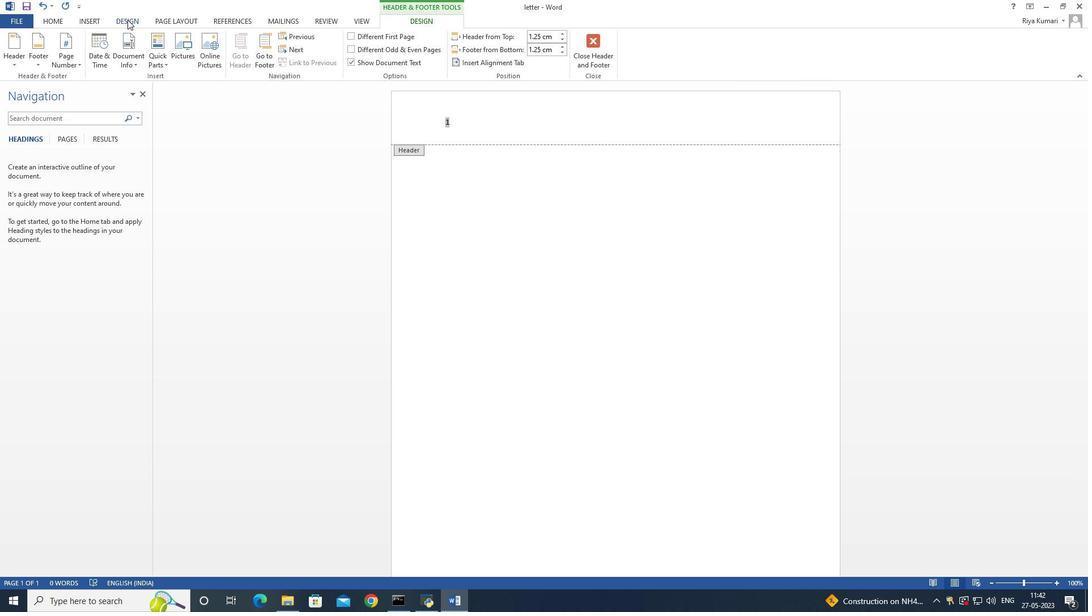 
Action: Mouse moved to (968, 61)
Screenshot: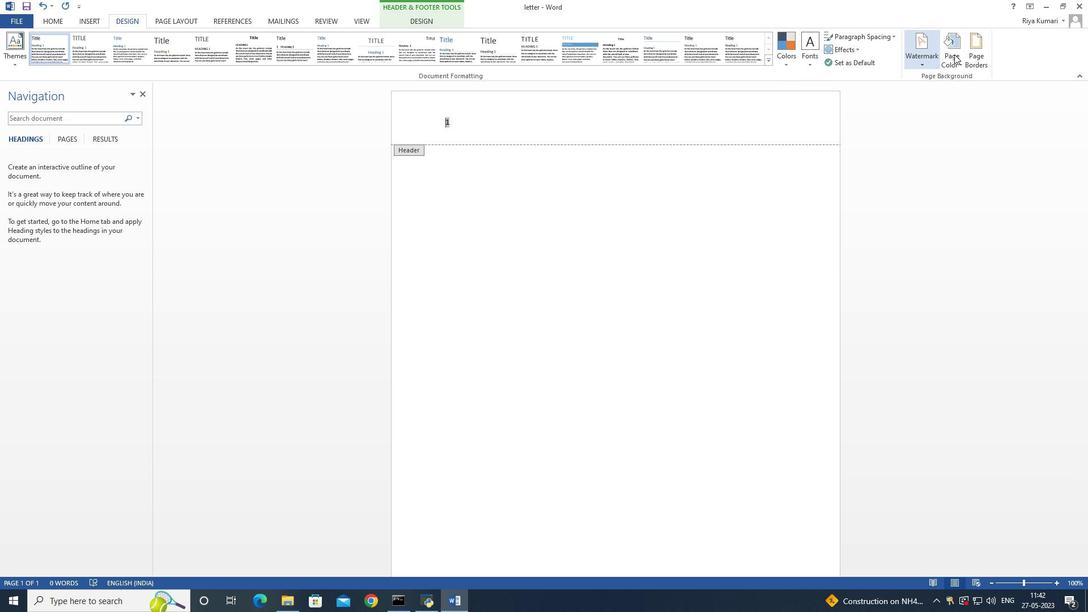 
Action: Mouse pressed left at (968, 61)
Screenshot: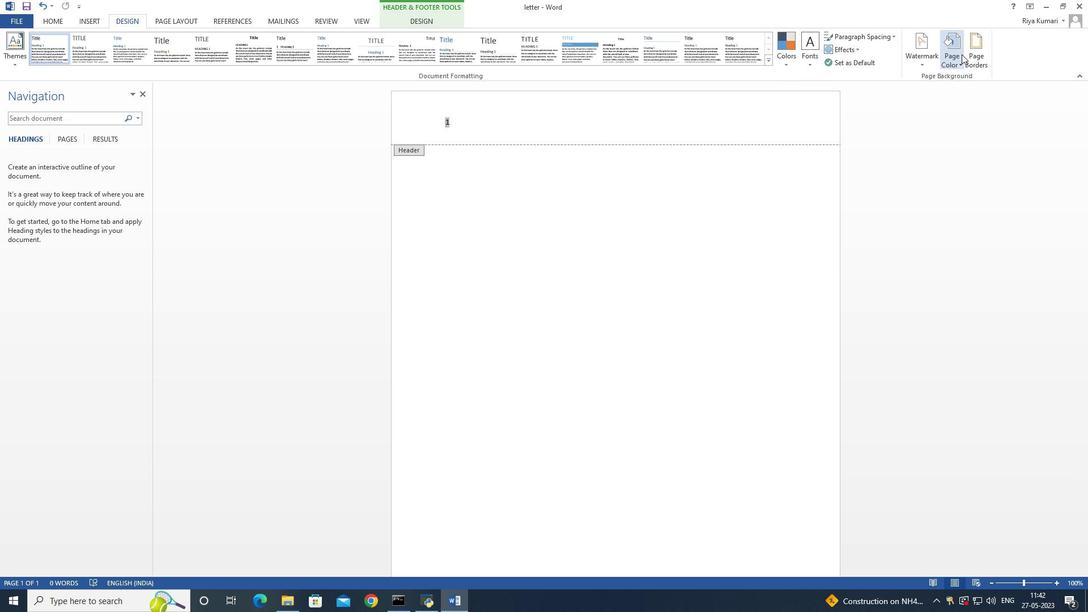 
Action: Mouse moved to (1039, 155)
Screenshot: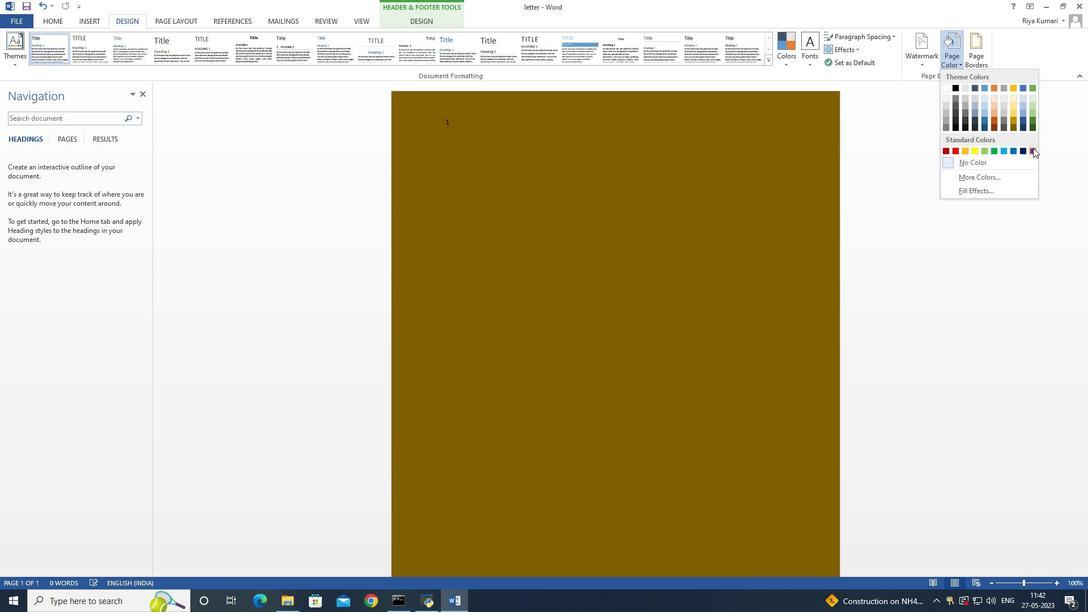 
Action: Mouse pressed left at (1039, 155)
Screenshot: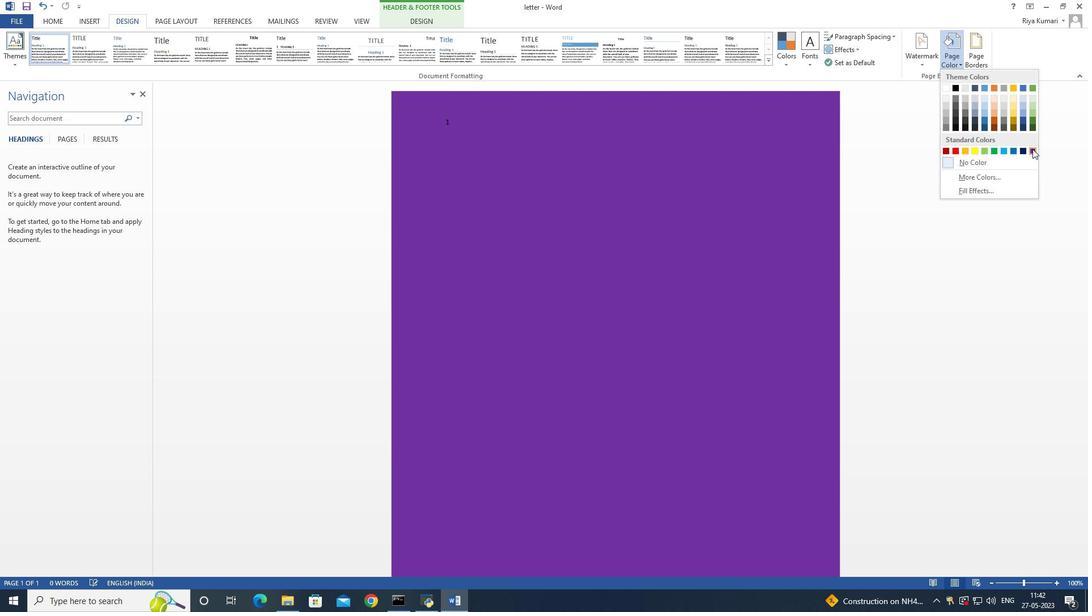 
Action: Mouse moved to (975, 56)
Screenshot: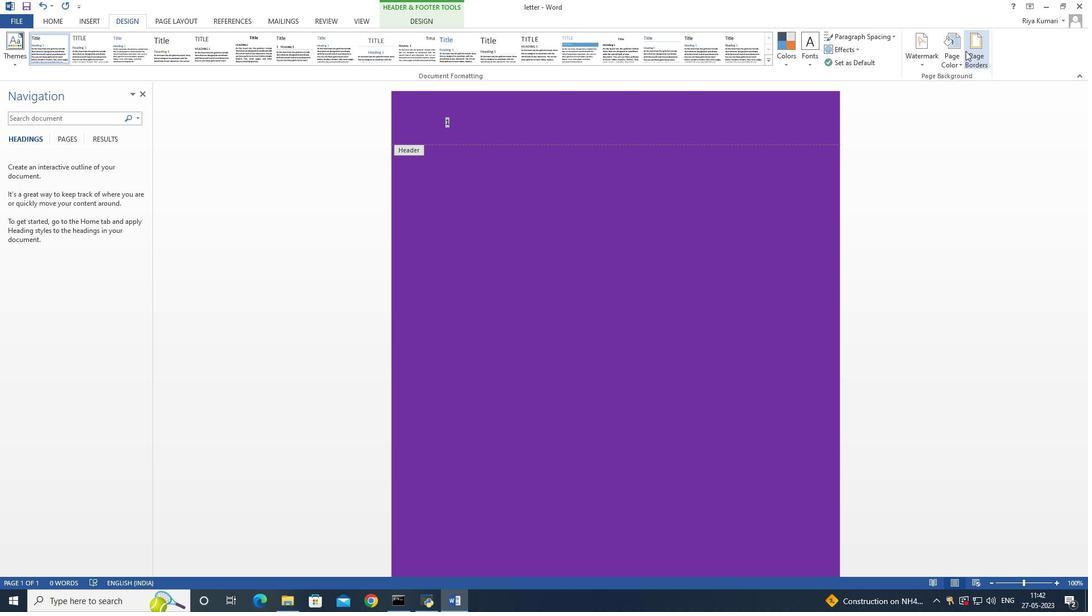 
Action: Mouse pressed left at (975, 56)
Screenshot: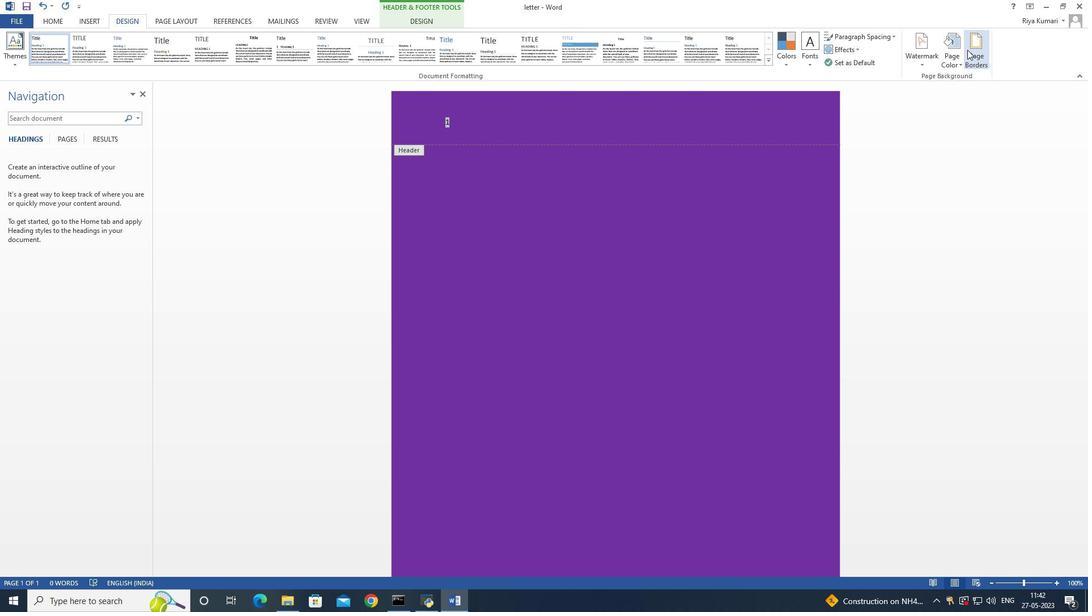 
Action: Mouse moved to (545, 247)
Screenshot: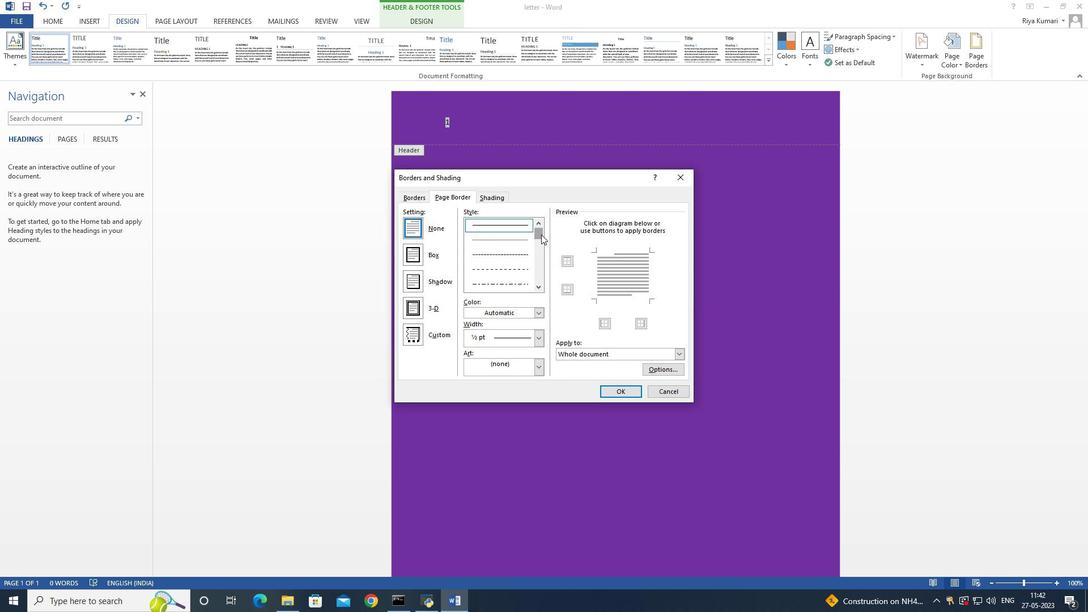 
Action: Mouse pressed left at (547, 240)
Screenshot: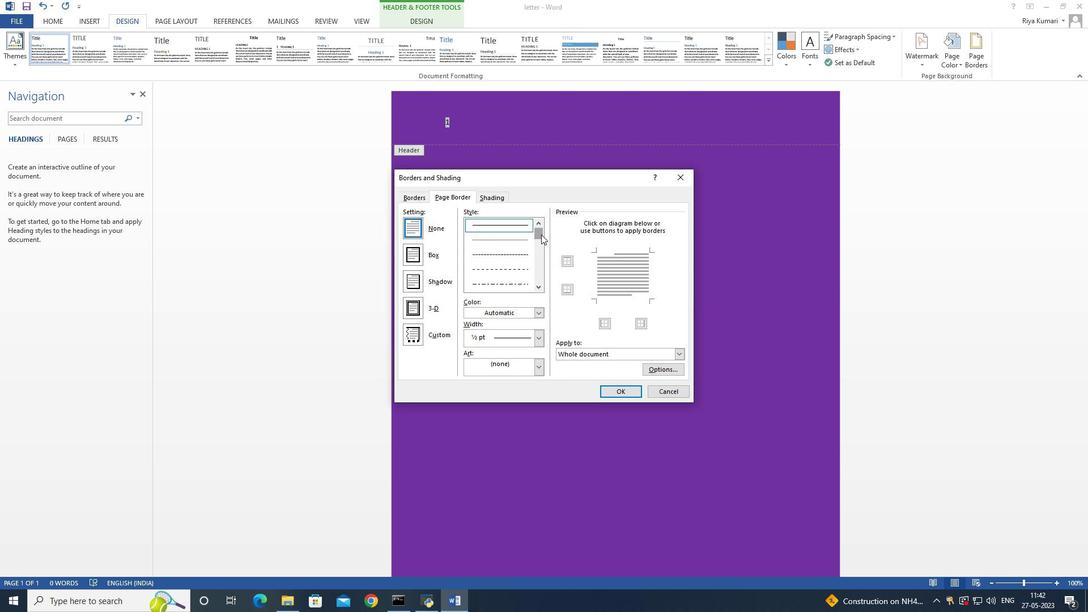 
Action: Mouse moved to (520, 248)
Screenshot: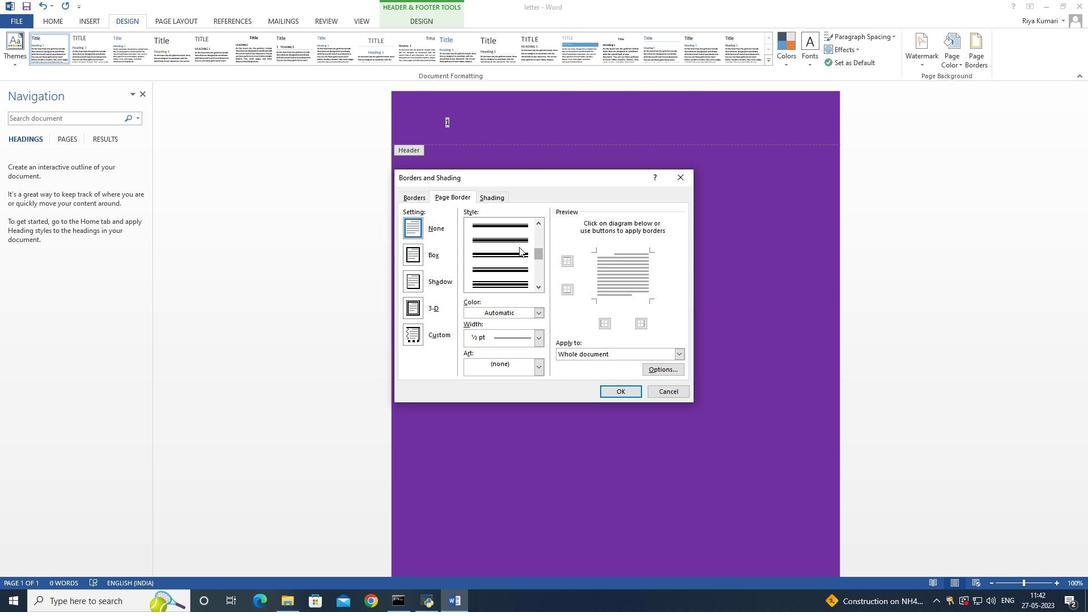 
Action: Mouse pressed left at (520, 248)
Screenshot: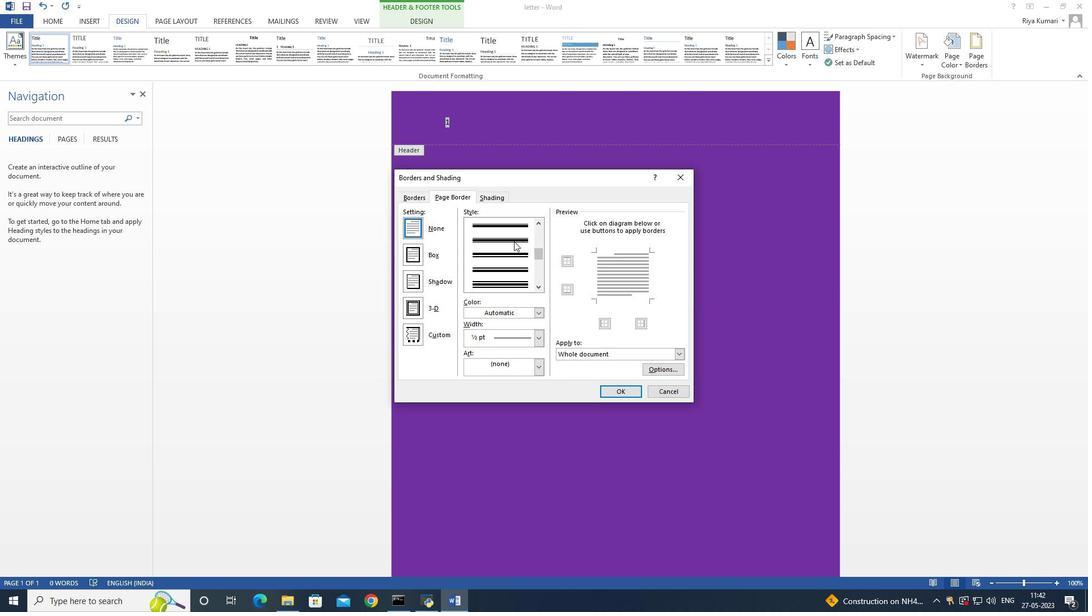 
Action: Mouse moved to (548, 254)
Screenshot: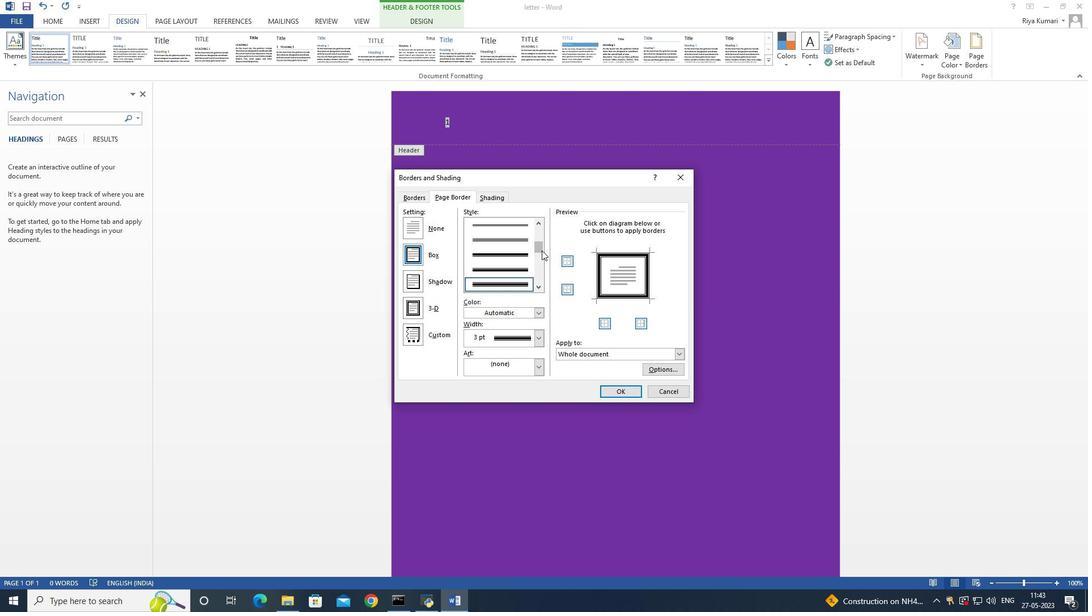 
Action: Mouse pressed left at (548, 254)
Screenshot: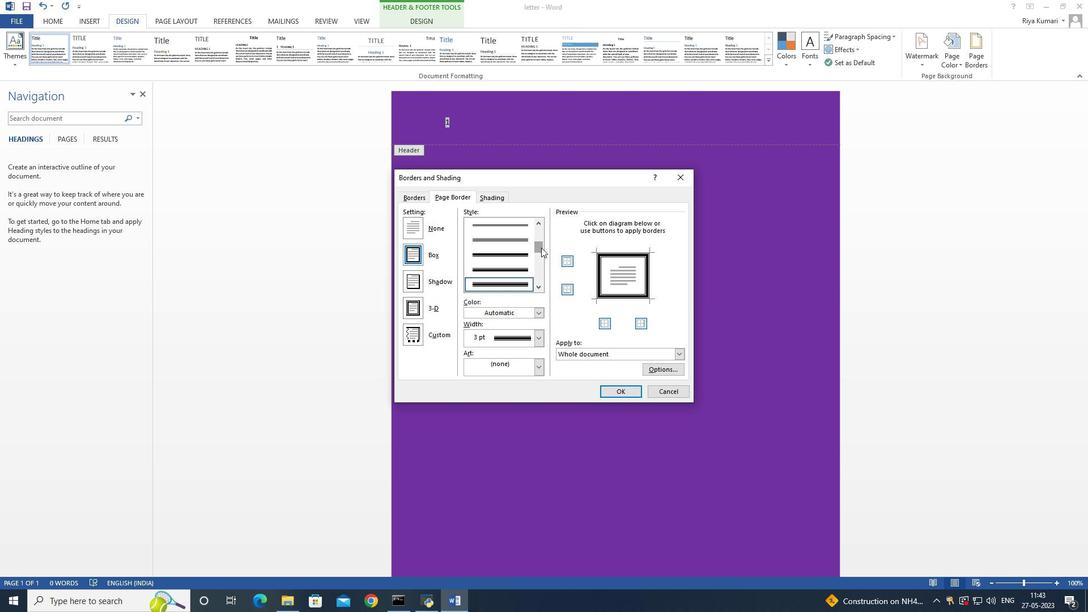 
Action: Mouse moved to (522, 232)
Screenshot: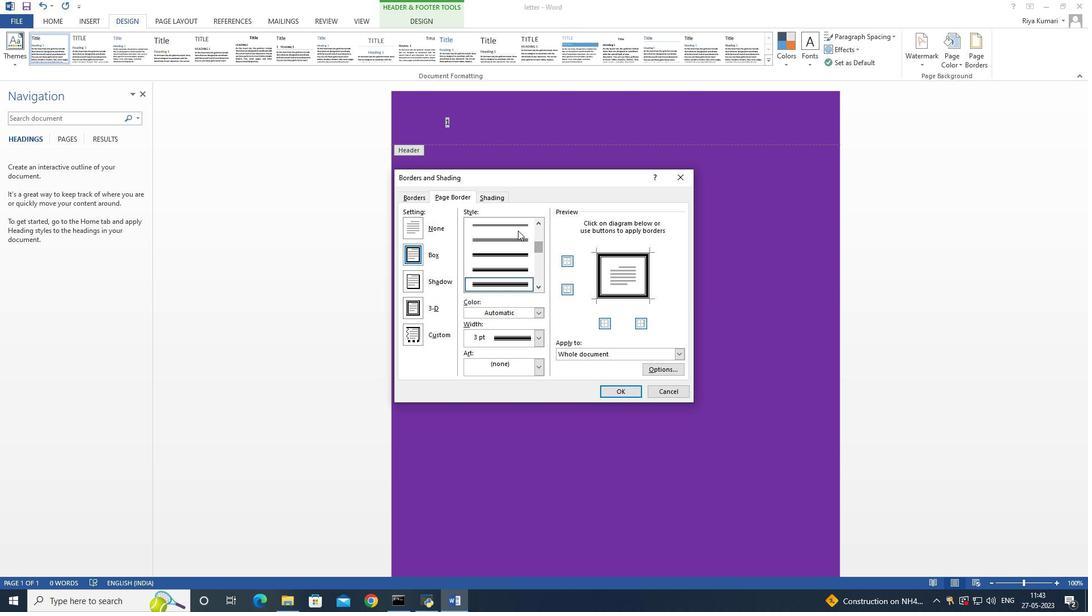 
Action: Mouse pressed left at (522, 232)
Screenshot: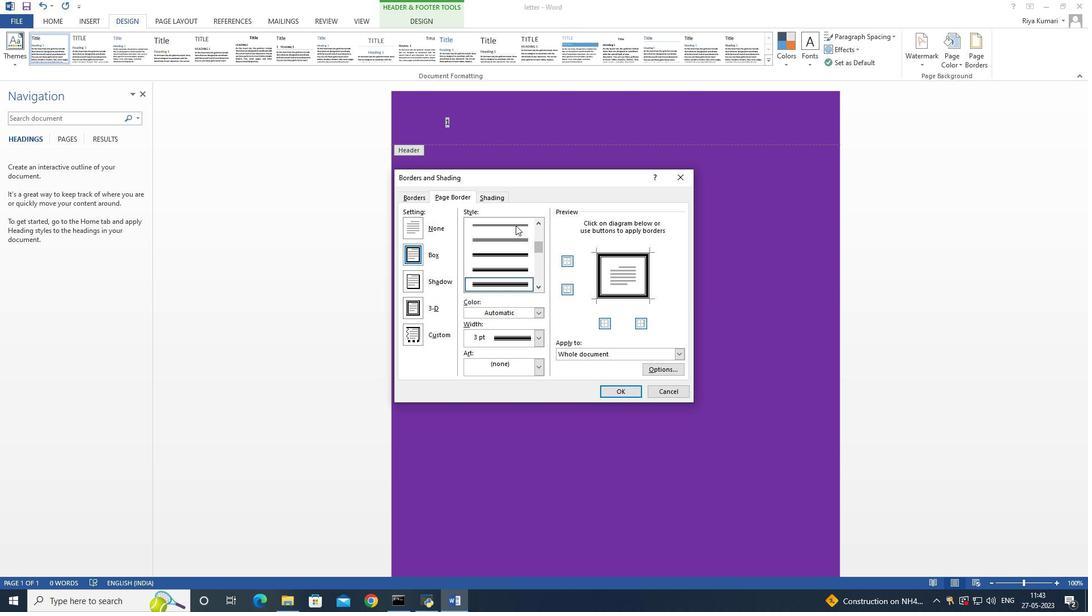 
Action: Mouse moved to (549, 320)
Screenshot: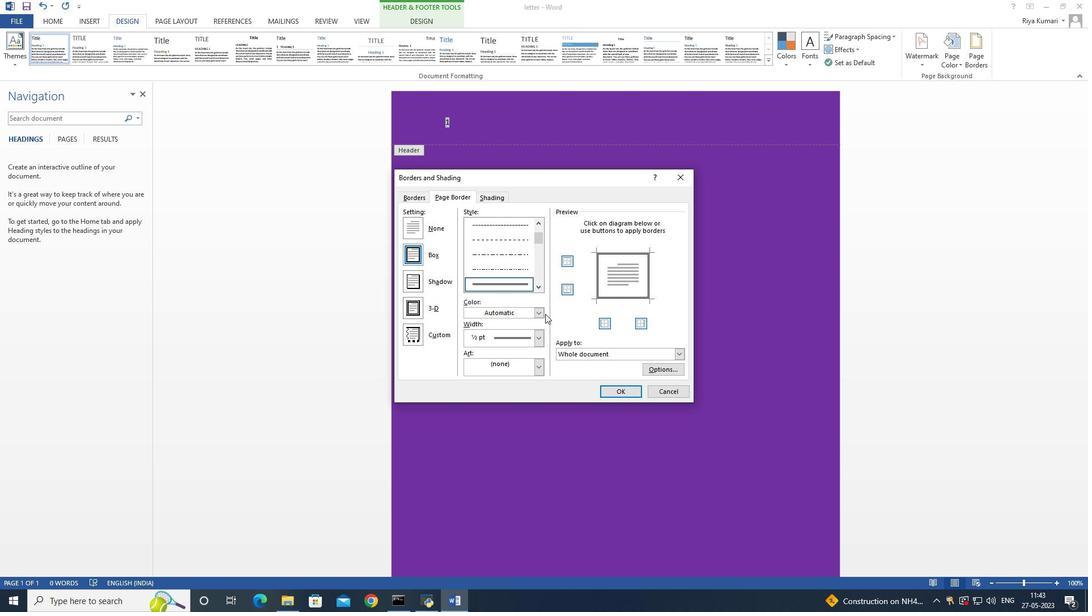 
Action: Mouse pressed left at (549, 320)
Screenshot: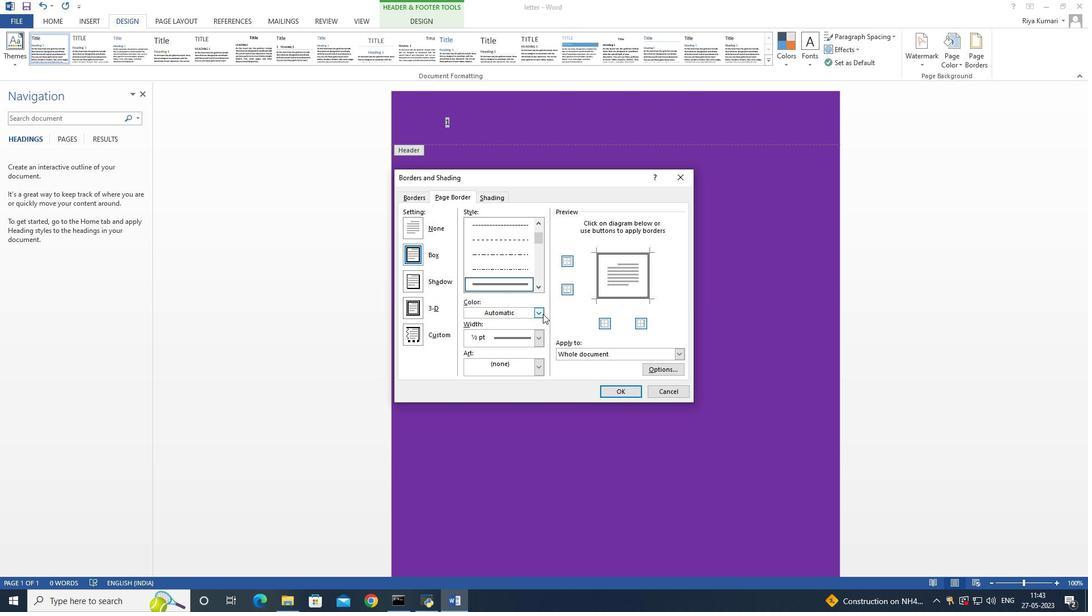 
Action: Mouse moved to (484, 353)
Screenshot: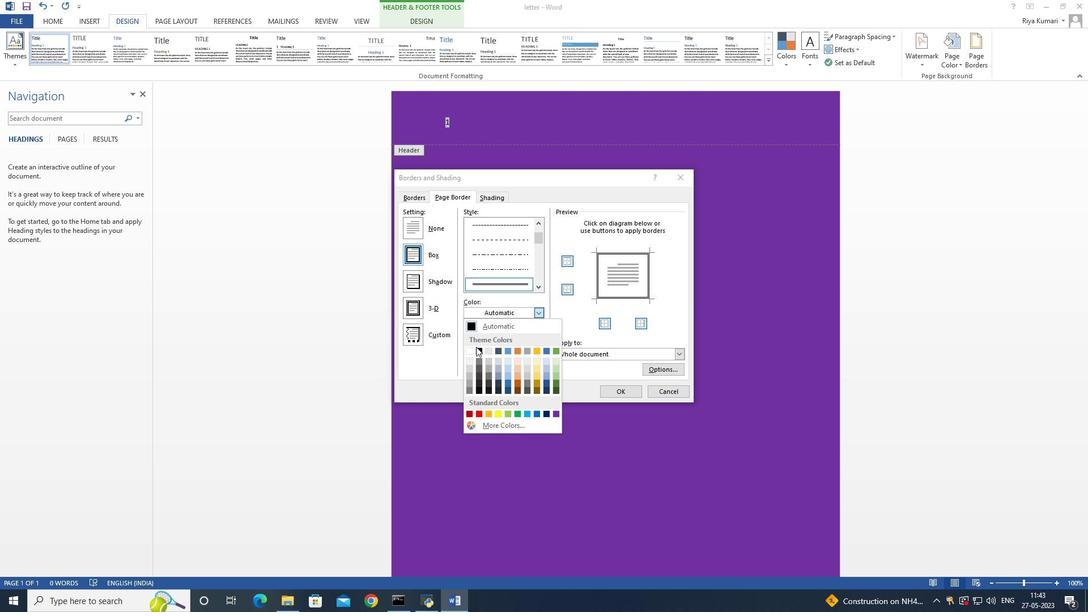 
Action: Mouse pressed left at (484, 353)
Screenshot: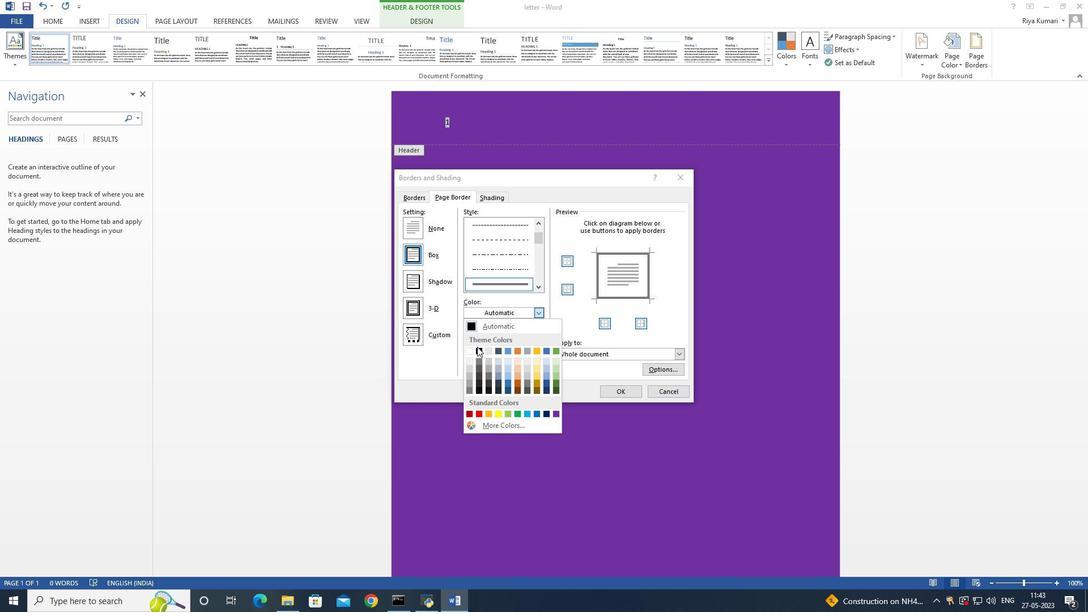 
Action: Mouse moved to (484, 354)
Screenshot: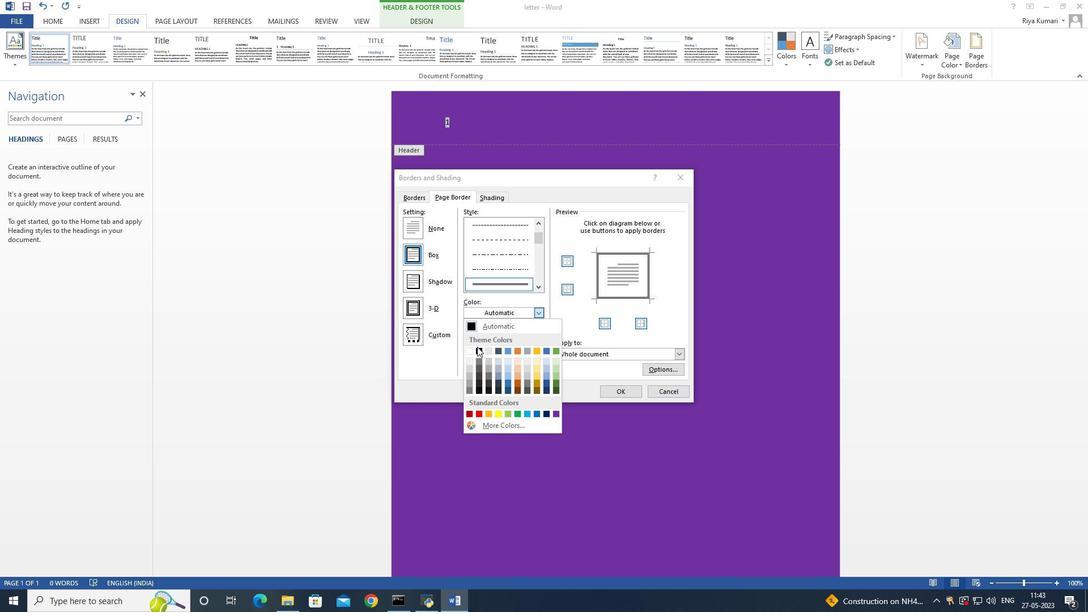 
Action: Mouse pressed left at (484, 354)
Screenshot: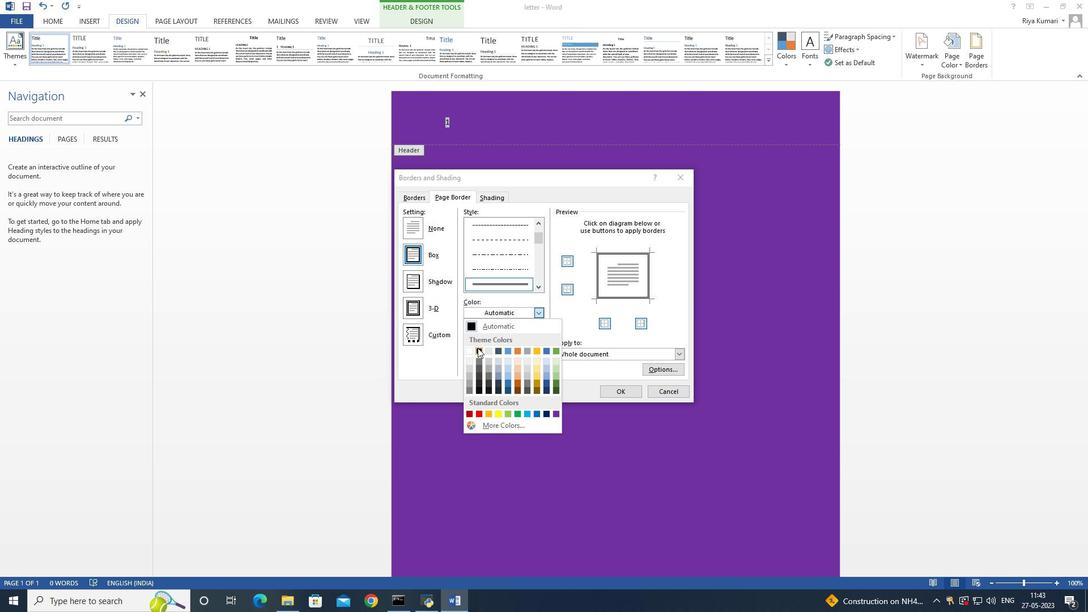 
Action: Mouse moved to (544, 341)
Screenshot: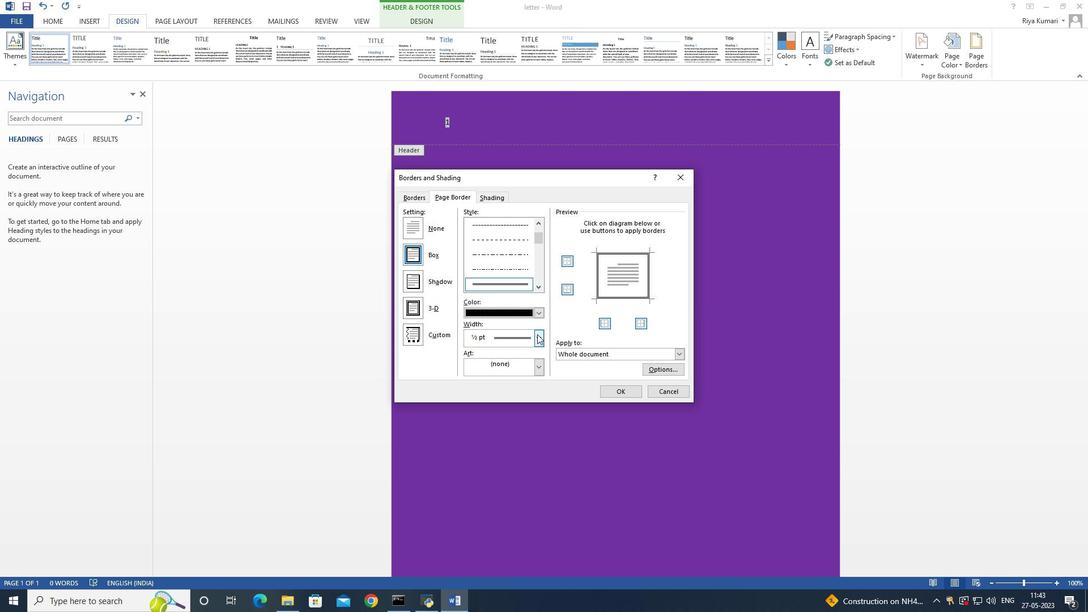 
Action: Mouse pressed left at (544, 341)
Screenshot: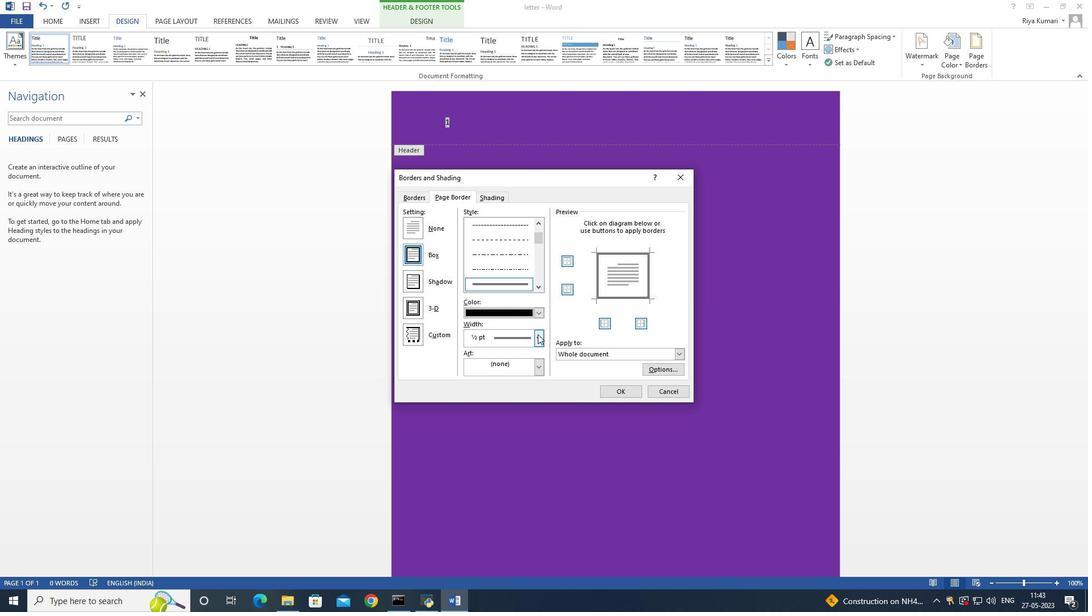 
Action: Mouse moved to (515, 375)
Screenshot: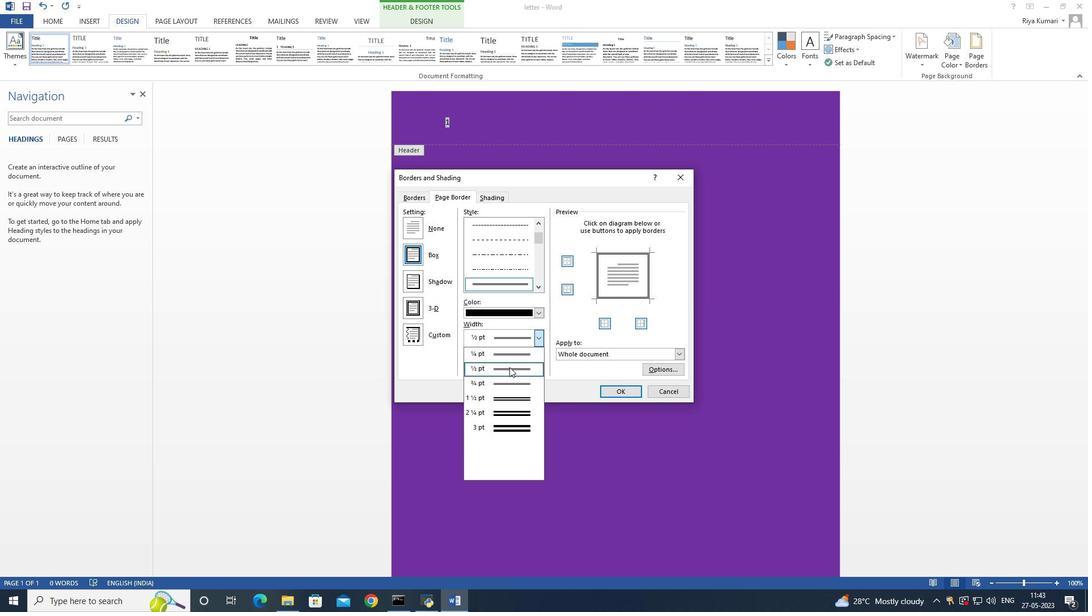 
Action: Mouse pressed left at (515, 375)
Screenshot: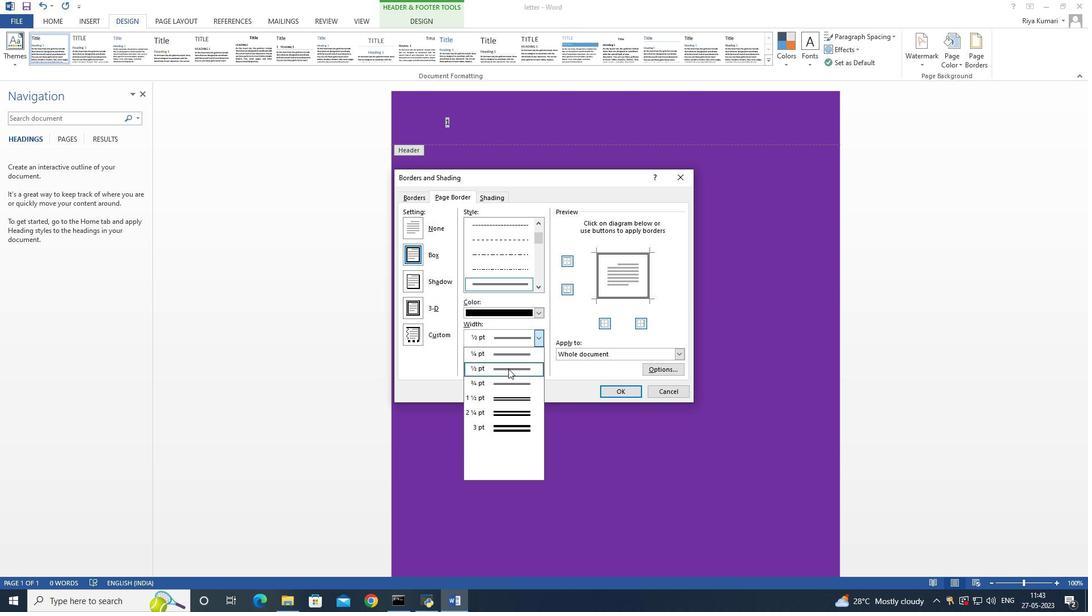 
Action: Mouse moved to (615, 401)
Screenshot: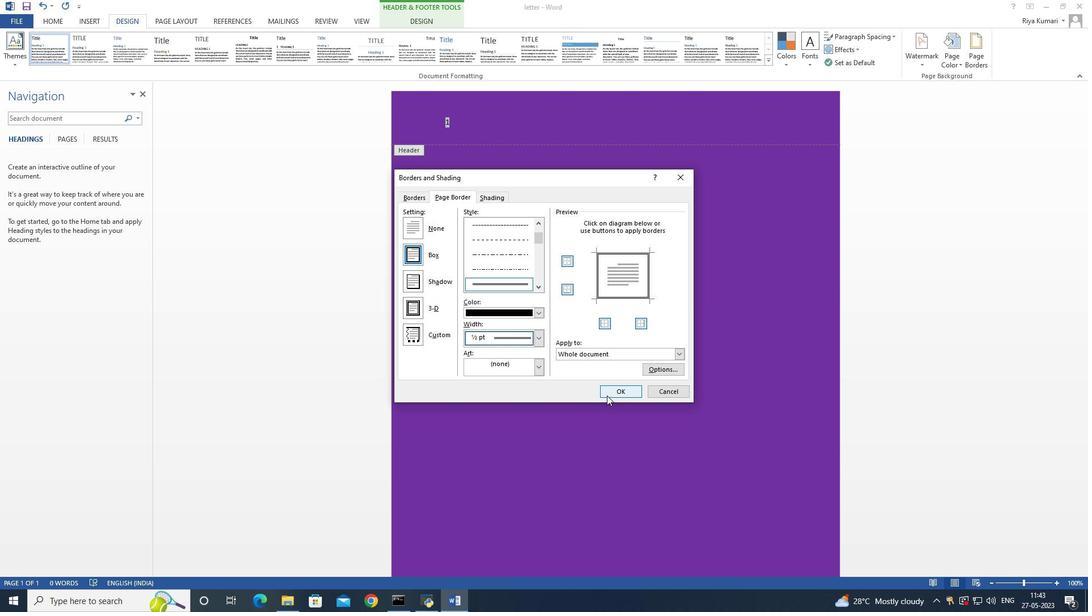
Action: Mouse pressed left at (615, 401)
Screenshot: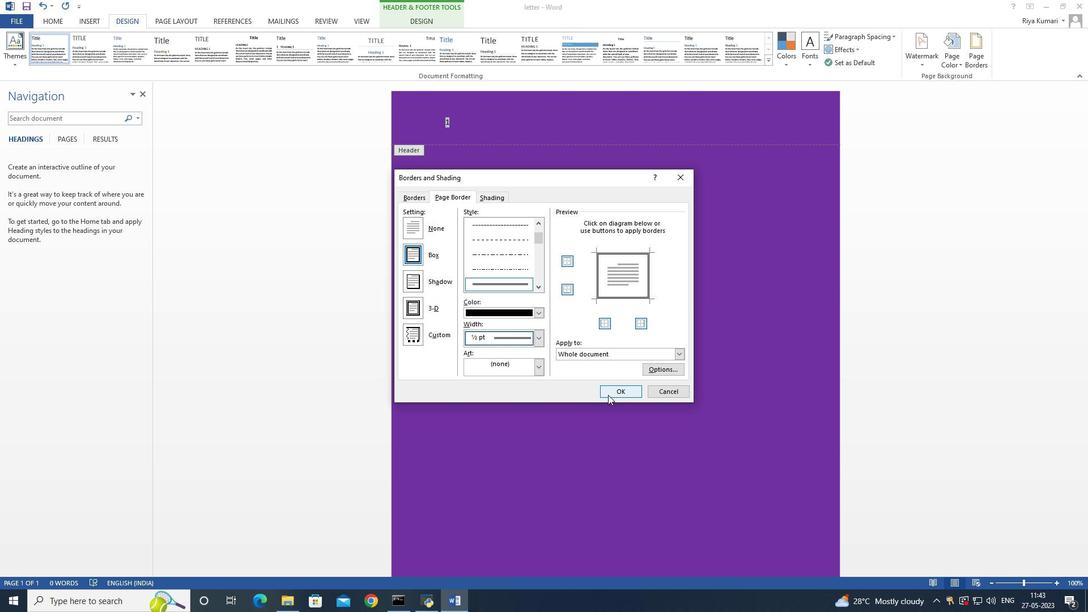 
Action: Mouse moved to (620, 320)
Screenshot: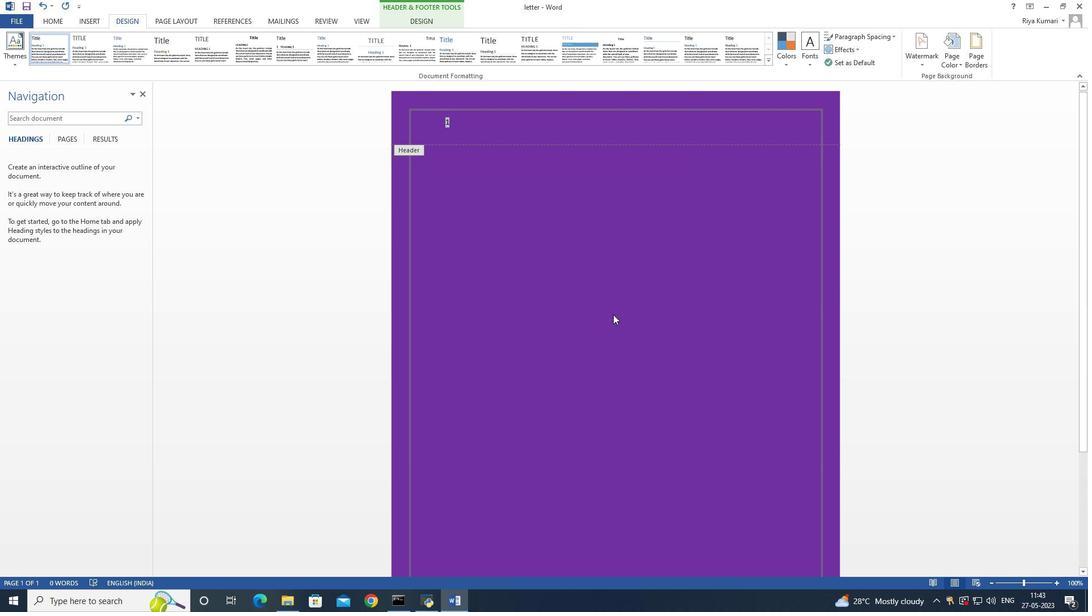 
Action: Key pressed ctrl+S
Screenshot: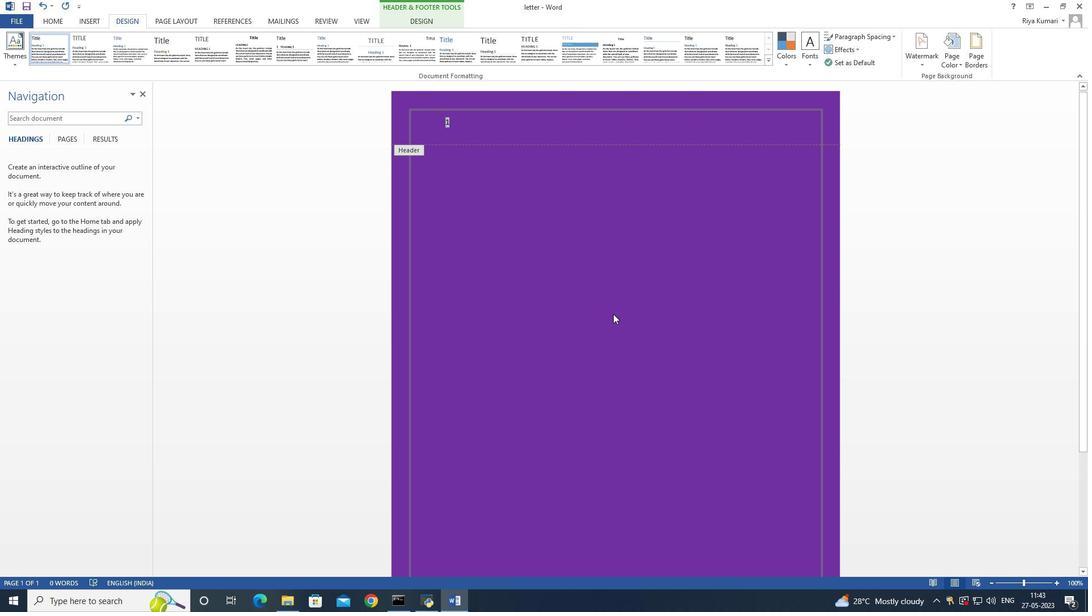 
